 Task: Research Airbnb properties in Troy, United States from 5th December, 2023 to 11th December, 2023 for 2 adults.2 bedrooms having 2 beds and 1 bathroom. Property type can be flat. Look for 5 properties as per requirement.
Action: Mouse moved to (449, 84)
Screenshot: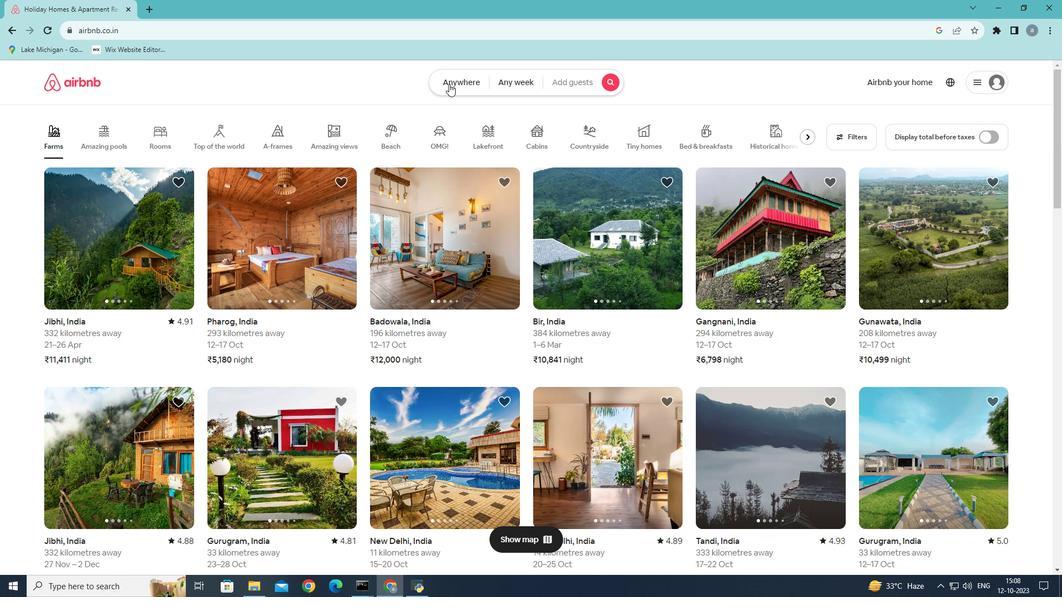
Action: Mouse pressed left at (449, 84)
Screenshot: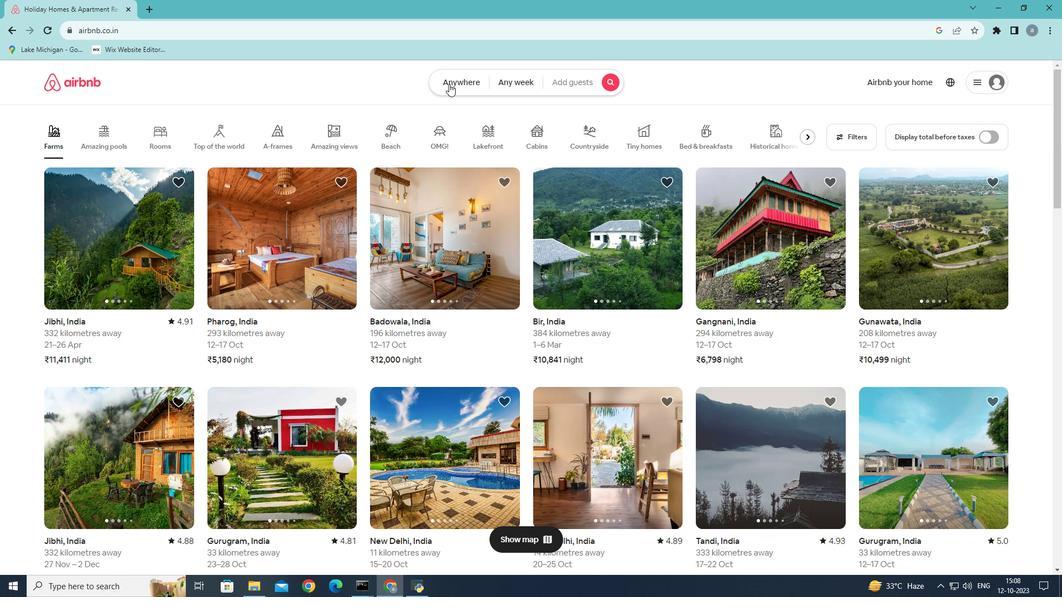 
Action: Mouse moved to (343, 132)
Screenshot: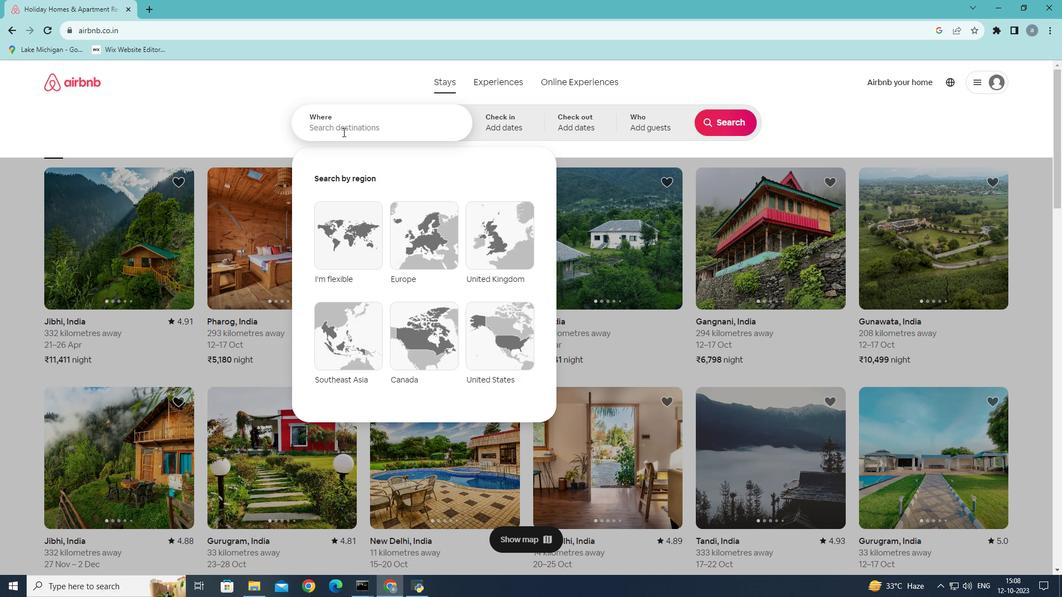 
Action: Mouse pressed left at (343, 132)
Screenshot: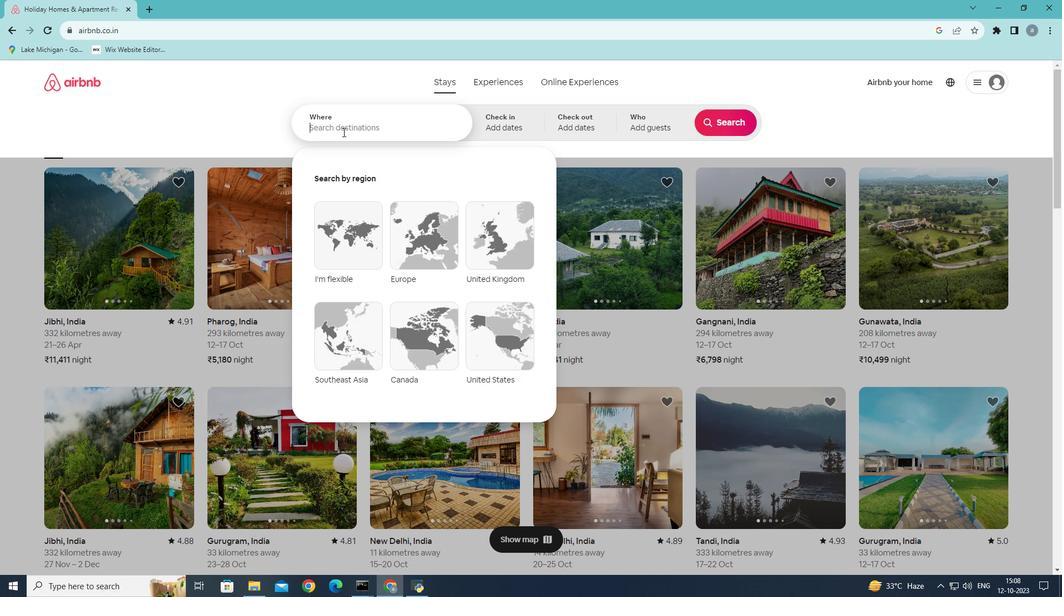 
Action: Key pressed <Key.shift>Troy,<Key.shift><Key.shift><Key.shift><Key.shift>U
Screenshot: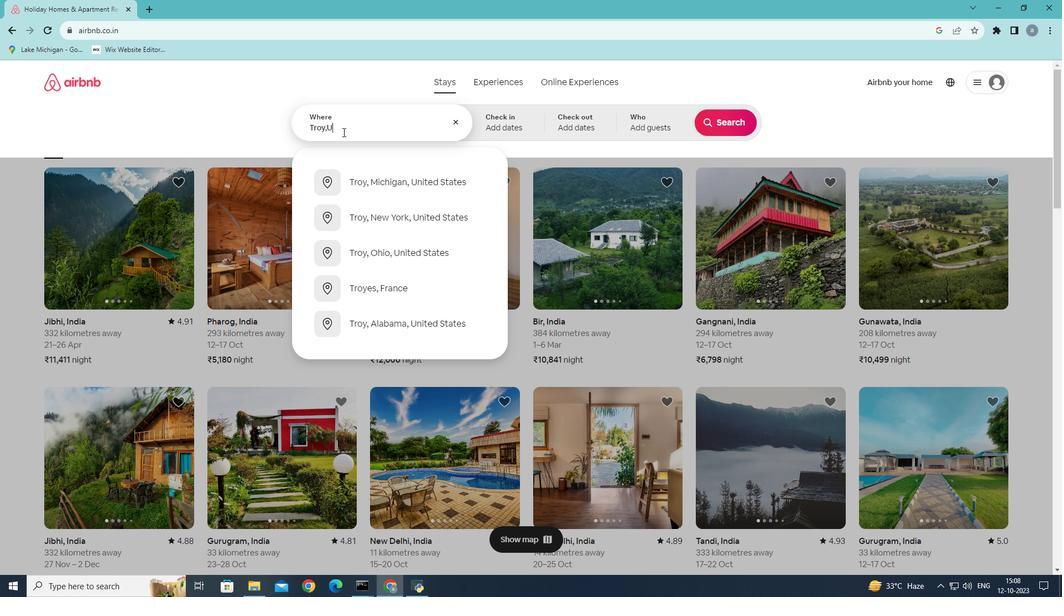 
Action: Mouse moved to (446, 189)
Screenshot: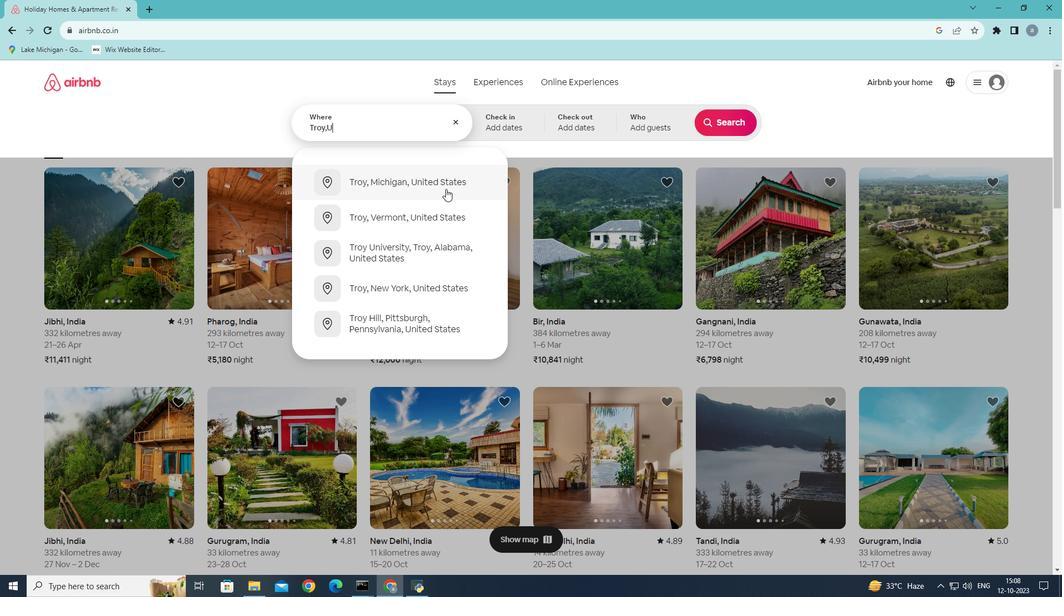 
Action: Mouse pressed left at (446, 189)
Screenshot: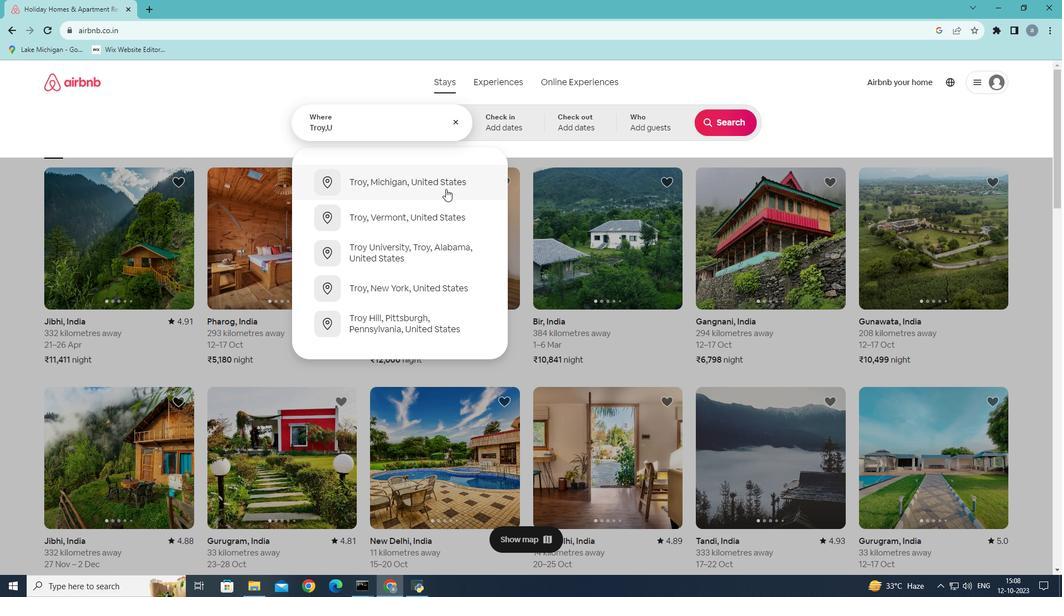
Action: Mouse moved to (718, 214)
Screenshot: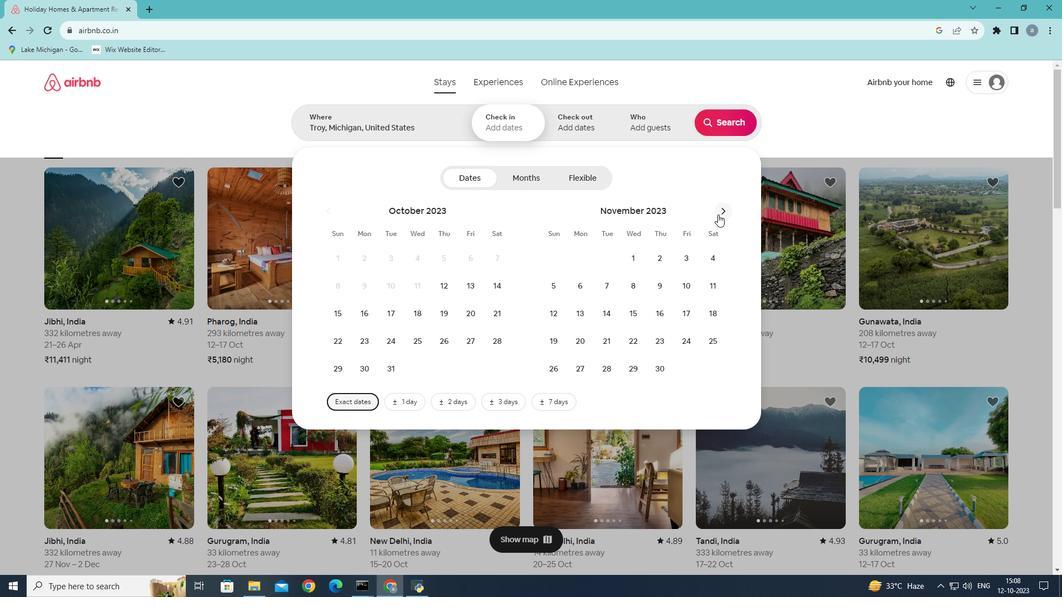 
Action: Mouse pressed left at (718, 214)
Screenshot: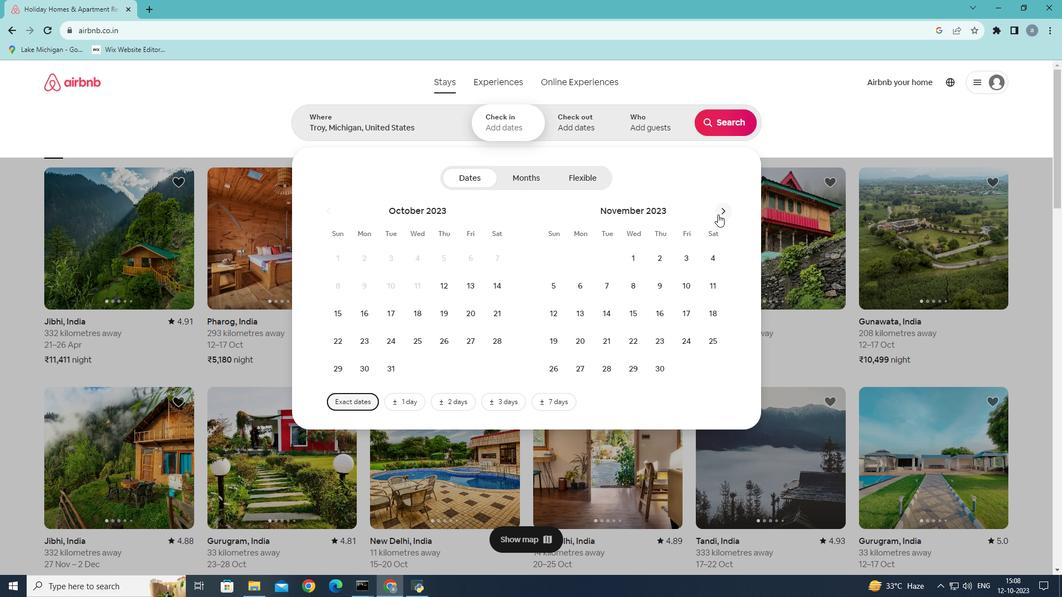 
Action: Mouse moved to (607, 288)
Screenshot: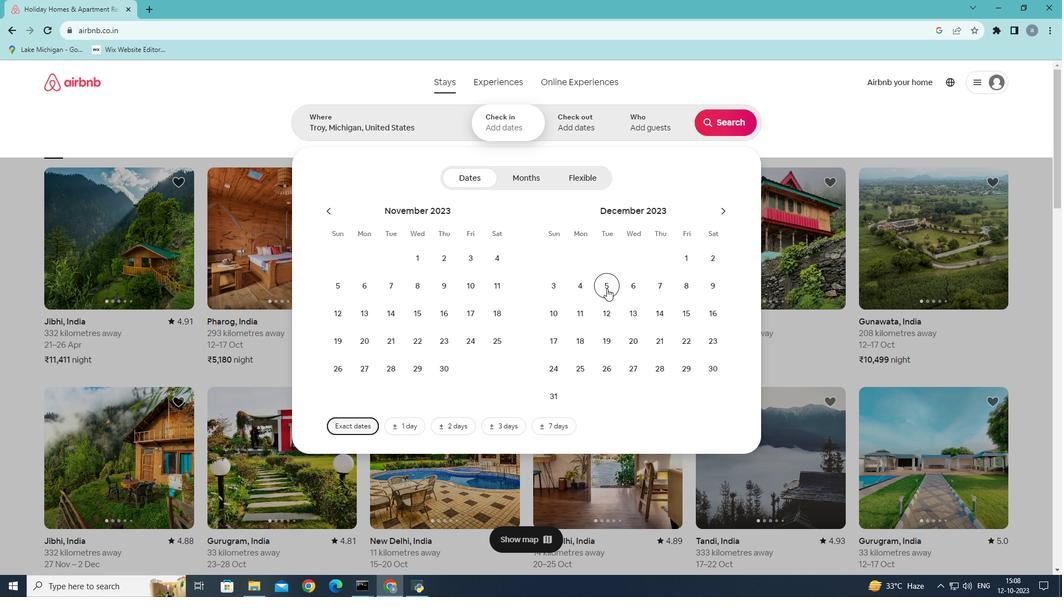 
Action: Mouse pressed left at (607, 288)
Screenshot: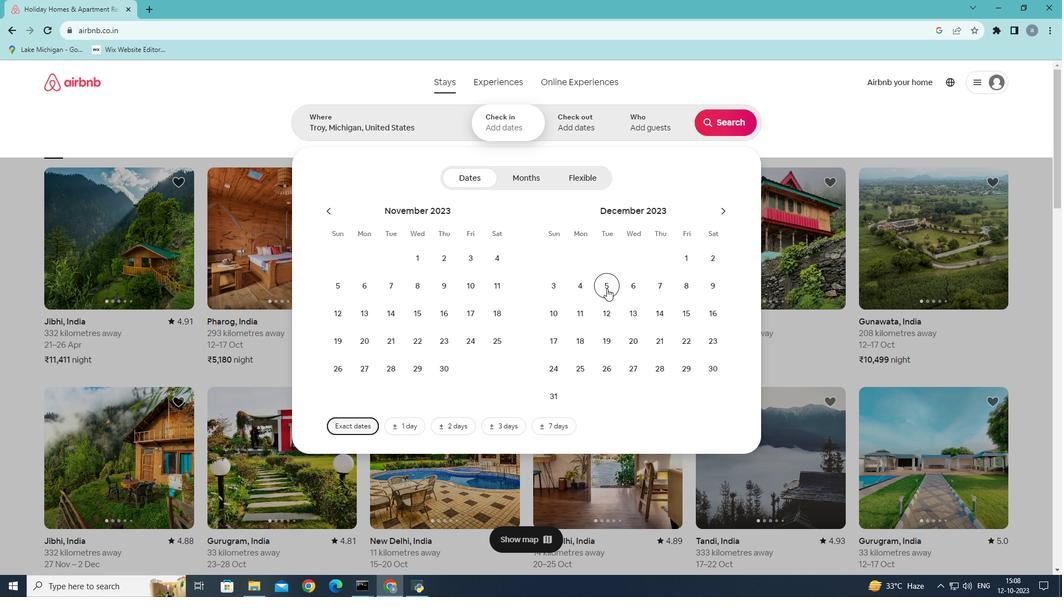 
Action: Mouse moved to (585, 310)
Screenshot: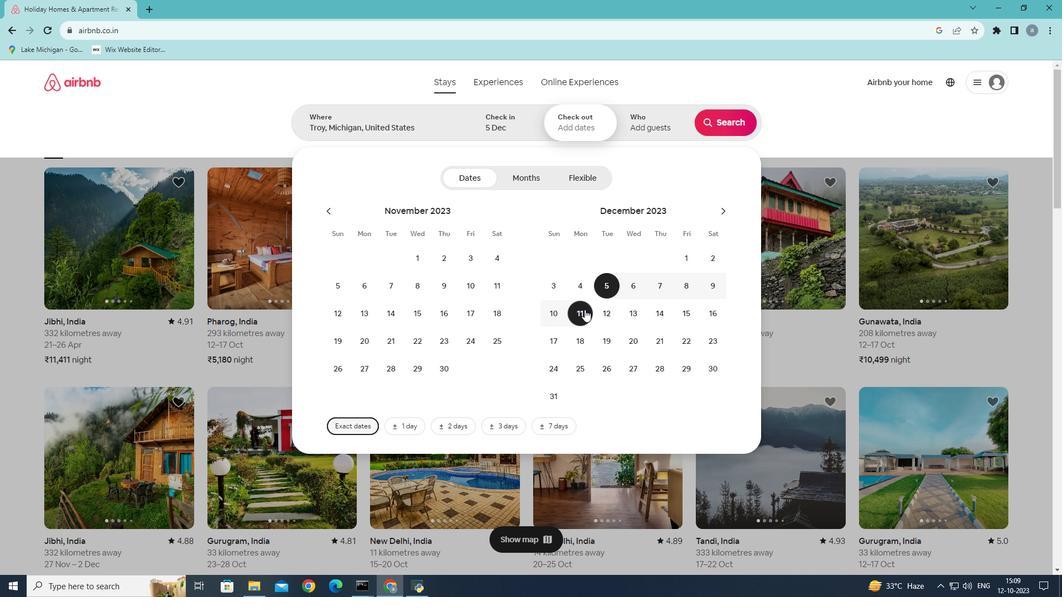 
Action: Mouse pressed left at (585, 310)
Screenshot: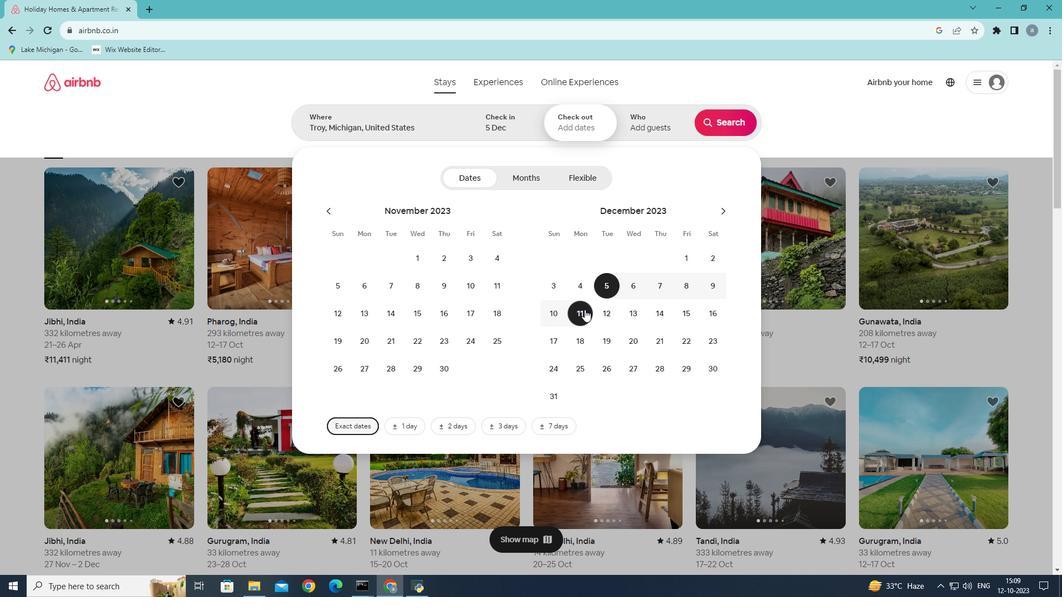 
Action: Mouse moved to (668, 128)
Screenshot: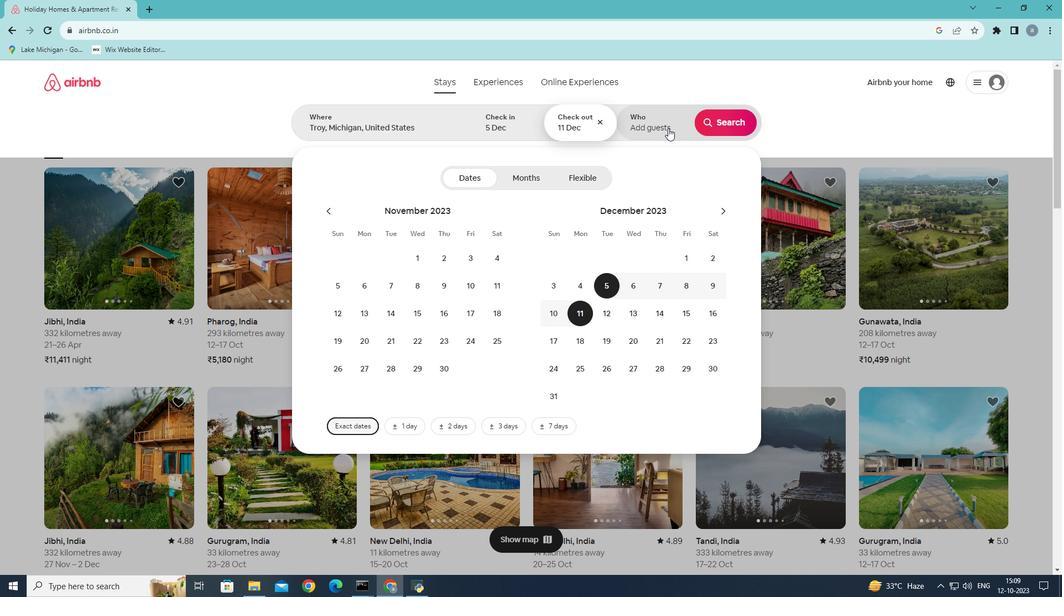 
Action: Mouse pressed left at (668, 128)
Screenshot: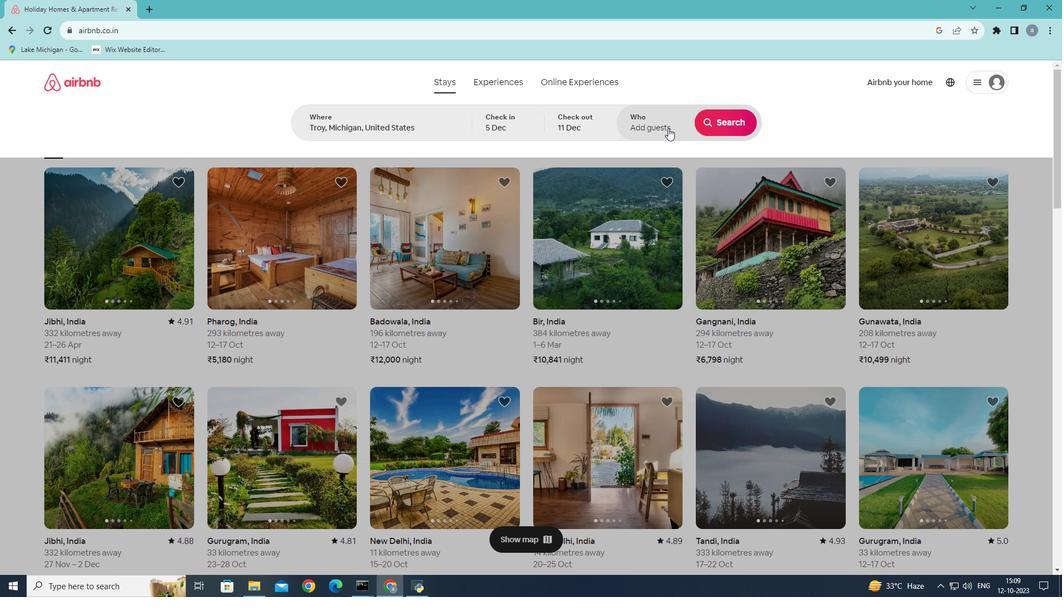 
Action: Mouse moved to (734, 180)
Screenshot: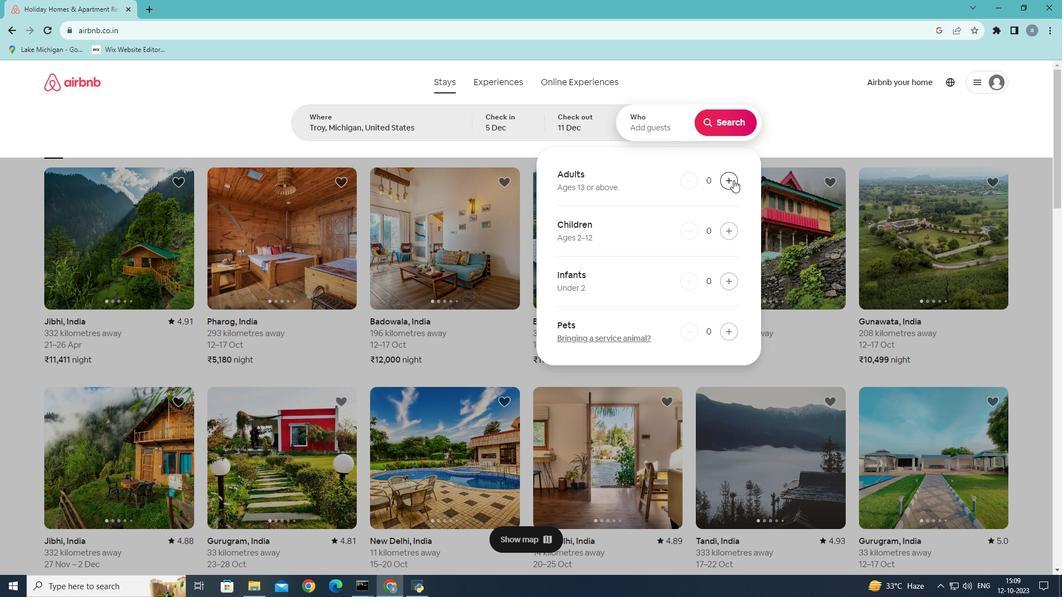 
Action: Mouse pressed left at (734, 180)
Screenshot: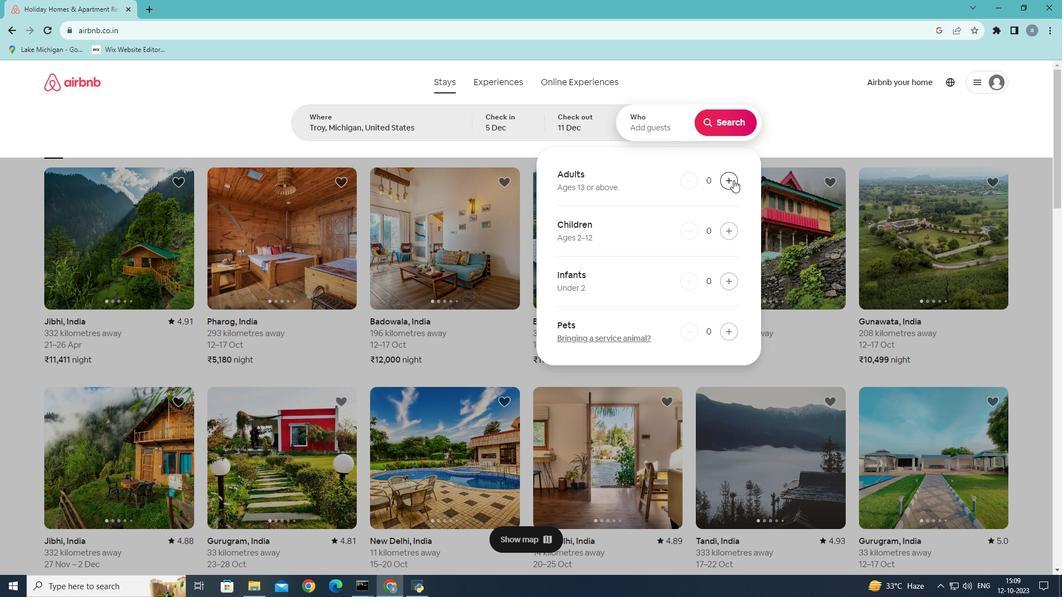 
Action: Mouse pressed left at (734, 180)
Screenshot: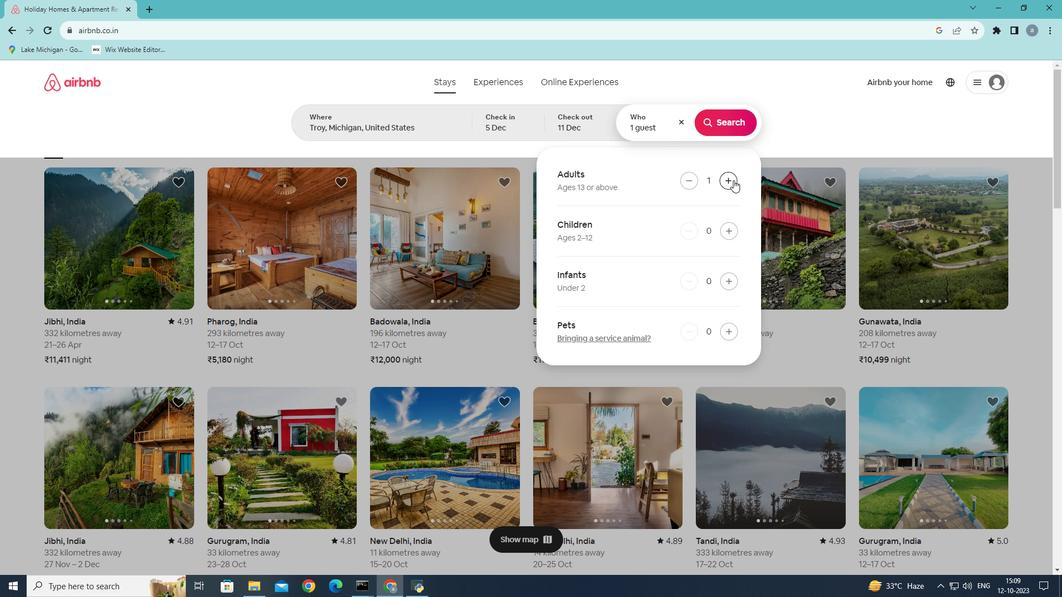 
Action: Mouse moved to (740, 126)
Screenshot: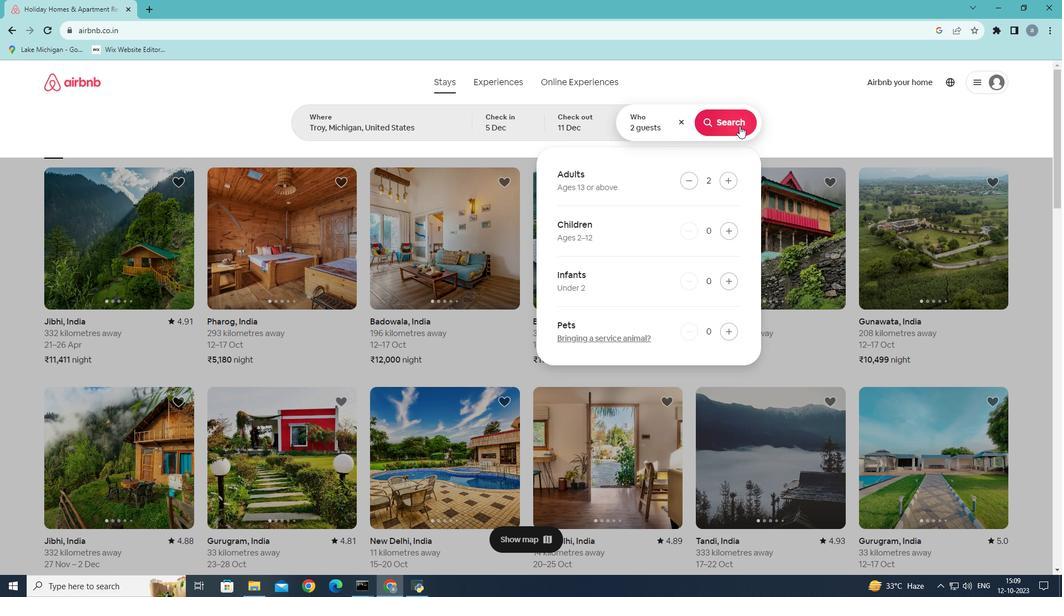 
Action: Mouse pressed left at (740, 126)
Screenshot: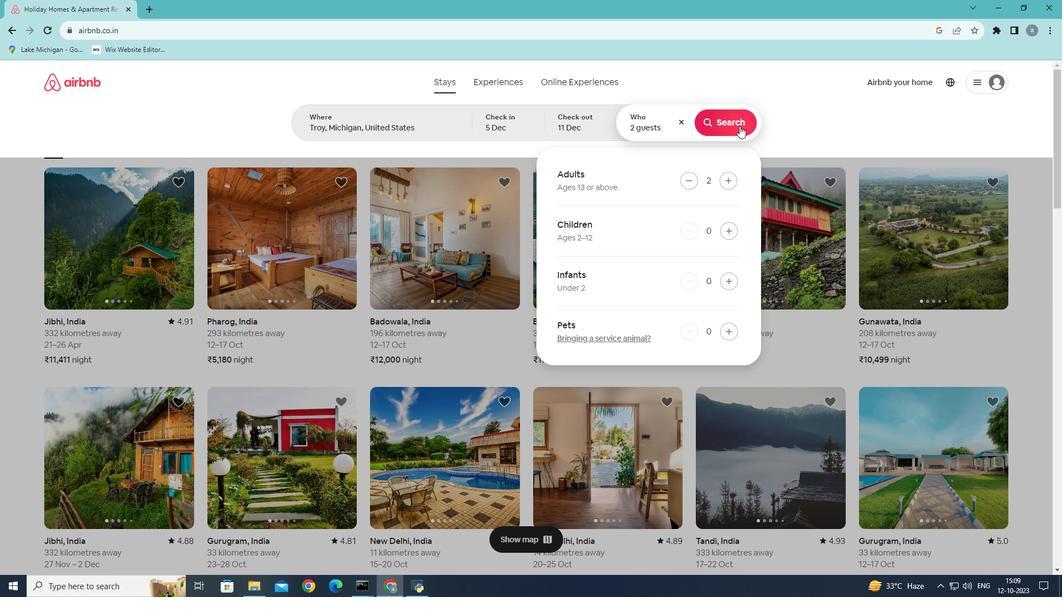 
Action: Mouse moved to (880, 121)
Screenshot: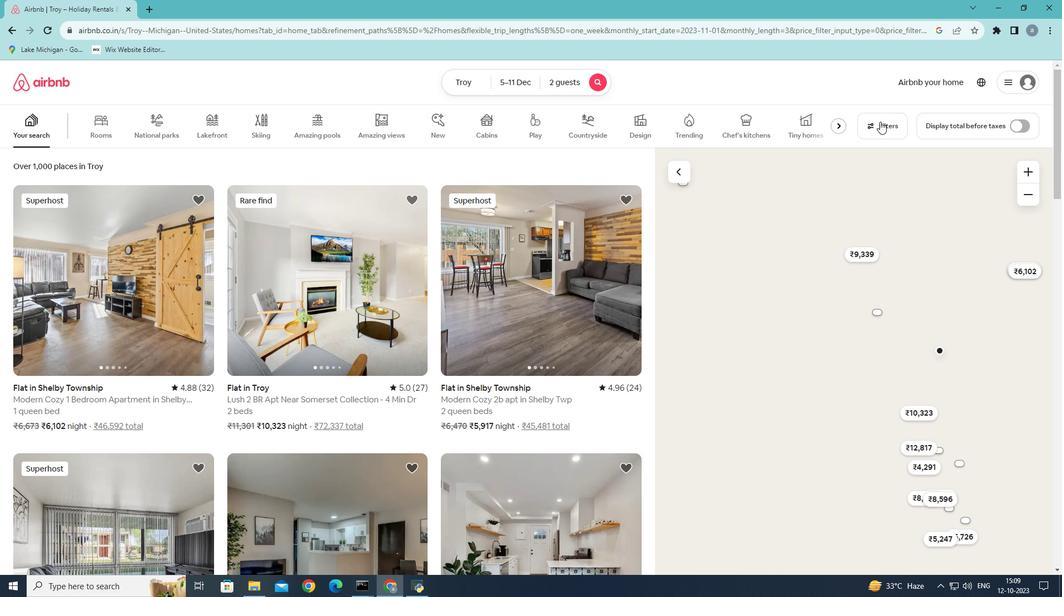
Action: Mouse pressed left at (880, 121)
Screenshot: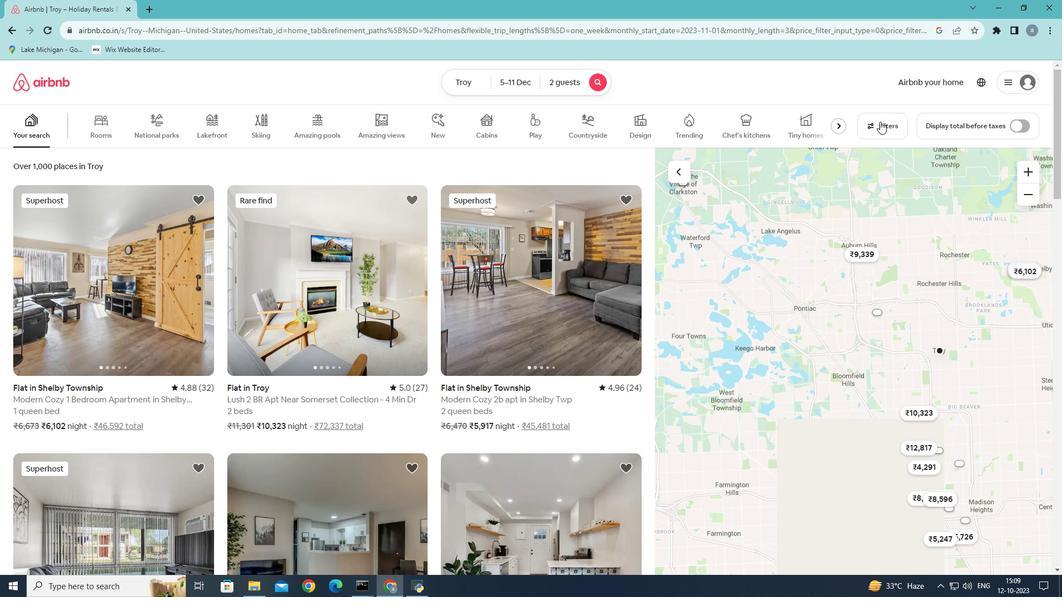 
Action: Mouse moved to (530, 306)
Screenshot: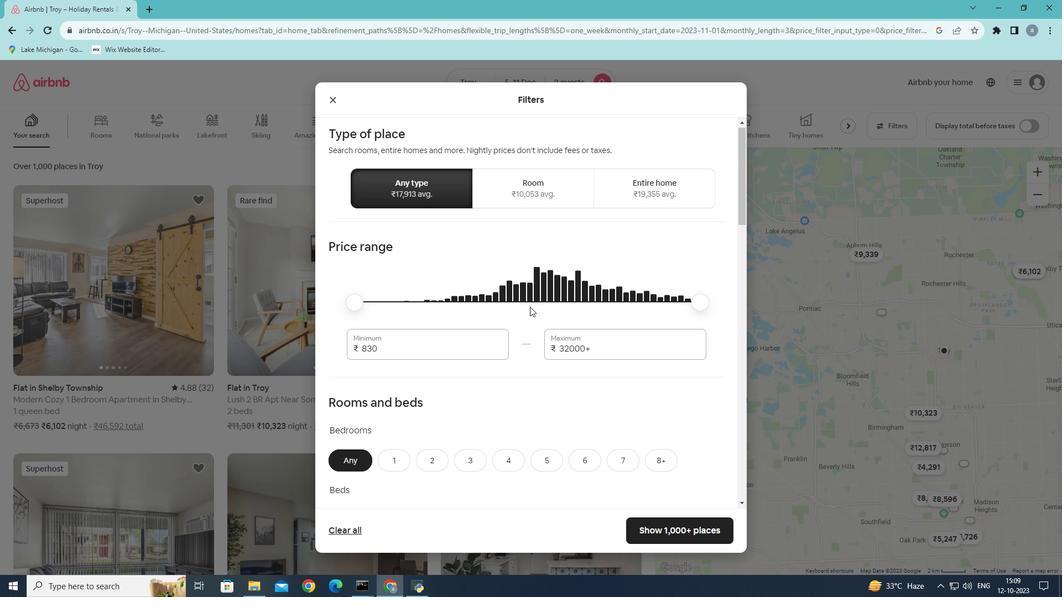 
Action: Mouse scrolled (530, 305) with delta (0, 0)
Screenshot: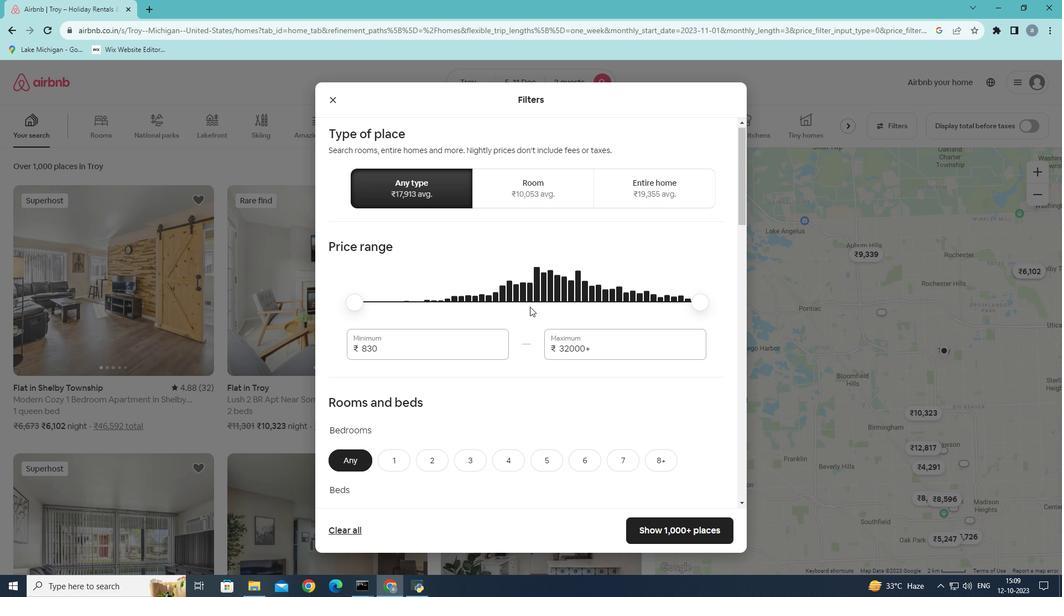 
Action: Mouse moved to (530, 307)
Screenshot: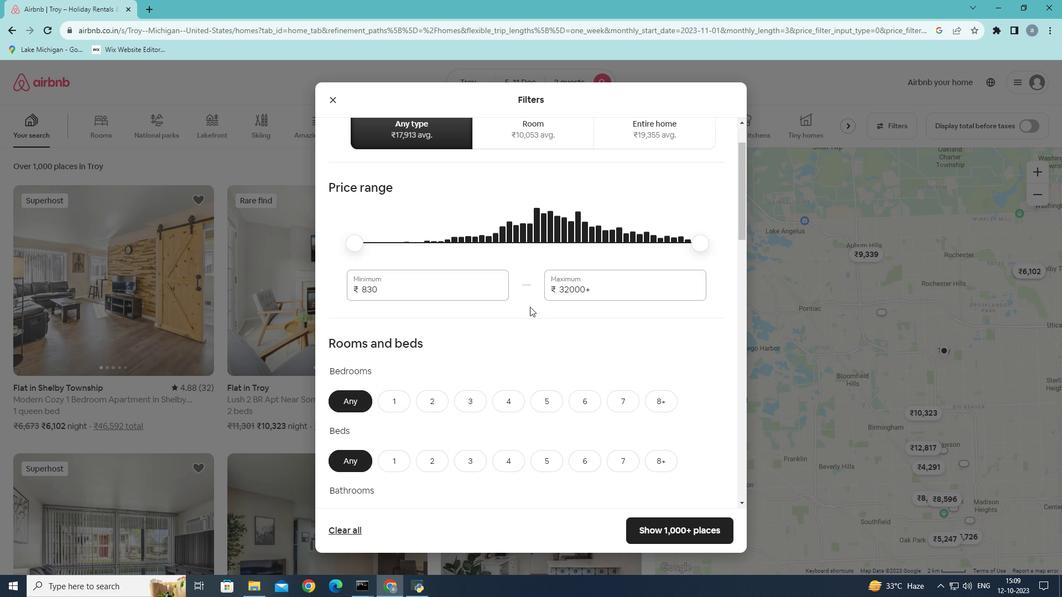 
Action: Mouse scrolled (530, 306) with delta (0, 0)
Screenshot: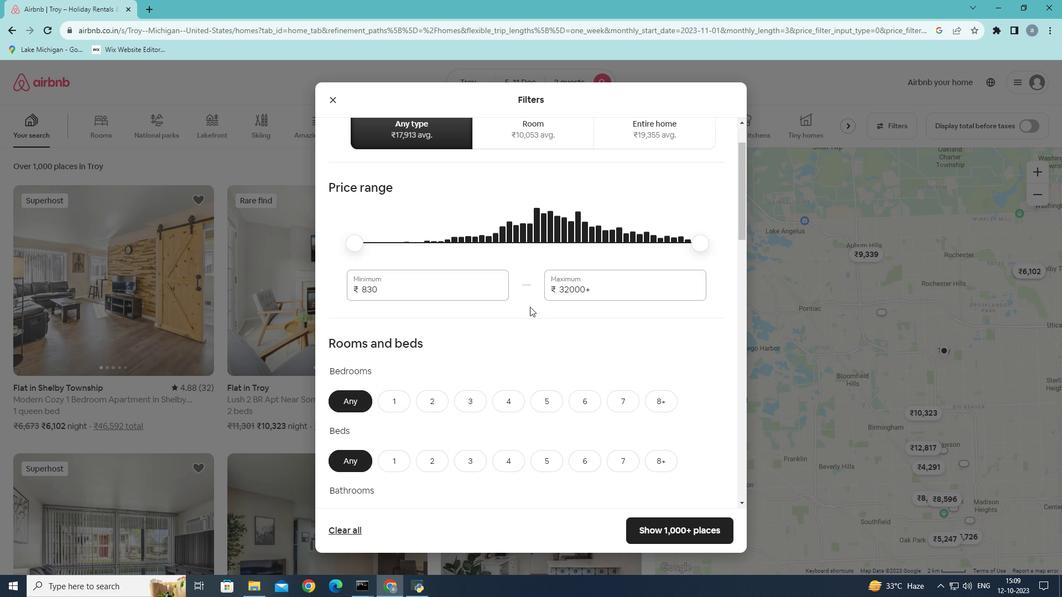 
Action: Mouse moved to (530, 307)
Screenshot: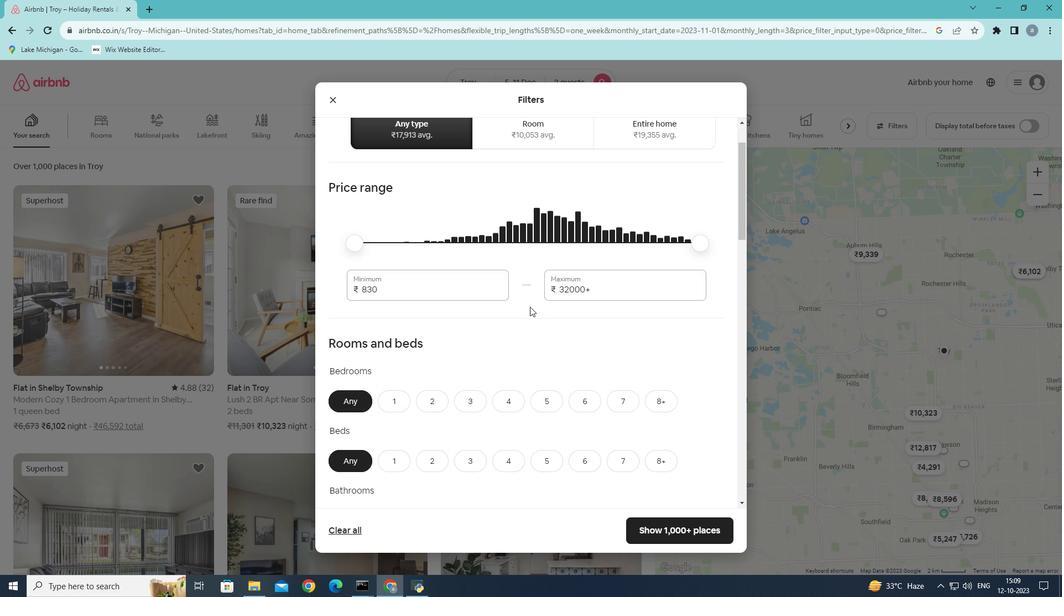 
Action: Mouse scrolled (530, 306) with delta (0, 0)
Screenshot: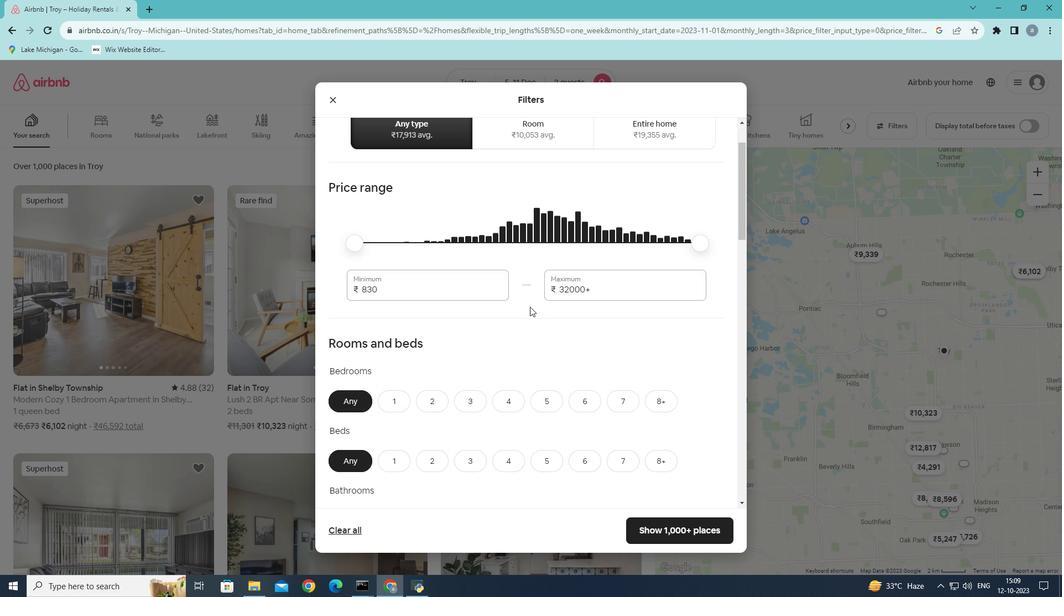 
Action: Mouse scrolled (530, 306) with delta (0, 0)
Screenshot: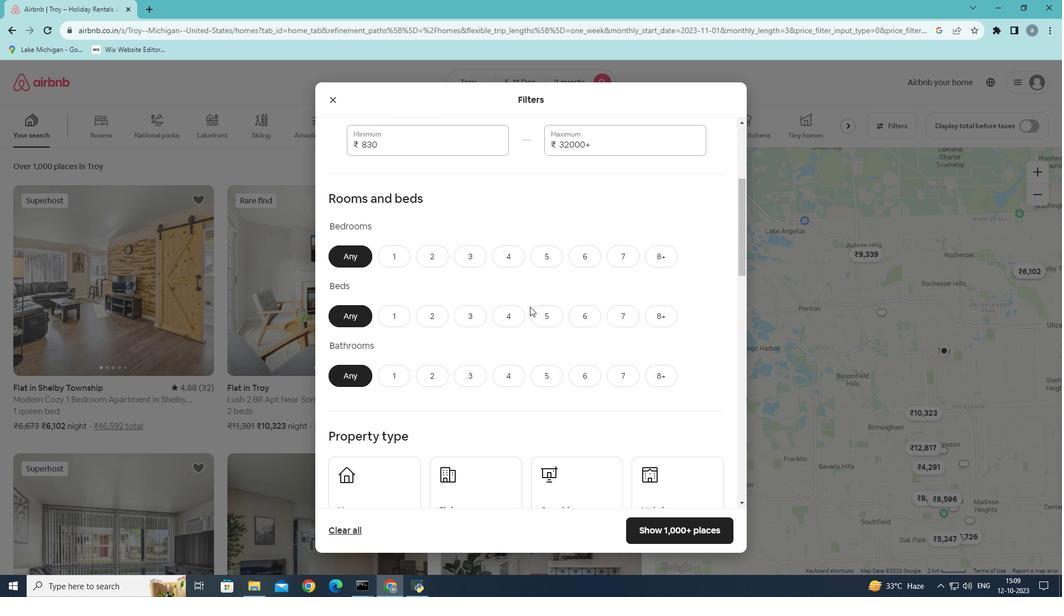 
Action: Mouse moved to (432, 248)
Screenshot: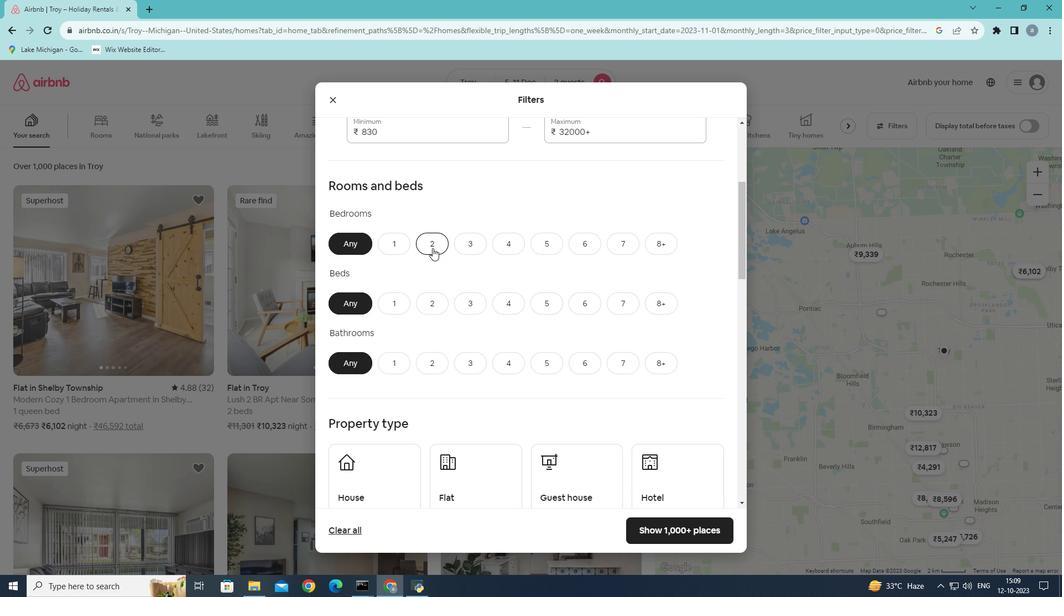 
Action: Mouse pressed left at (432, 248)
Screenshot: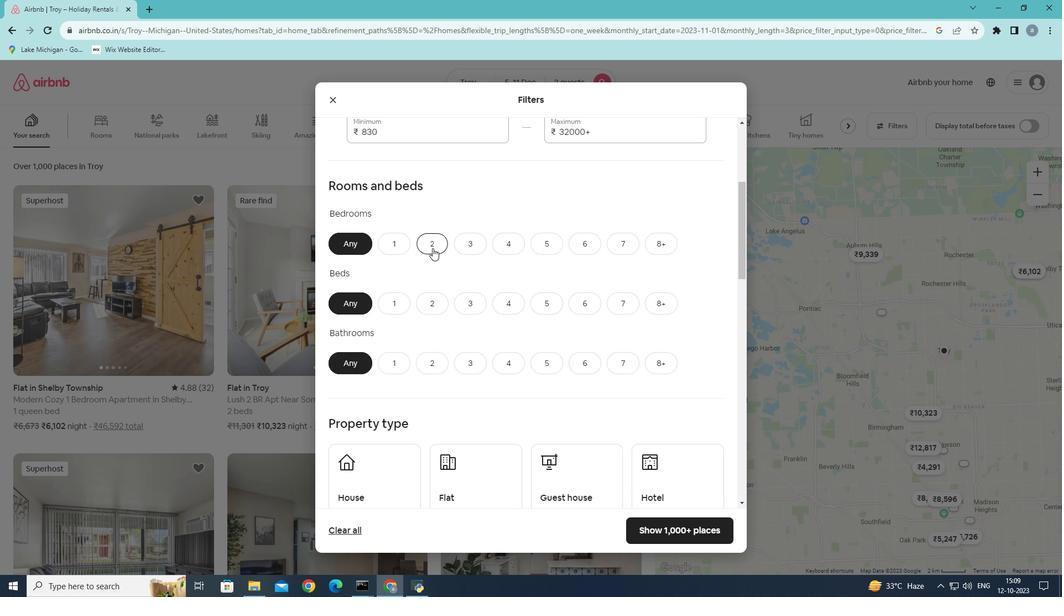 
Action: Mouse moved to (430, 303)
Screenshot: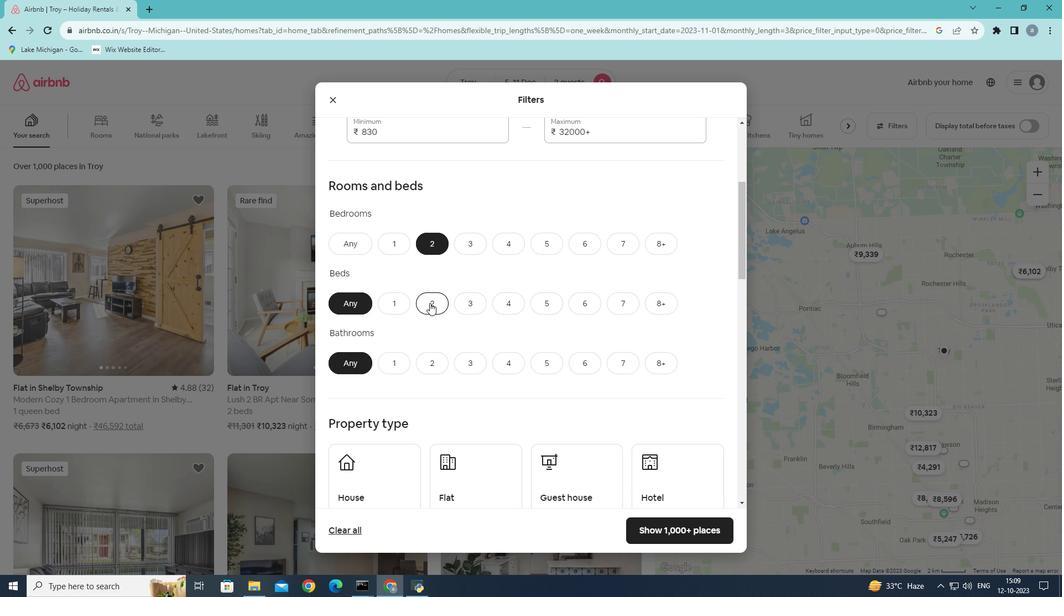 
Action: Mouse pressed left at (430, 303)
Screenshot: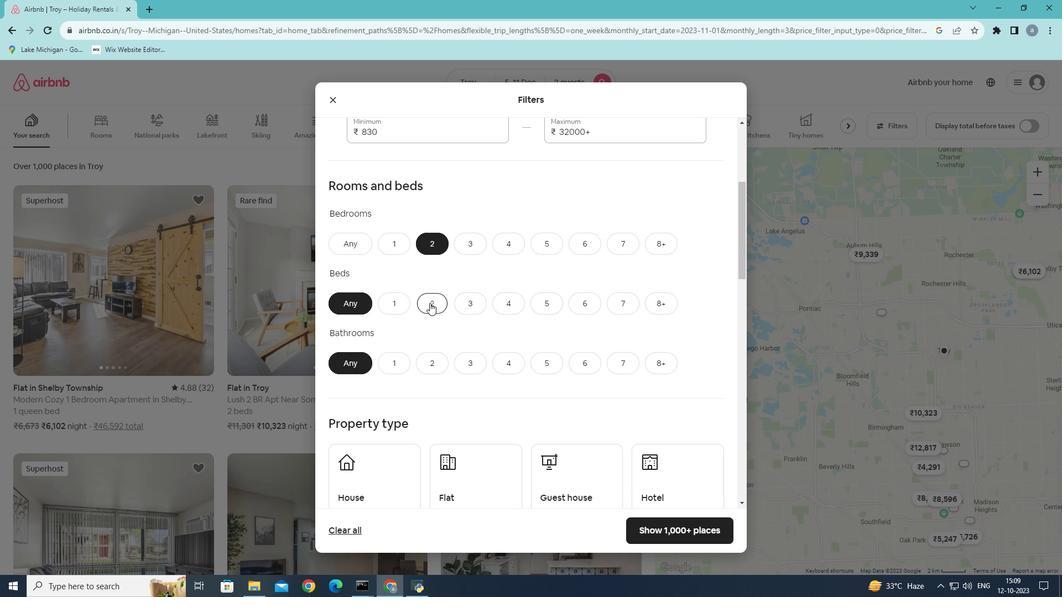 
Action: Mouse moved to (398, 365)
Screenshot: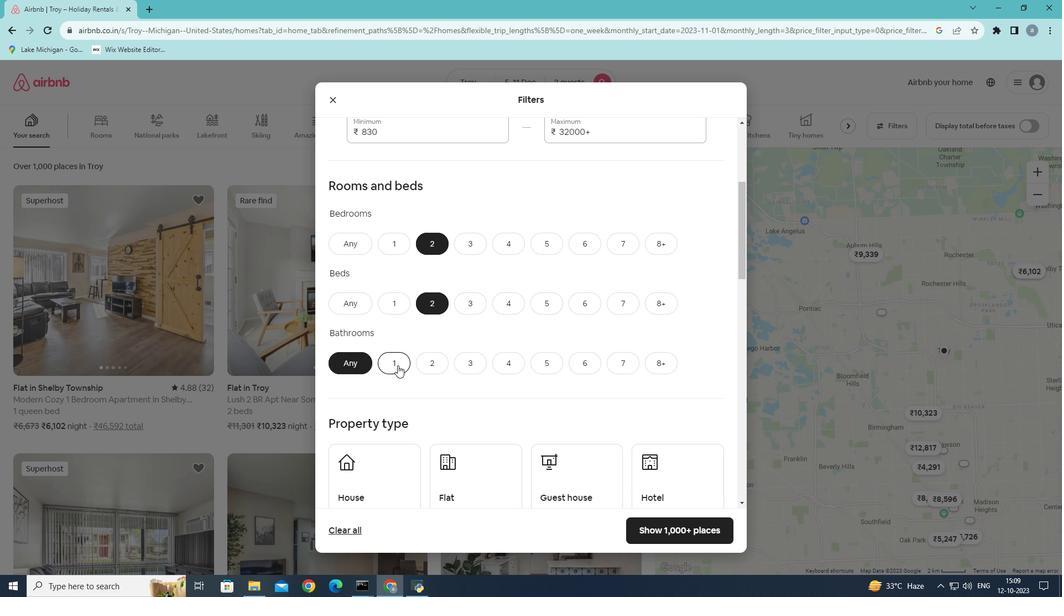 
Action: Mouse pressed left at (398, 365)
Screenshot: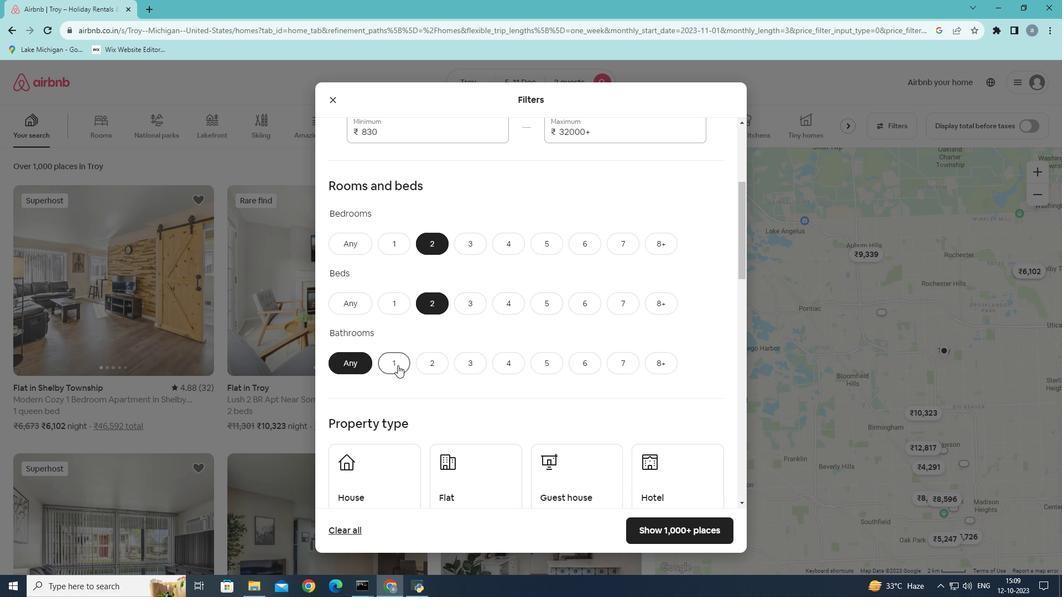 
Action: Mouse moved to (559, 306)
Screenshot: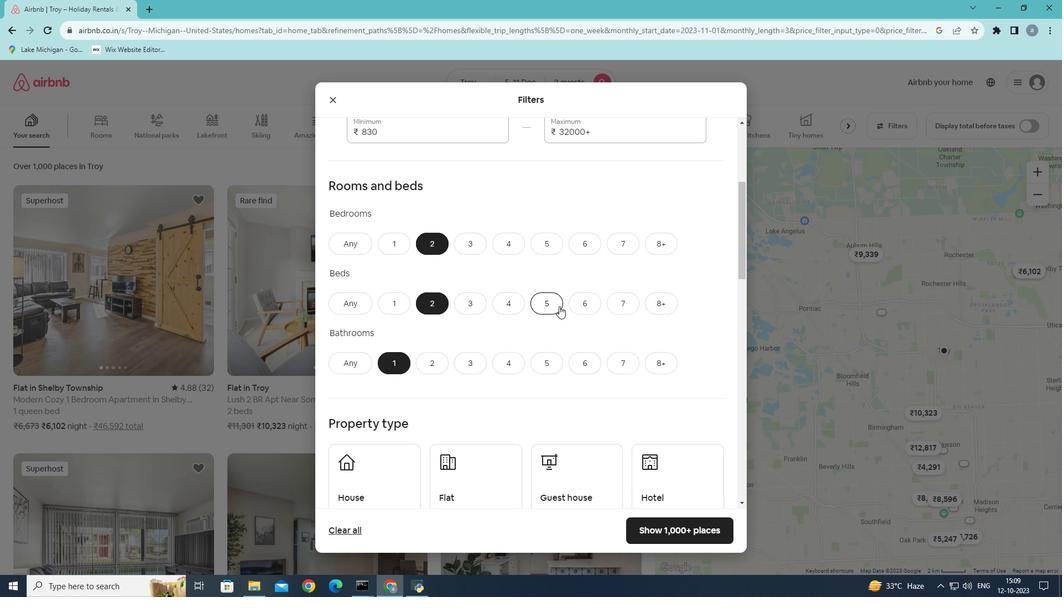 
Action: Mouse scrolled (559, 306) with delta (0, 0)
Screenshot: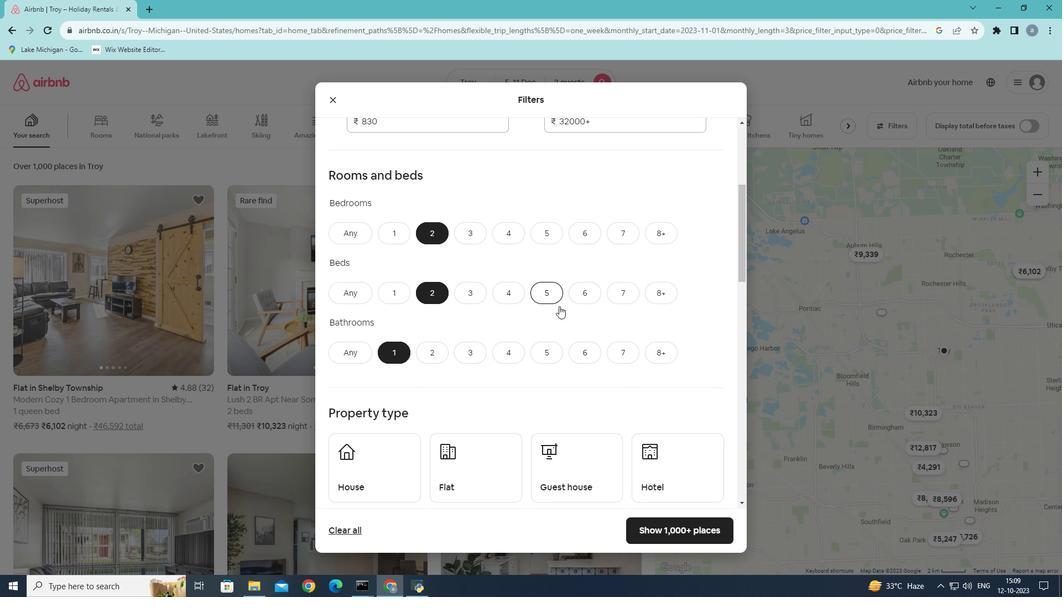 
Action: Mouse scrolled (559, 306) with delta (0, 0)
Screenshot: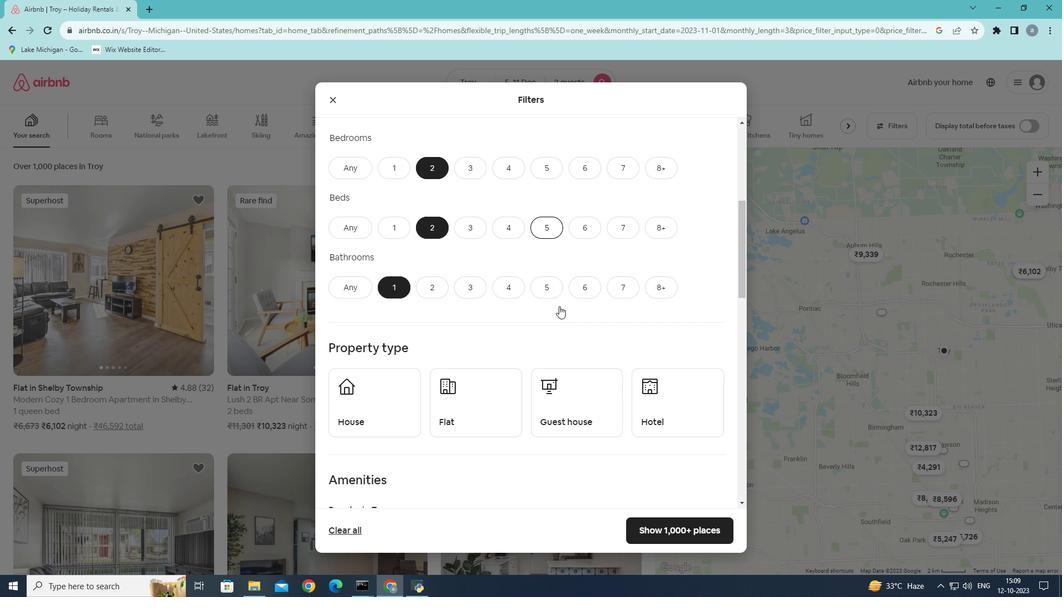 
Action: Mouse scrolled (559, 306) with delta (0, 0)
Screenshot: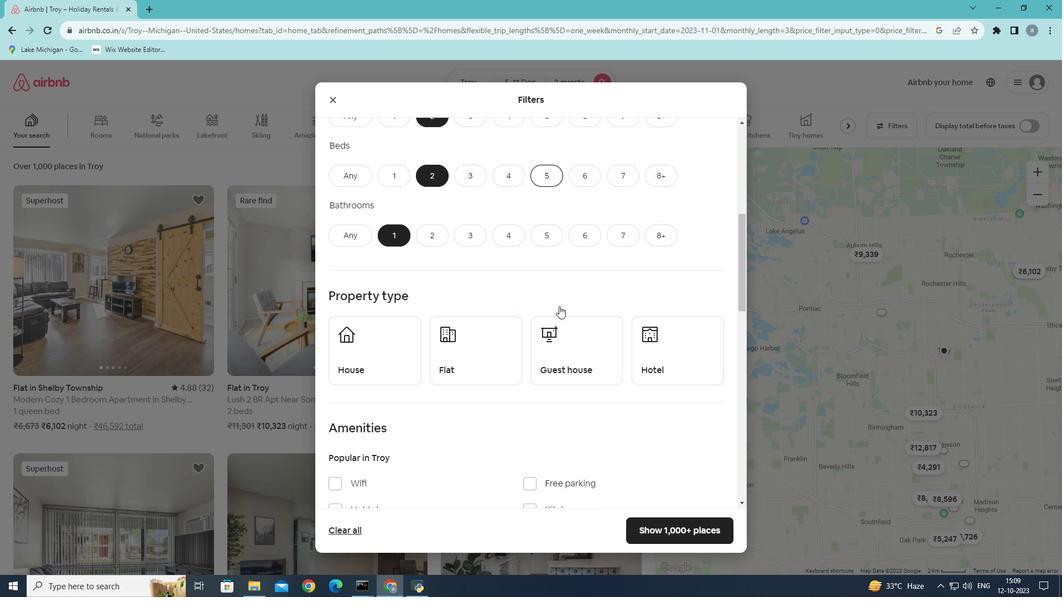
Action: Mouse moved to (452, 321)
Screenshot: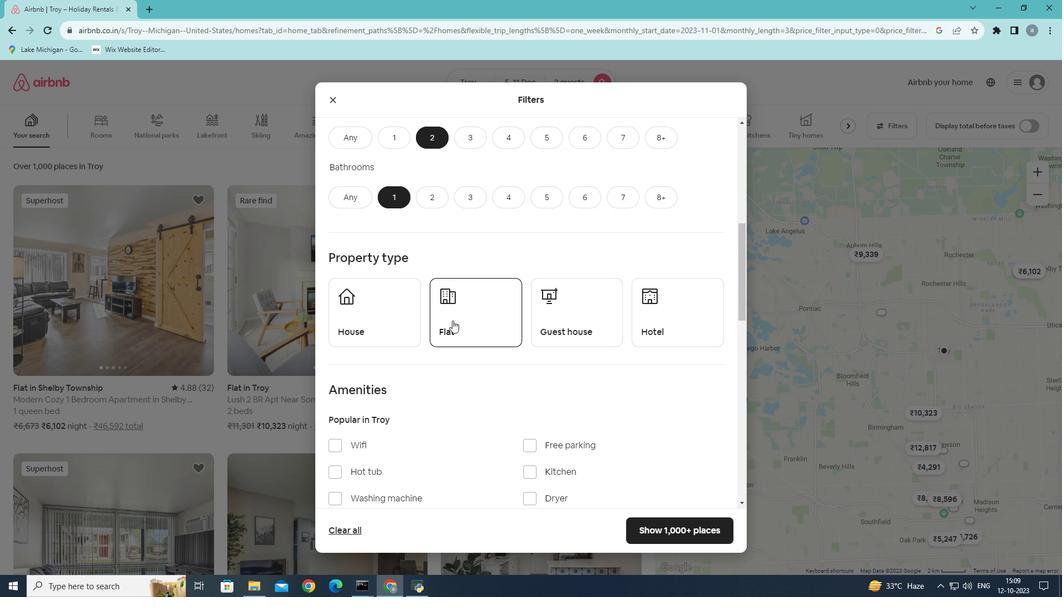 
Action: Mouse scrolled (452, 320) with delta (0, 0)
Screenshot: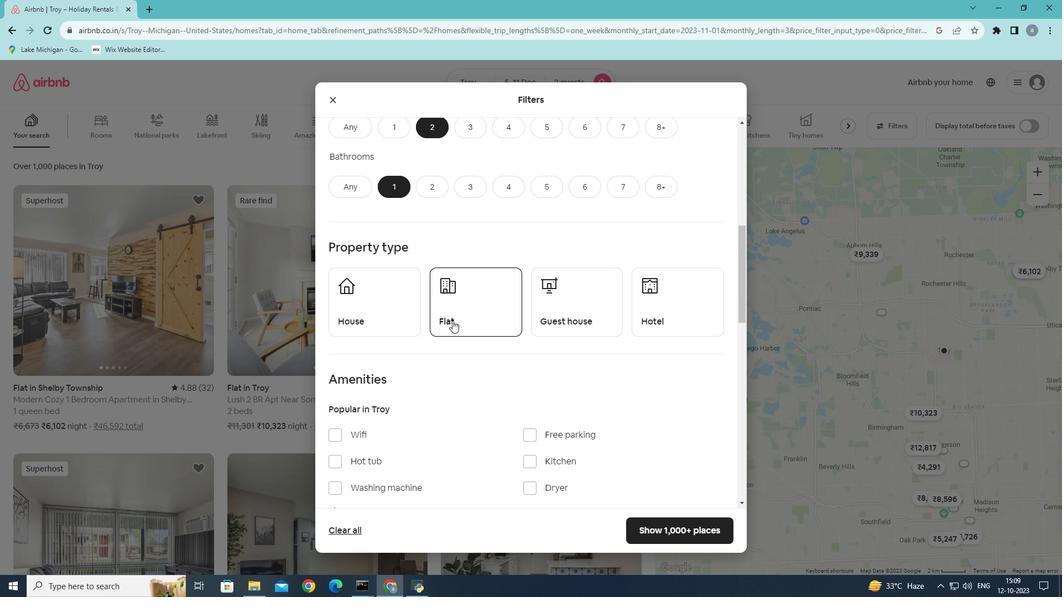 
Action: Mouse moved to (472, 281)
Screenshot: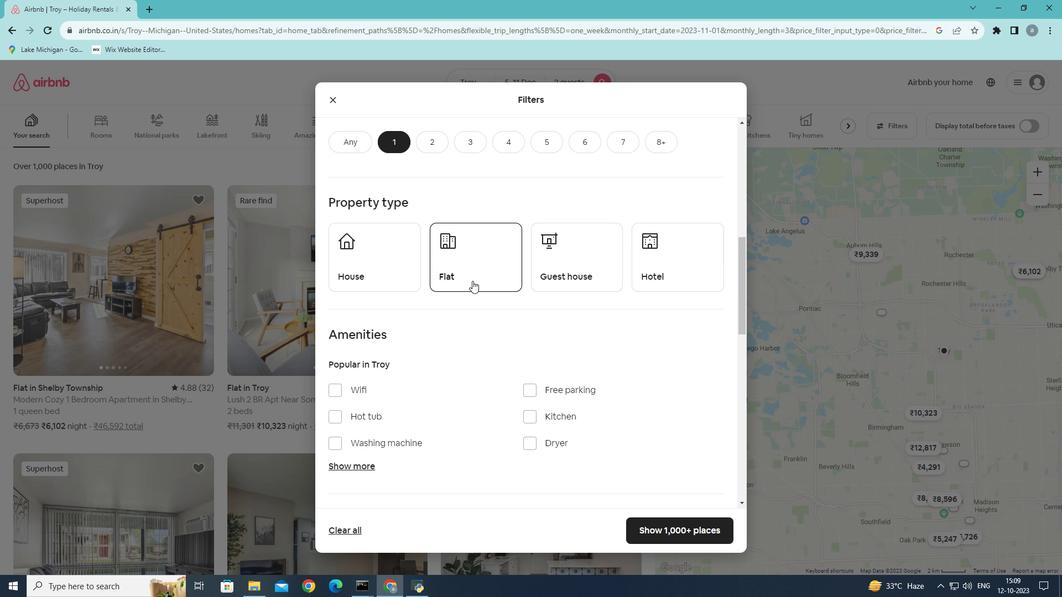 
Action: Mouse pressed left at (472, 281)
Screenshot: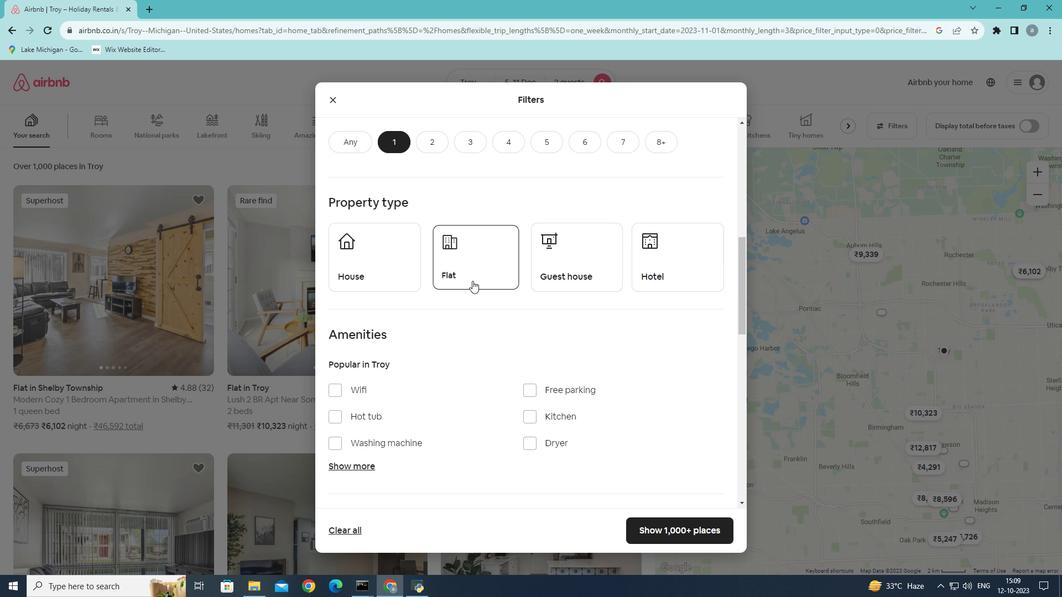 
Action: Mouse moved to (483, 359)
Screenshot: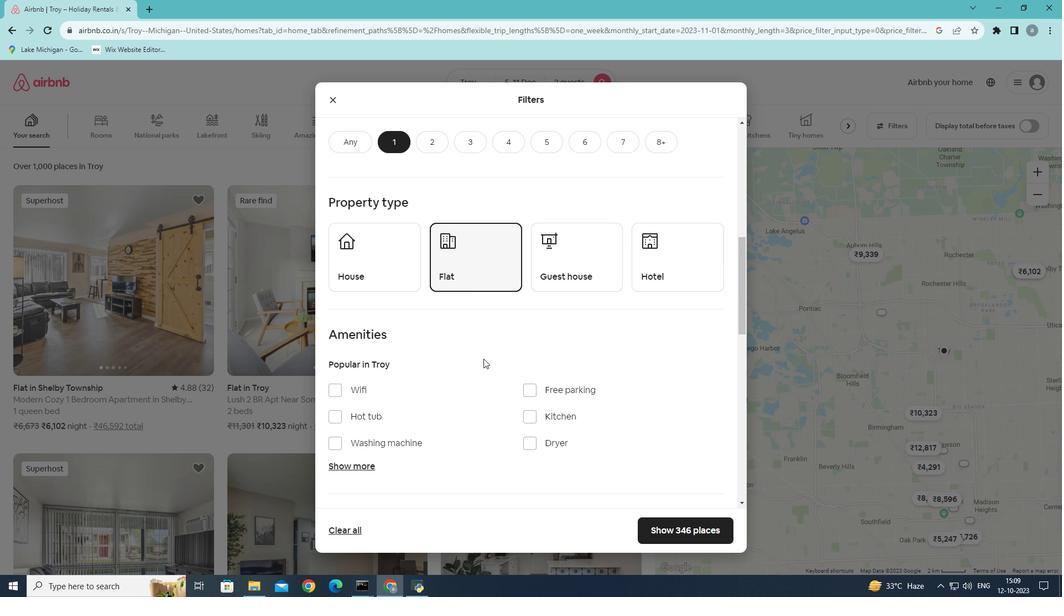 
Action: Mouse scrolled (483, 358) with delta (0, 0)
Screenshot: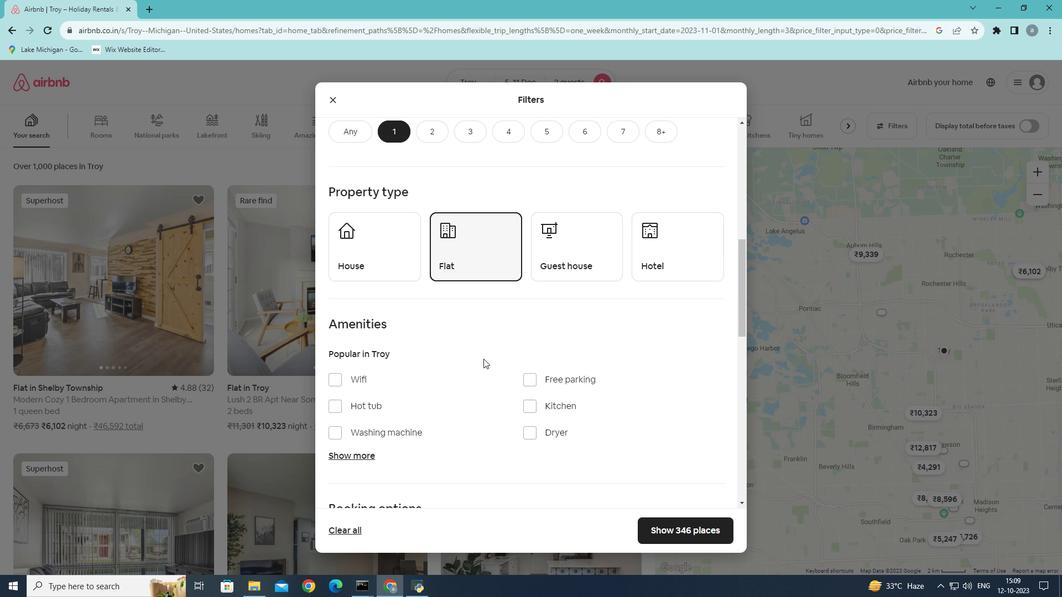 
Action: Mouse moved to (488, 353)
Screenshot: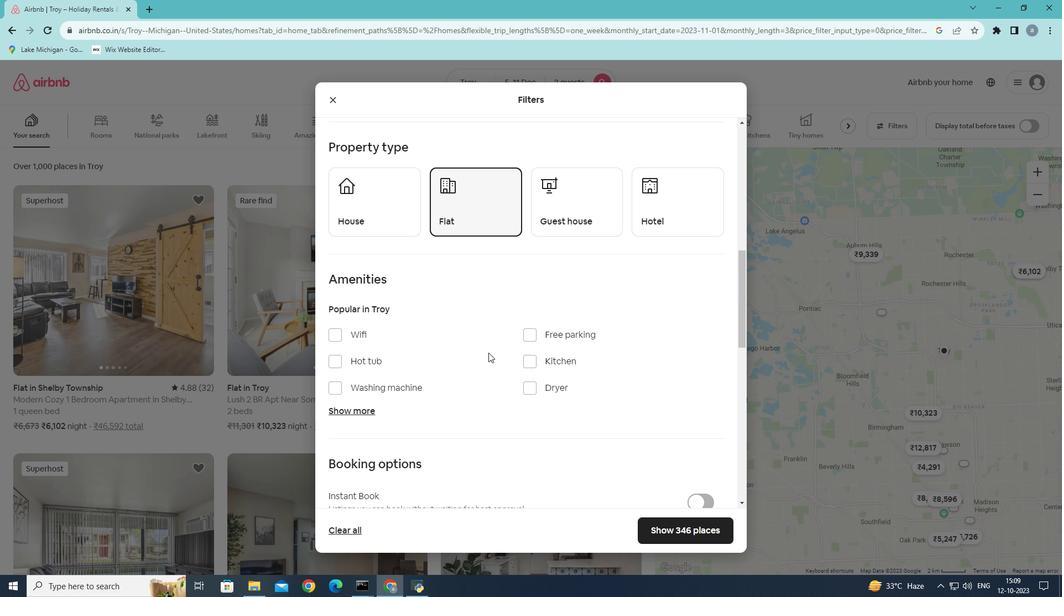 
Action: Mouse scrolled (488, 352) with delta (0, 0)
Screenshot: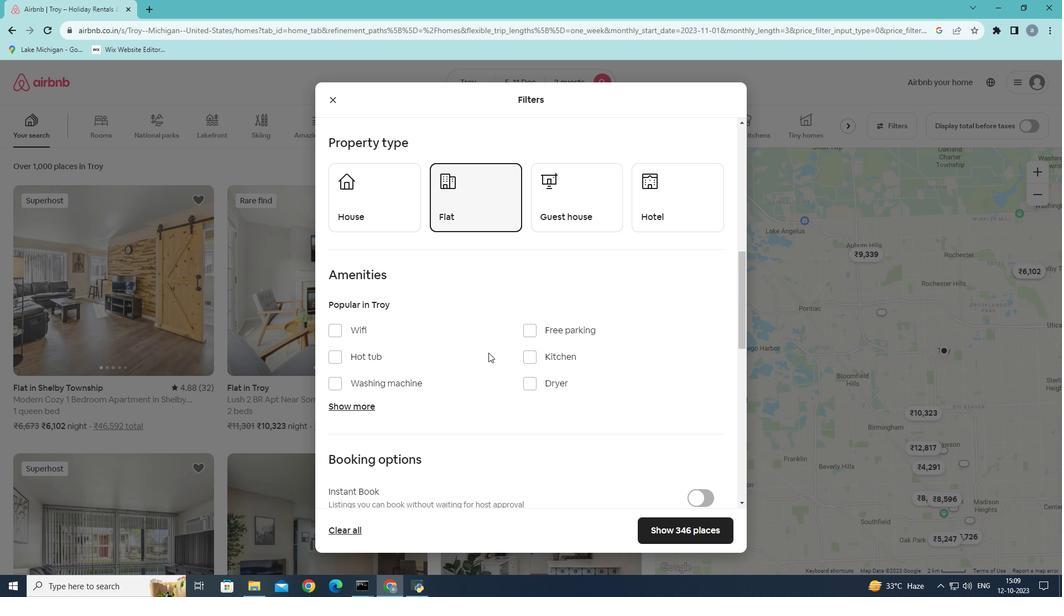 
Action: Mouse scrolled (488, 352) with delta (0, 0)
Screenshot: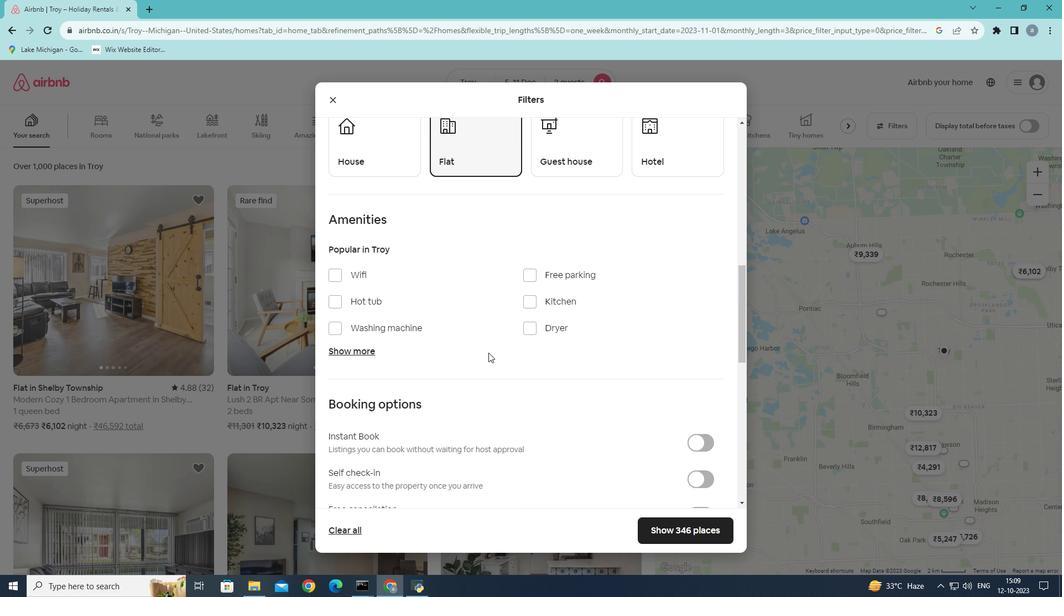 
Action: Mouse scrolled (488, 352) with delta (0, 0)
Screenshot: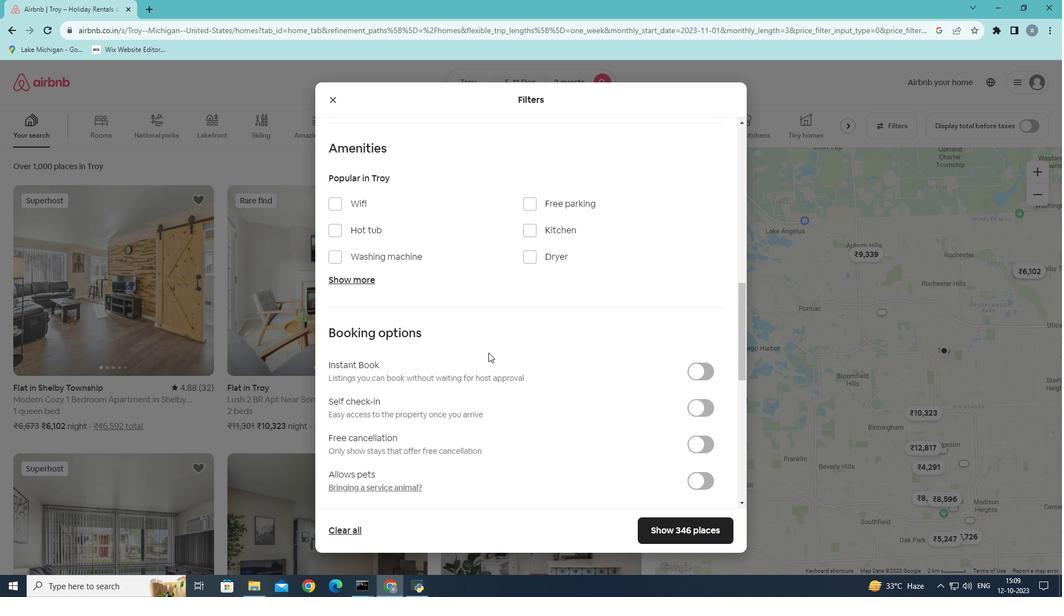 
Action: Mouse moved to (689, 527)
Screenshot: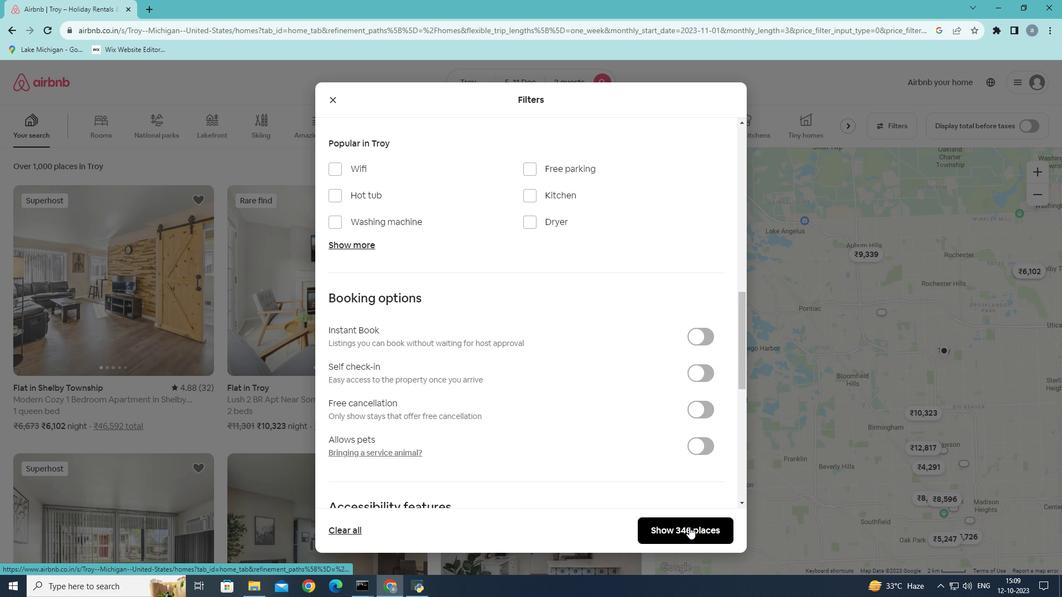 
Action: Mouse pressed left at (689, 527)
Screenshot: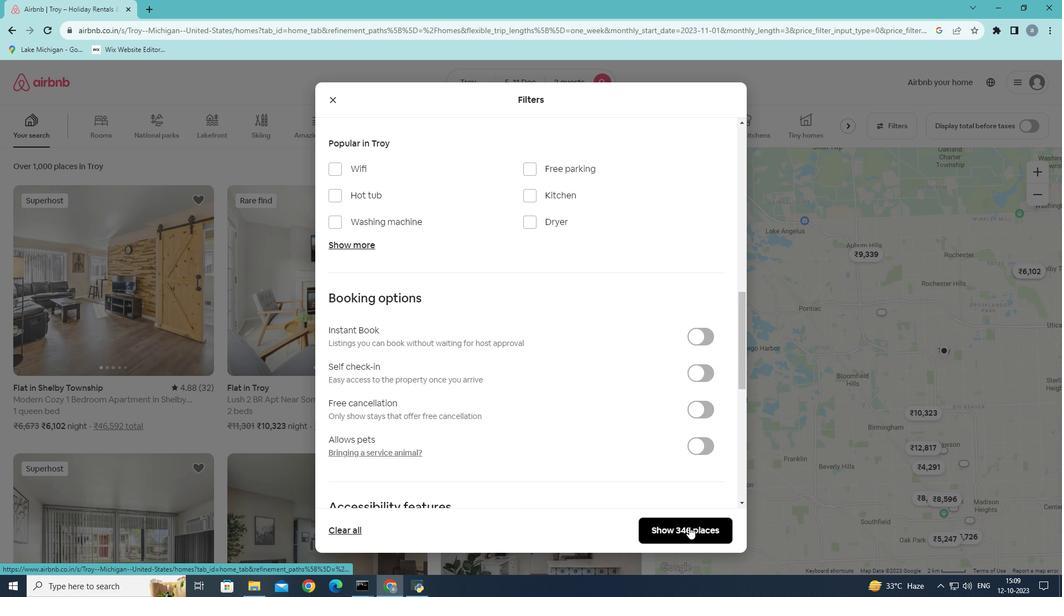 
Action: Mouse moved to (157, 326)
Screenshot: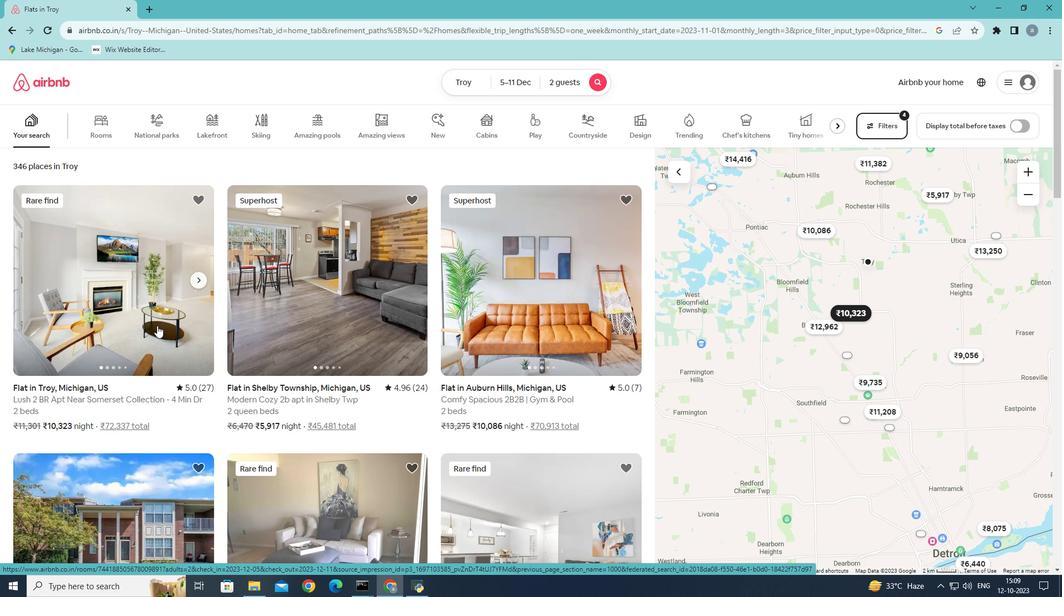 
Action: Mouse pressed left at (157, 326)
Screenshot: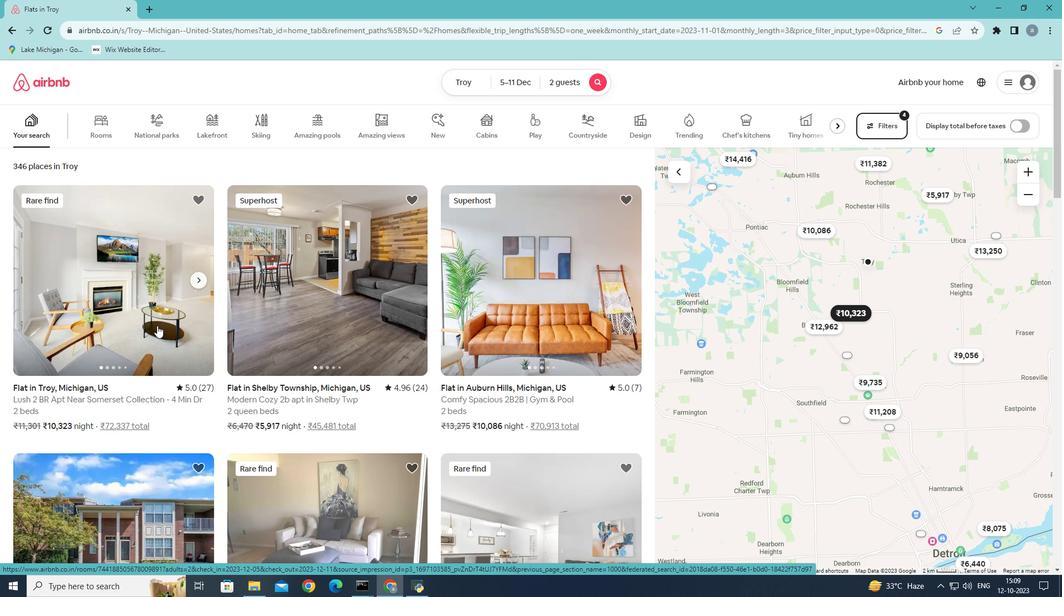
Action: Mouse moved to (800, 413)
Screenshot: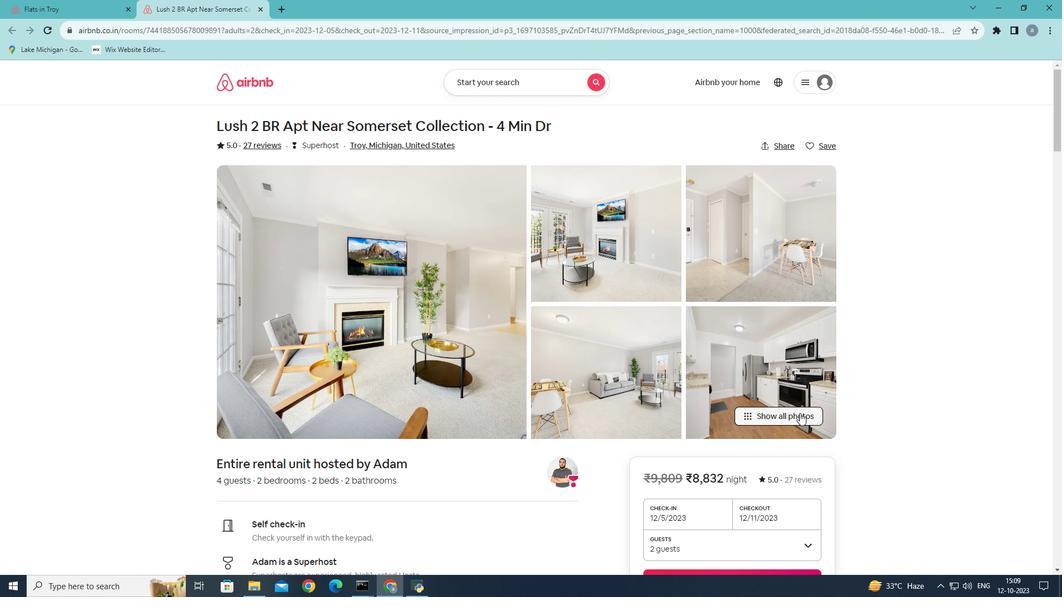 
Action: Mouse pressed left at (800, 413)
Screenshot: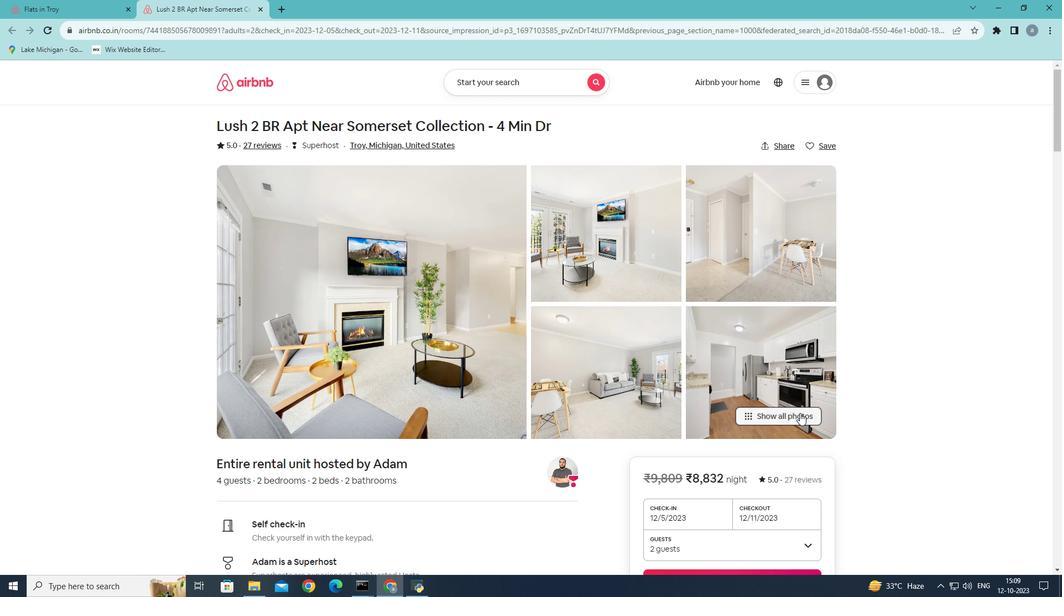 
Action: Mouse moved to (620, 330)
Screenshot: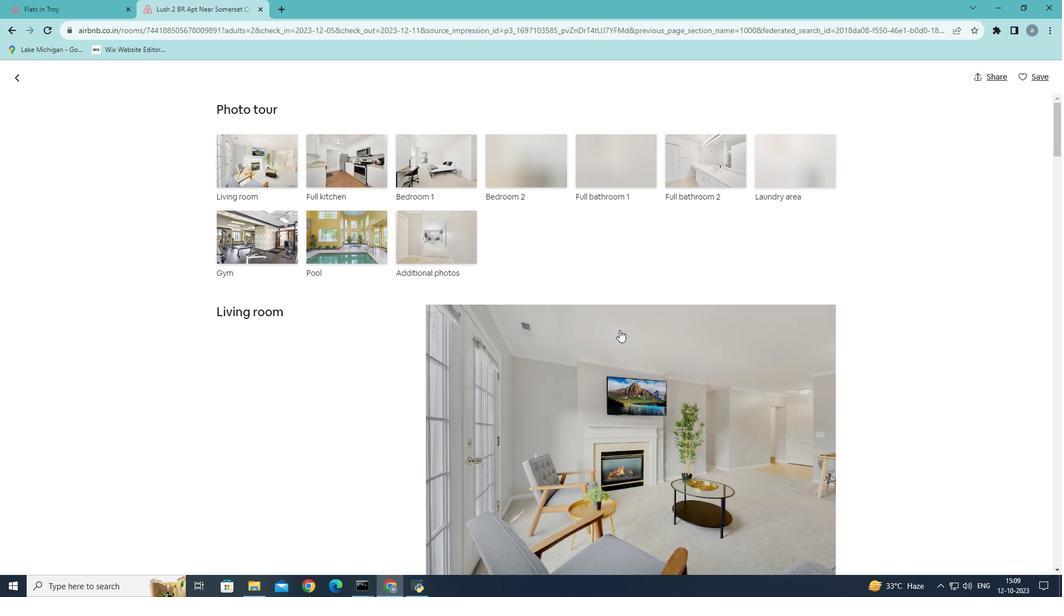 
Action: Mouse scrolled (620, 329) with delta (0, 0)
Screenshot: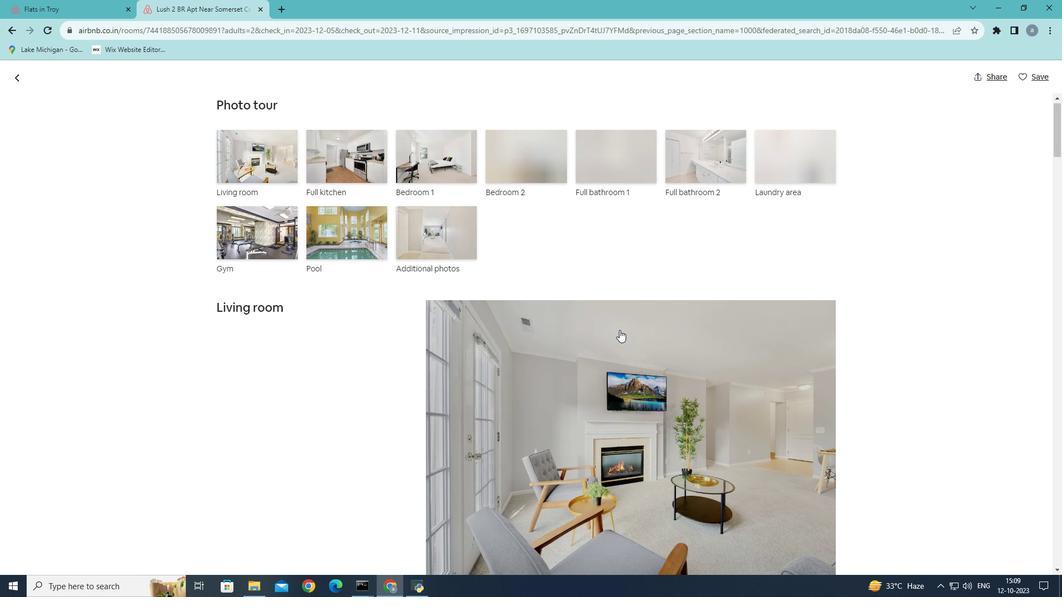 
Action: Mouse scrolled (620, 329) with delta (0, 0)
Screenshot: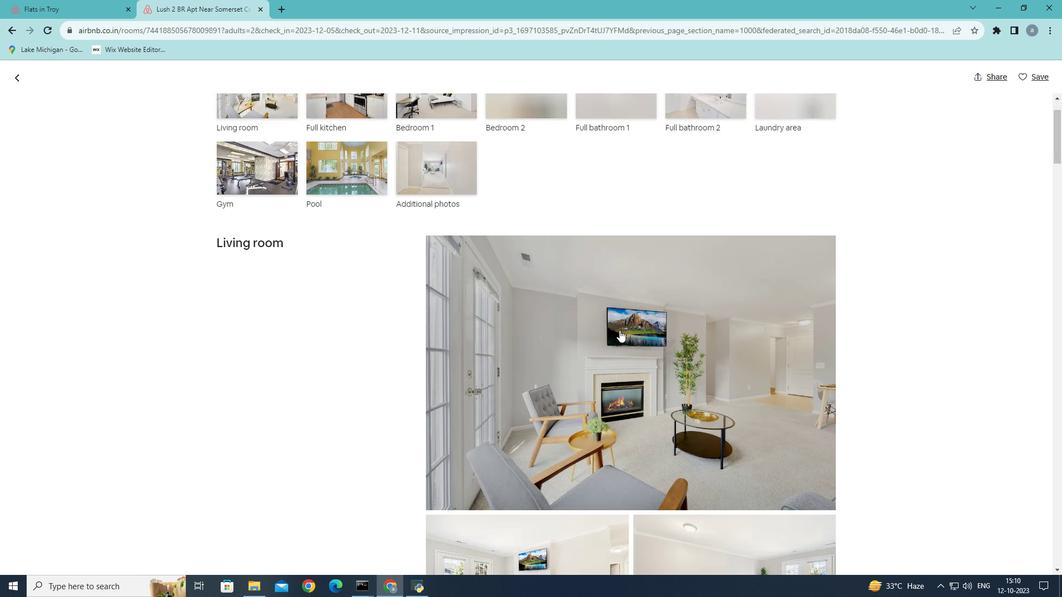 
Action: Mouse scrolled (620, 329) with delta (0, 0)
Screenshot: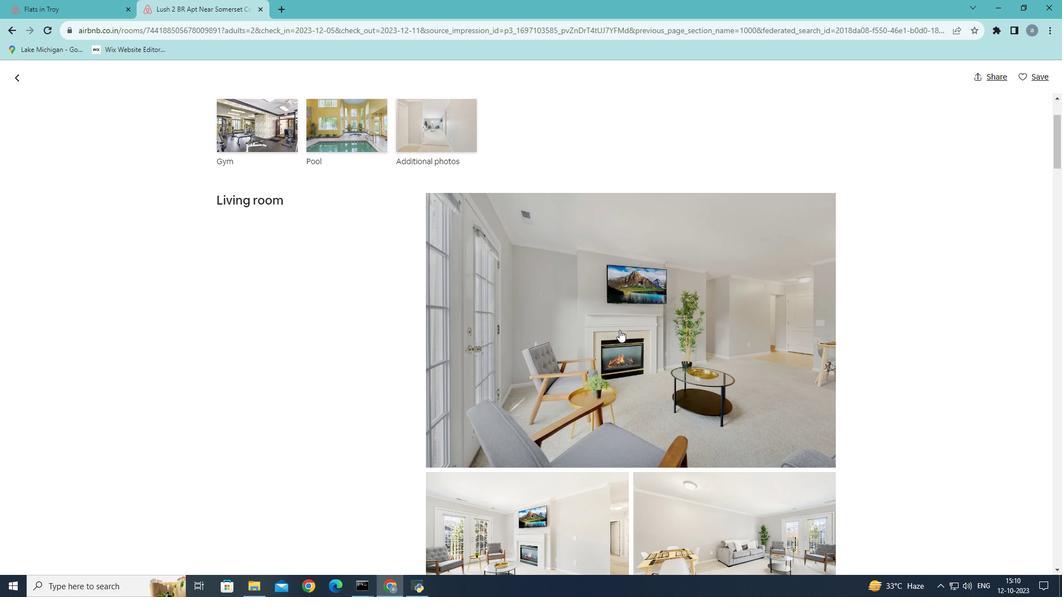 
Action: Mouse scrolled (620, 329) with delta (0, 0)
Screenshot: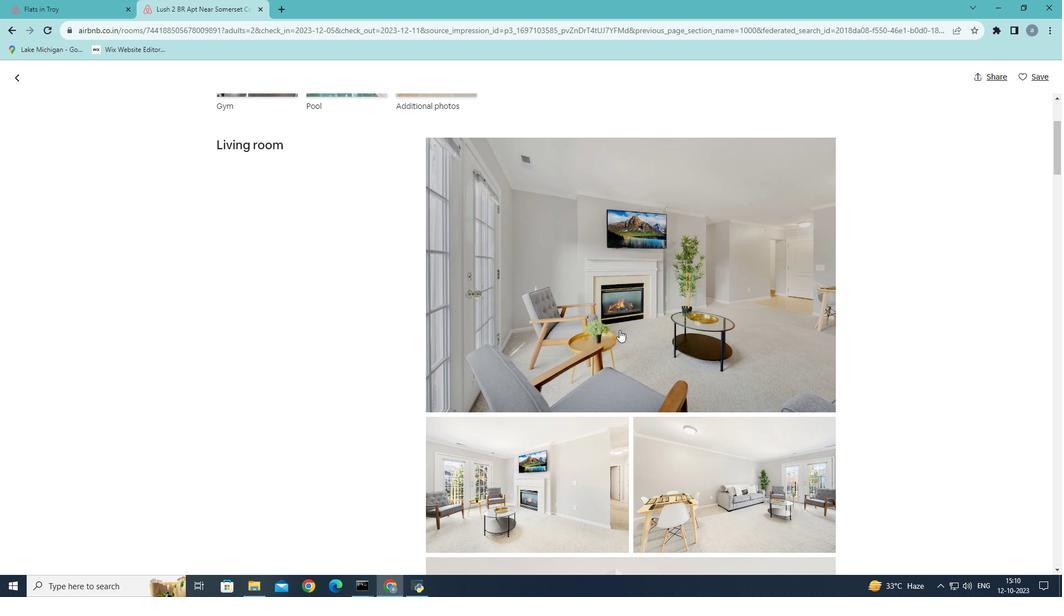 
Action: Mouse scrolled (620, 329) with delta (0, 0)
Screenshot: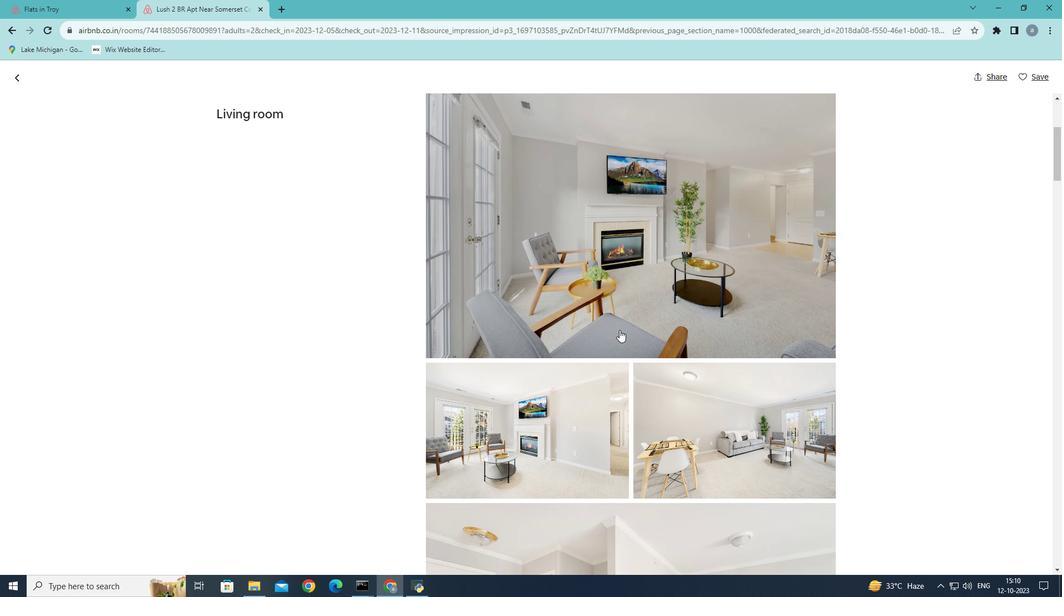 
Action: Mouse scrolled (620, 329) with delta (0, 0)
Screenshot: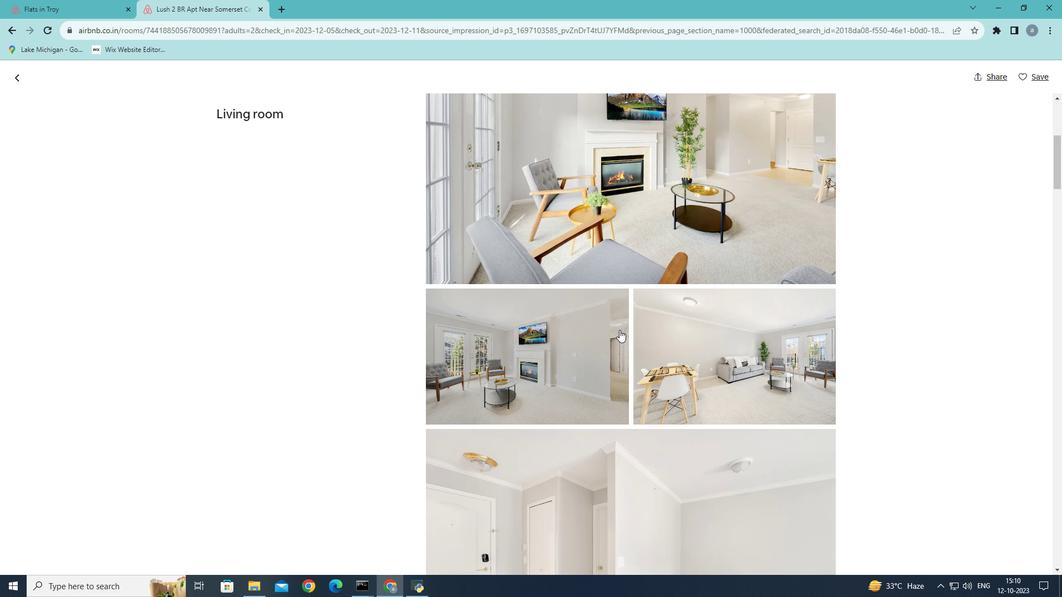 
Action: Mouse scrolled (620, 329) with delta (0, 0)
Screenshot: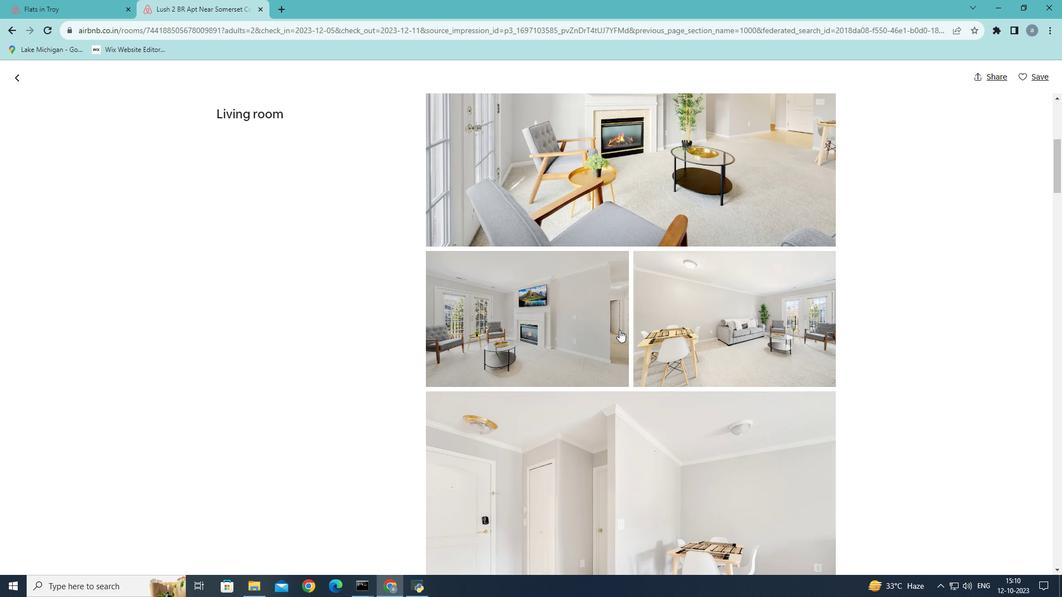 
Action: Mouse scrolled (620, 329) with delta (0, 0)
Screenshot: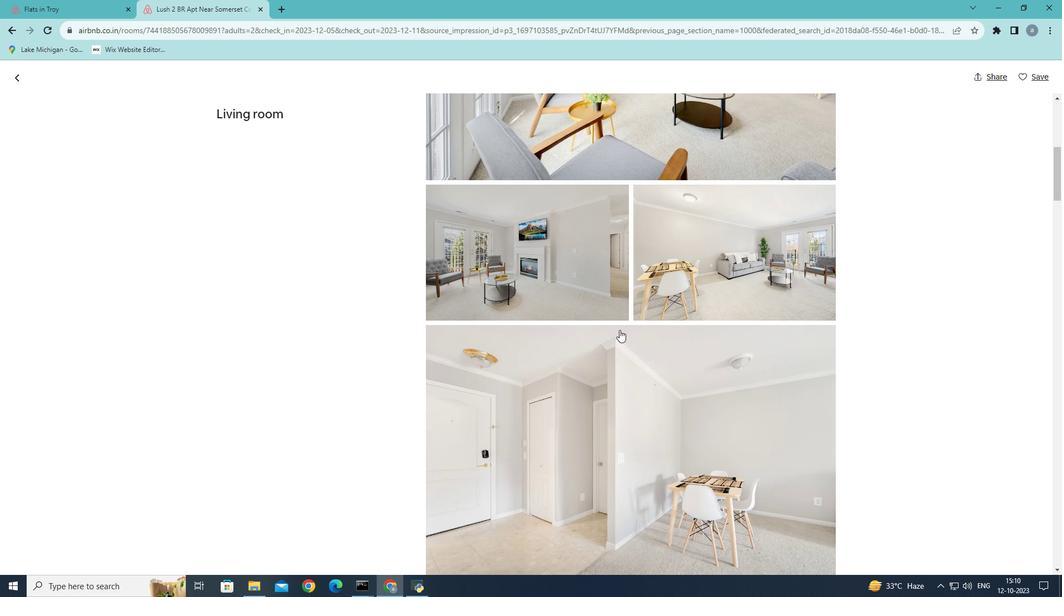 
Action: Mouse scrolled (620, 329) with delta (0, 0)
Screenshot: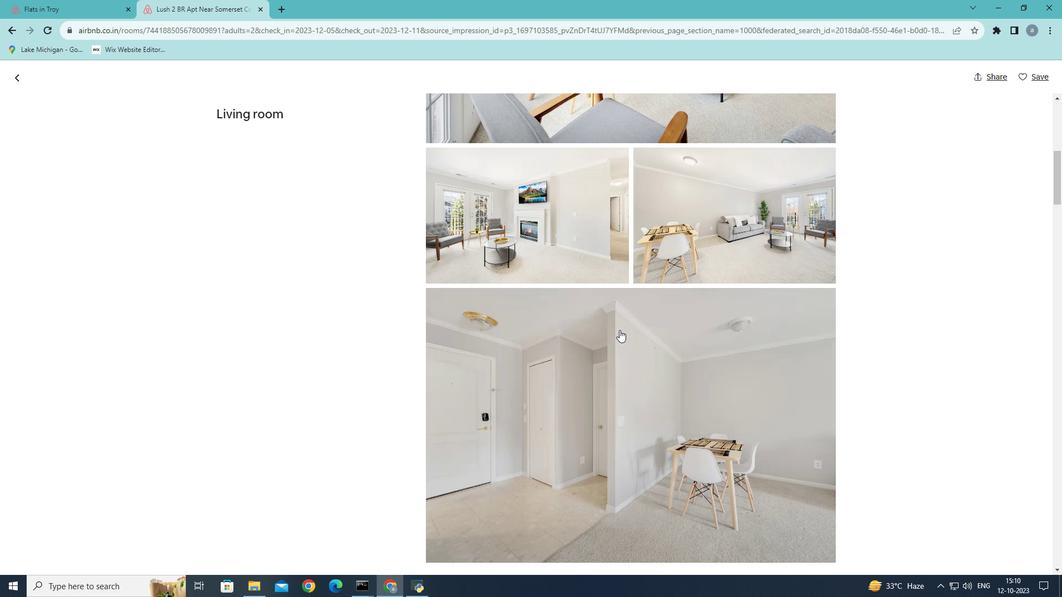 
Action: Mouse scrolled (620, 329) with delta (0, 0)
Screenshot: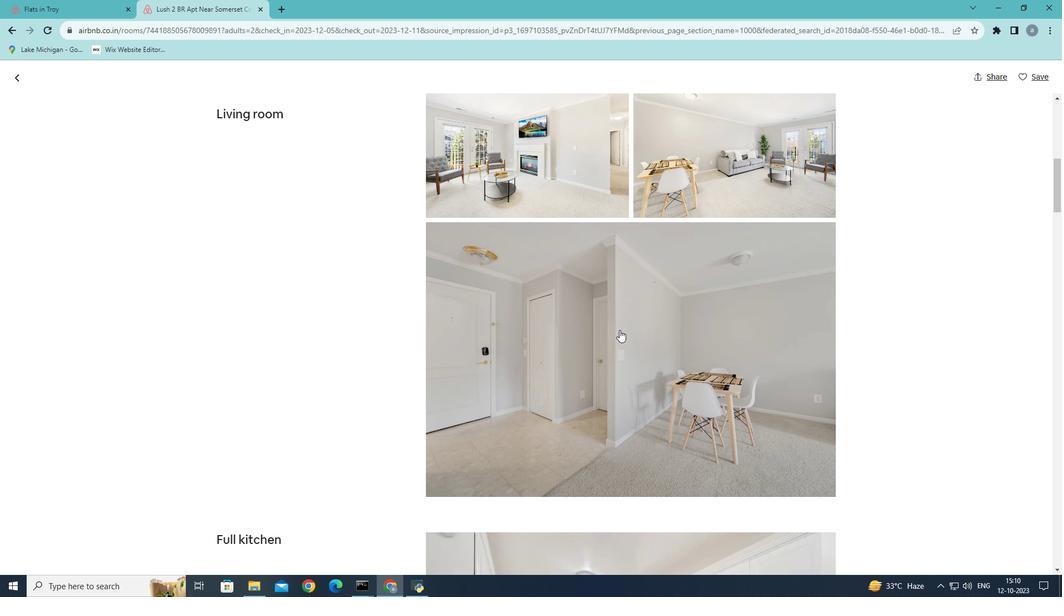 
Action: Mouse scrolled (620, 329) with delta (0, 0)
Screenshot: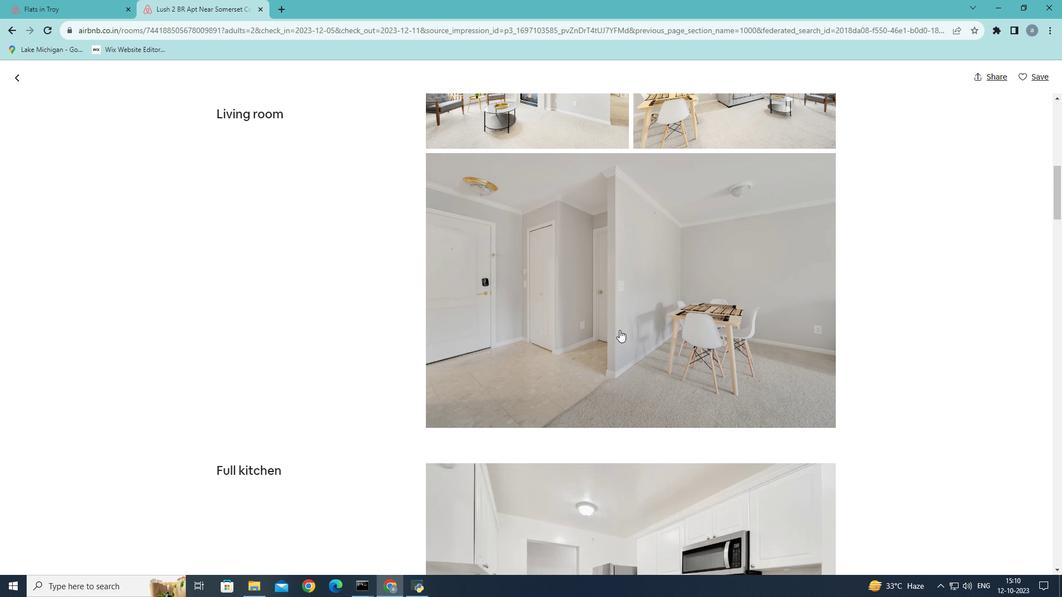 
Action: Mouse scrolled (620, 329) with delta (0, 0)
Screenshot: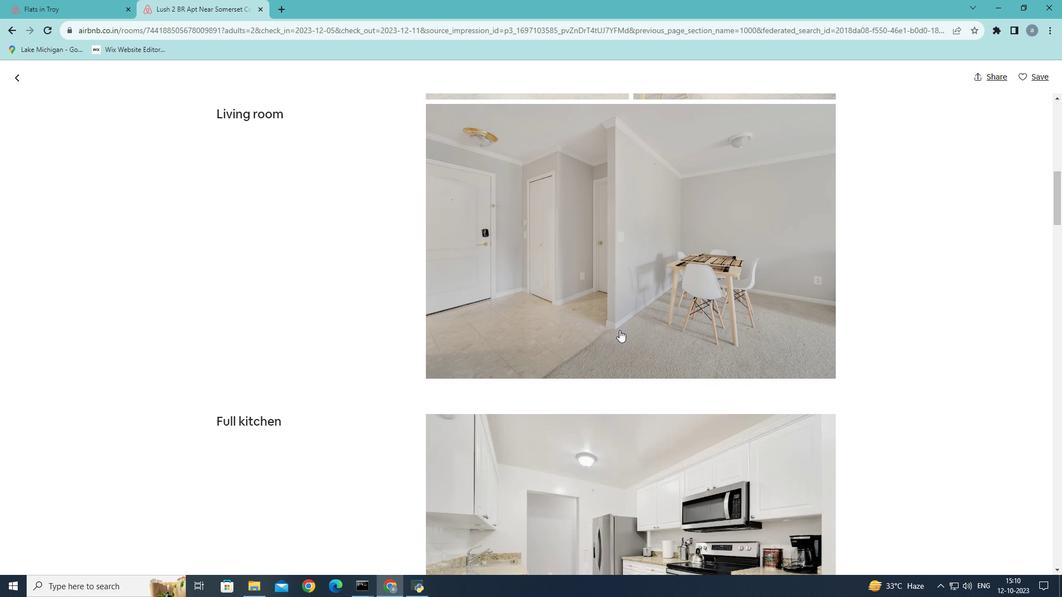 
Action: Mouse scrolled (620, 329) with delta (0, 0)
Screenshot: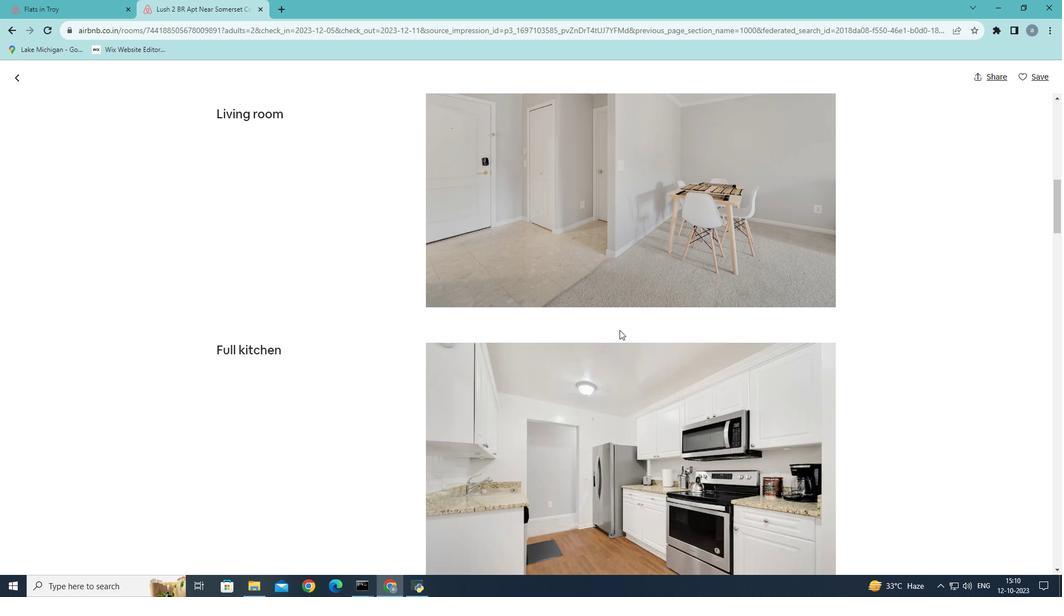 
Action: Mouse scrolled (620, 329) with delta (0, 0)
Screenshot: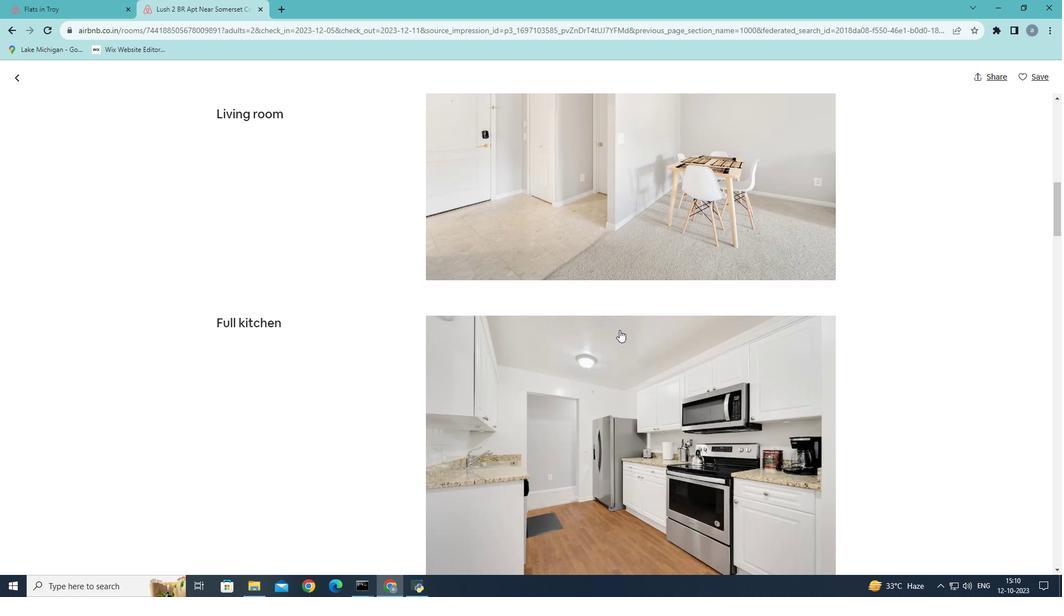 
Action: Mouse moved to (624, 318)
Screenshot: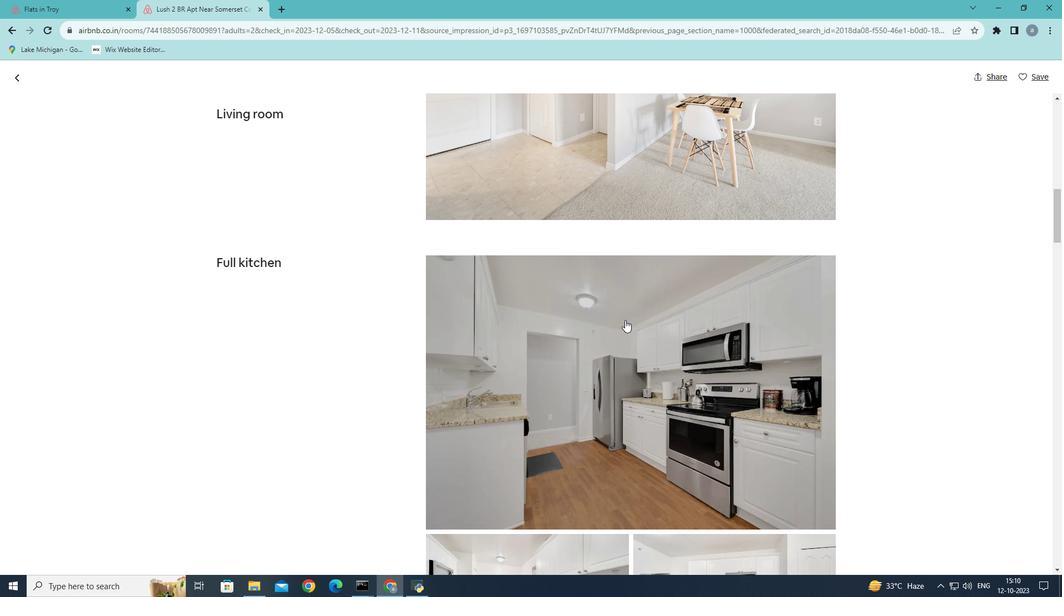 
Action: Mouse scrolled (624, 318) with delta (0, 0)
Screenshot: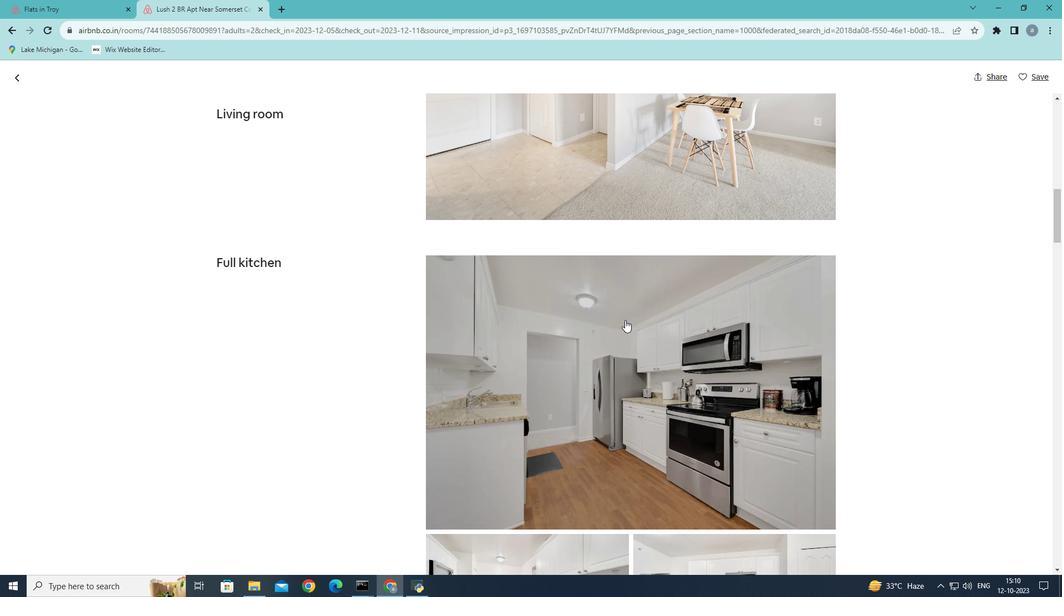 
Action: Mouse moved to (629, 308)
Screenshot: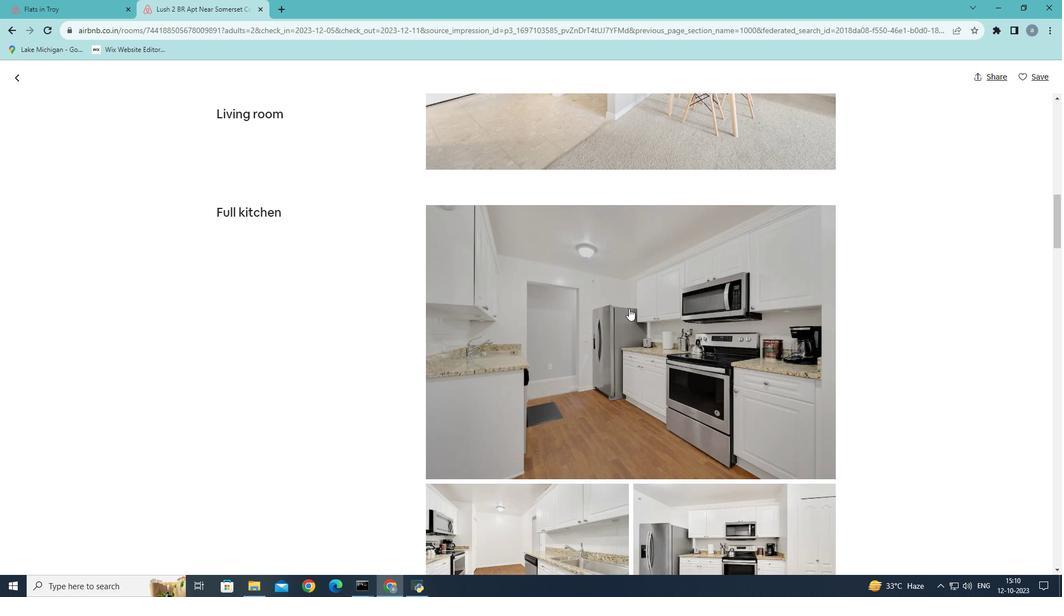 
Action: Mouse scrolled (629, 308) with delta (0, 0)
Screenshot: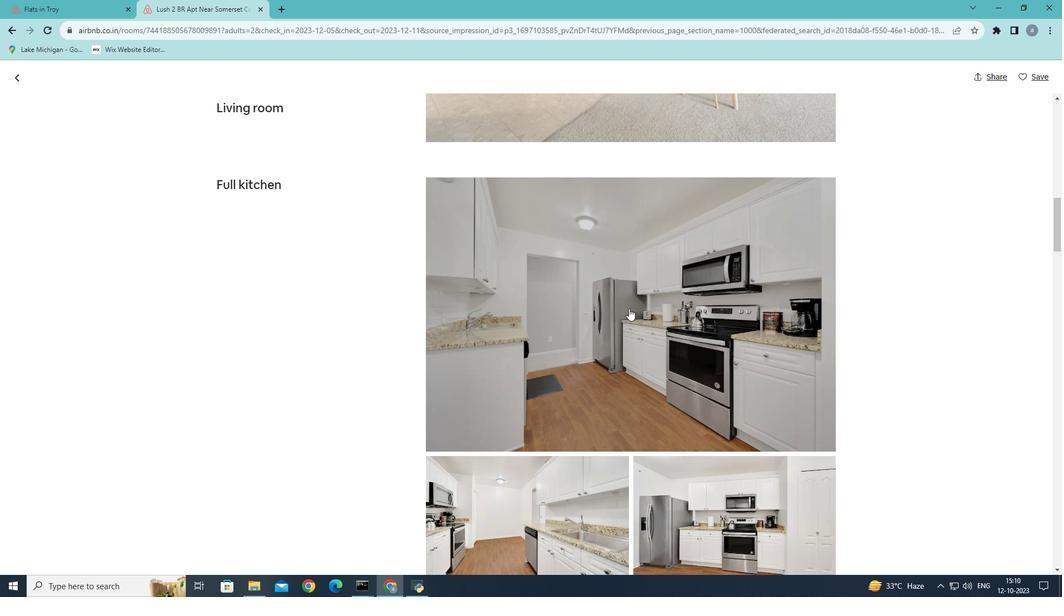 
Action: Mouse moved to (630, 306)
Screenshot: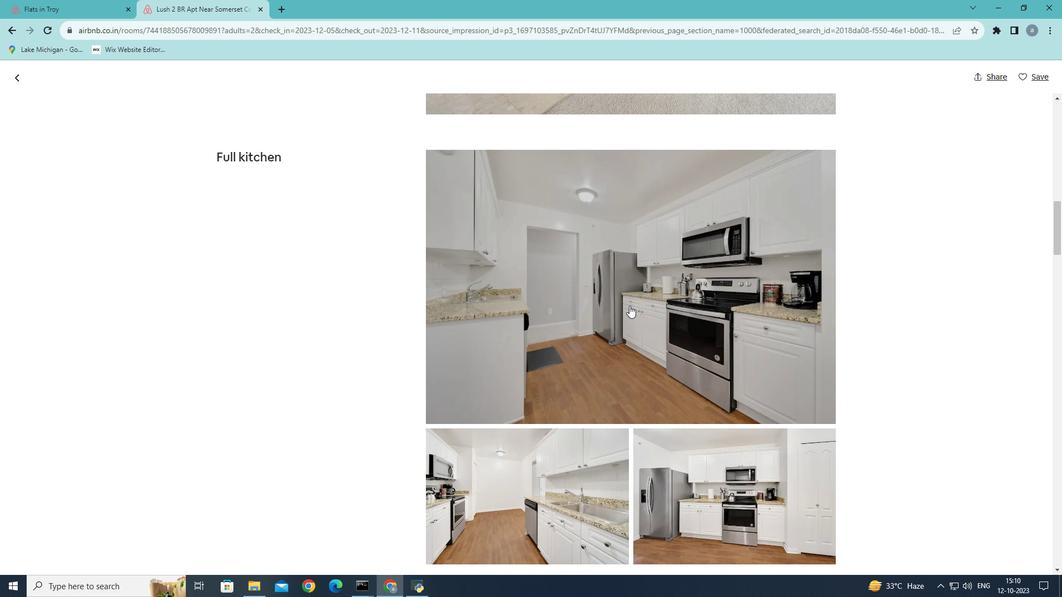
Action: Mouse scrolled (630, 305) with delta (0, 0)
Screenshot: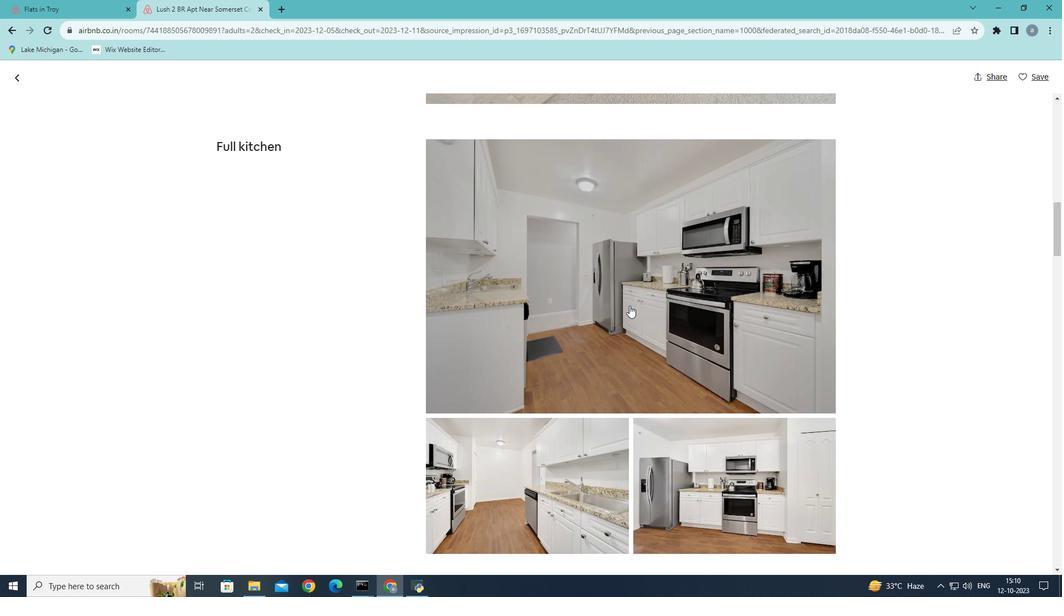 
Action: Mouse scrolled (630, 305) with delta (0, 0)
Screenshot: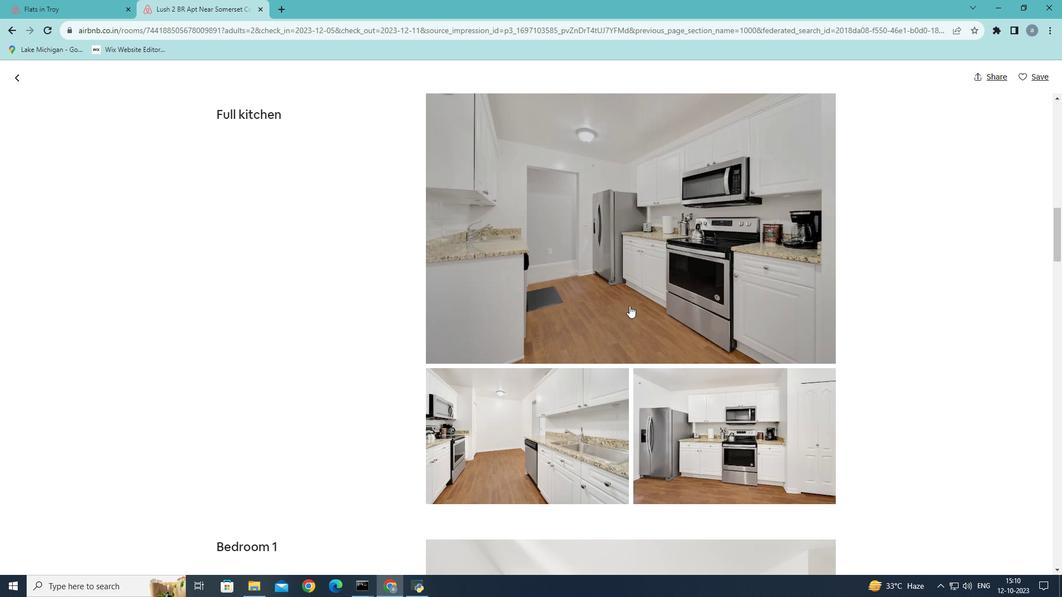 
Action: Mouse moved to (630, 310)
Screenshot: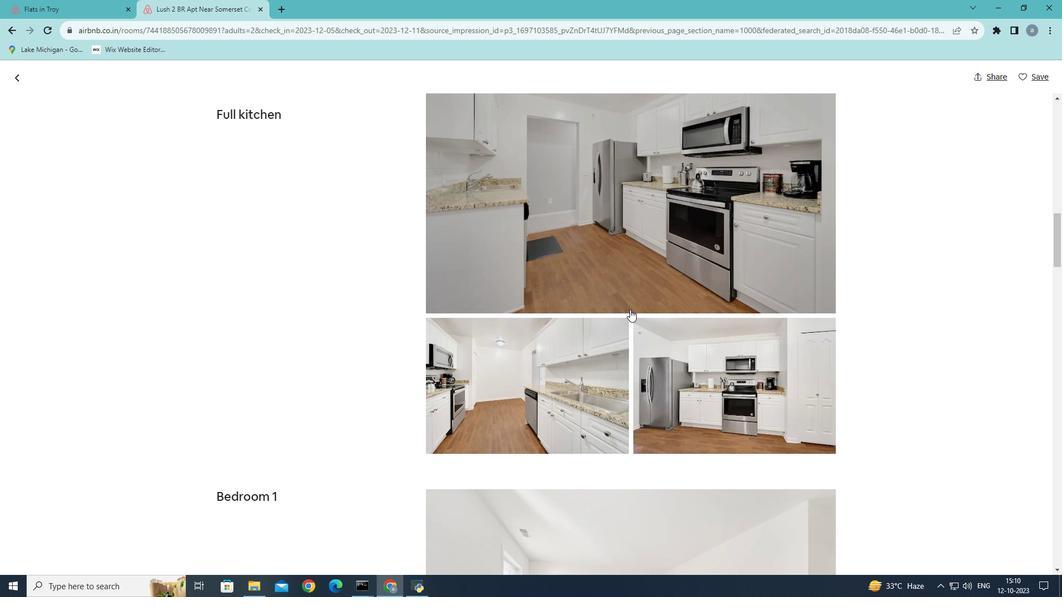 
Action: Mouse scrolled (630, 309) with delta (0, 0)
Screenshot: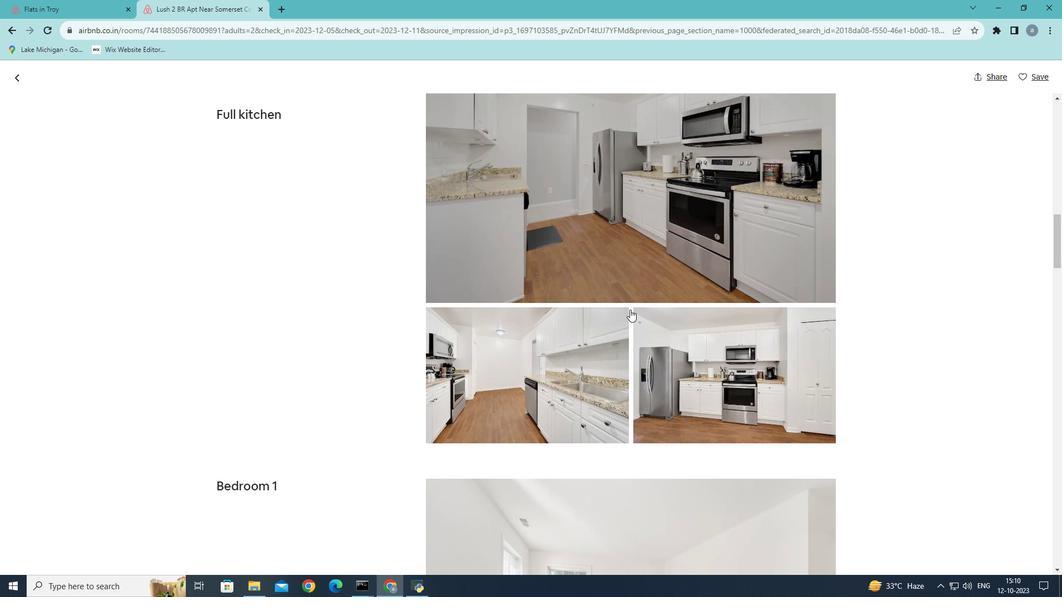 
Action: Mouse scrolled (630, 309) with delta (0, 0)
Screenshot: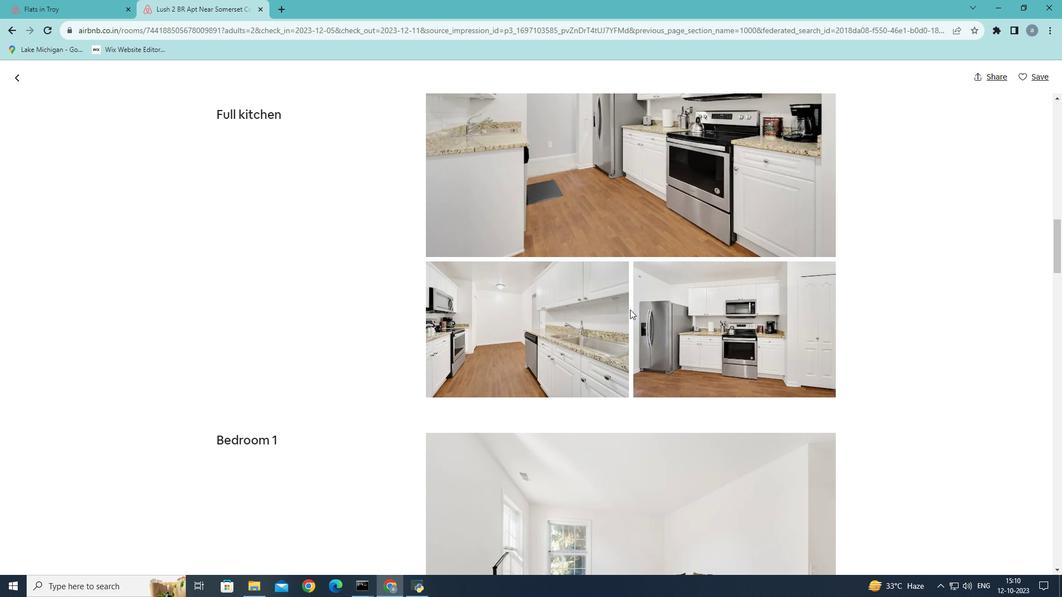 
Action: Mouse scrolled (630, 309) with delta (0, 0)
Screenshot: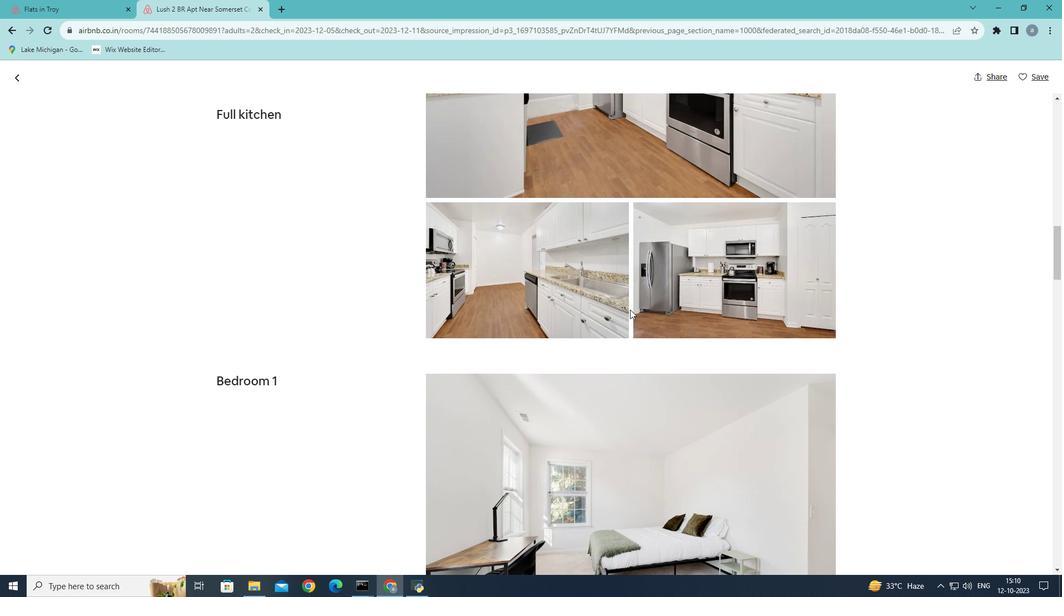 
Action: Mouse scrolled (630, 309) with delta (0, 0)
Screenshot: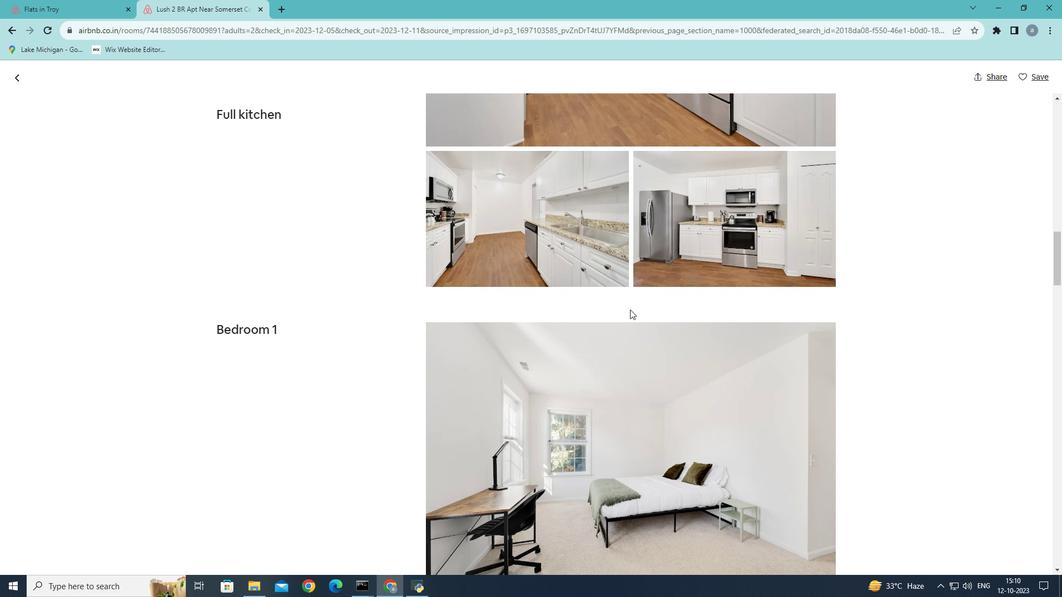 
Action: Mouse scrolled (630, 309) with delta (0, 0)
Screenshot: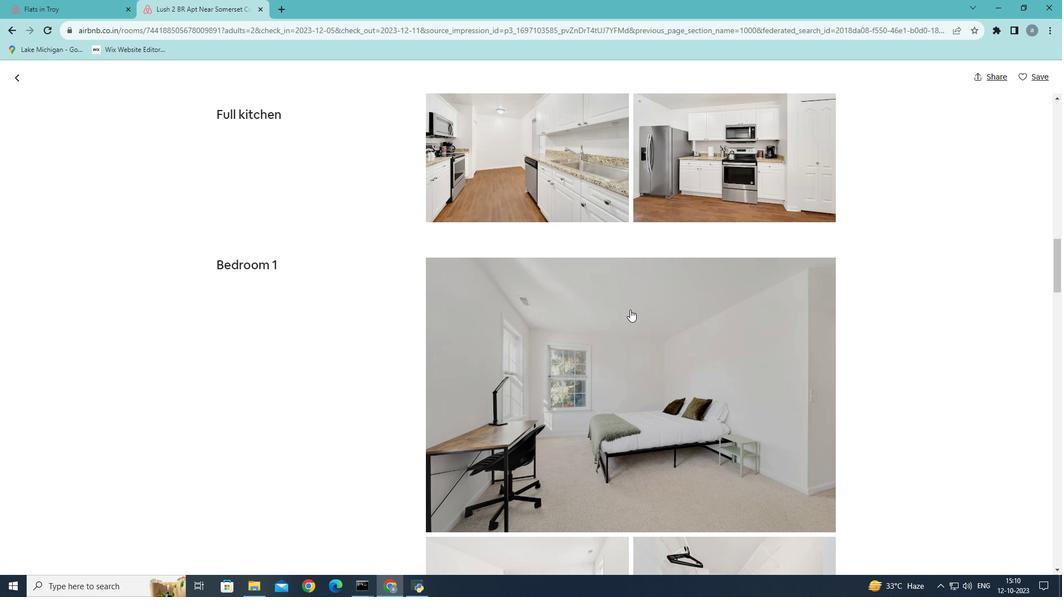
Action: Mouse scrolled (630, 309) with delta (0, 0)
Screenshot: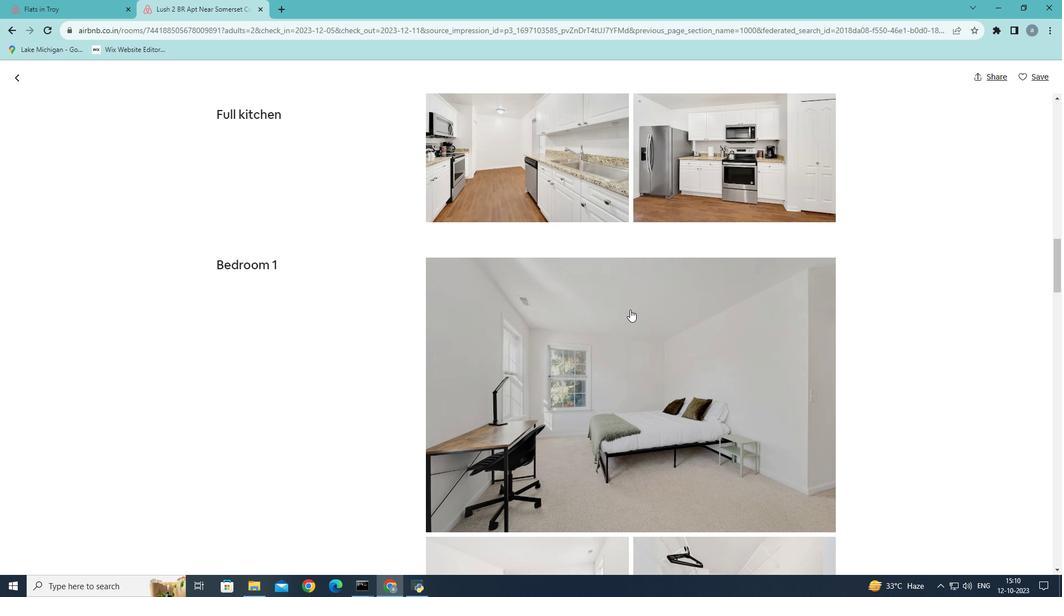 
Action: Mouse scrolled (630, 309) with delta (0, 0)
Screenshot: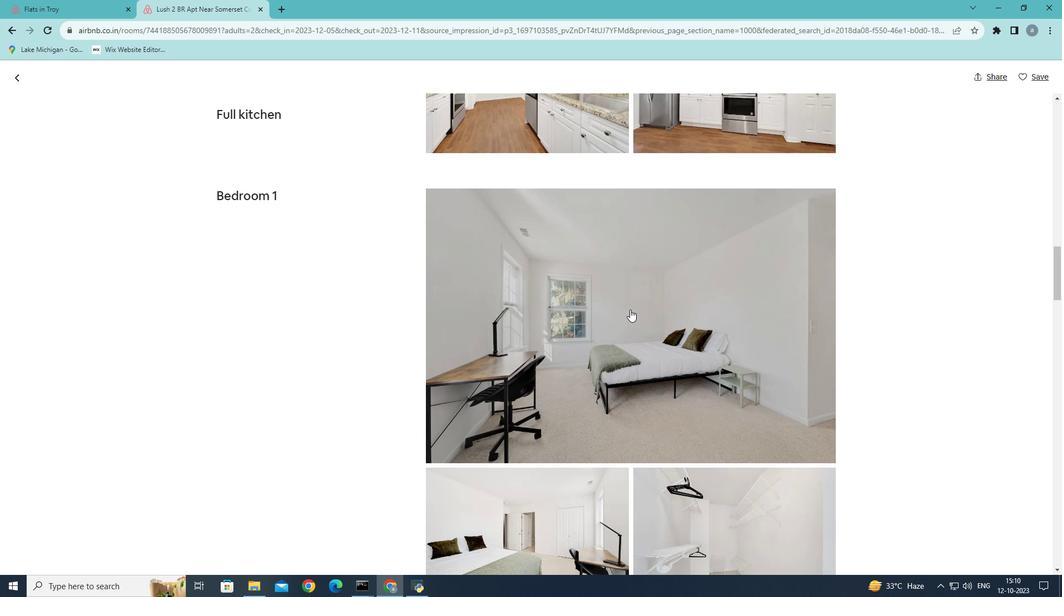 
Action: Mouse scrolled (630, 309) with delta (0, 0)
Screenshot: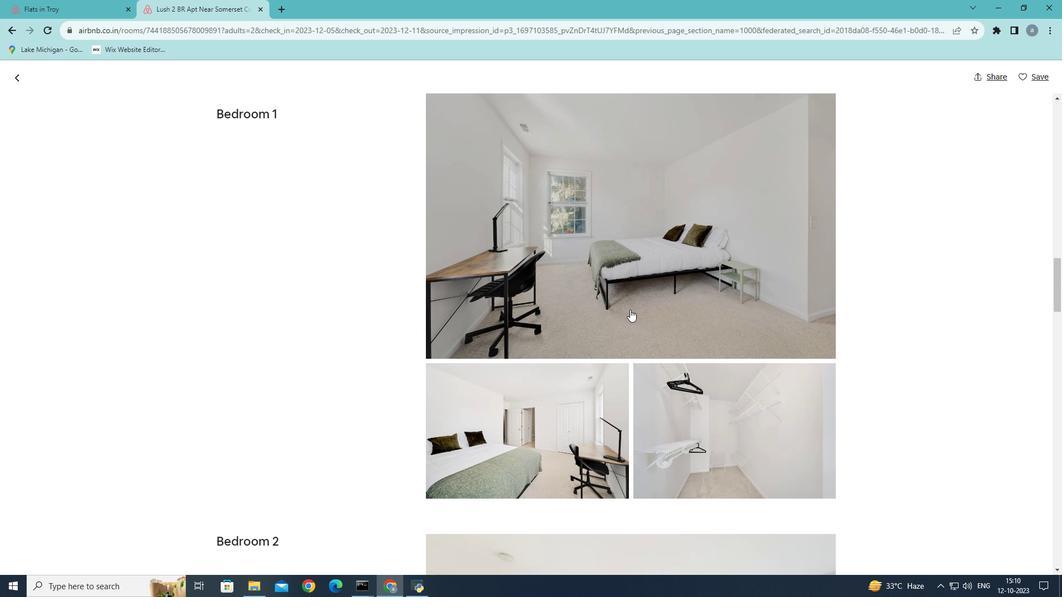 
Action: Mouse scrolled (630, 309) with delta (0, 0)
Screenshot: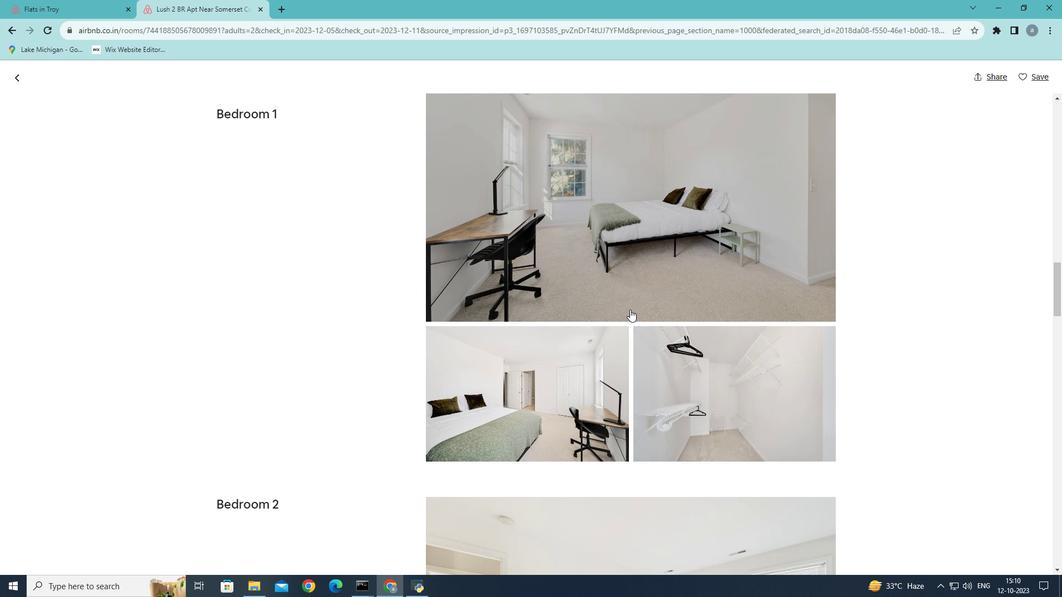 
Action: Mouse moved to (607, 318)
Screenshot: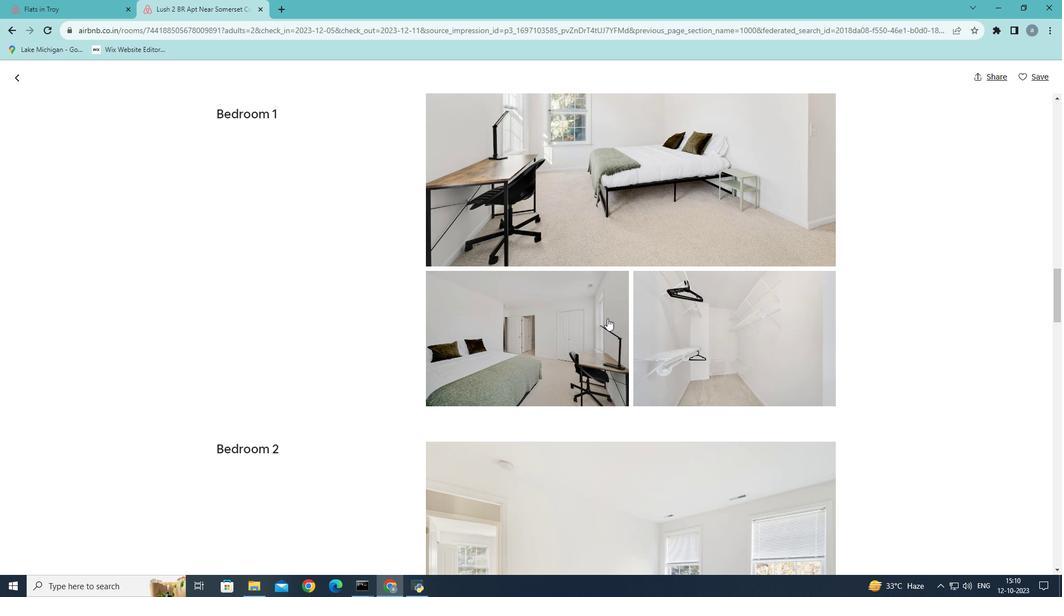 
Action: Mouse scrolled (607, 318) with delta (0, 0)
Screenshot: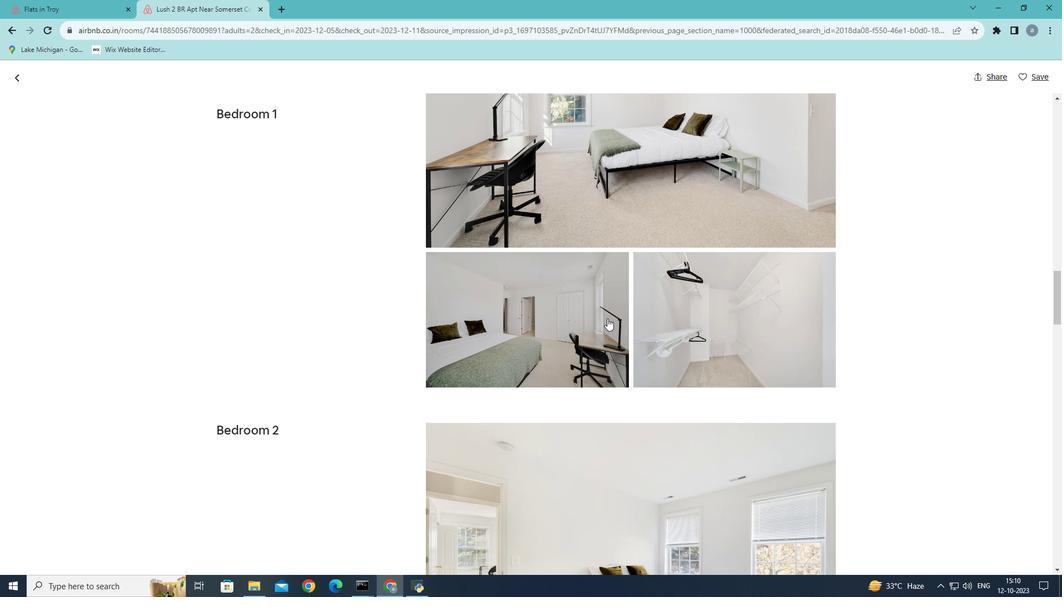 
Action: Mouse scrolled (607, 318) with delta (0, 0)
Screenshot: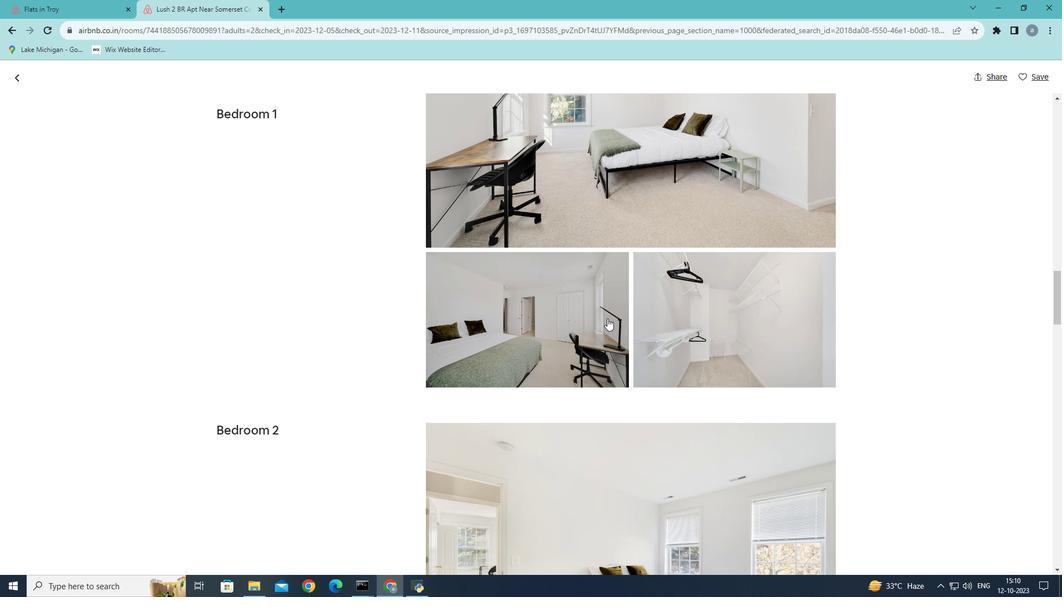 
Action: Mouse scrolled (607, 318) with delta (0, 0)
Screenshot: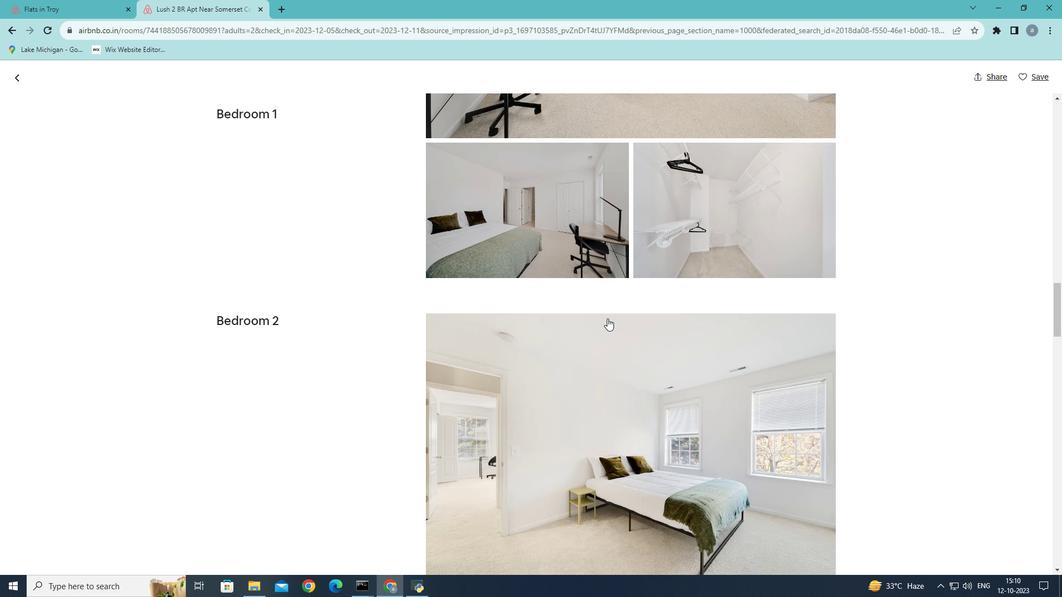 
Action: Mouse moved to (607, 318)
Screenshot: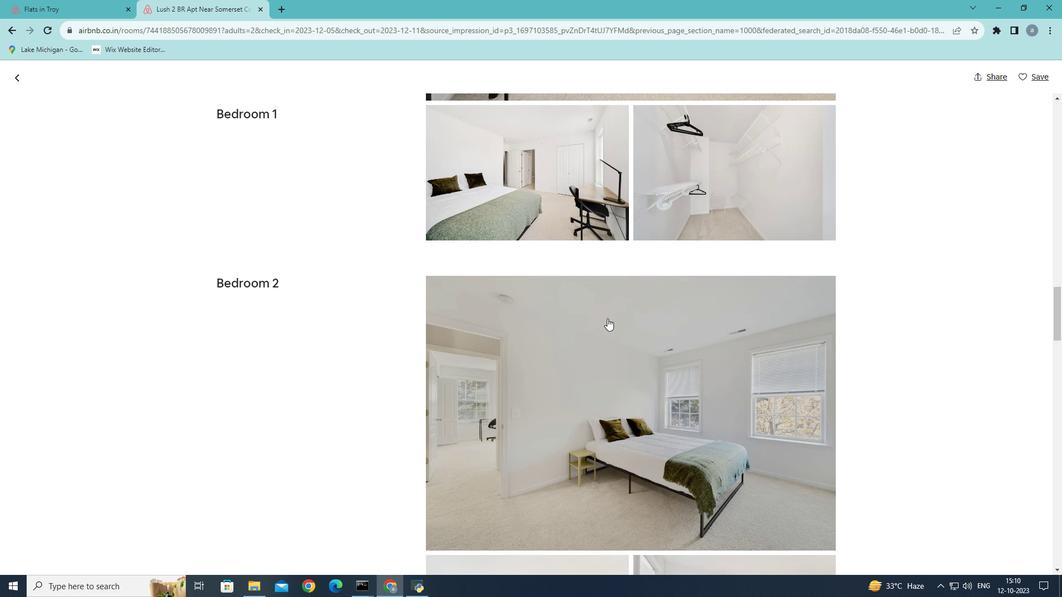 
Action: Mouse scrolled (607, 318) with delta (0, 0)
Screenshot: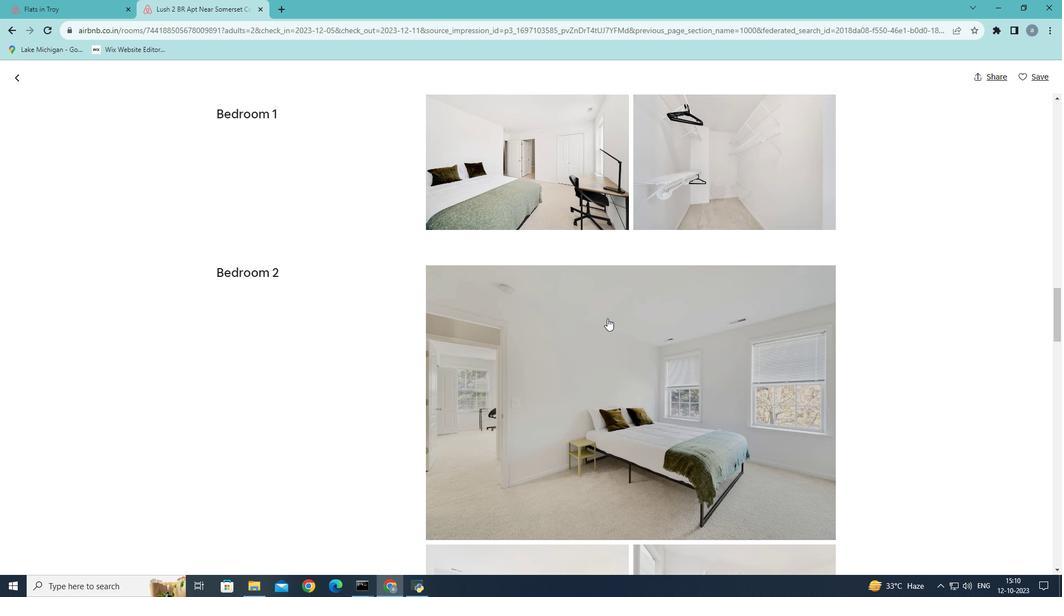 
Action: Mouse scrolled (607, 318) with delta (0, 0)
Screenshot: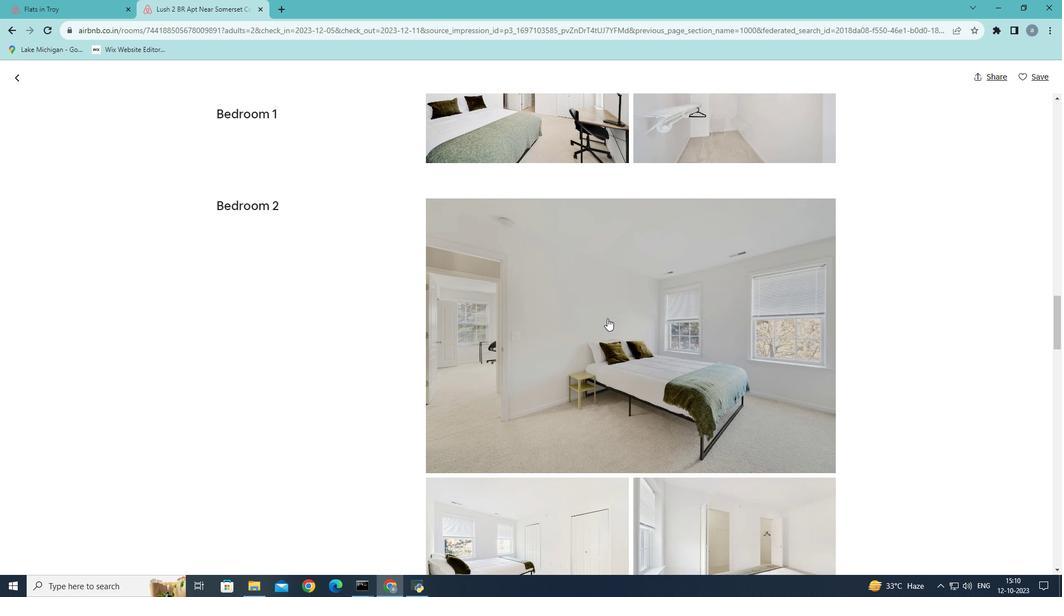 
Action: Mouse scrolled (607, 318) with delta (0, 0)
Screenshot: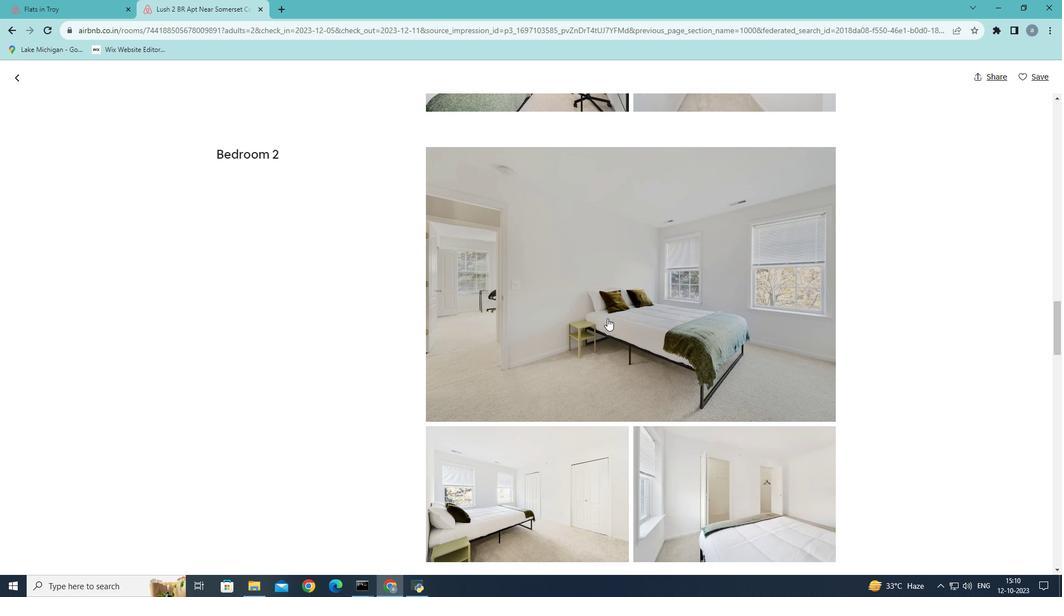 
Action: Mouse scrolled (607, 318) with delta (0, 0)
Screenshot: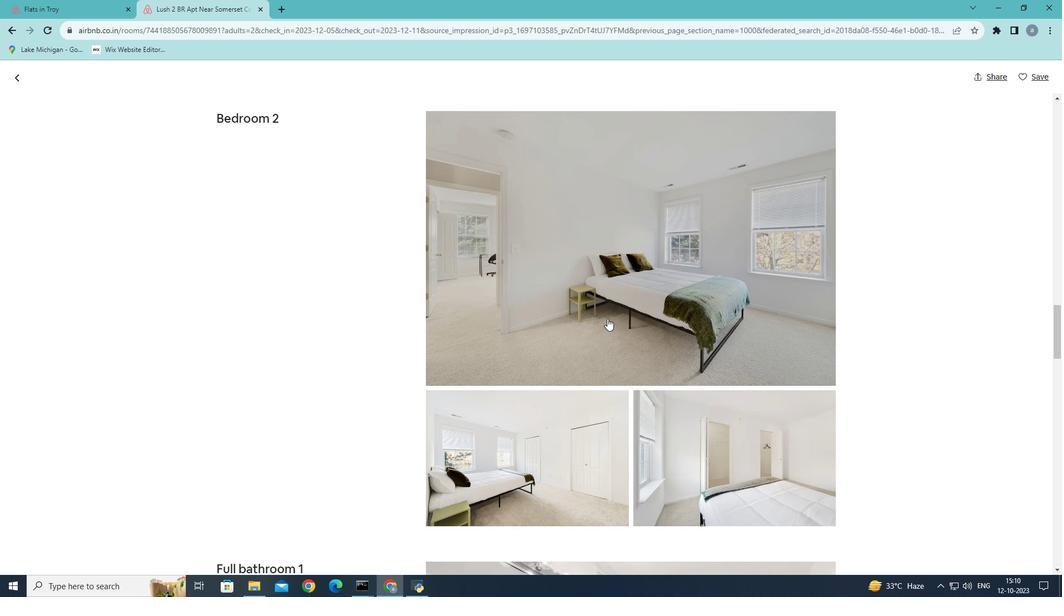 
Action: Mouse scrolled (607, 318) with delta (0, 0)
Screenshot: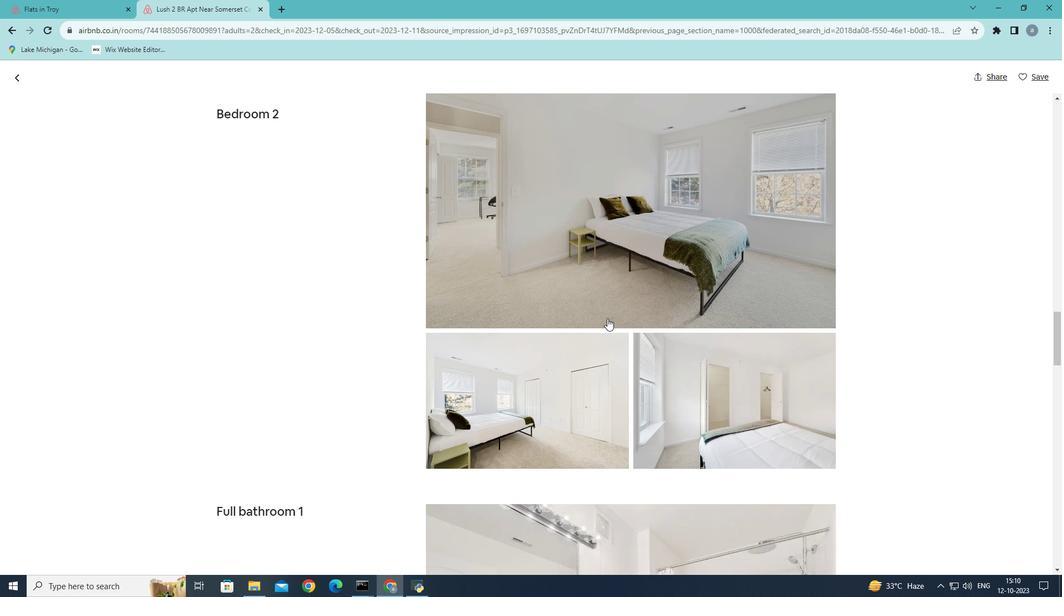
Action: Mouse moved to (602, 328)
Screenshot: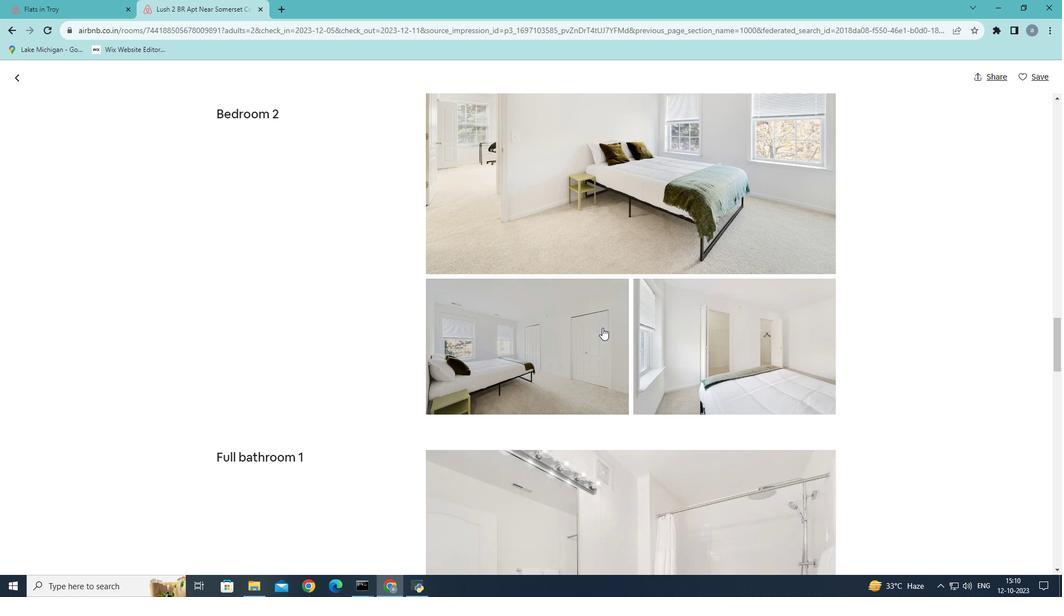 
Action: Mouse scrolled (602, 327) with delta (0, 0)
Screenshot: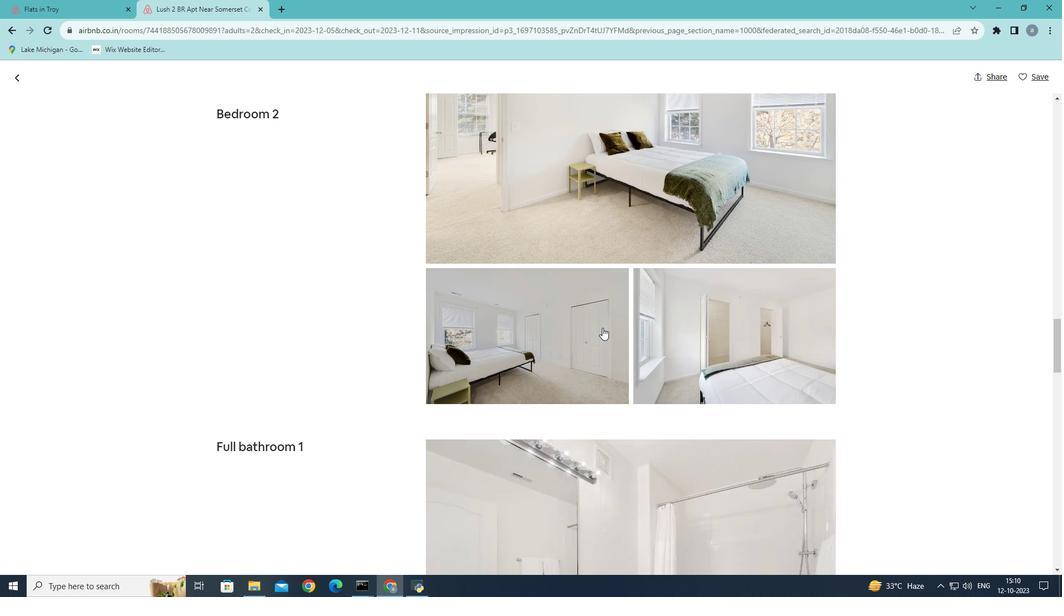 
Action: Mouse scrolled (602, 327) with delta (0, 0)
Screenshot: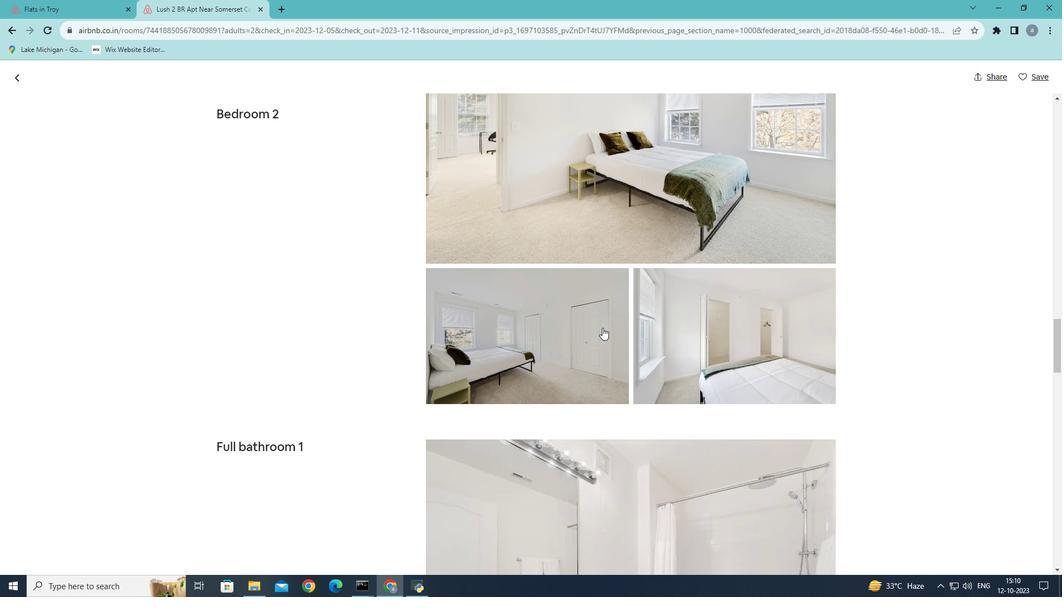 
Action: Mouse moved to (602, 328)
Screenshot: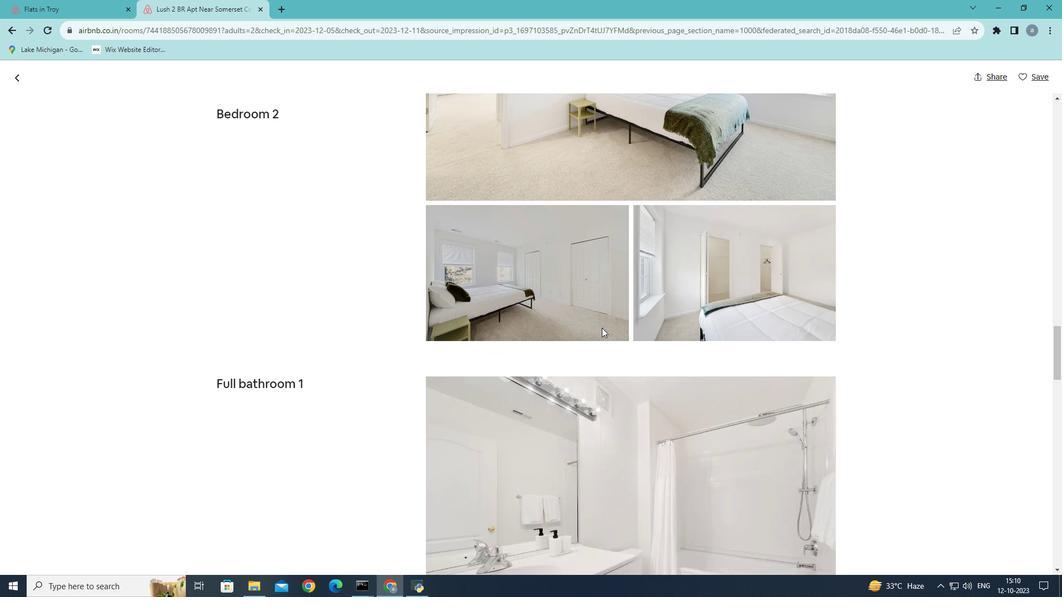 
Action: Mouse scrolled (602, 327) with delta (0, 0)
Screenshot: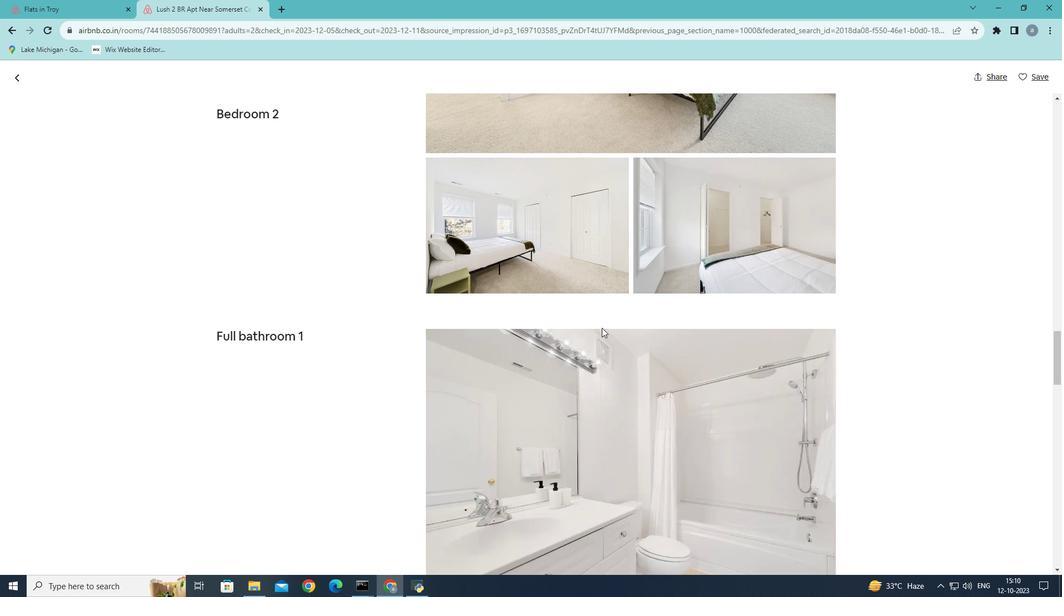 
Action: Mouse moved to (603, 338)
Screenshot: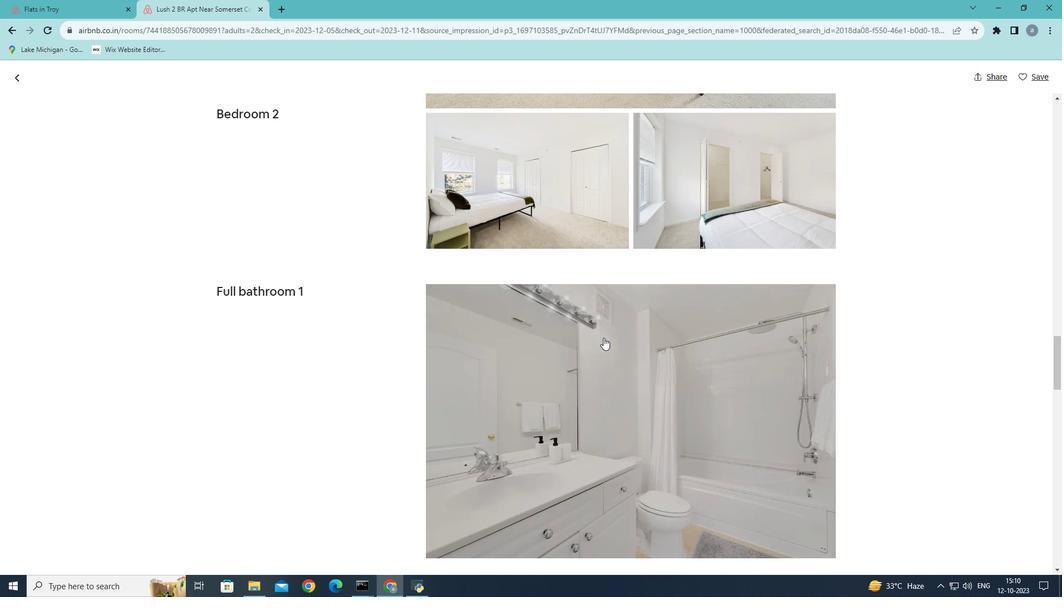 
Action: Mouse scrolled (603, 337) with delta (0, 0)
Screenshot: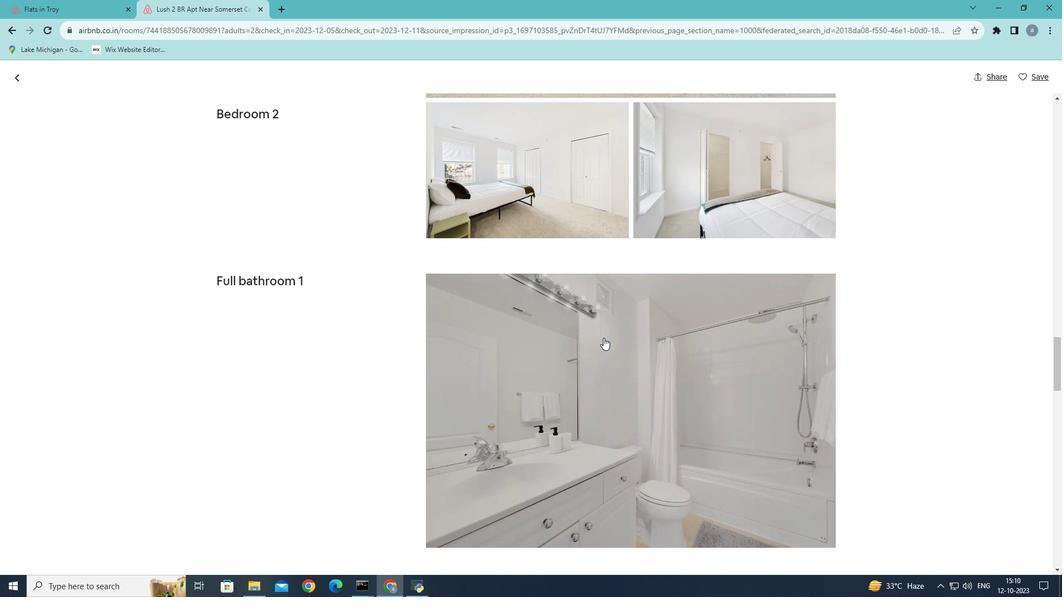 
Action: Mouse scrolled (603, 337) with delta (0, 0)
Screenshot: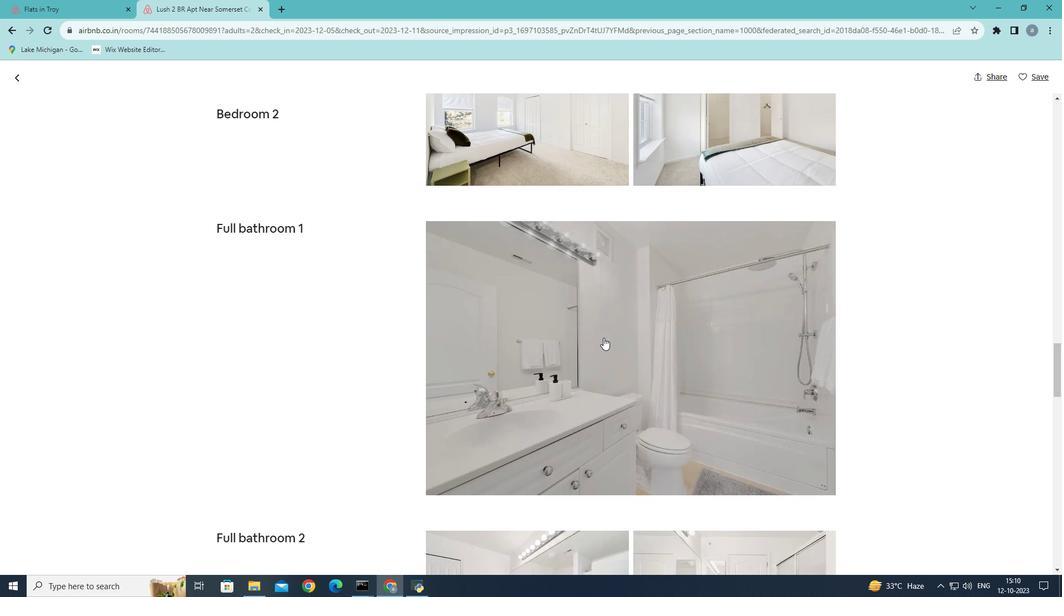 
Action: Mouse scrolled (603, 337) with delta (0, 0)
Screenshot: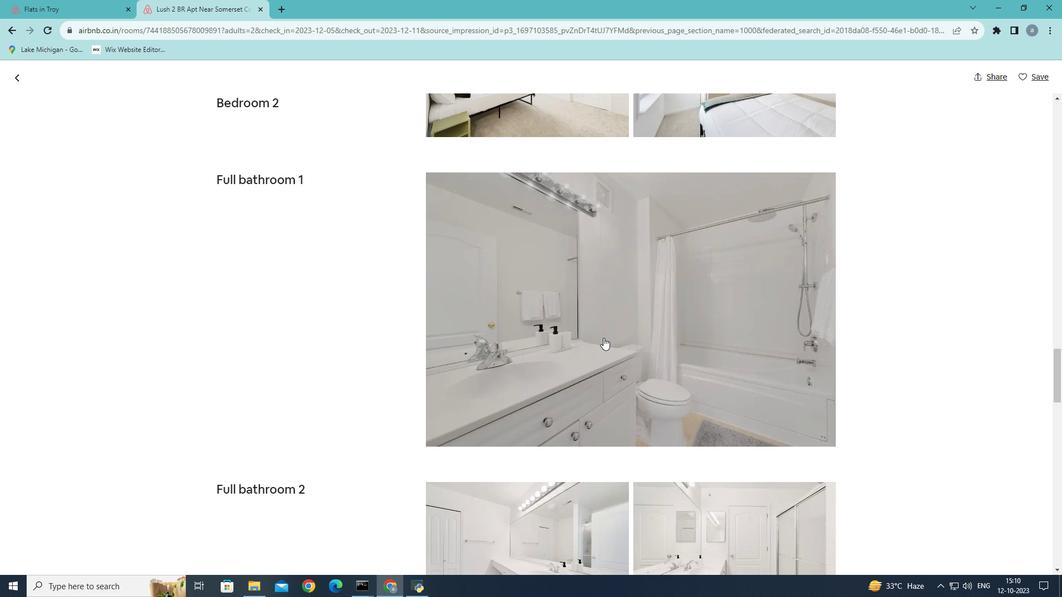 
Action: Mouse moved to (604, 338)
Screenshot: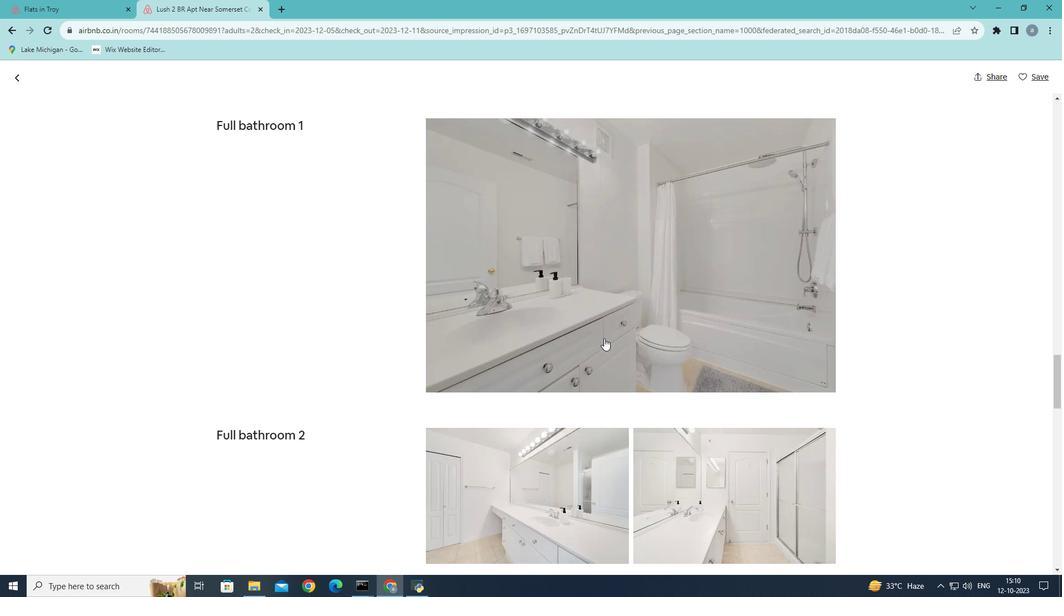 
Action: Mouse scrolled (604, 338) with delta (0, 0)
Screenshot: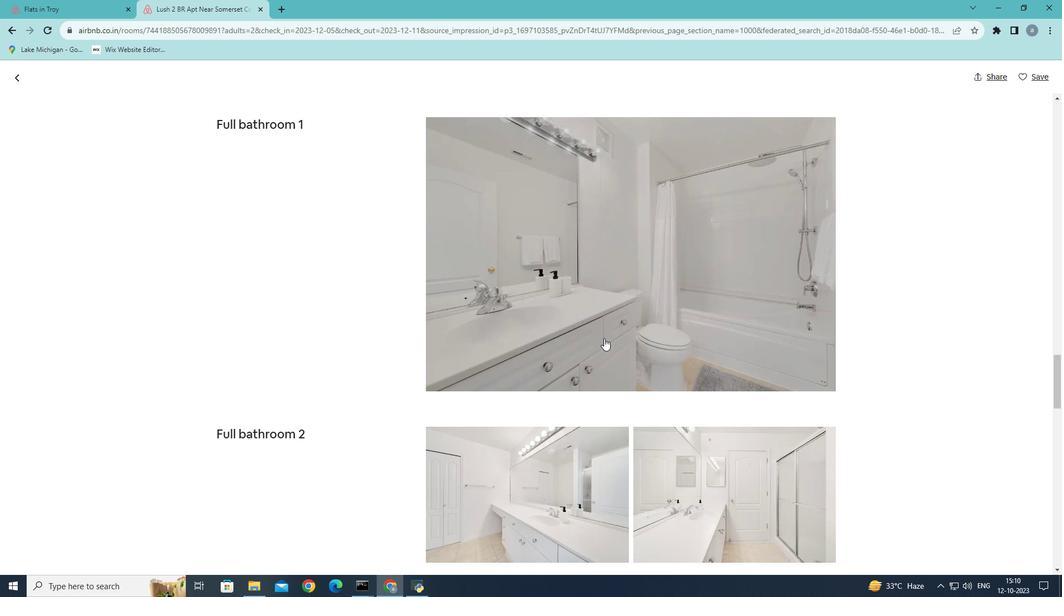 
Action: Mouse scrolled (604, 338) with delta (0, 0)
Screenshot: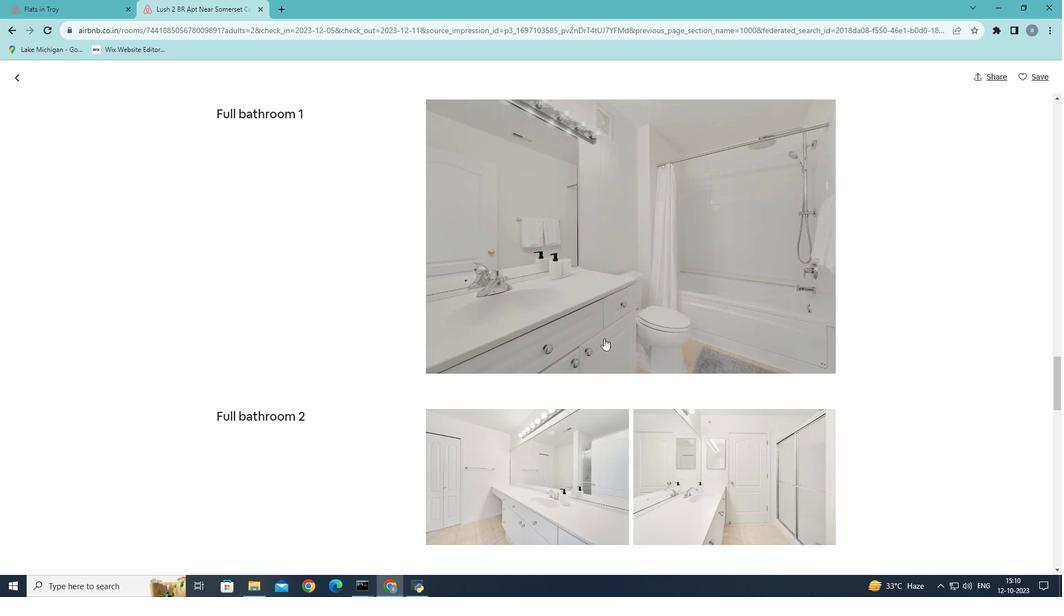 
Action: Mouse scrolled (604, 338) with delta (0, 0)
Screenshot: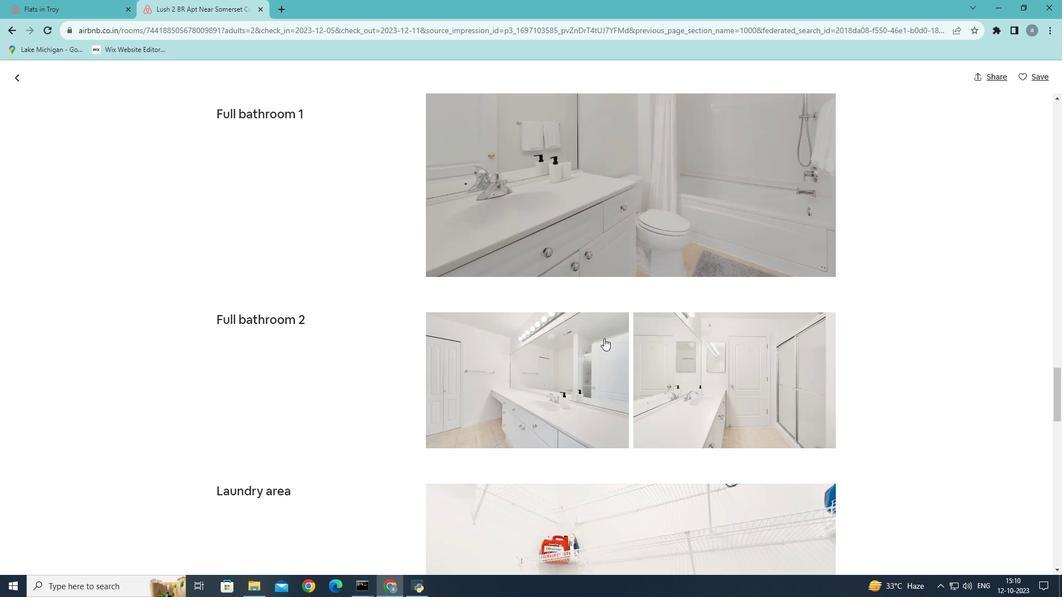 
Action: Mouse scrolled (604, 338) with delta (0, 0)
Screenshot: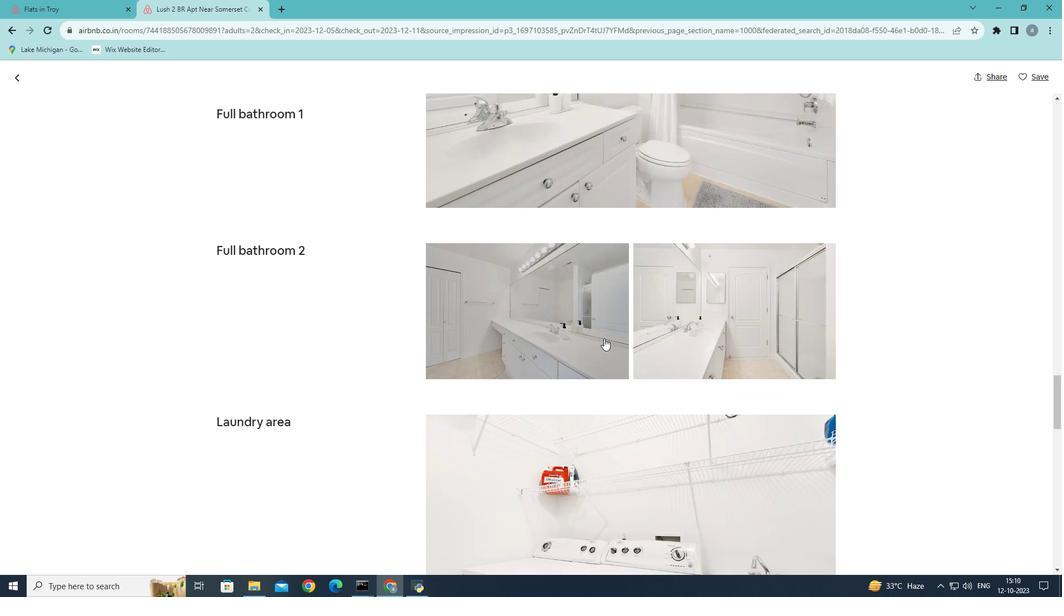 
Action: Mouse scrolled (604, 338) with delta (0, 0)
Screenshot: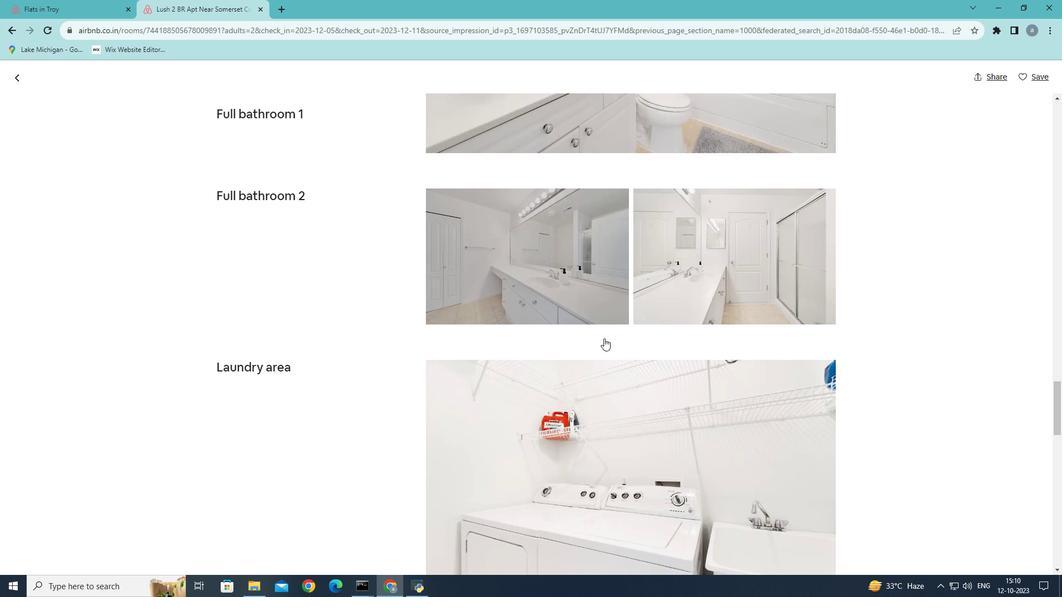 
Action: Mouse scrolled (604, 338) with delta (0, 0)
Screenshot: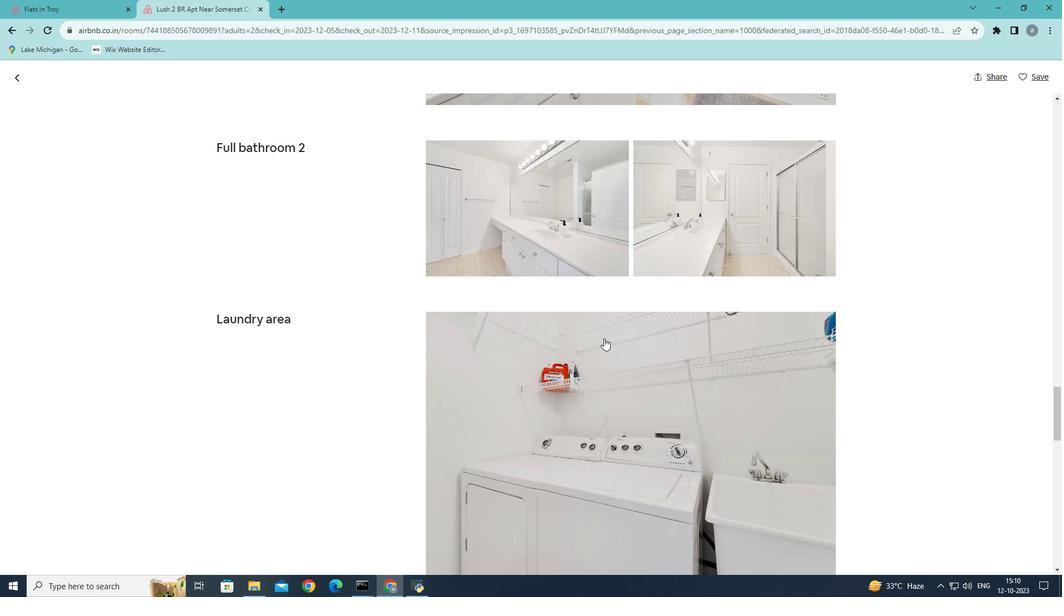 
Action: Mouse scrolled (604, 338) with delta (0, 0)
Screenshot: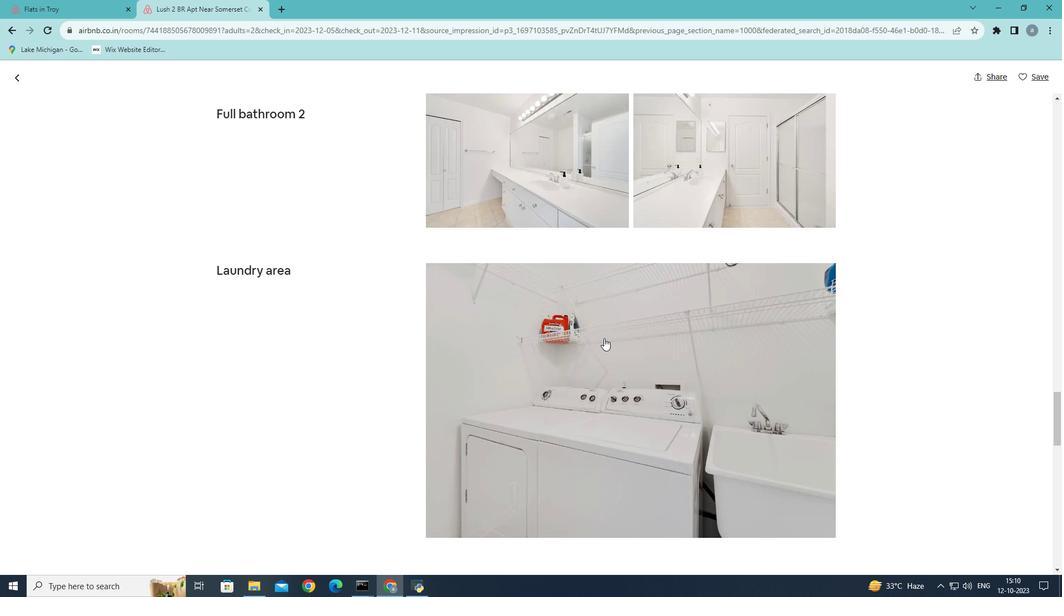 
Action: Mouse scrolled (604, 338) with delta (0, 0)
Screenshot: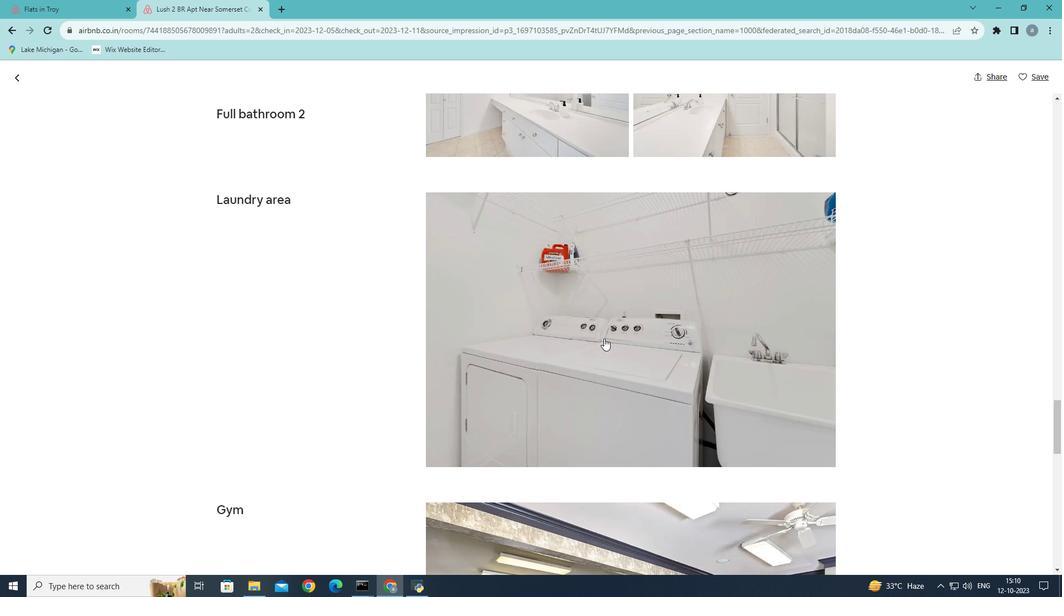 
Action: Mouse scrolled (604, 338) with delta (0, 0)
Screenshot: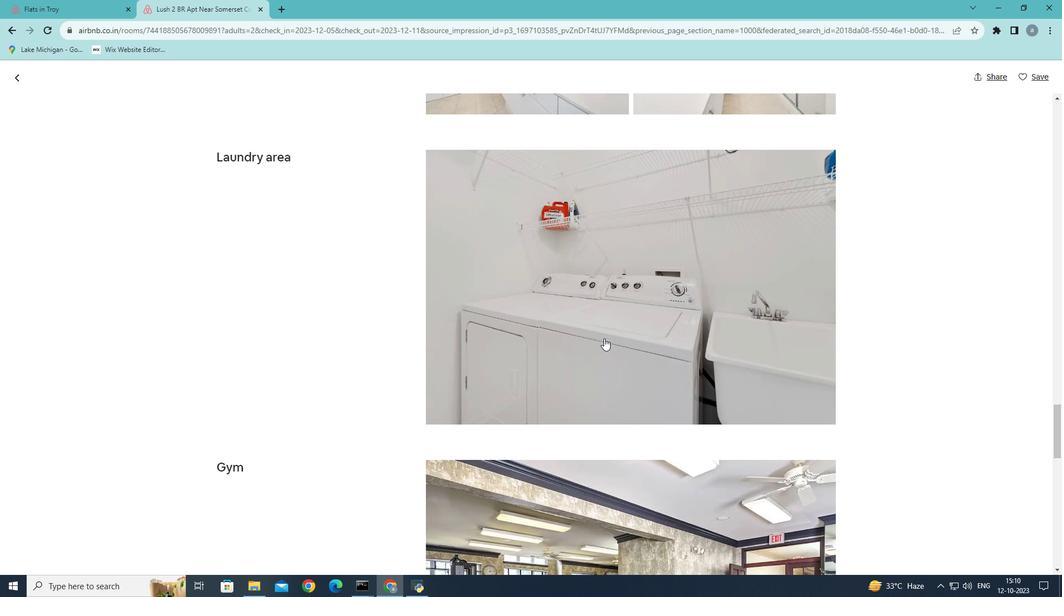 
Action: Mouse scrolled (604, 338) with delta (0, 0)
Screenshot: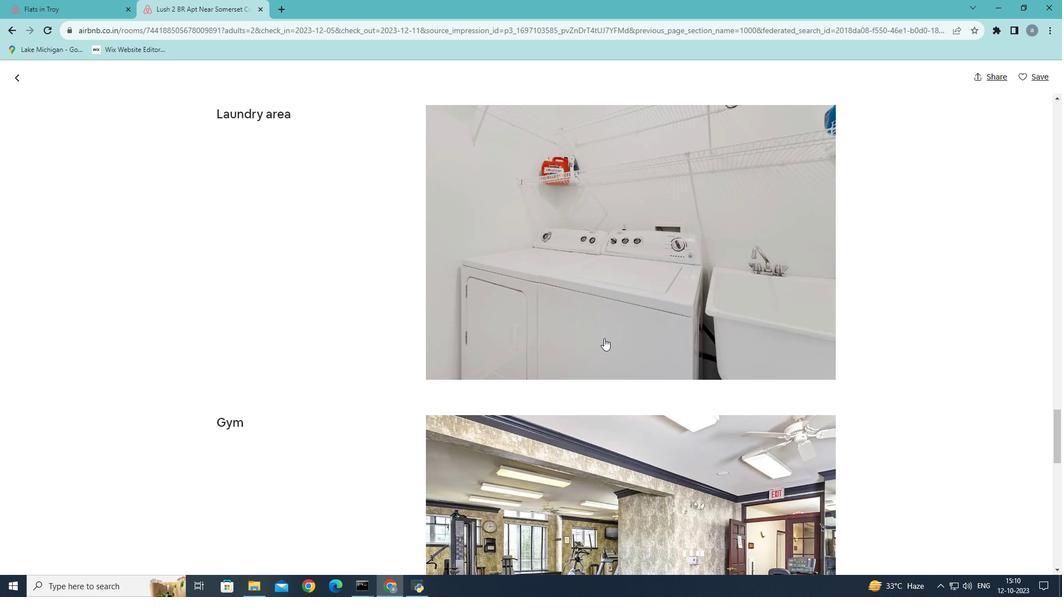 
Action: Mouse moved to (604, 341)
Screenshot: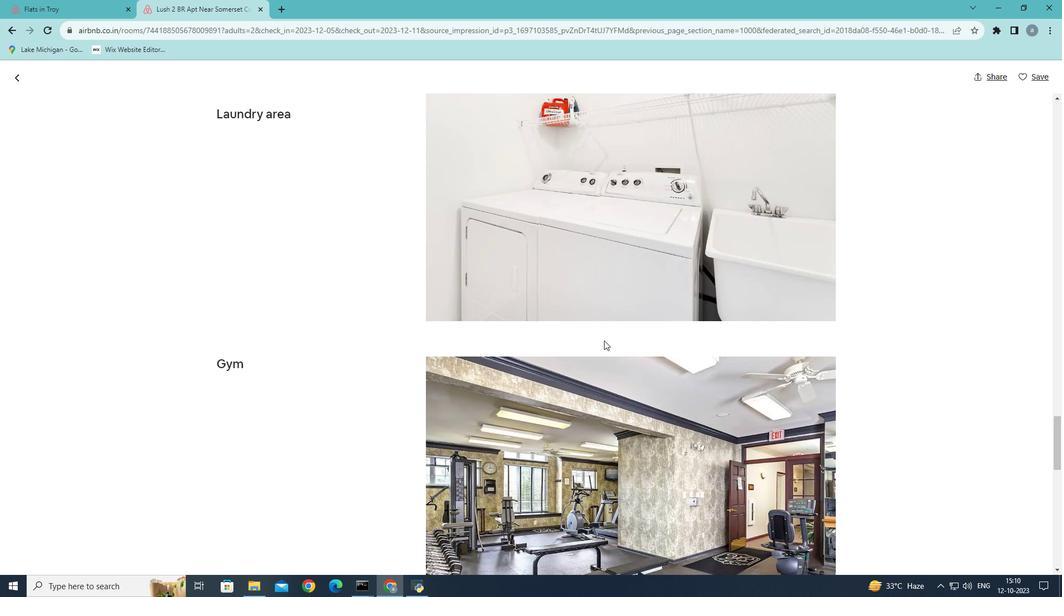 
Action: Mouse scrolled (604, 340) with delta (0, 0)
Screenshot: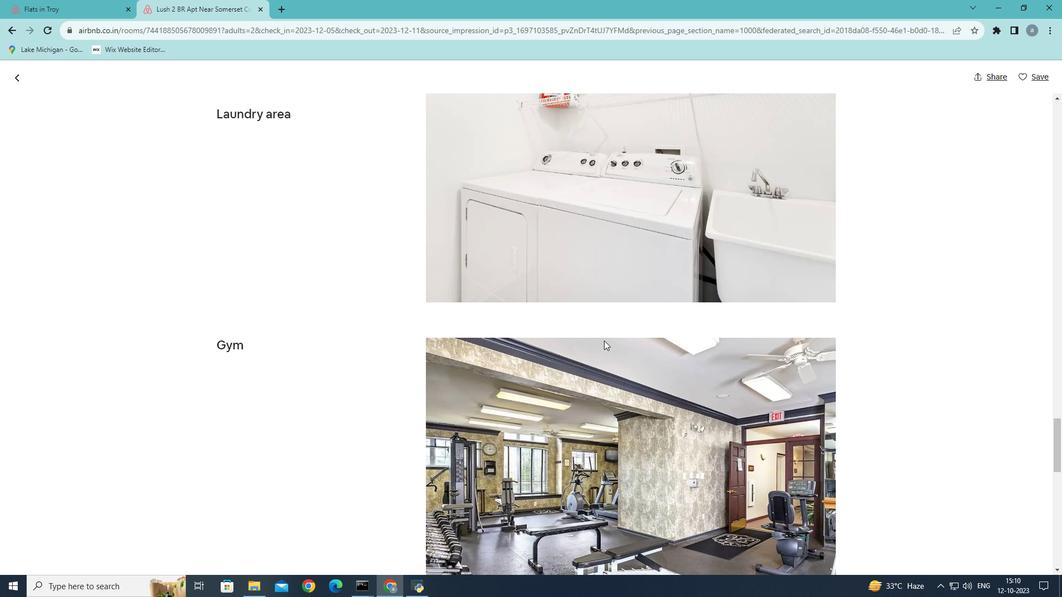 
Action: Mouse scrolled (604, 340) with delta (0, 0)
Screenshot: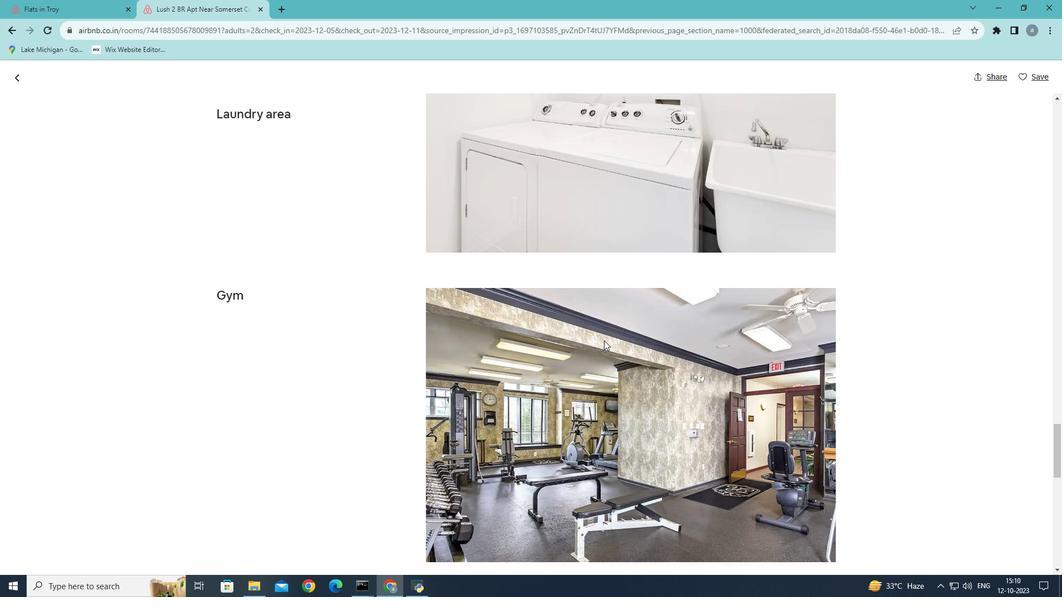 
Action: Mouse scrolled (604, 340) with delta (0, 0)
Screenshot: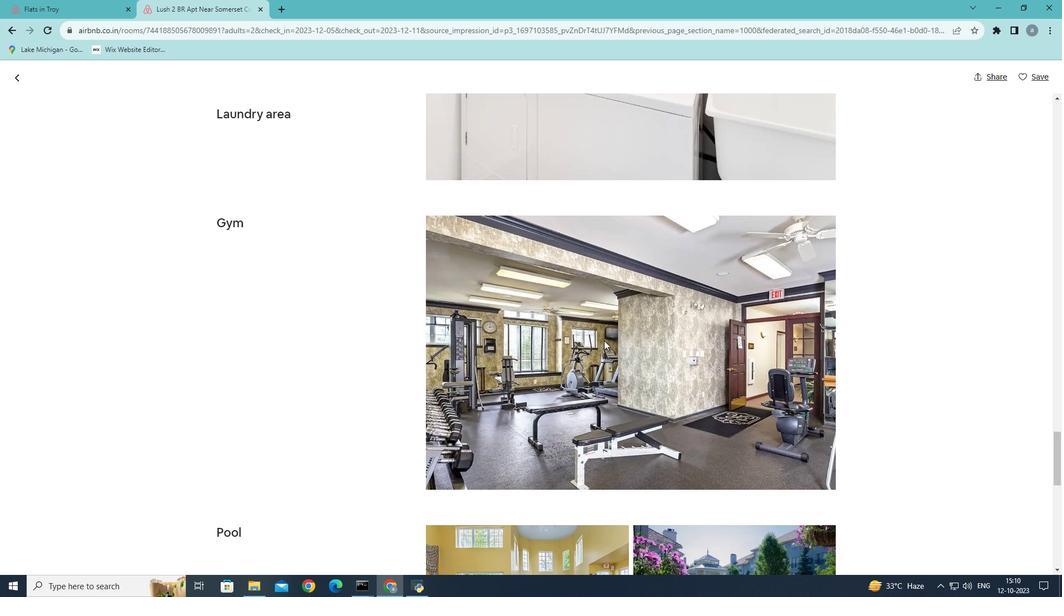 
Action: Mouse scrolled (604, 340) with delta (0, 0)
Screenshot: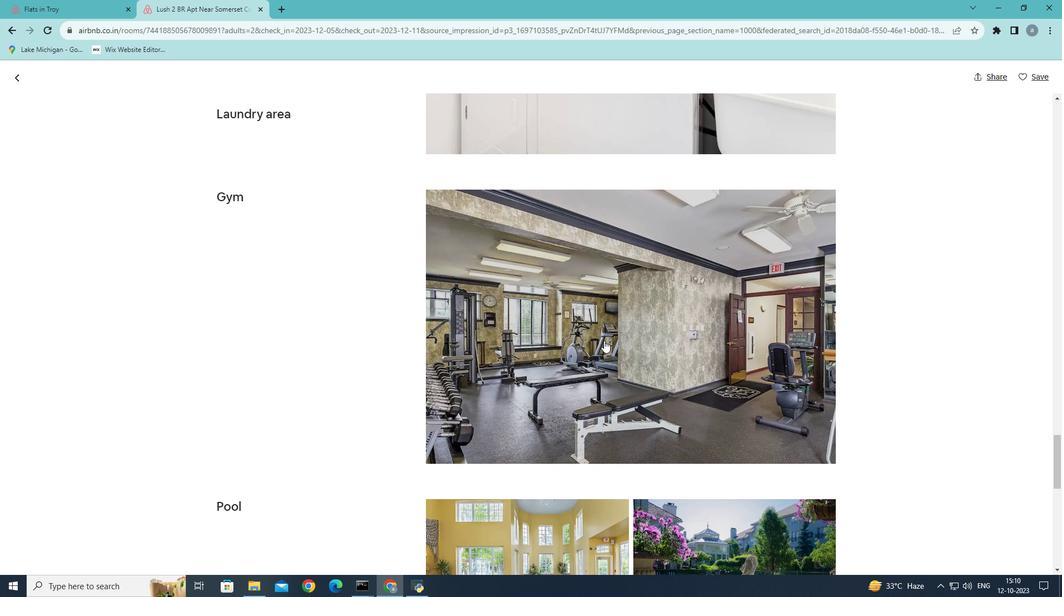 
Action: Mouse scrolled (604, 340) with delta (0, 0)
Screenshot: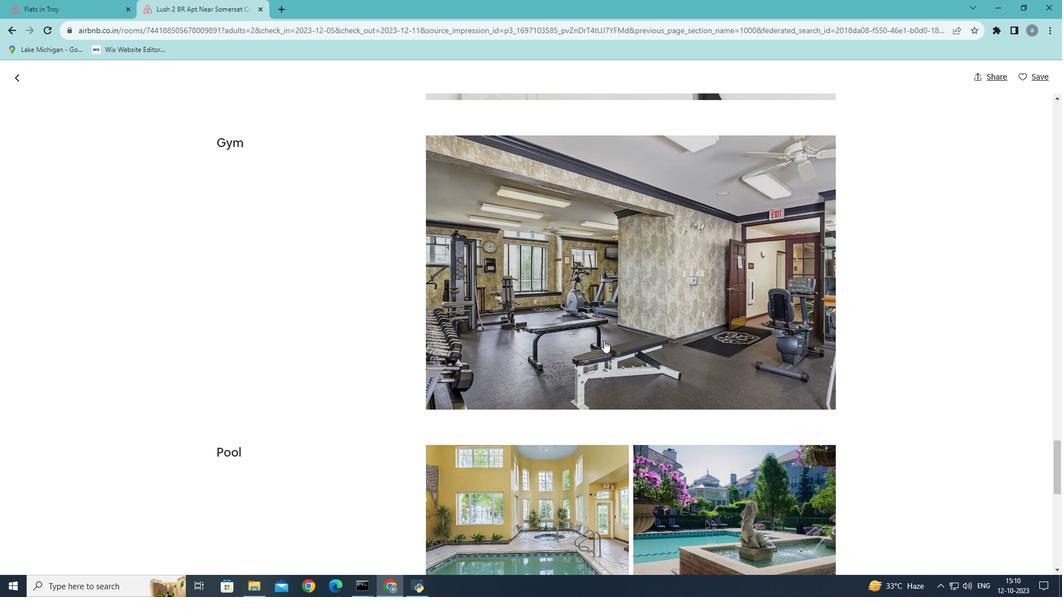 
Action: Mouse scrolled (604, 340) with delta (0, 0)
Screenshot: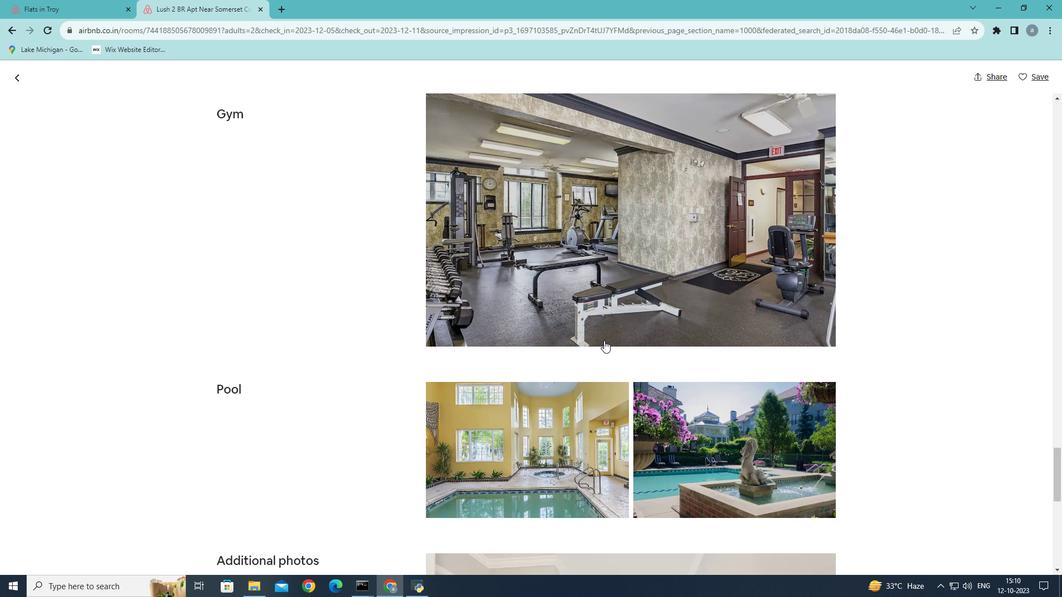 
Action: Mouse scrolled (604, 340) with delta (0, 0)
Screenshot: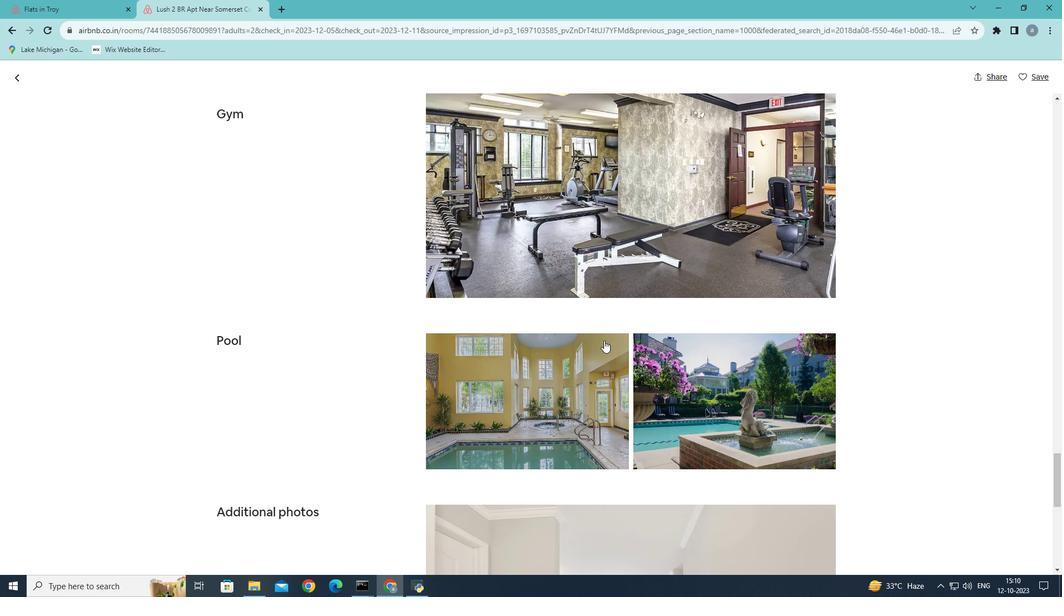 
Action: Mouse scrolled (604, 340) with delta (0, 0)
Screenshot: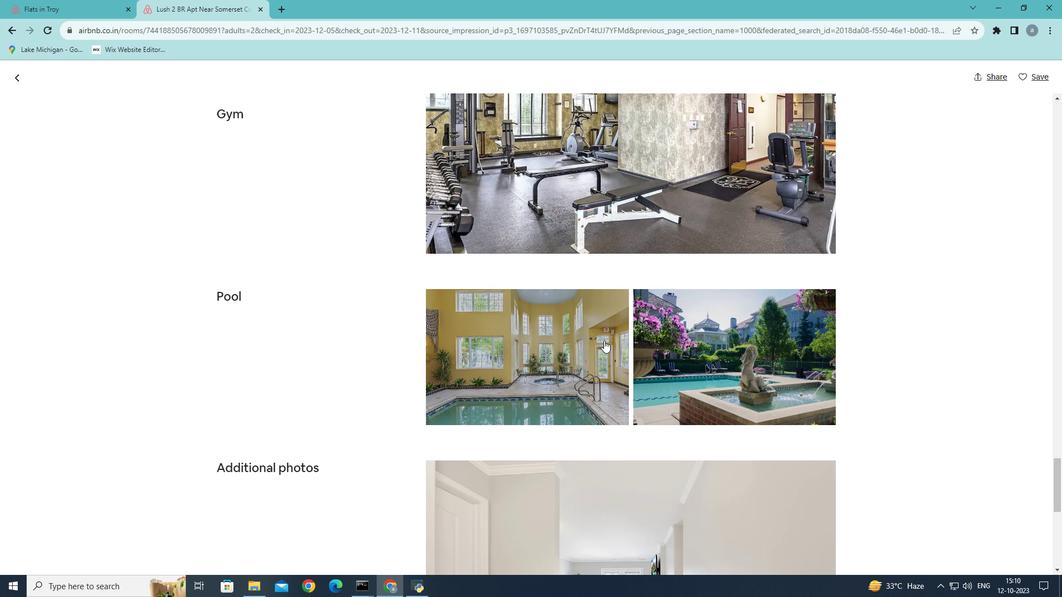 
Action: Mouse scrolled (604, 340) with delta (0, 0)
Screenshot: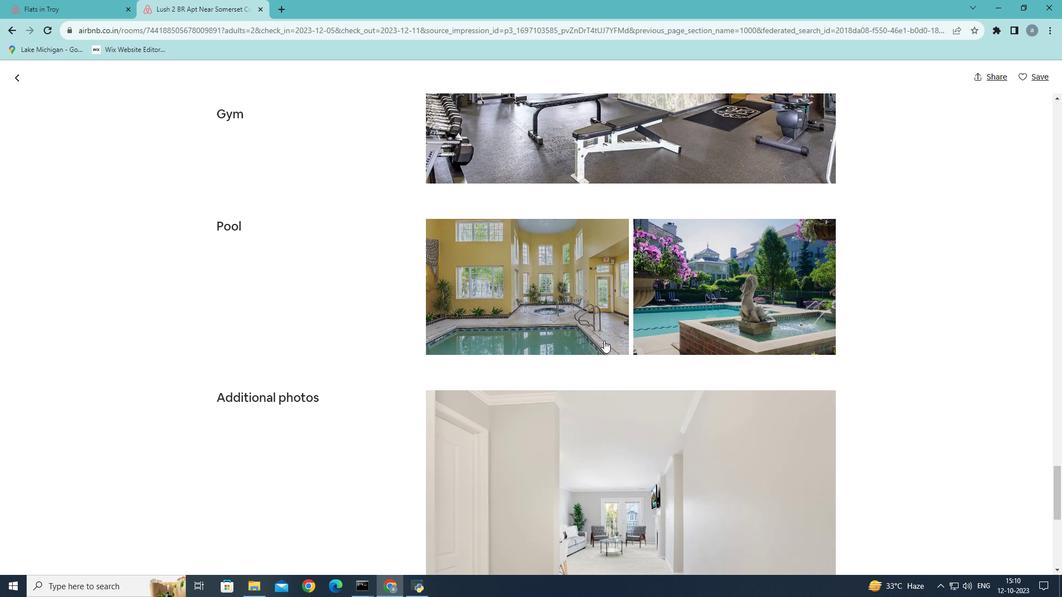 
Action: Mouse scrolled (604, 340) with delta (0, 0)
Screenshot: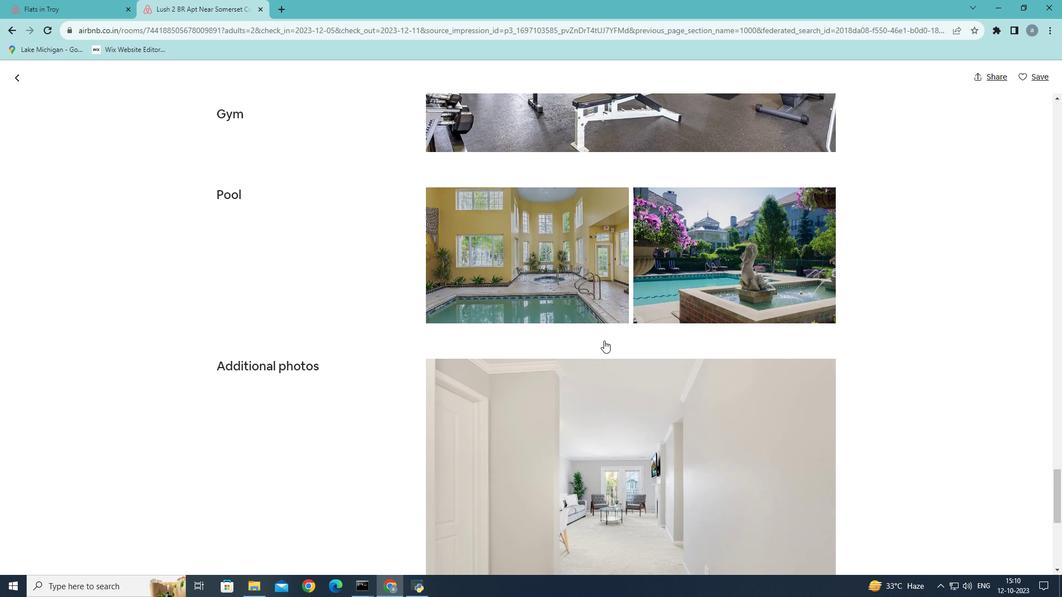 
Action: Mouse scrolled (604, 340) with delta (0, 0)
Screenshot: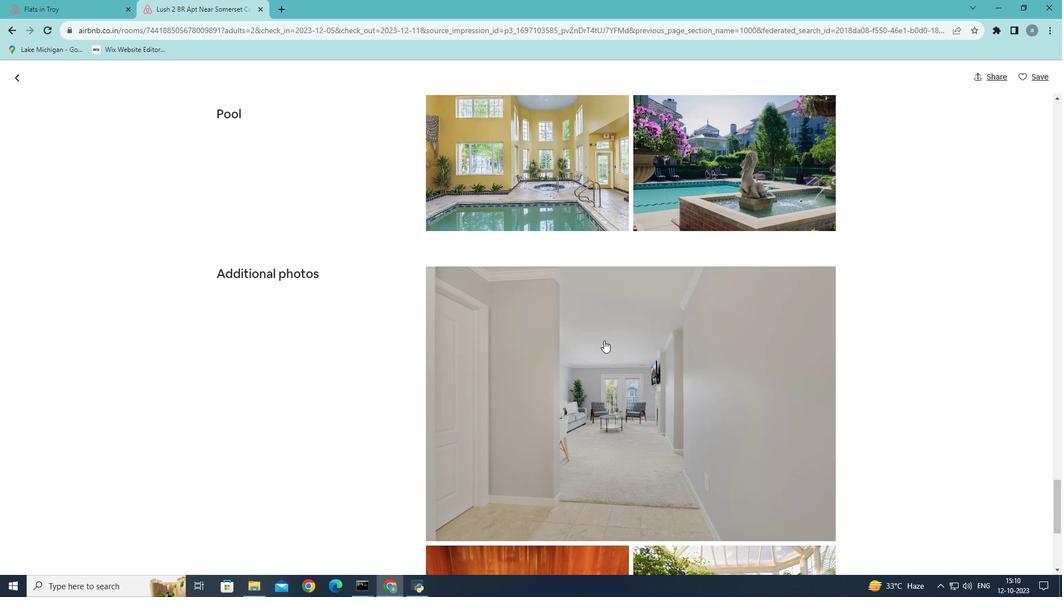 
Action: Mouse scrolled (604, 340) with delta (0, 0)
Screenshot: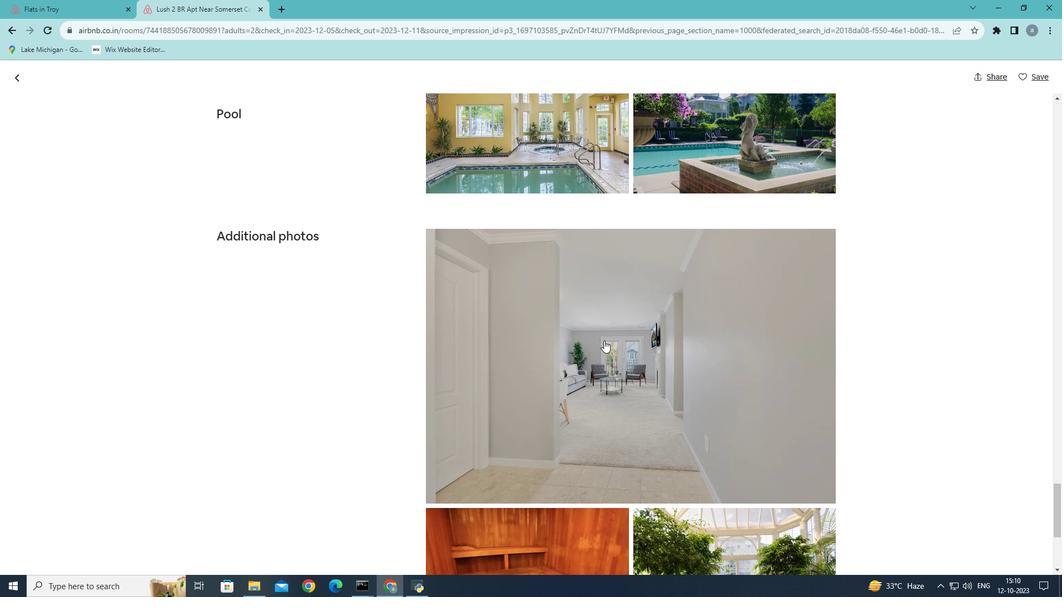 
Action: Mouse scrolled (604, 340) with delta (0, 0)
Screenshot: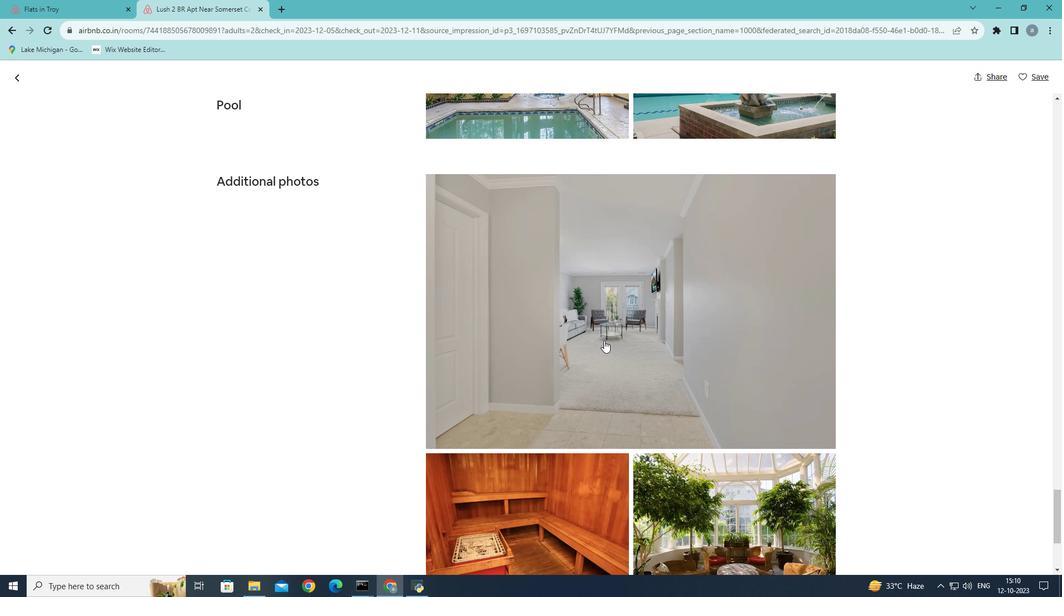 
Action: Mouse scrolled (604, 340) with delta (0, 0)
Screenshot: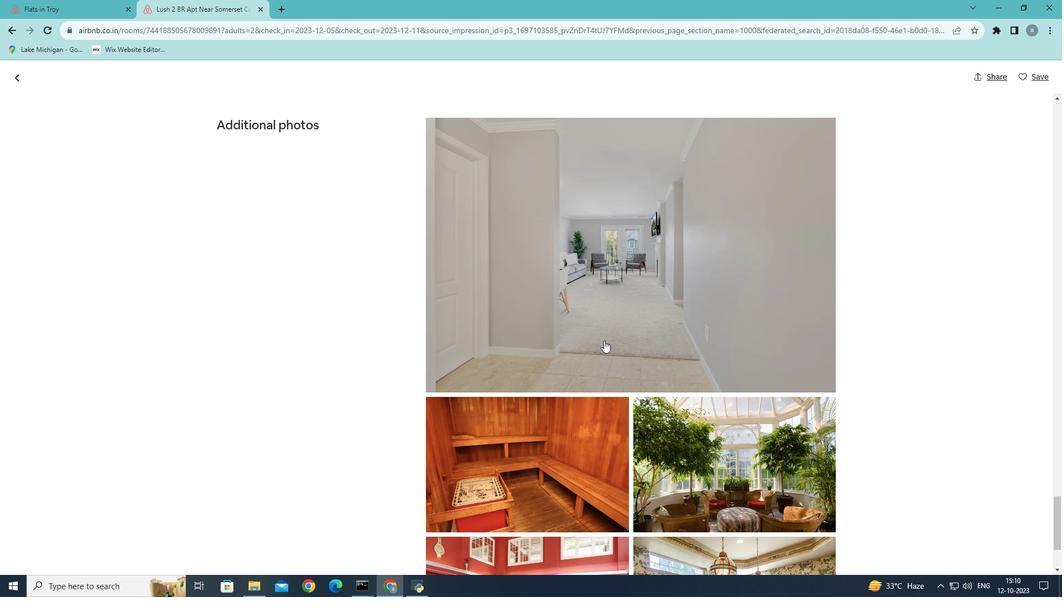 
Action: Mouse scrolled (604, 340) with delta (0, 0)
Screenshot: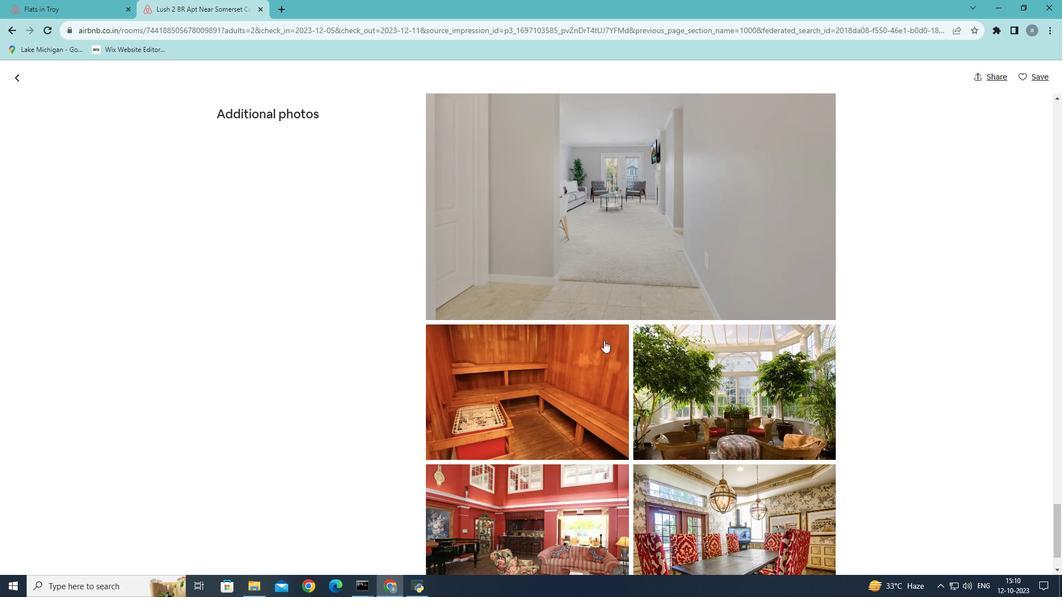 
Action: Mouse scrolled (604, 340) with delta (0, 0)
Screenshot: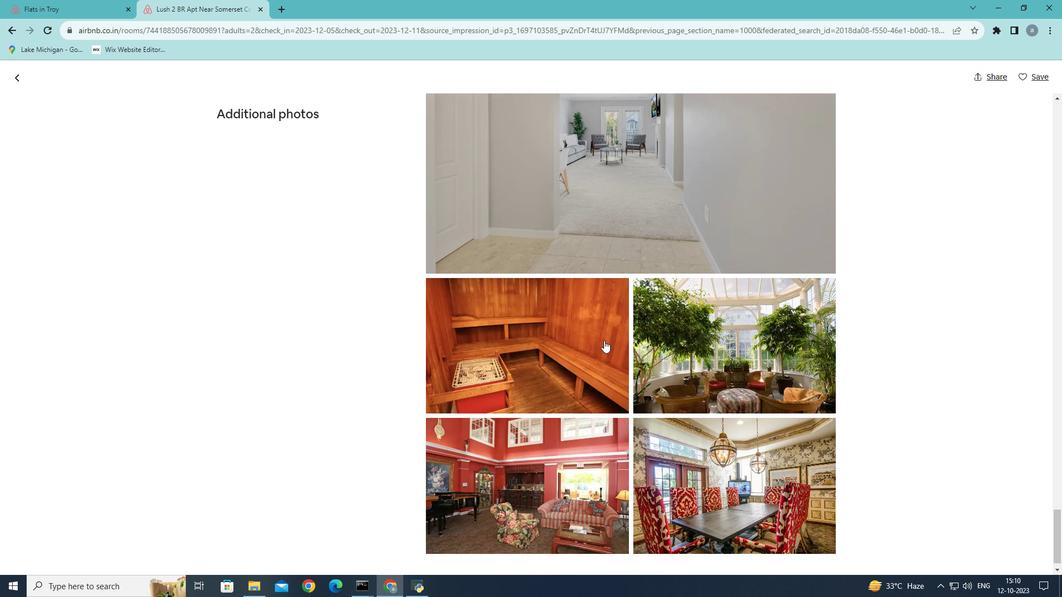 
Action: Mouse scrolled (604, 340) with delta (0, 0)
Screenshot: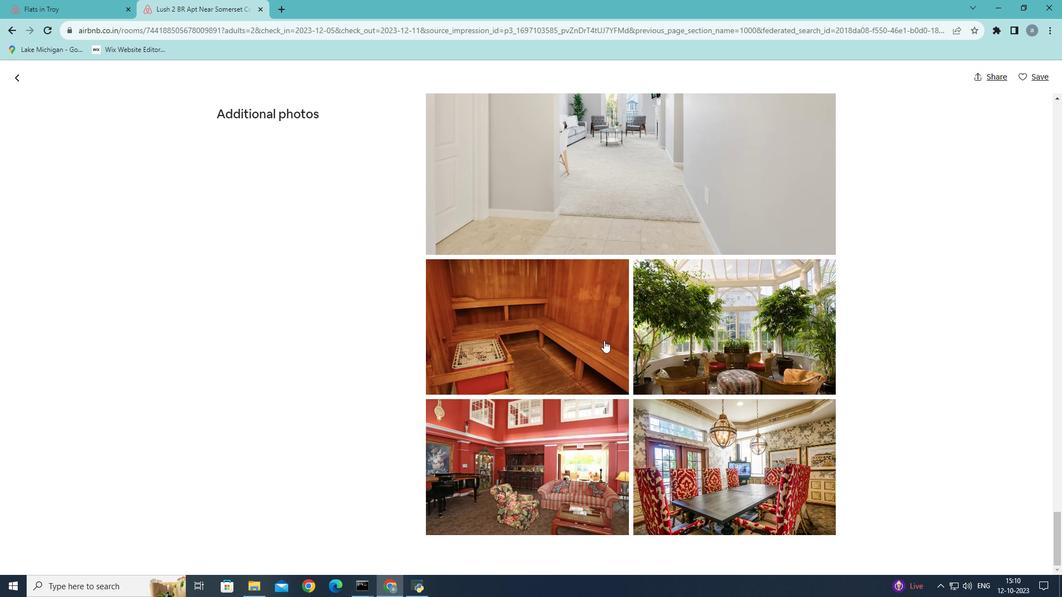 
Action: Mouse scrolled (604, 340) with delta (0, 0)
Screenshot: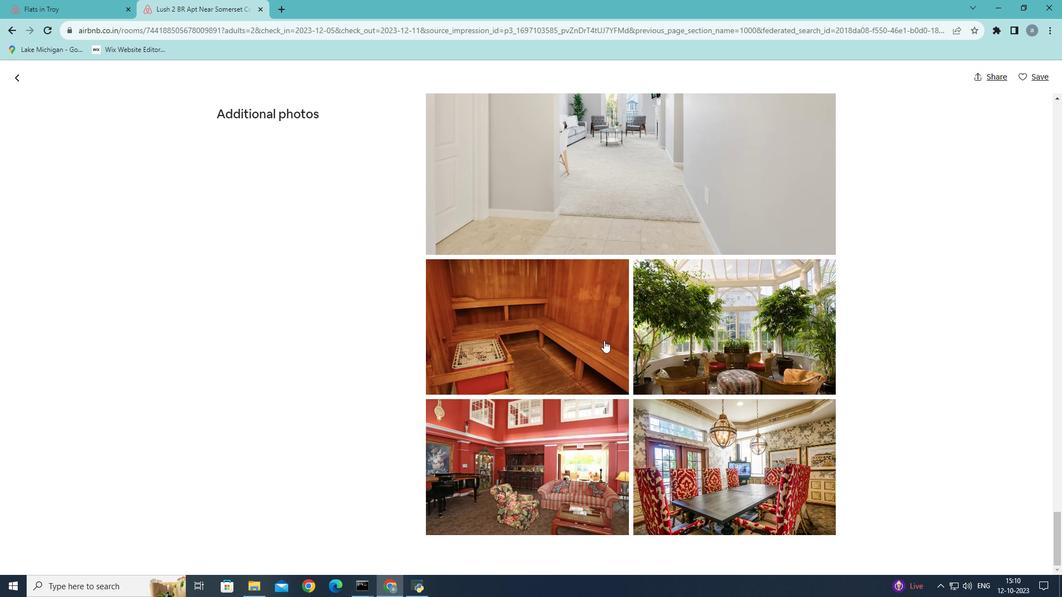 
Action: Mouse scrolled (604, 340) with delta (0, 0)
Screenshot: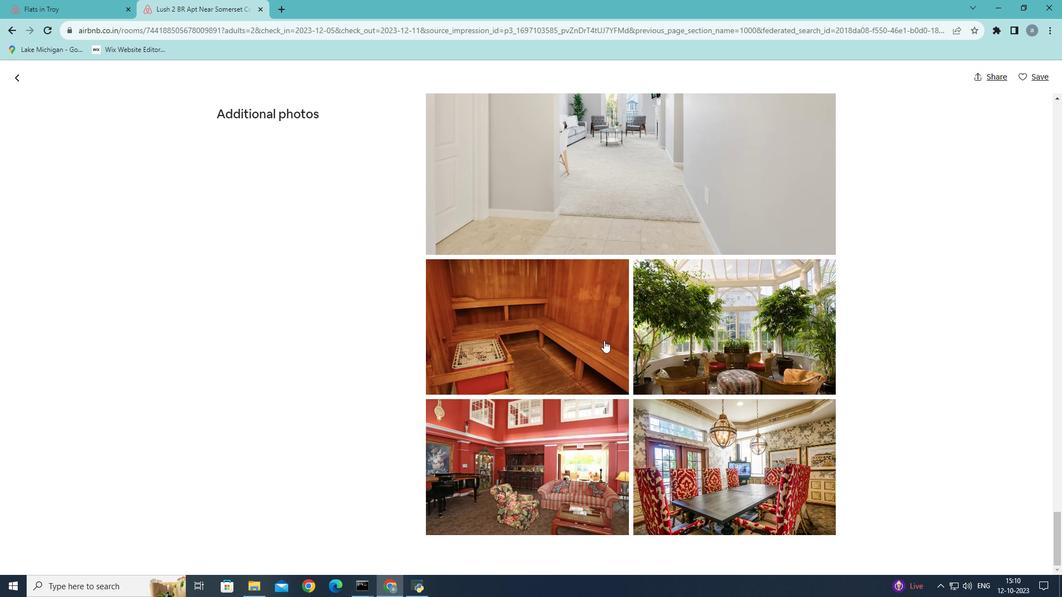 
Action: Mouse scrolled (604, 340) with delta (0, 0)
Screenshot: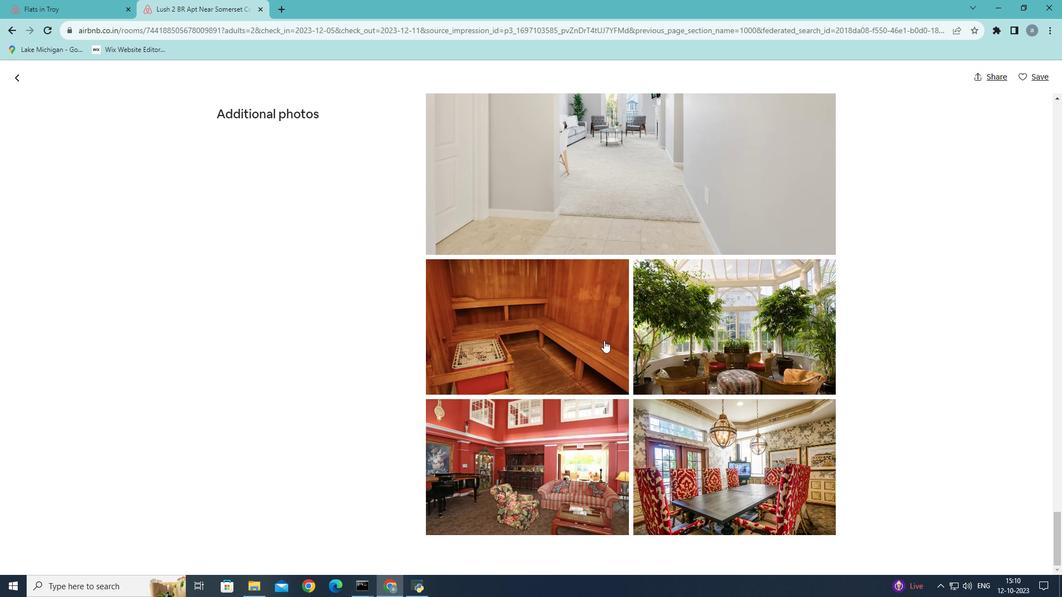 
Action: Mouse scrolled (604, 340) with delta (0, 0)
Screenshot: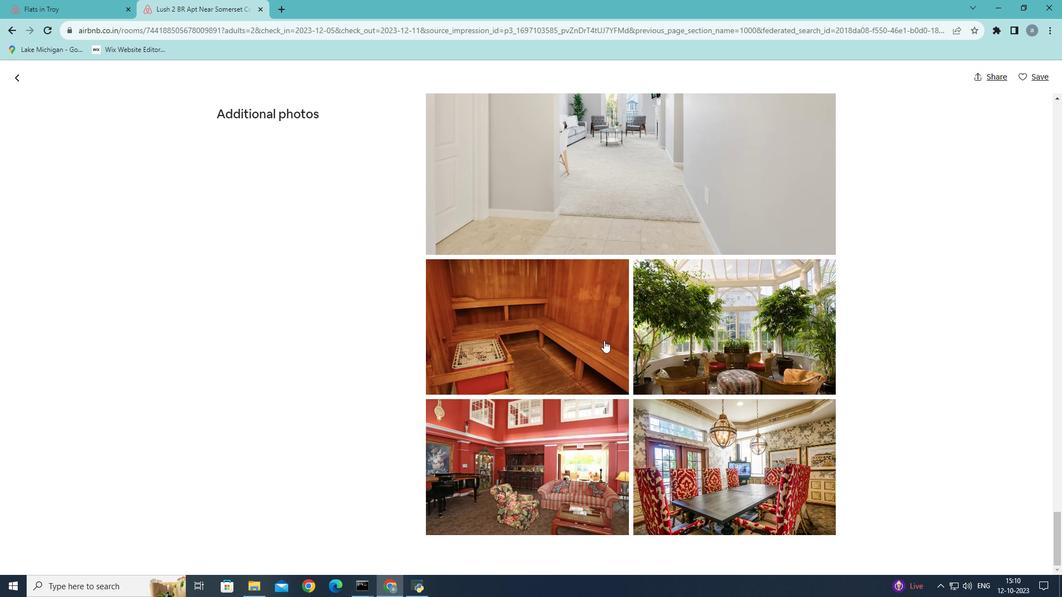 
Action: Mouse scrolled (604, 340) with delta (0, 0)
Screenshot: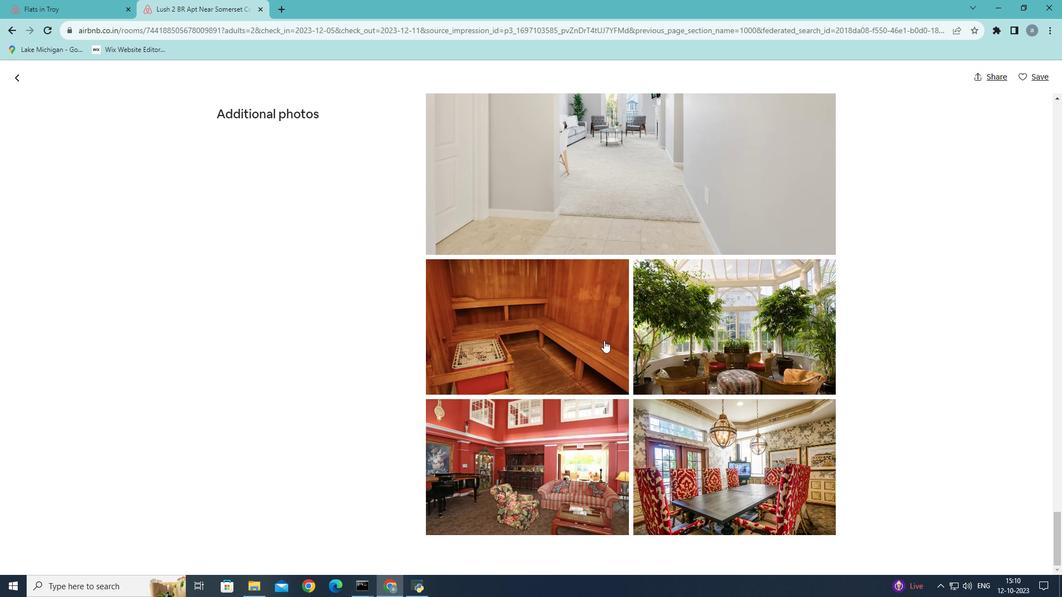 
Action: Mouse scrolled (604, 340) with delta (0, 0)
Screenshot: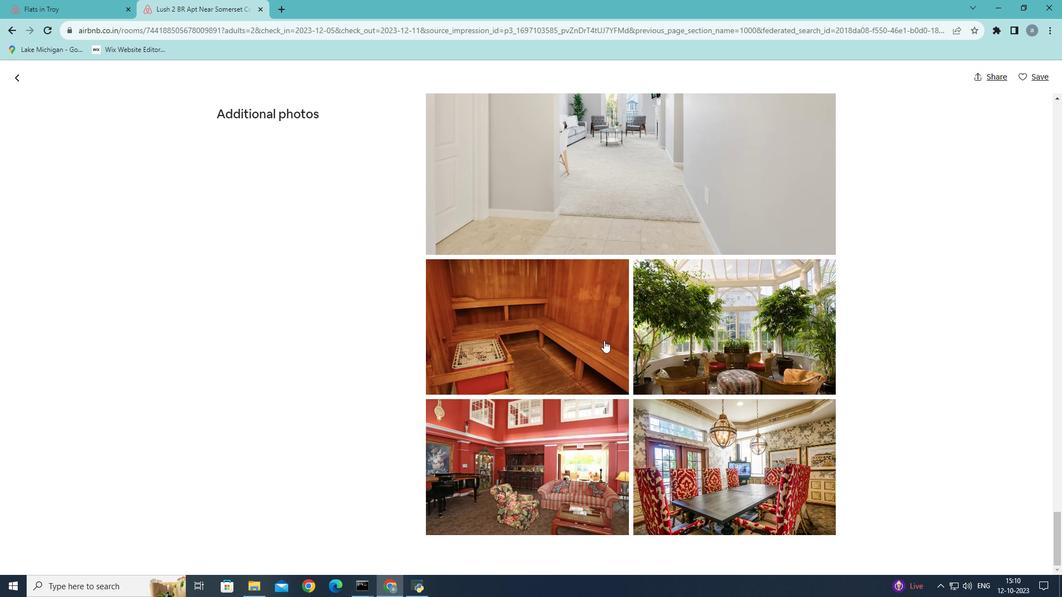 
Action: Mouse moved to (401, 327)
Screenshot: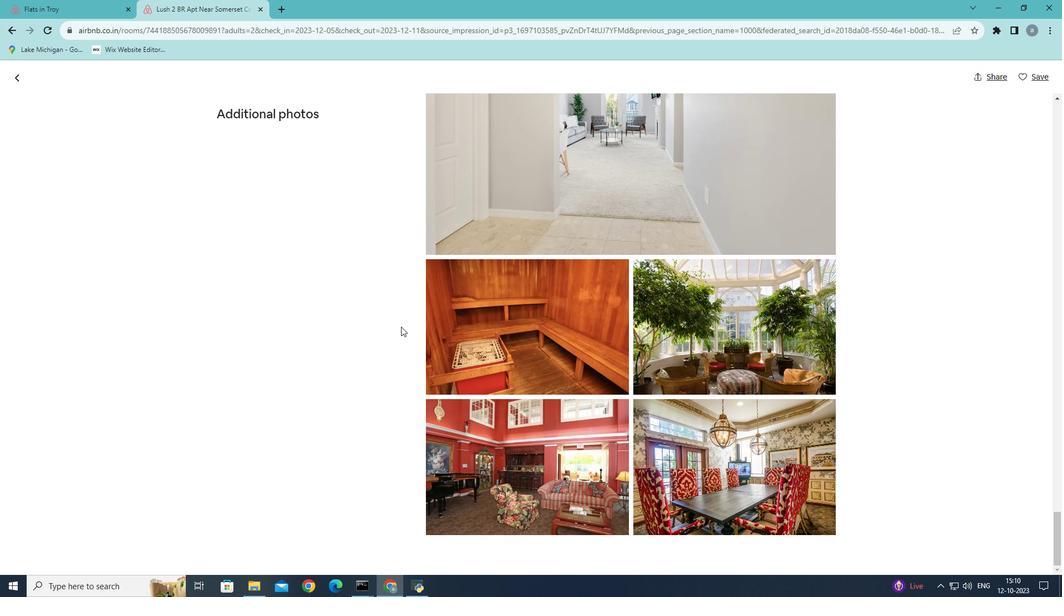 
Action: Mouse scrolled (401, 326) with delta (0, 0)
Screenshot: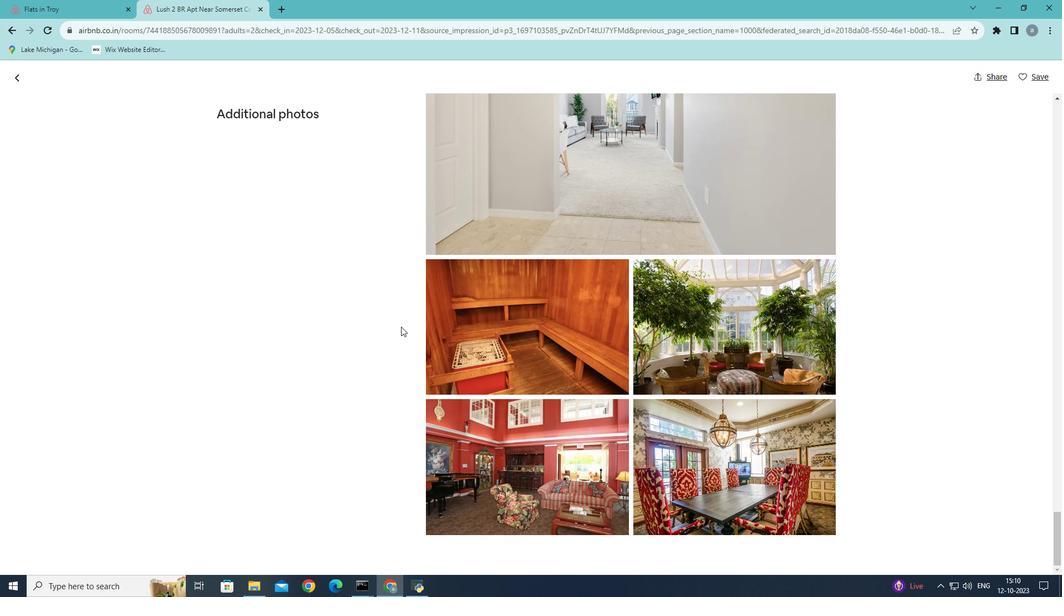 
Action: Mouse scrolled (401, 326) with delta (0, 0)
Screenshot: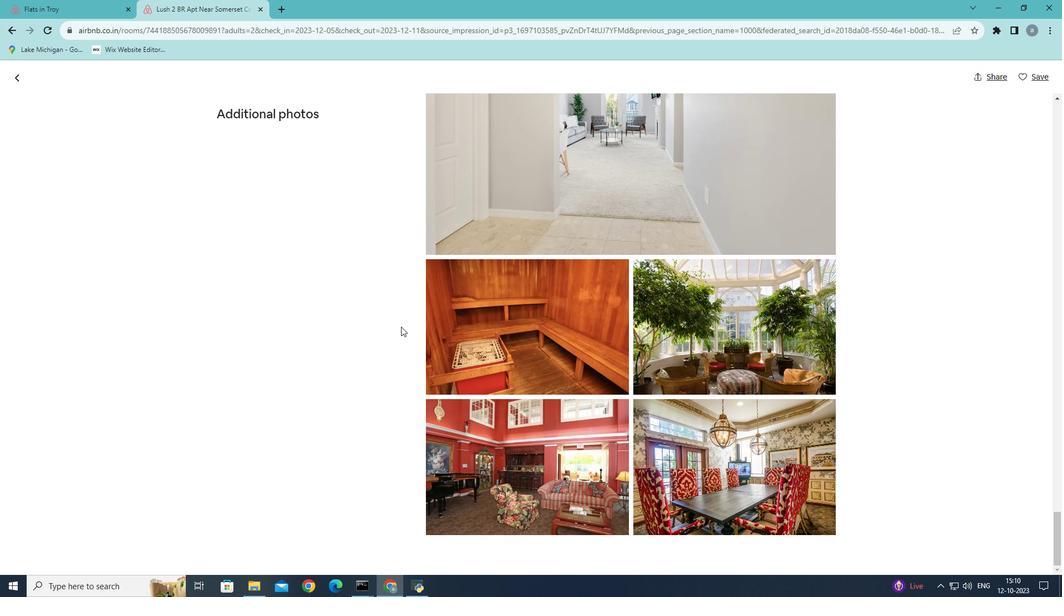 
Action: Mouse scrolled (401, 326) with delta (0, 0)
Screenshot: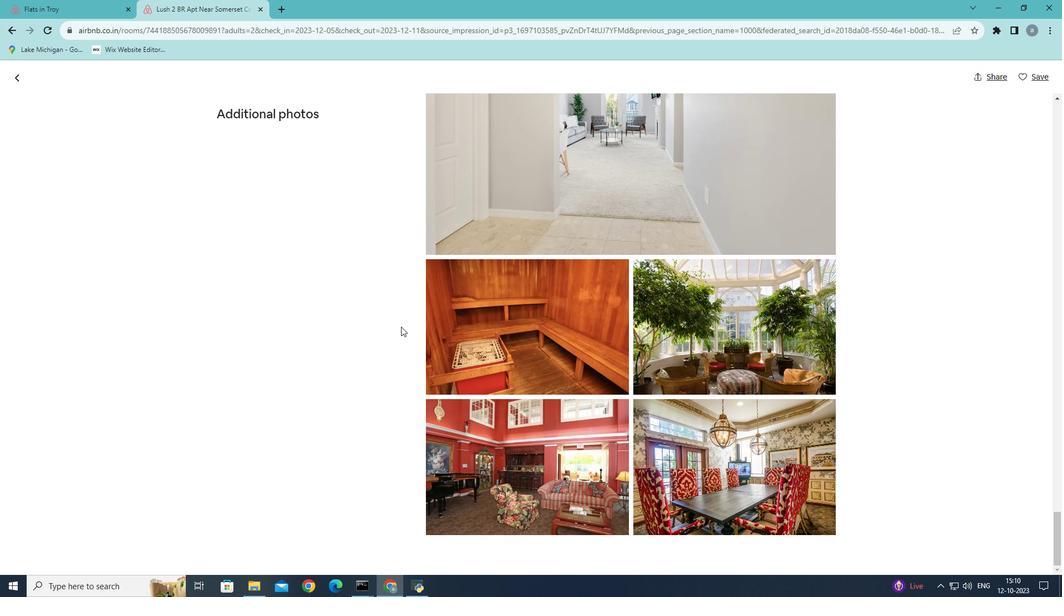 
Action: Mouse scrolled (401, 326) with delta (0, 0)
Screenshot: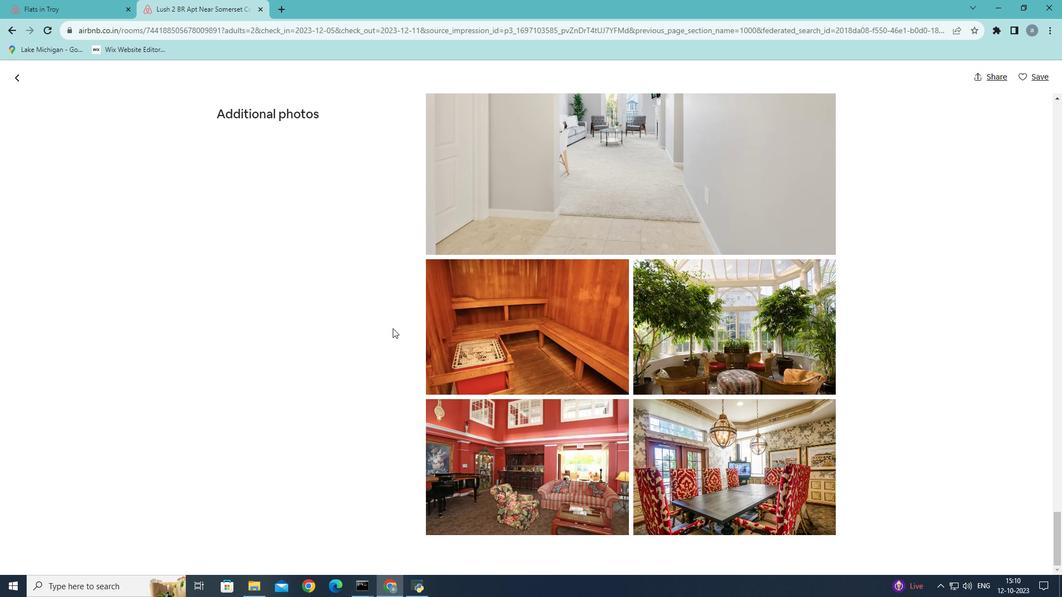 
Action: Mouse moved to (14, 78)
Screenshot: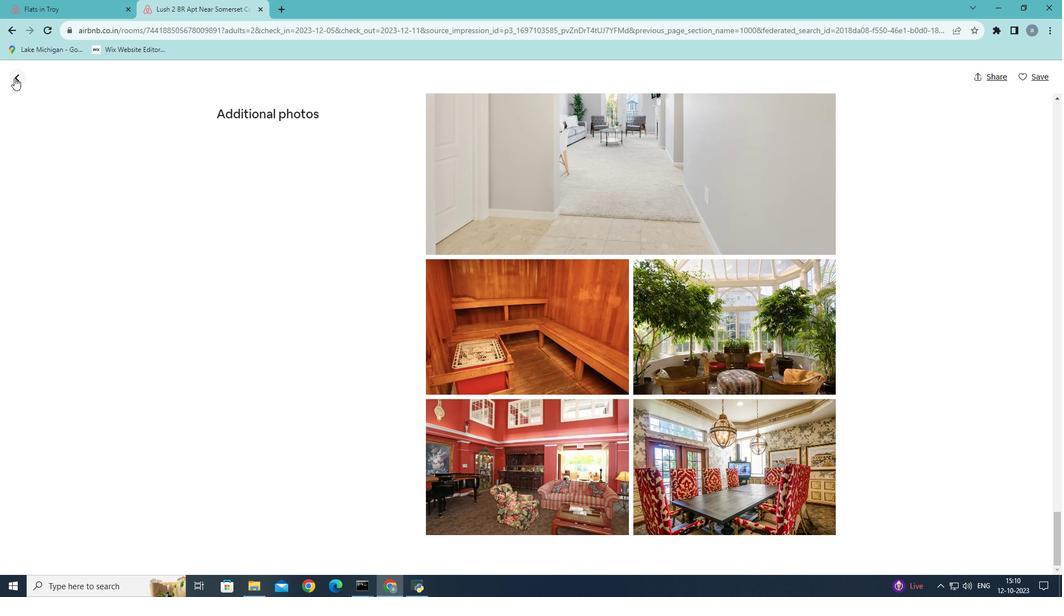 
Action: Mouse pressed left at (14, 78)
Screenshot: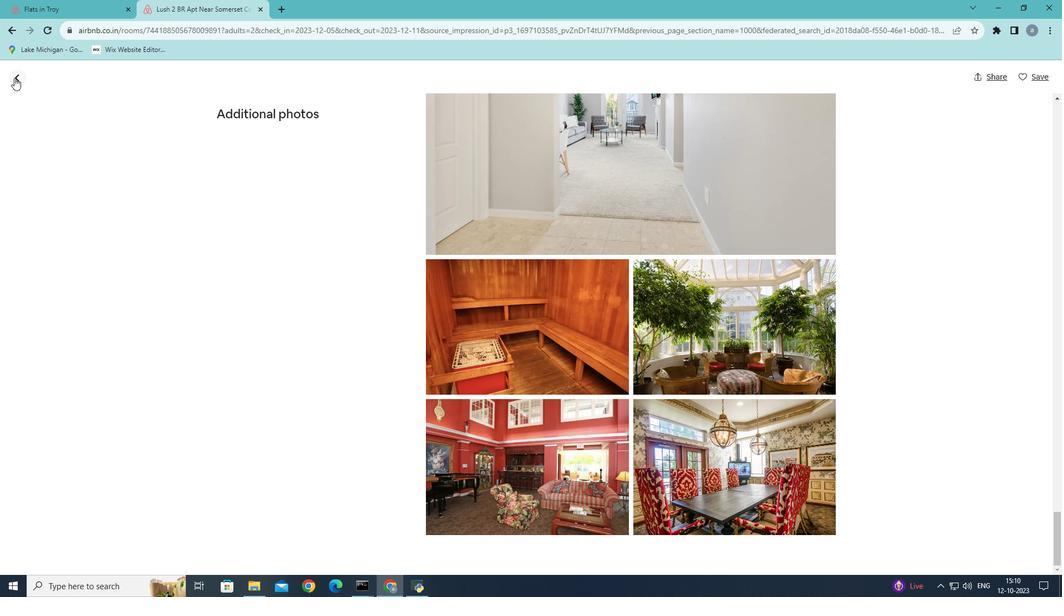 
Action: Mouse moved to (386, 319)
Screenshot: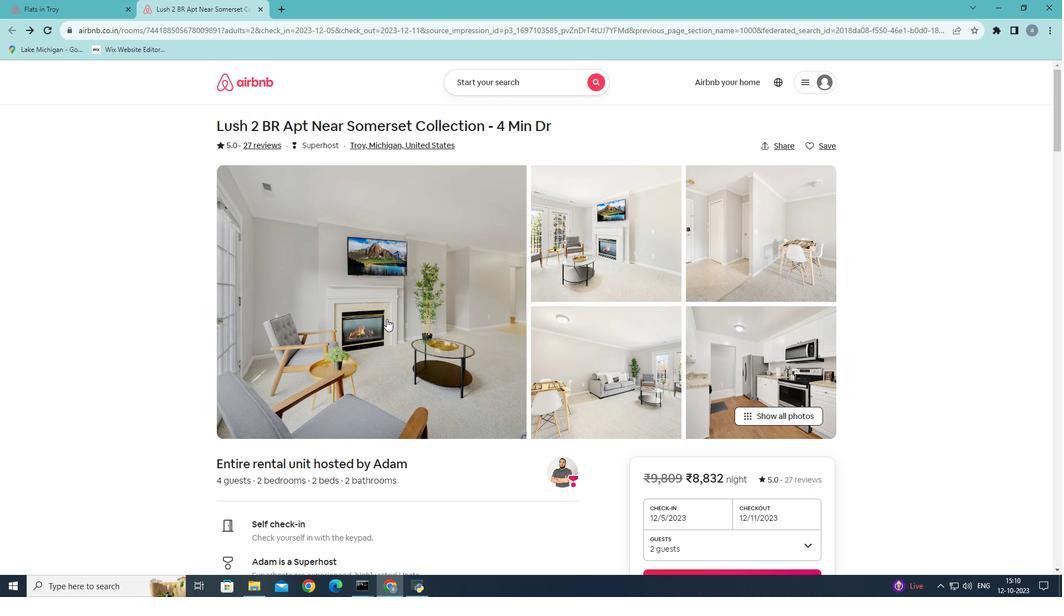 
Action: Mouse scrolled (386, 318) with delta (0, 0)
Screenshot: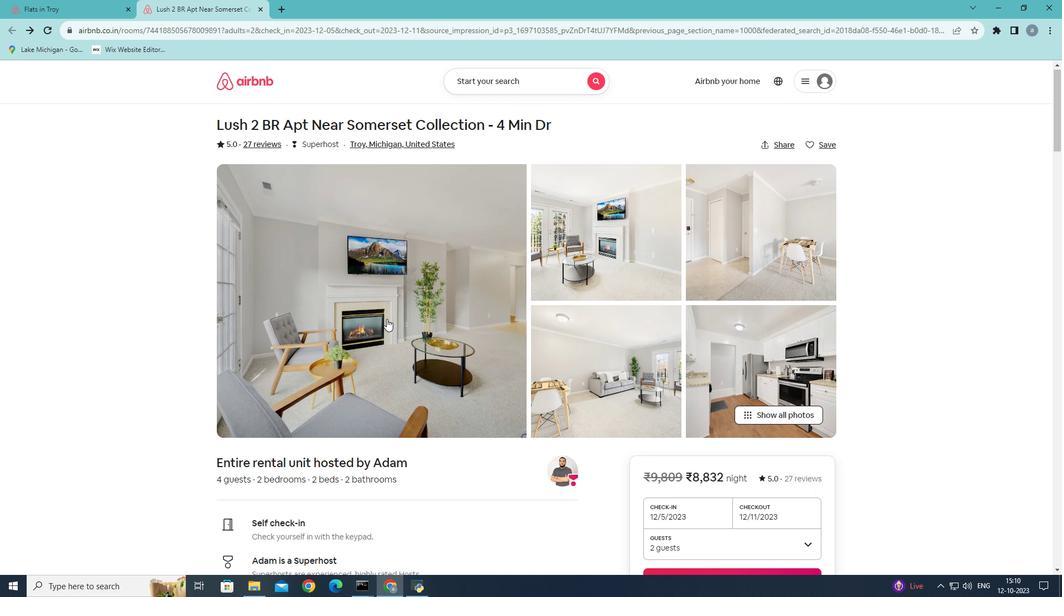 
Action: Mouse scrolled (386, 318) with delta (0, 0)
Screenshot: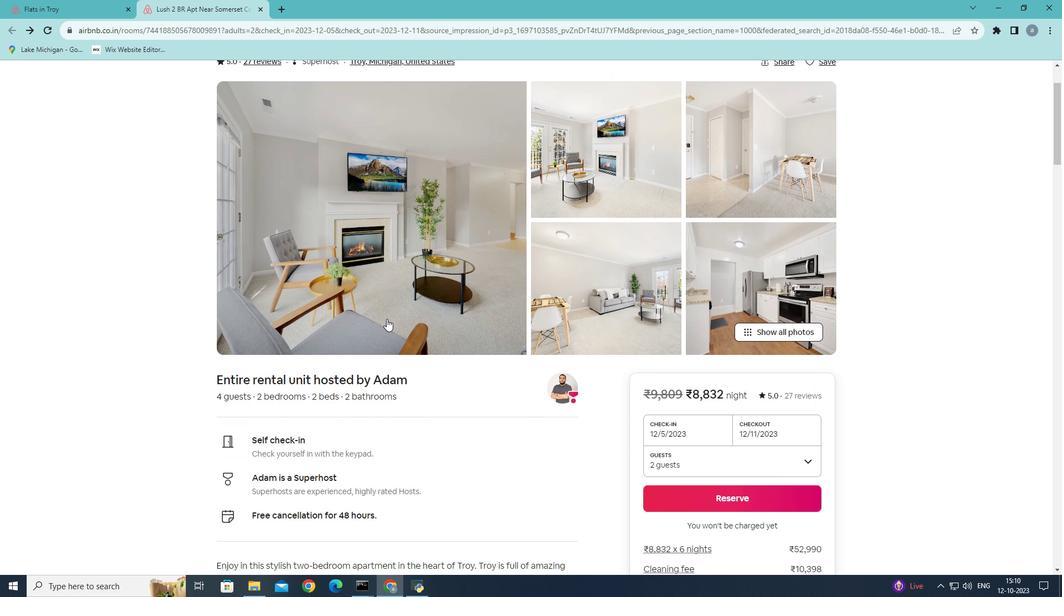 
Action: Mouse scrolled (386, 318) with delta (0, 0)
Screenshot: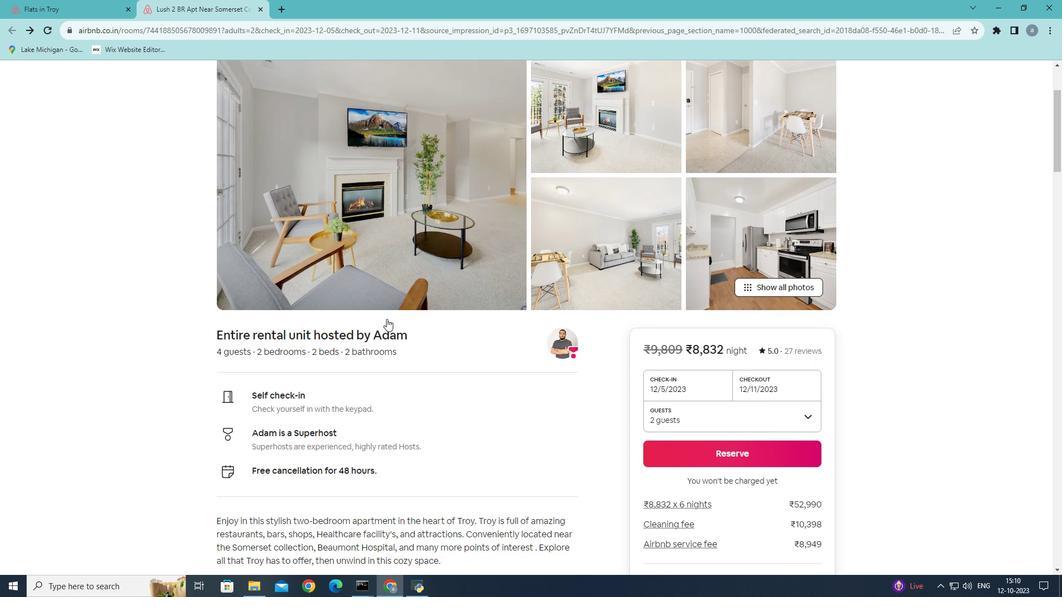 
Action: Mouse scrolled (386, 318) with delta (0, 0)
Screenshot: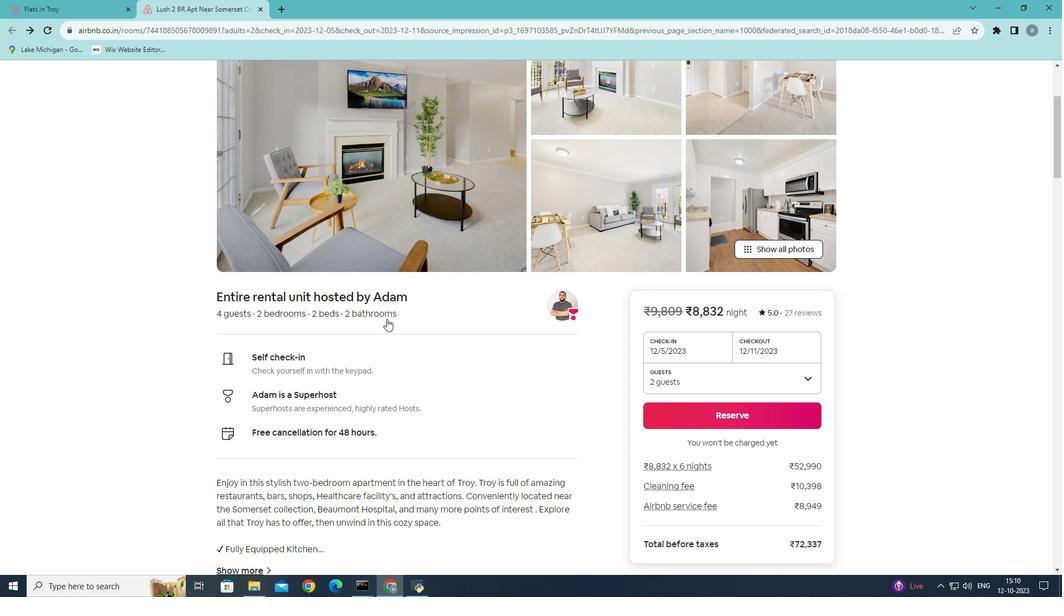 
Action: Mouse scrolled (386, 318) with delta (0, 0)
Screenshot: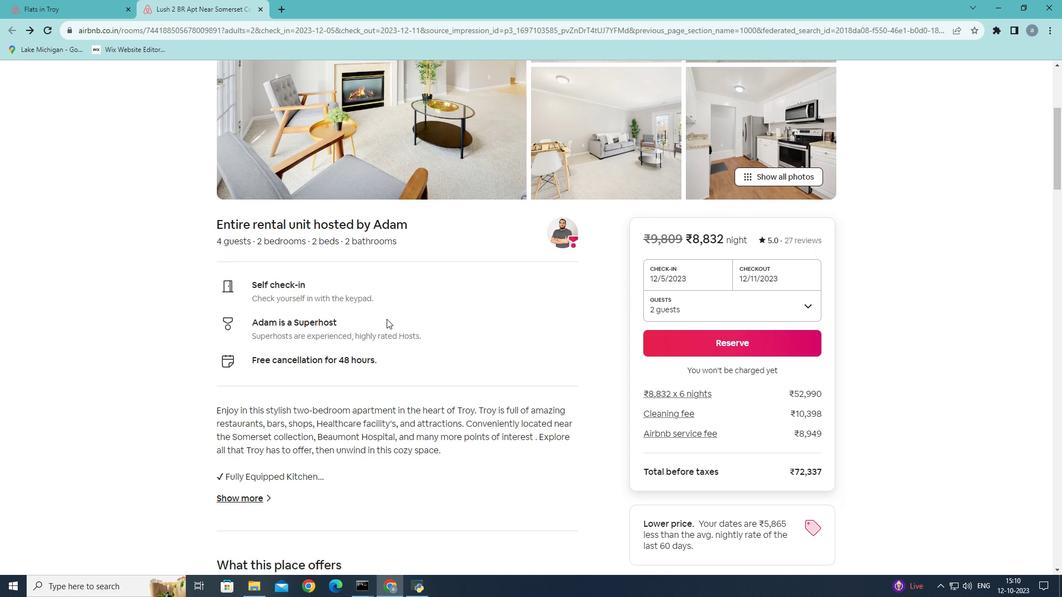 
Action: Mouse scrolled (386, 318) with delta (0, 0)
Screenshot: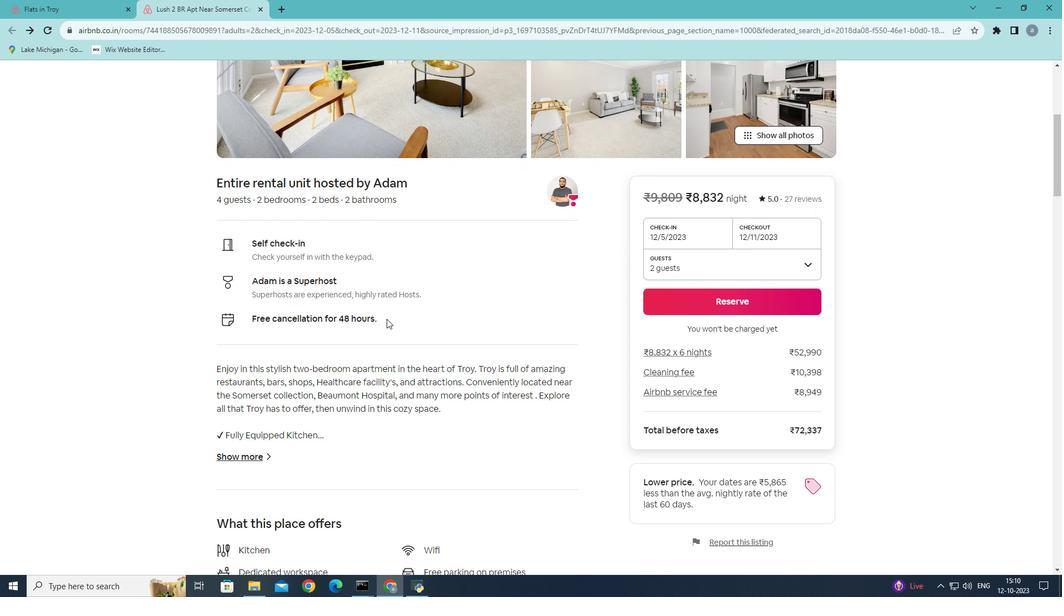 
Action: Mouse scrolled (386, 318) with delta (0, 0)
Screenshot: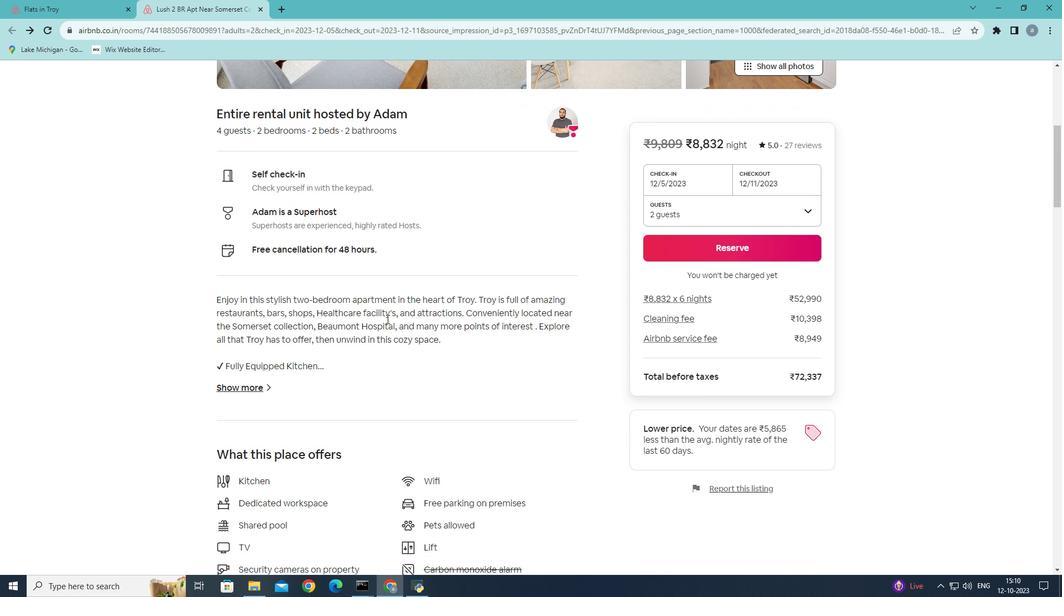 
Action: Mouse scrolled (386, 318) with delta (0, 0)
Screenshot: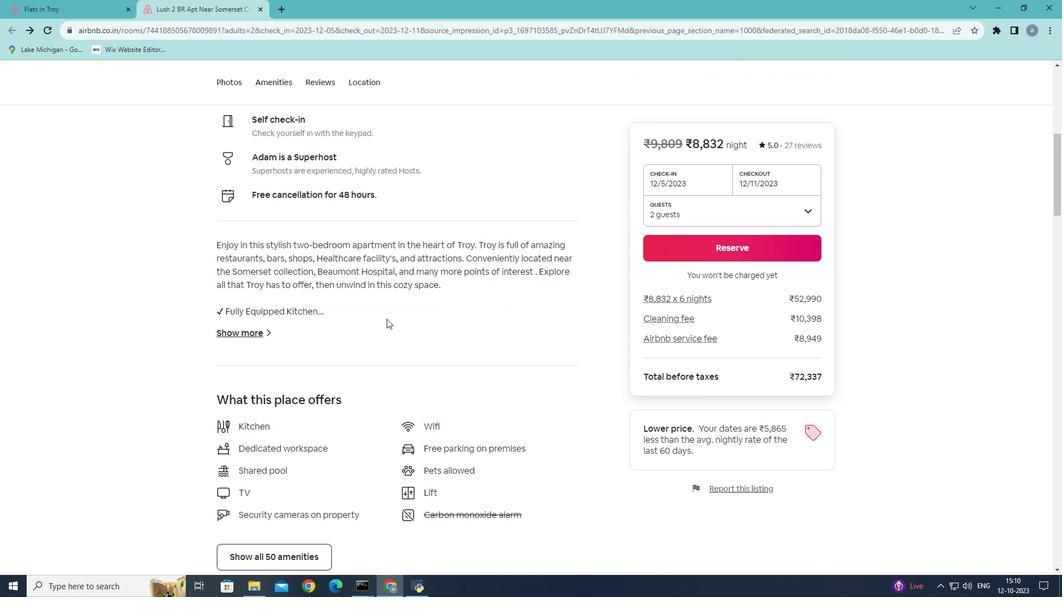 
Action: Mouse scrolled (386, 318) with delta (0, 0)
Screenshot: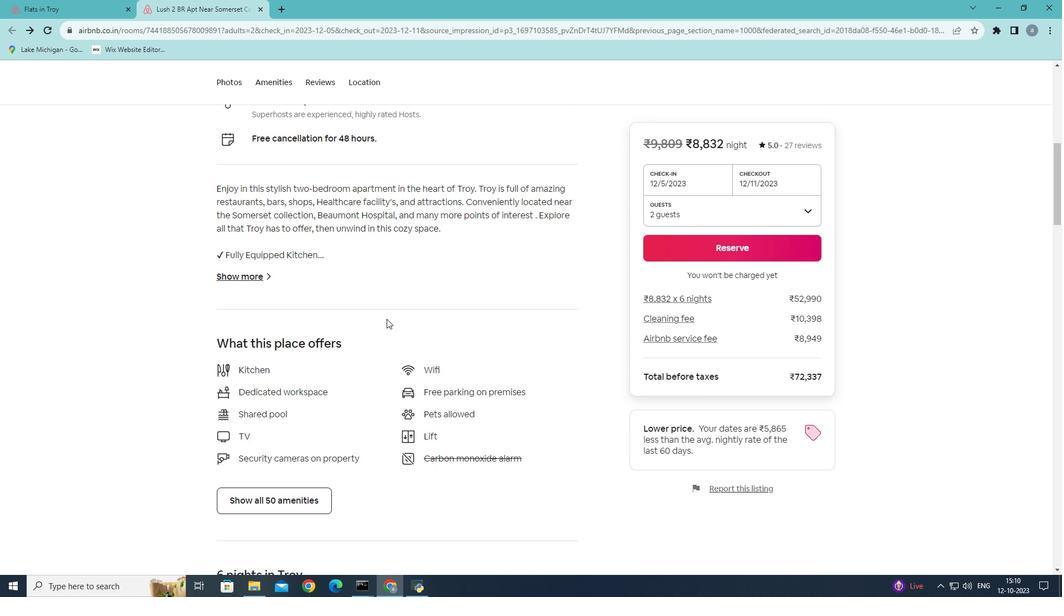 
Action: Mouse scrolled (386, 318) with delta (0, 0)
Screenshot: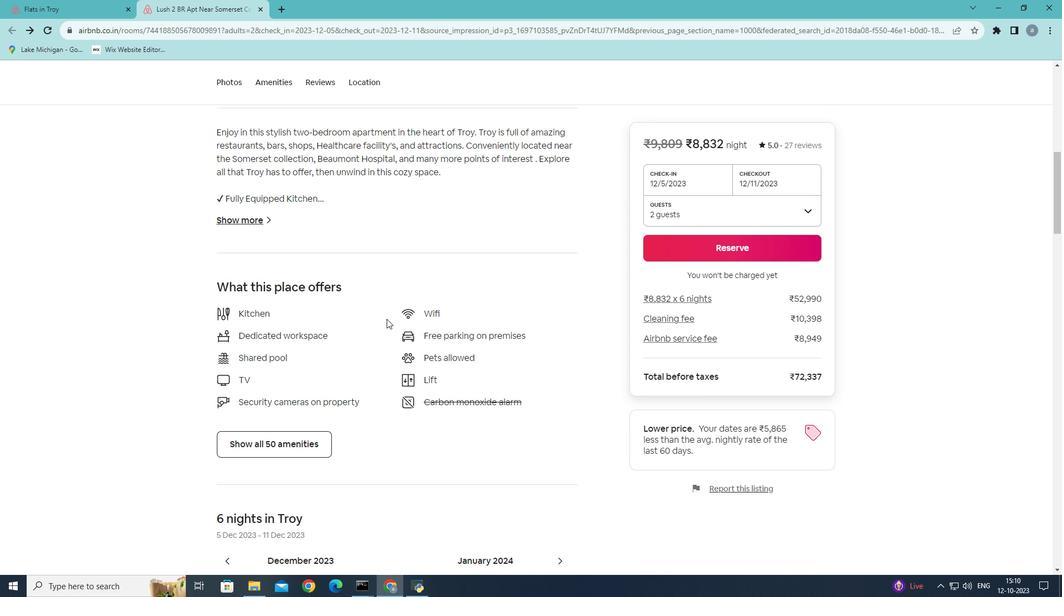 
Action: Mouse scrolled (386, 318) with delta (0, 0)
Screenshot: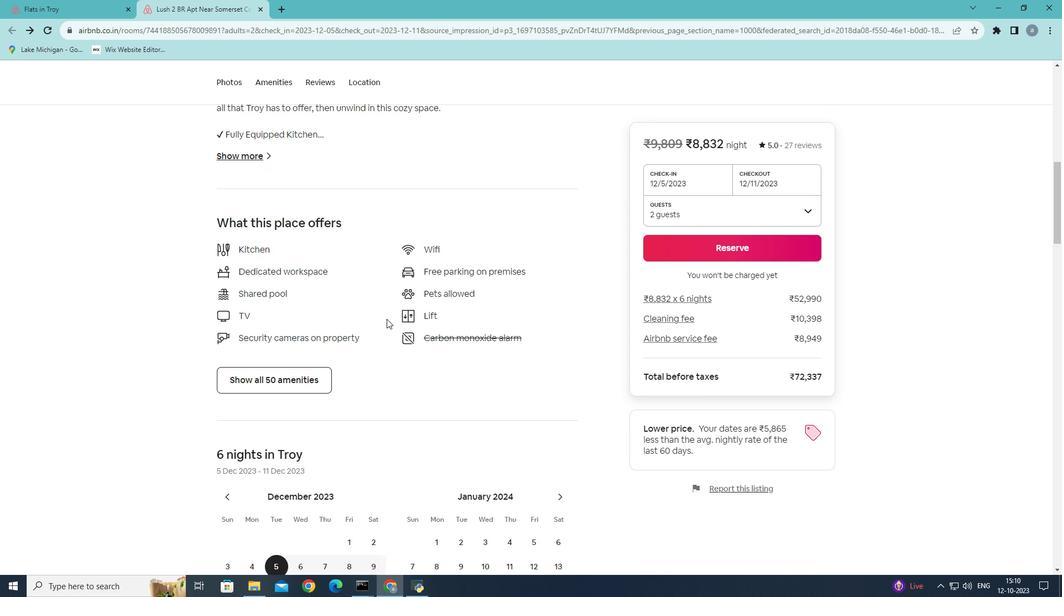 
Action: Mouse moved to (266, 354)
Screenshot: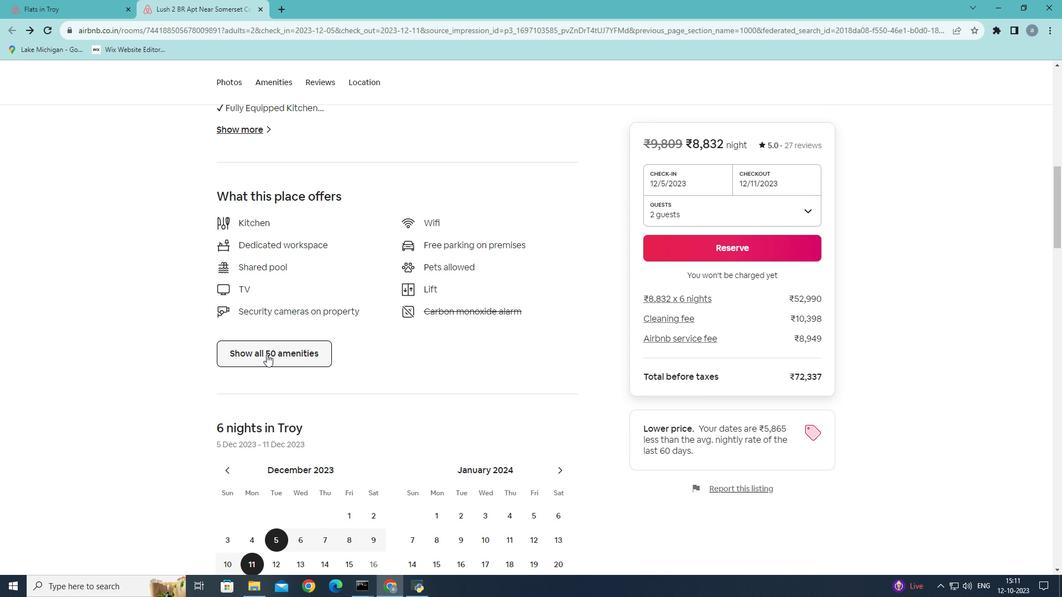 
Action: Mouse pressed left at (266, 354)
Screenshot: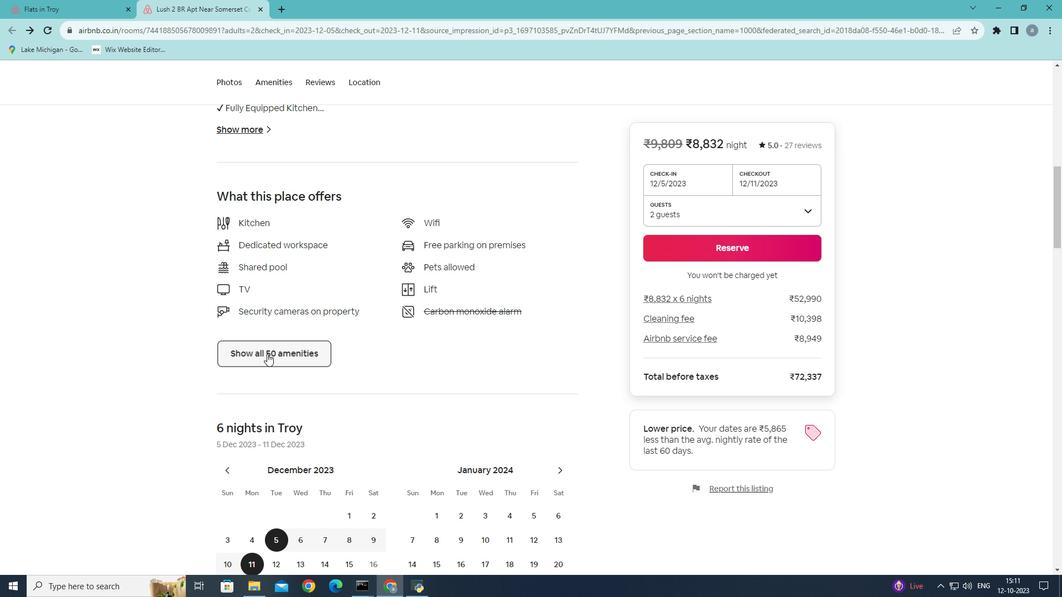 
Action: Mouse moved to (399, 309)
Screenshot: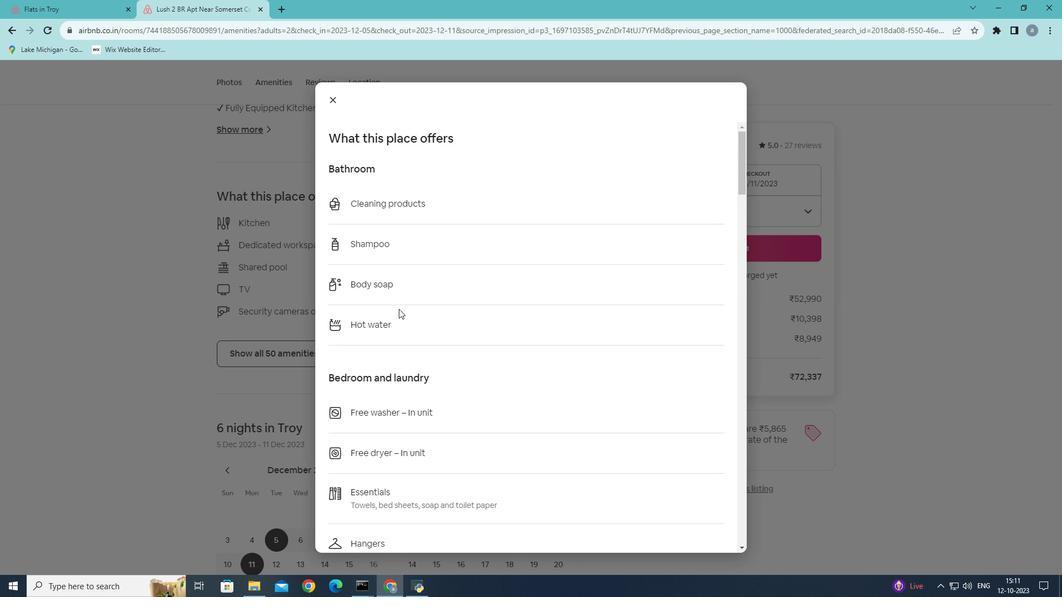 
Action: Mouse scrolled (399, 308) with delta (0, 0)
Screenshot: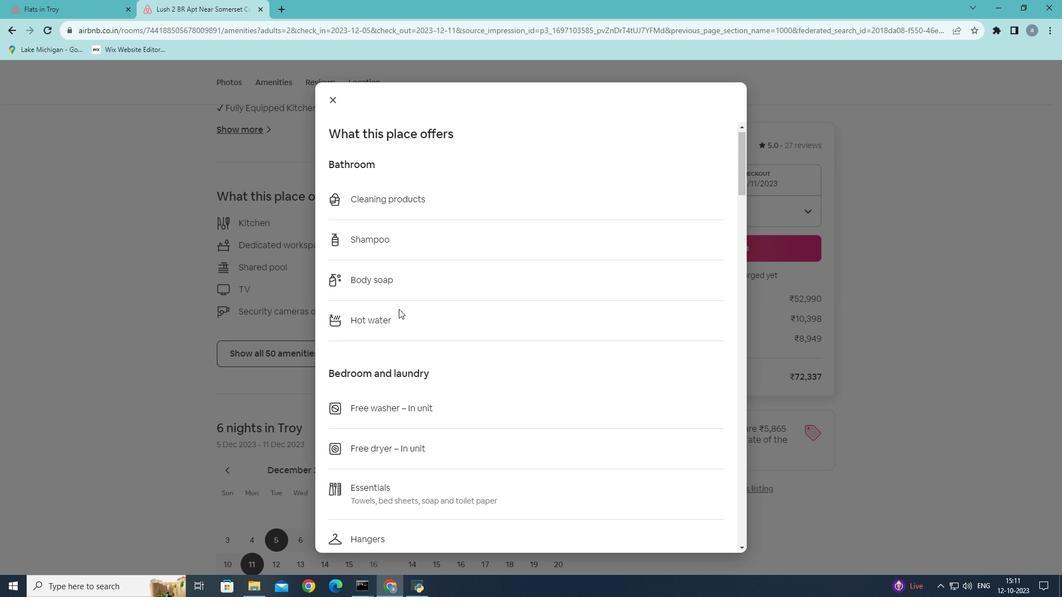 
Action: Mouse scrolled (399, 308) with delta (0, 0)
Screenshot: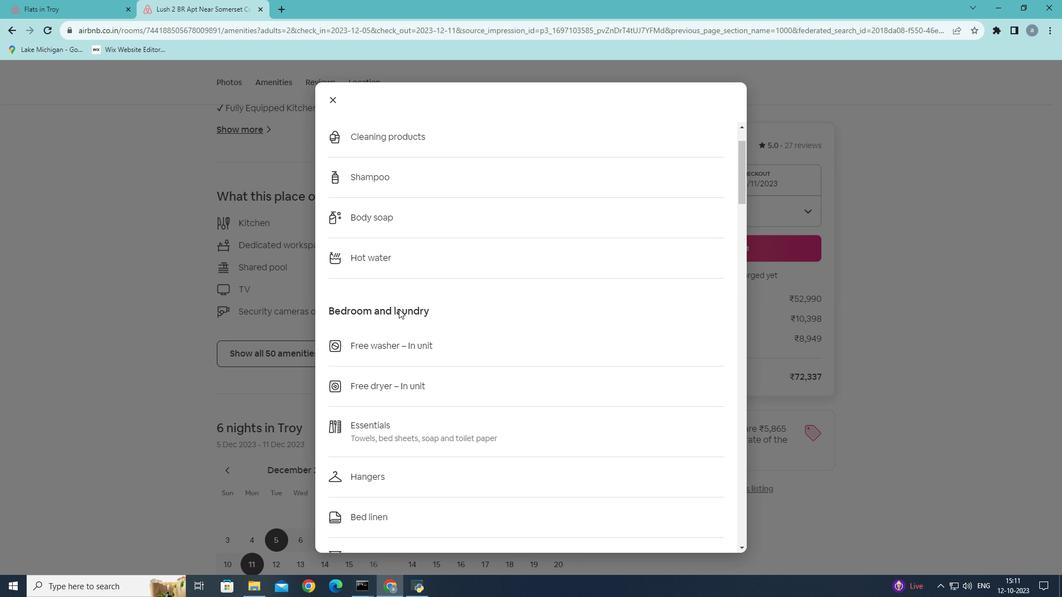 
Action: Mouse scrolled (399, 308) with delta (0, 0)
Screenshot: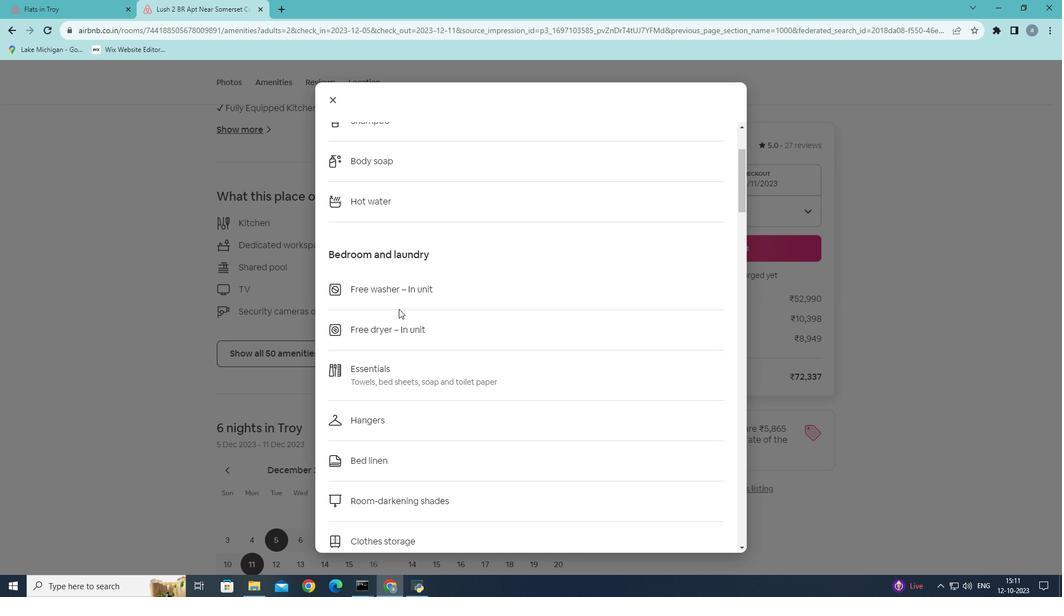 
Action: Mouse scrolled (399, 308) with delta (0, 0)
Screenshot: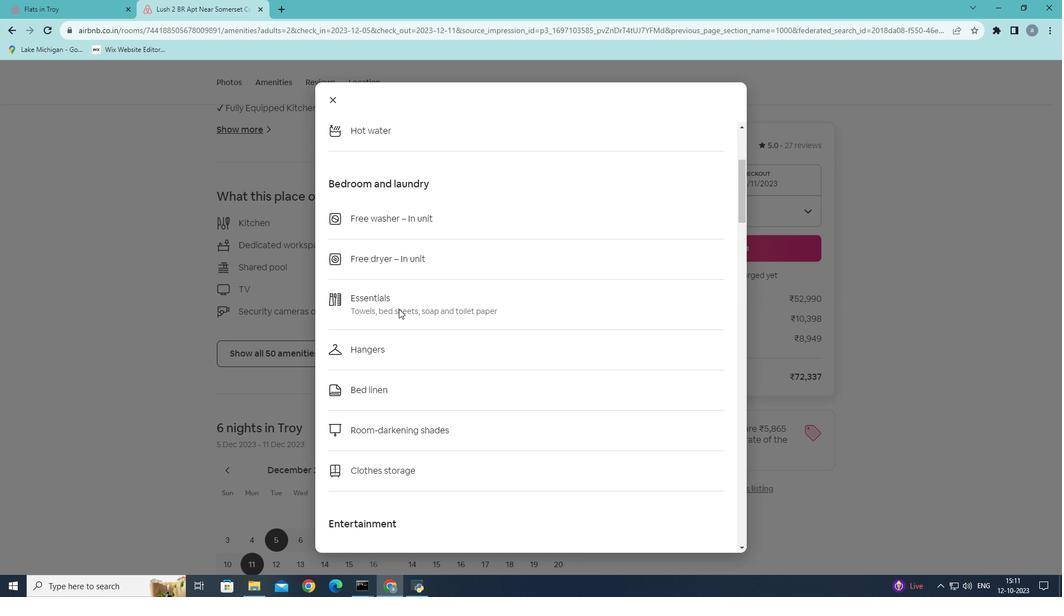 
Action: Mouse scrolled (399, 308) with delta (0, 0)
Screenshot: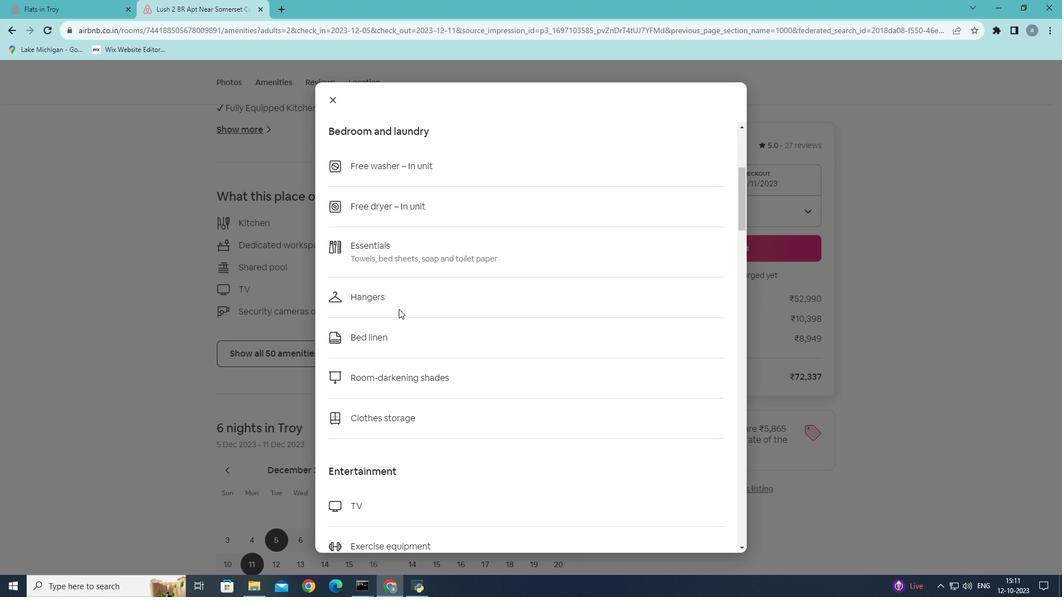 
Action: Mouse scrolled (399, 308) with delta (0, 0)
Screenshot: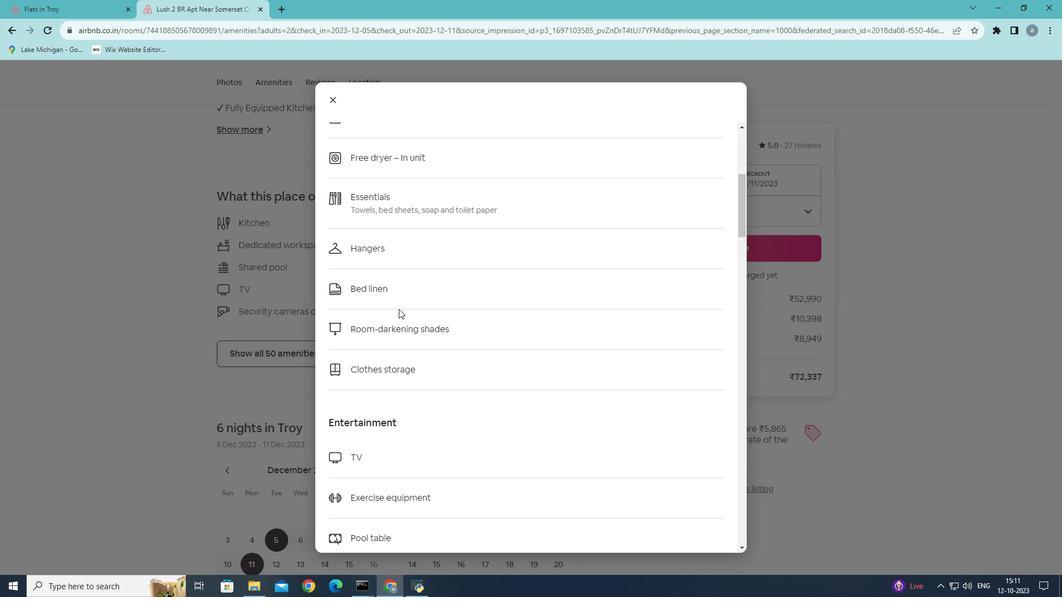
Action: Mouse scrolled (399, 308) with delta (0, 0)
Screenshot: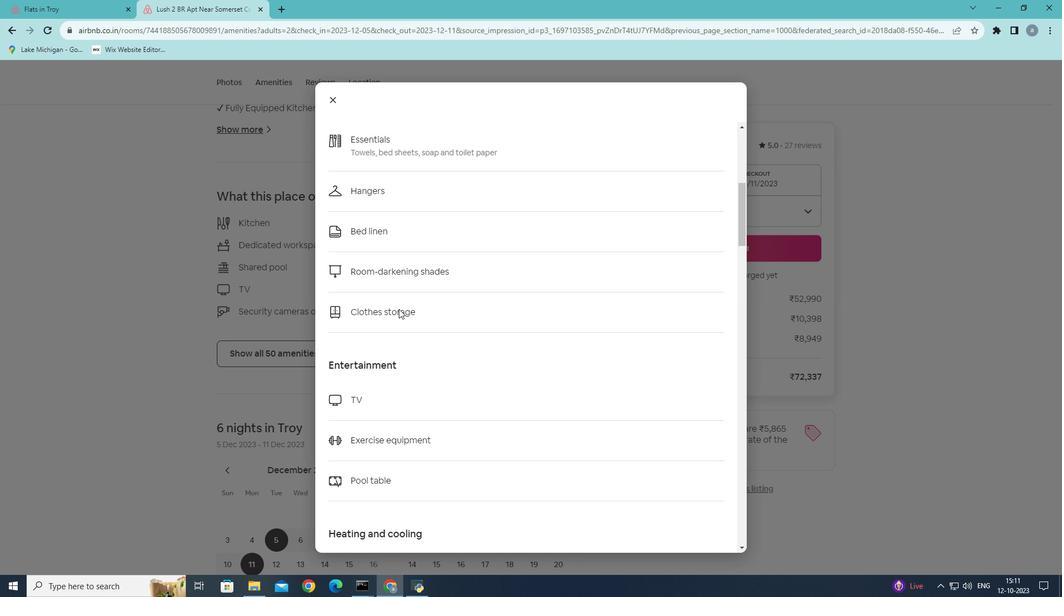 
Action: Mouse scrolled (399, 308) with delta (0, 0)
Screenshot: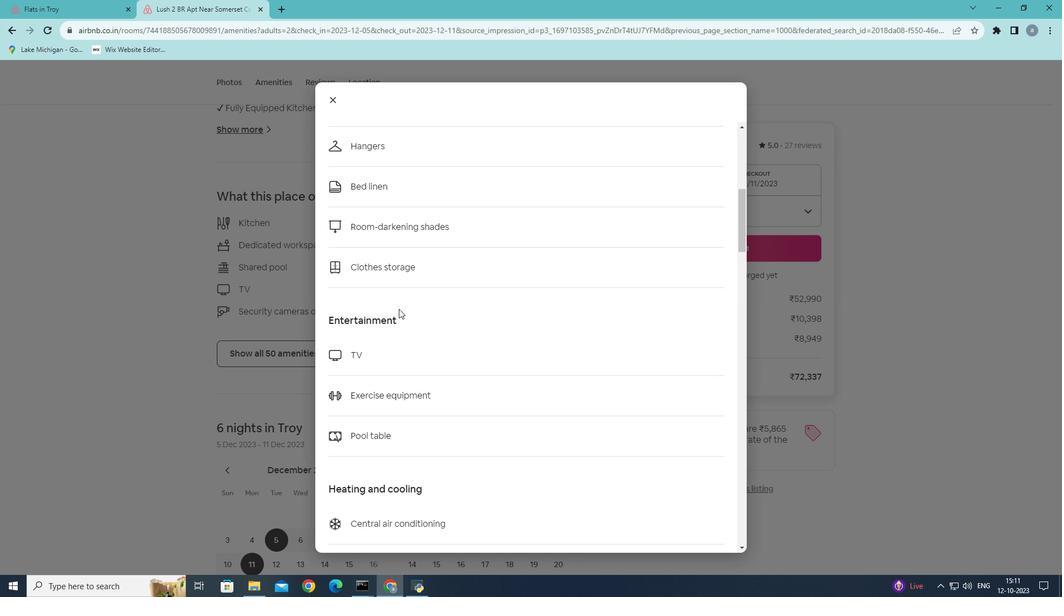
Action: Mouse scrolled (399, 308) with delta (0, 0)
Screenshot: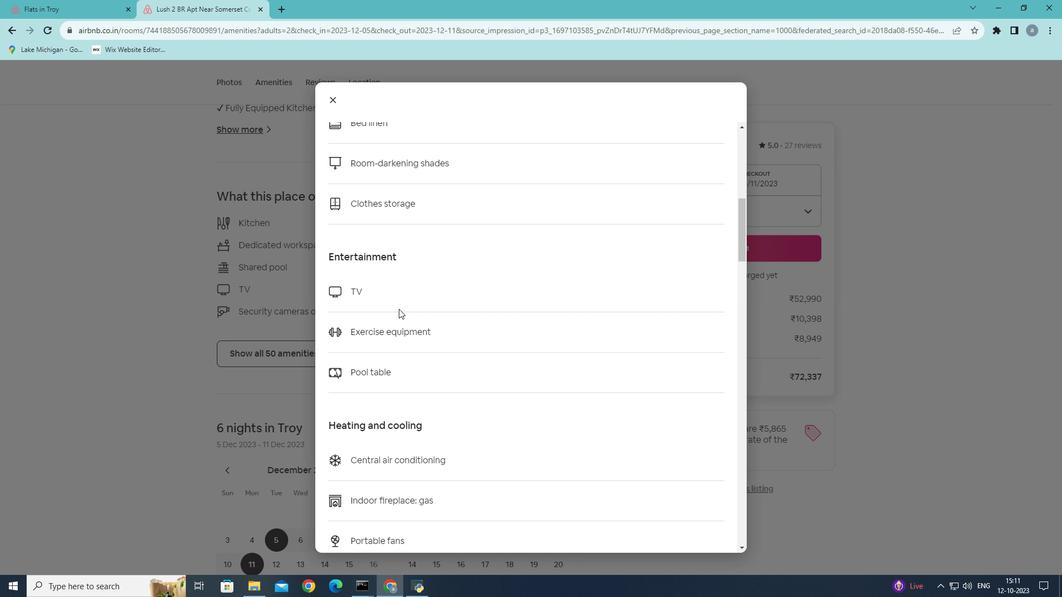 
Action: Mouse scrolled (399, 308) with delta (0, 0)
Screenshot: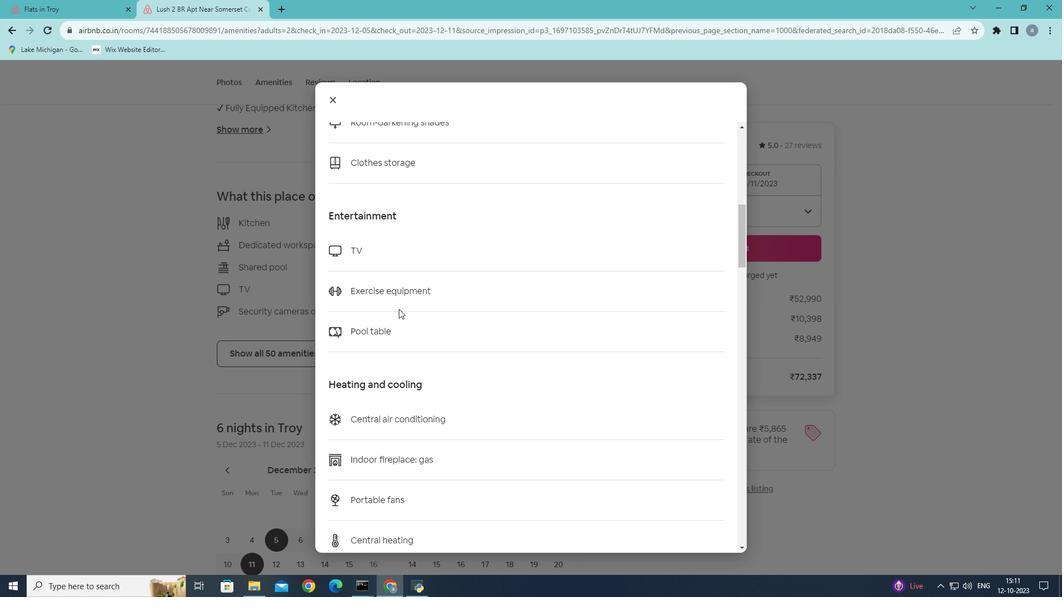 
Action: Mouse scrolled (399, 308) with delta (0, 0)
Screenshot: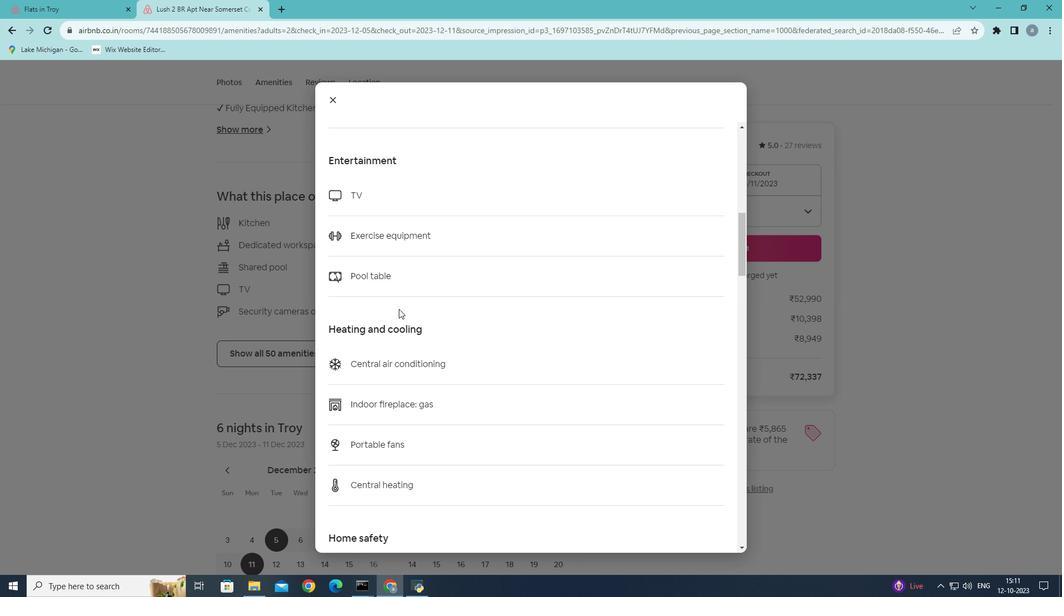 
Action: Mouse scrolled (399, 308) with delta (0, 0)
Screenshot: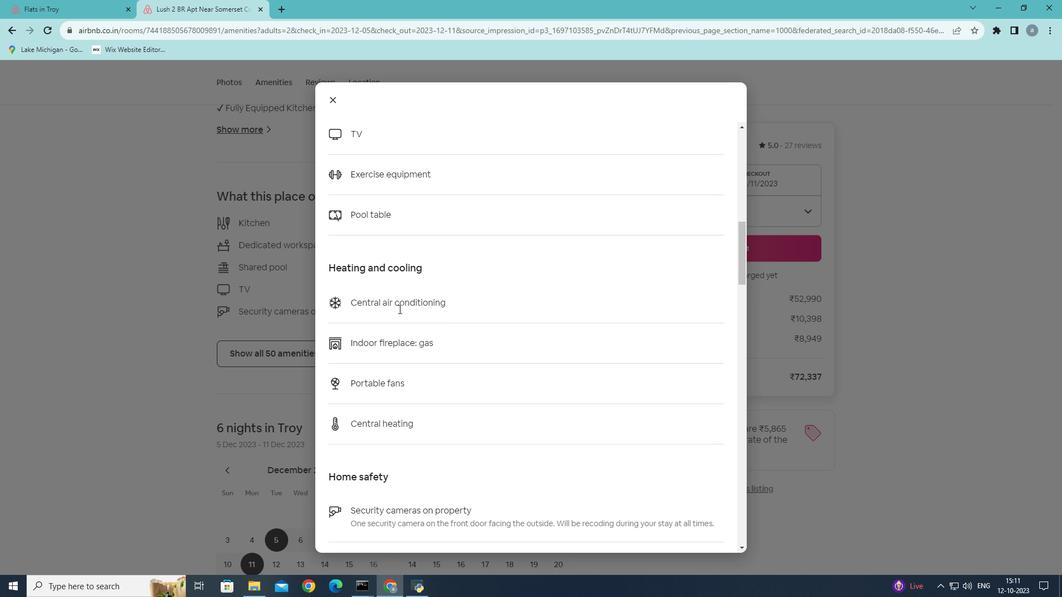 
Action: Mouse scrolled (399, 308) with delta (0, 0)
Screenshot: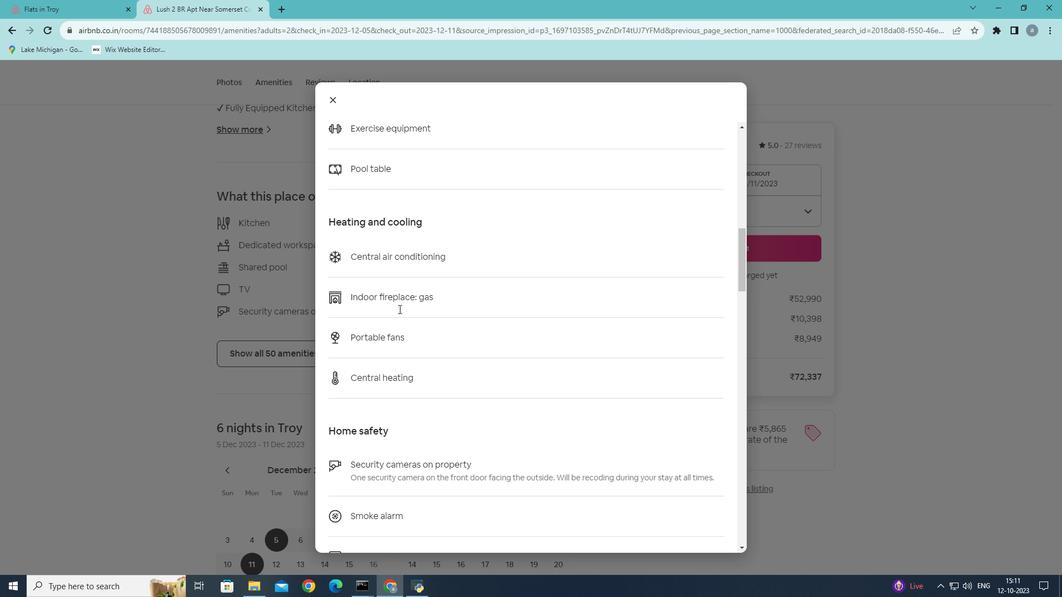 
Action: Mouse scrolled (399, 308) with delta (0, 0)
Screenshot: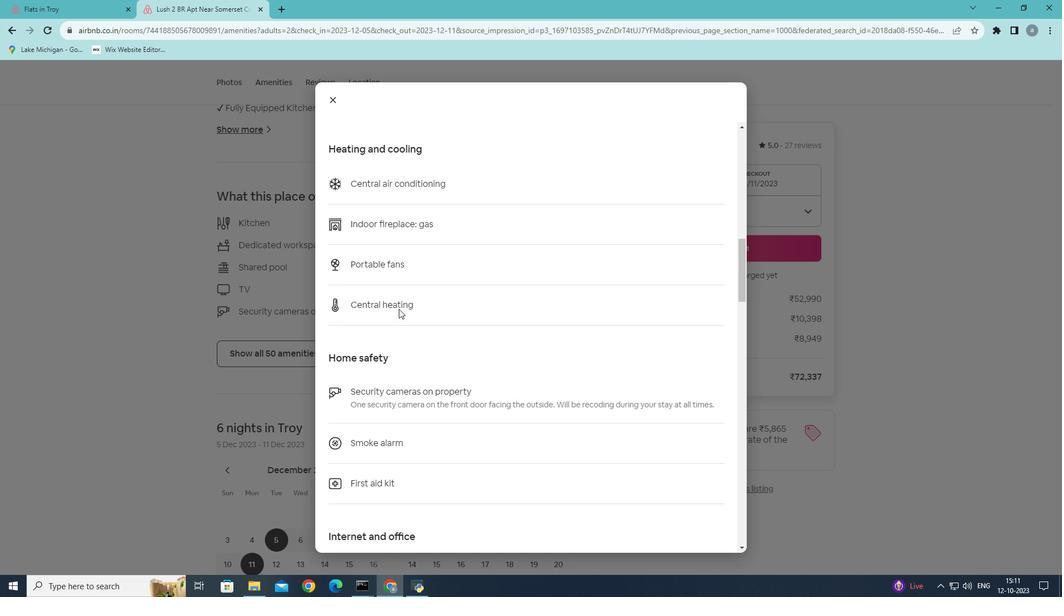 
Action: Mouse scrolled (399, 308) with delta (0, 0)
Screenshot: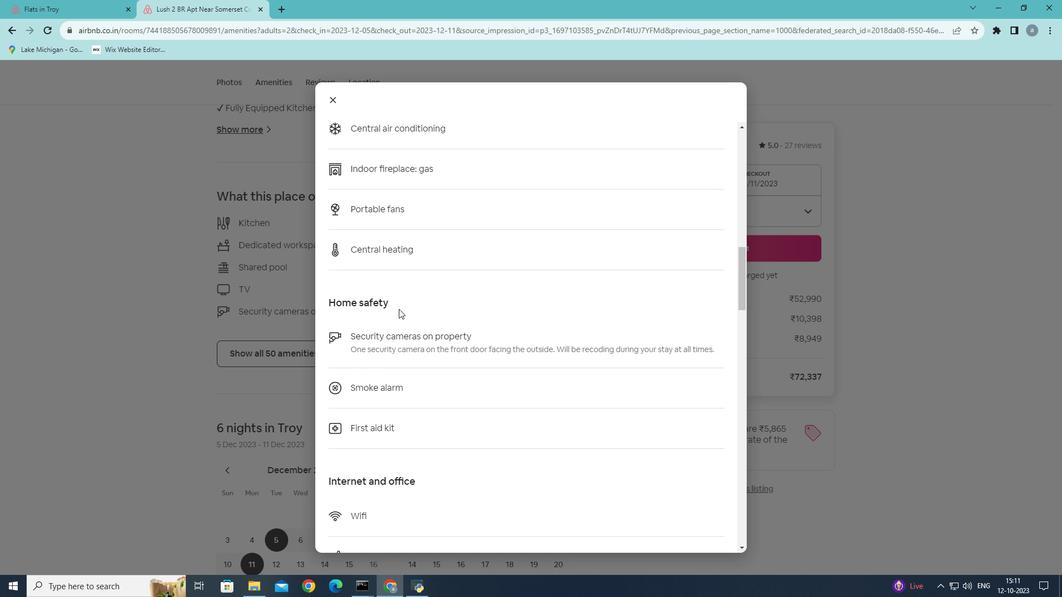 
Action: Mouse scrolled (399, 308) with delta (0, 0)
Screenshot: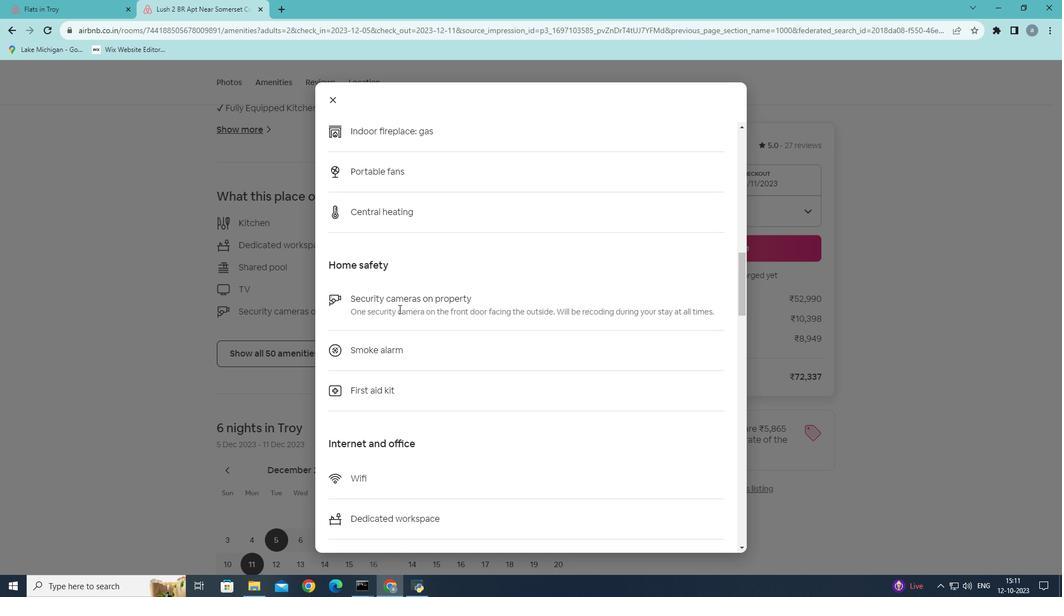 
Action: Mouse scrolled (399, 308) with delta (0, 0)
Screenshot: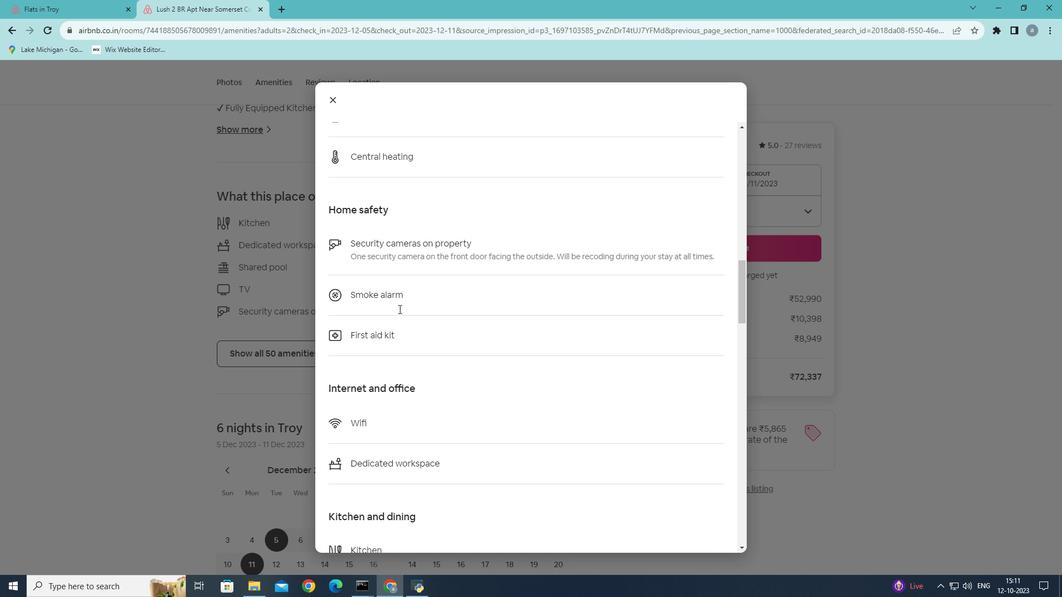 
Action: Mouse scrolled (399, 308) with delta (0, 0)
Screenshot: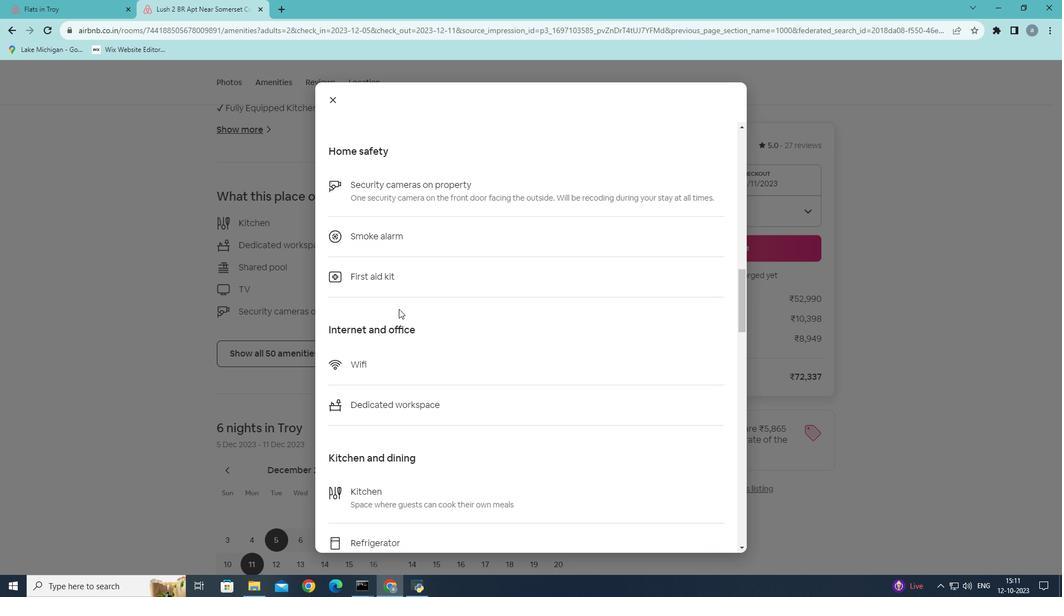 
Action: Mouse scrolled (399, 308) with delta (0, 0)
Screenshot: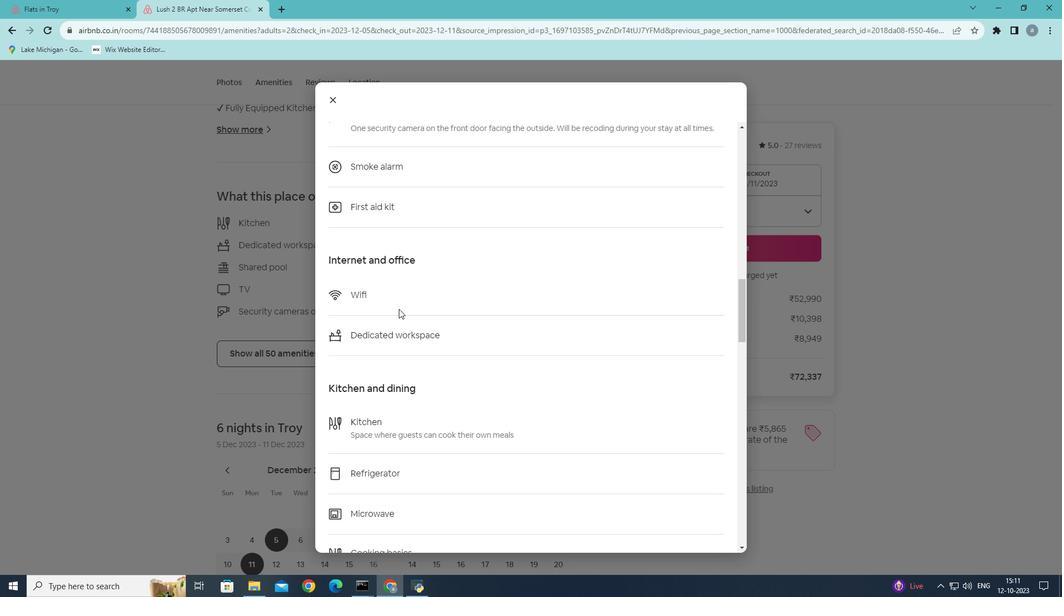 
Action: Mouse scrolled (399, 308) with delta (0, 0)
Screenshot: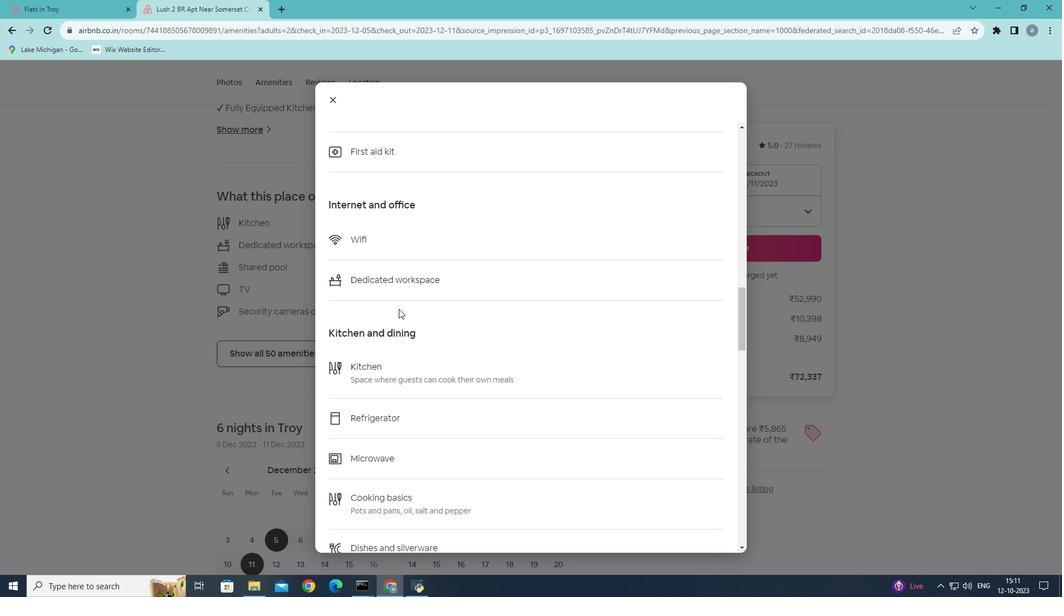 
Action: Mouse scrolled (399, 308) with delta (0, 0)
Screenshot: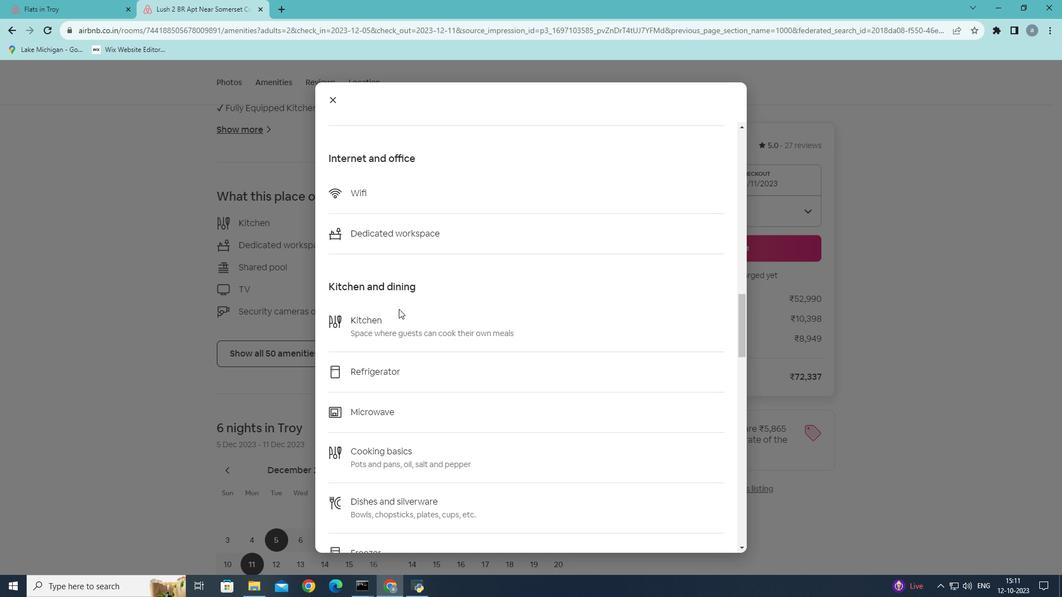 
Action: Mouse moved to (415, 316)
Screenshot: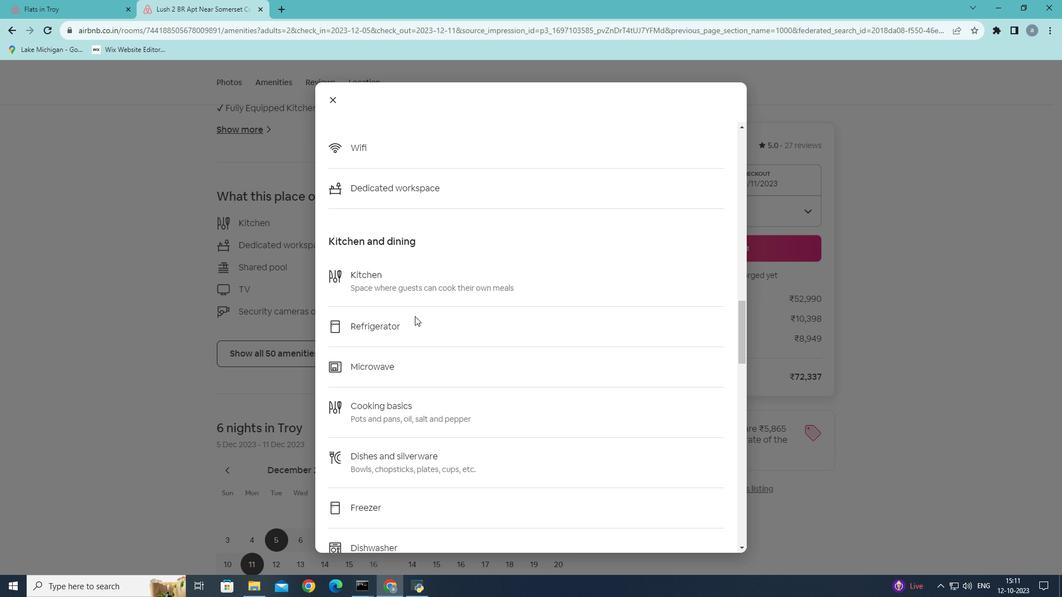 
Action: Mouse scrolled (415, 316) with delta (0, 0)
Screenshot: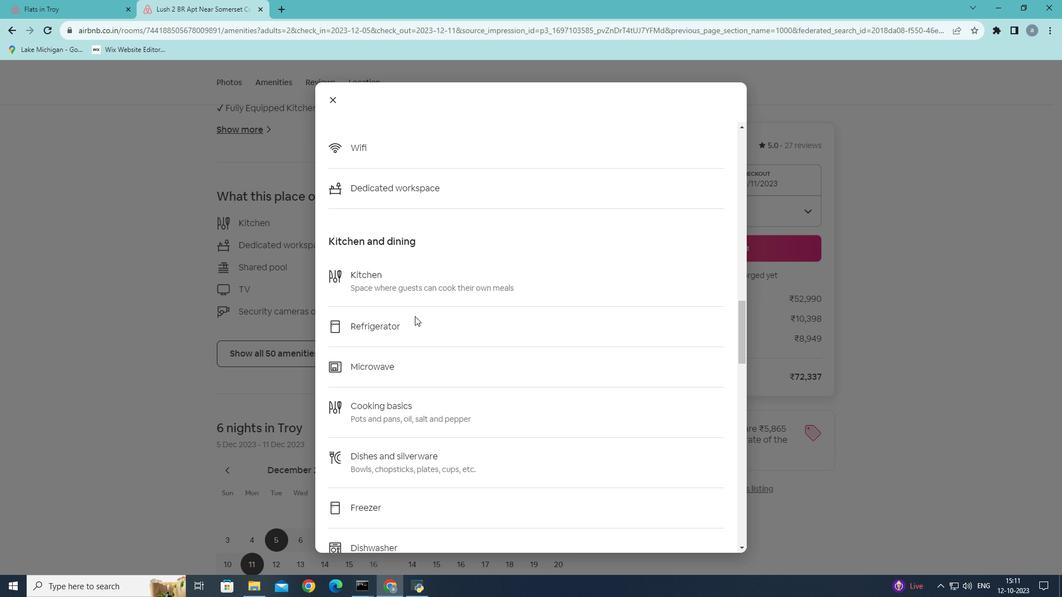 
Action: Mouse scrolled (415, 316) with delta (0, 0)
Screenshot: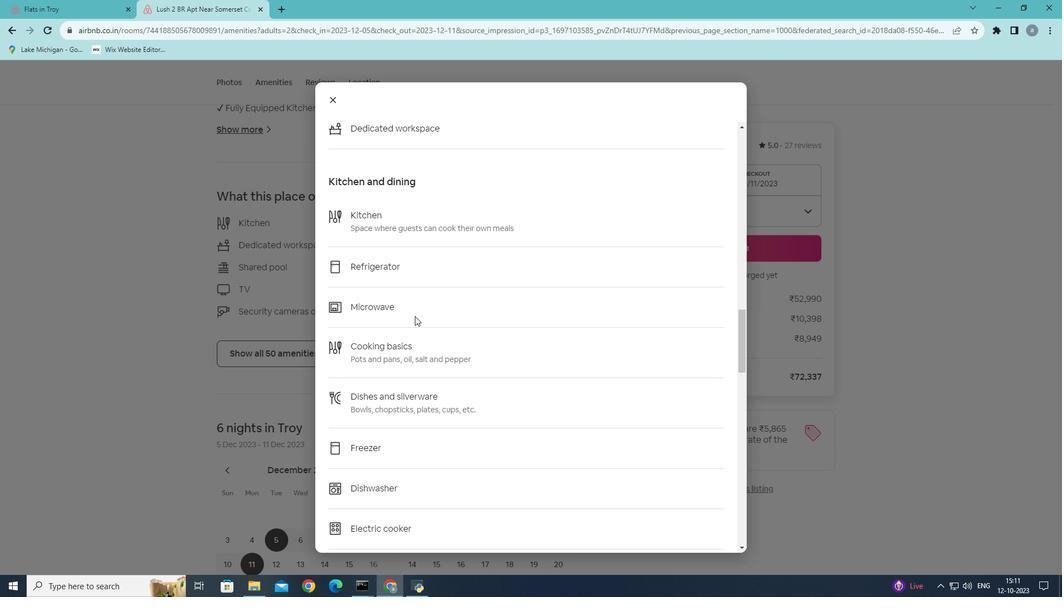
Action: Mouse scrolled (415, 316) with delta (0, 0)
Screenshot: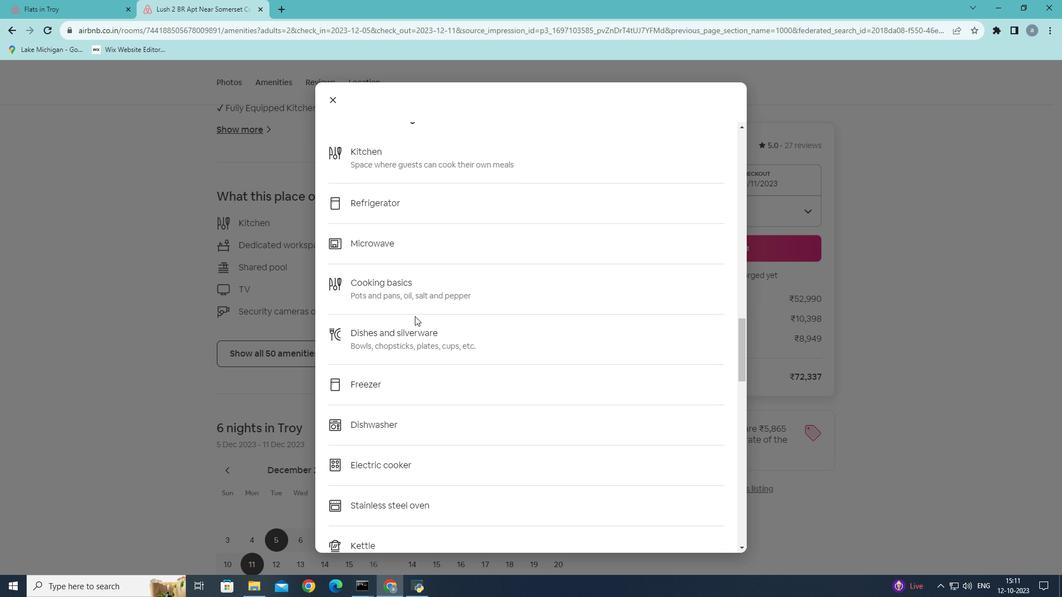 
Action: Mouse moved to (414, 317)
Screenshot: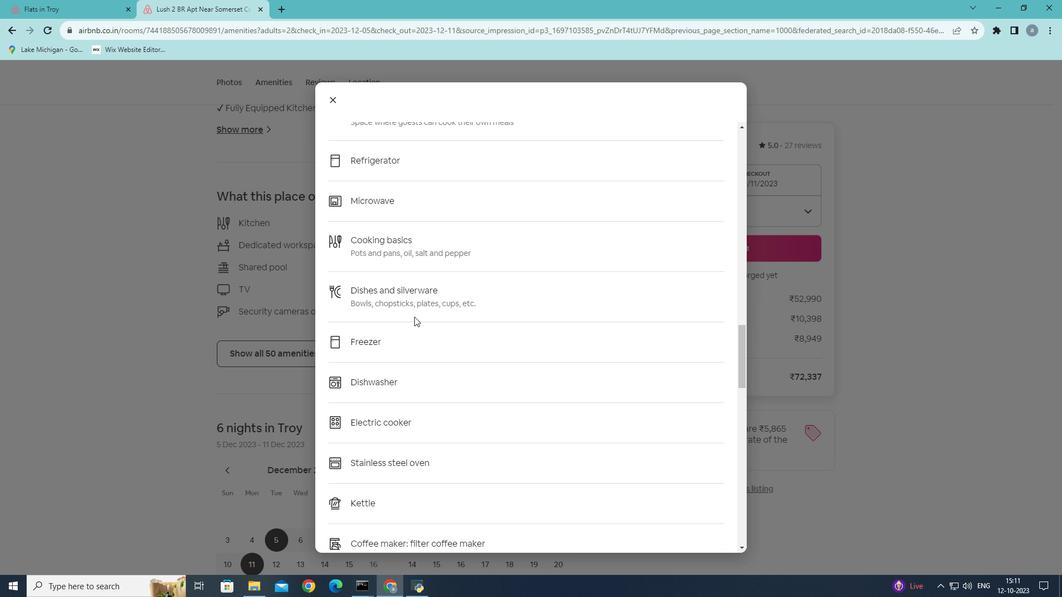
Action: Mouse scrolled (414, 316) with delta (0, 0)
Screenshot: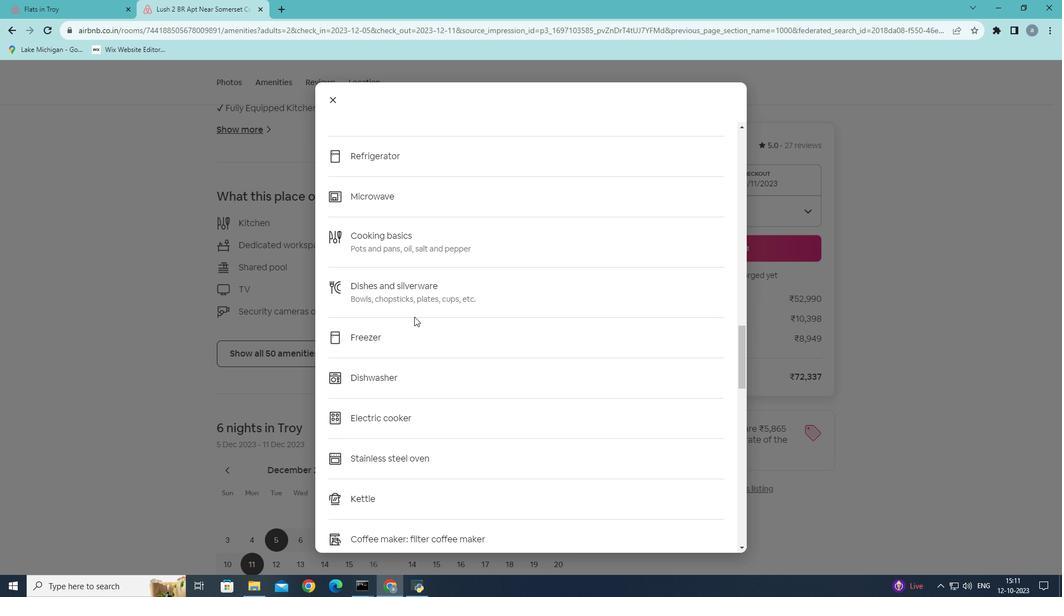 
Action: Mouse scrolled (414, 316) with delta (0, 0)
Screenshot: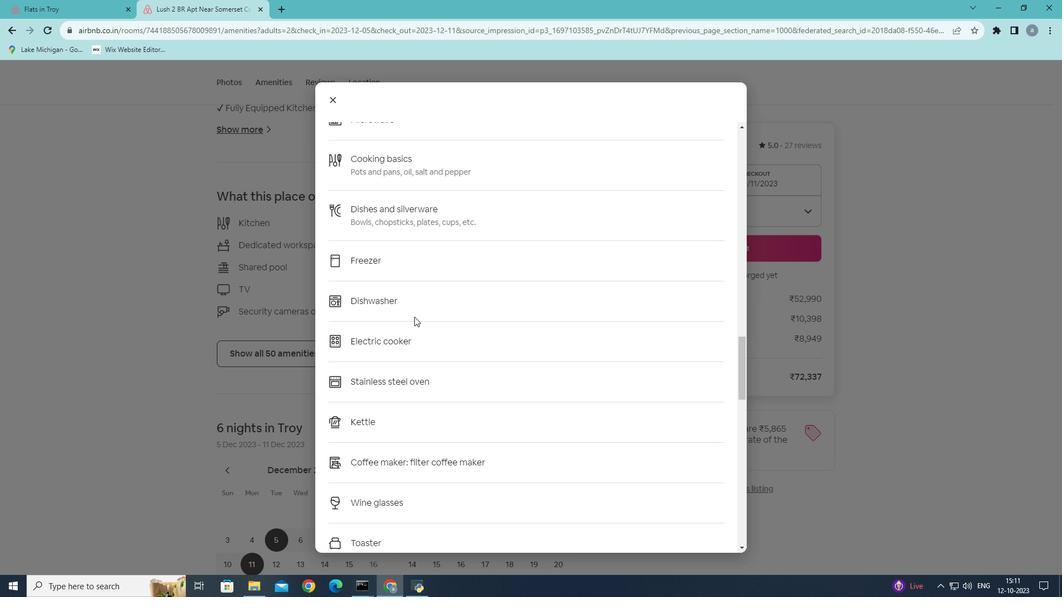 
Action: Mouse scrolled (414, 316) with delta (0, 0)
Screenshot: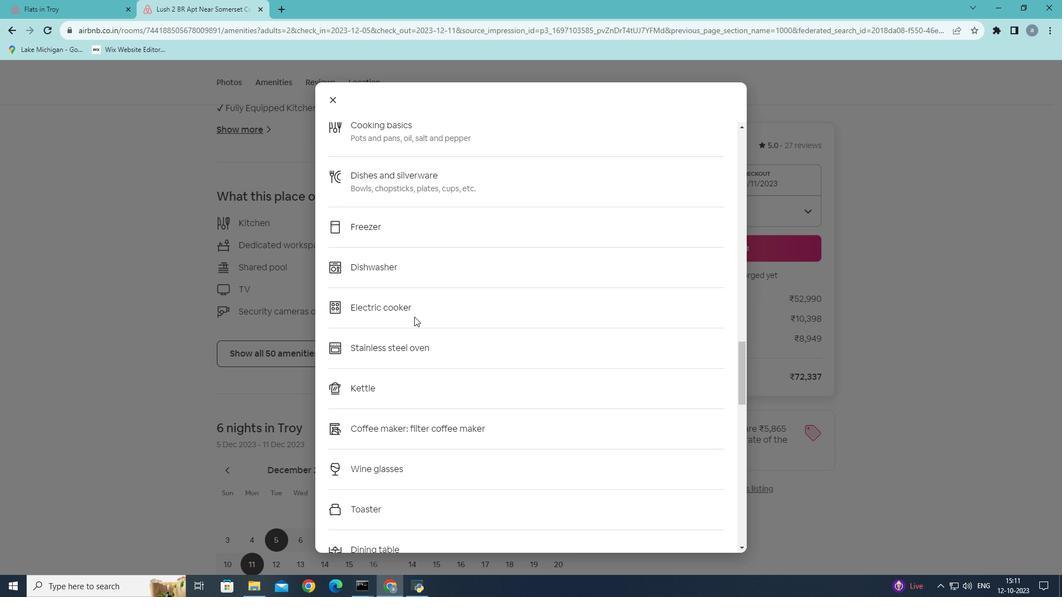 
Action: Mouse scrolled (414, 316) with delta (0, 0)
Screenshot: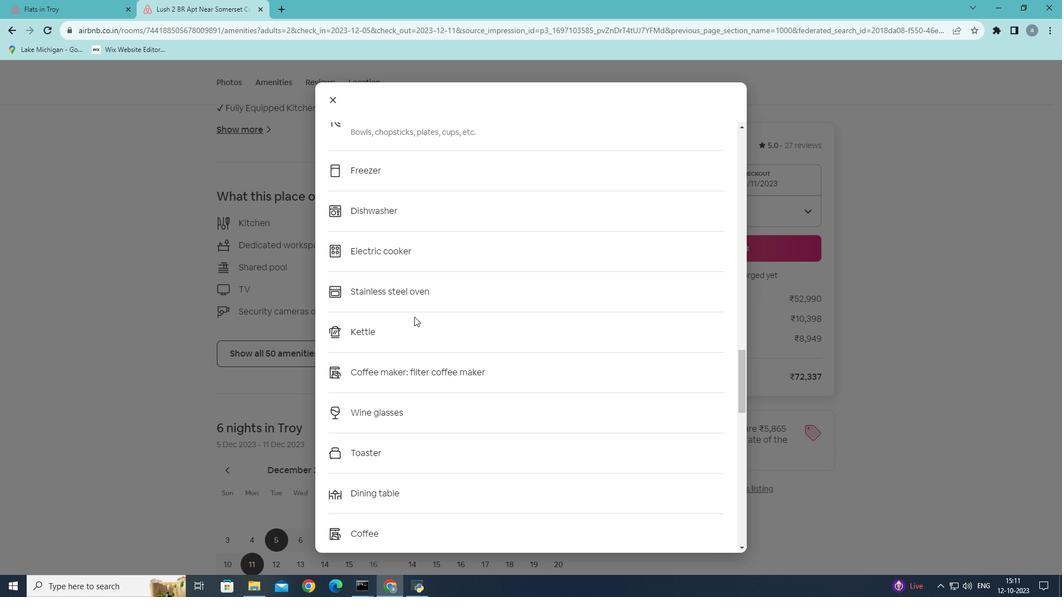 
Action: Mouse scrolled (414, 316) with delta (0, 0)
Screenshot: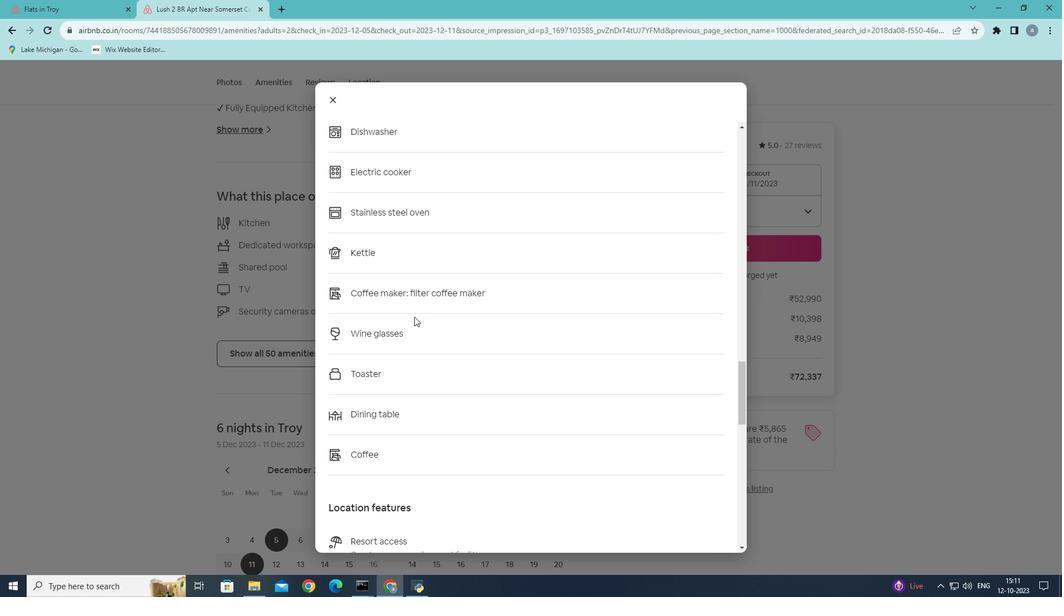 
Action: Mouse scrolled (414, 316) with delta (0, 0)
Screenshot: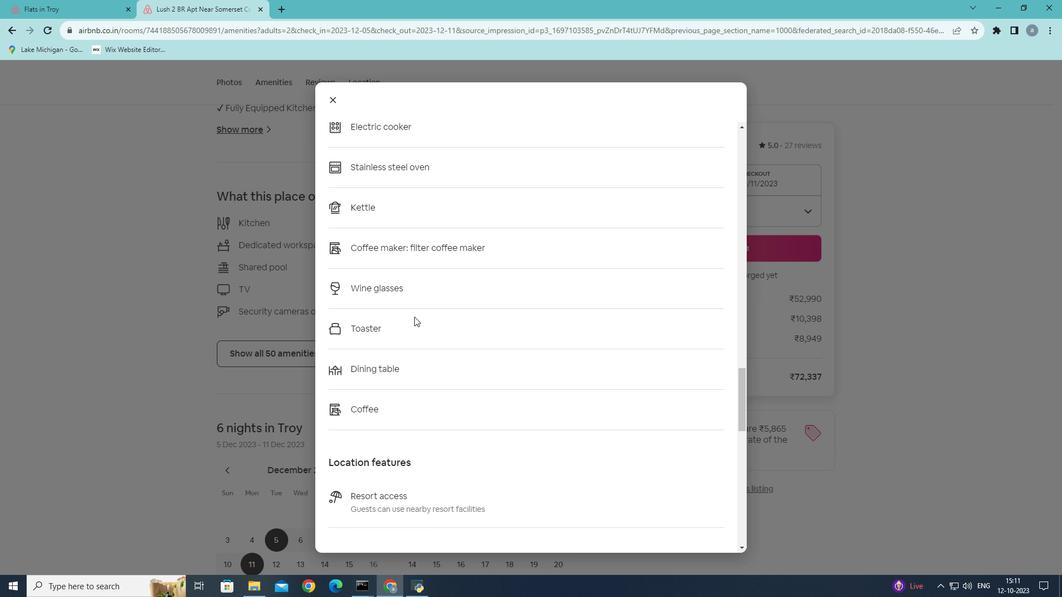 
Action: Mouse scrolled (414, 316) with delta (0, 0)
Screenshot: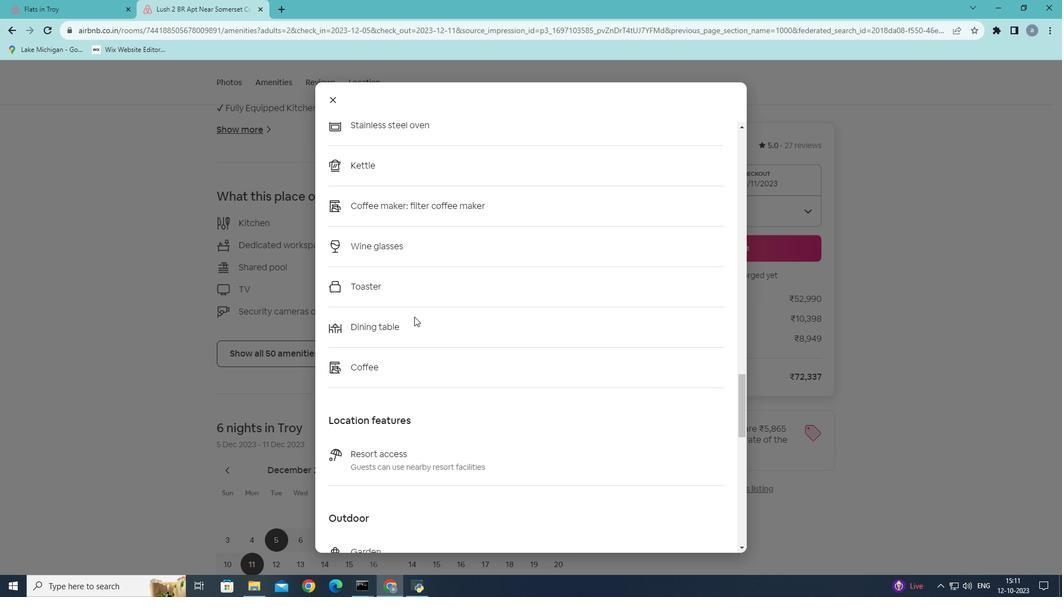 
Action: Mouse scrolled (414, 316) with delta (0, 0)
Screenshot: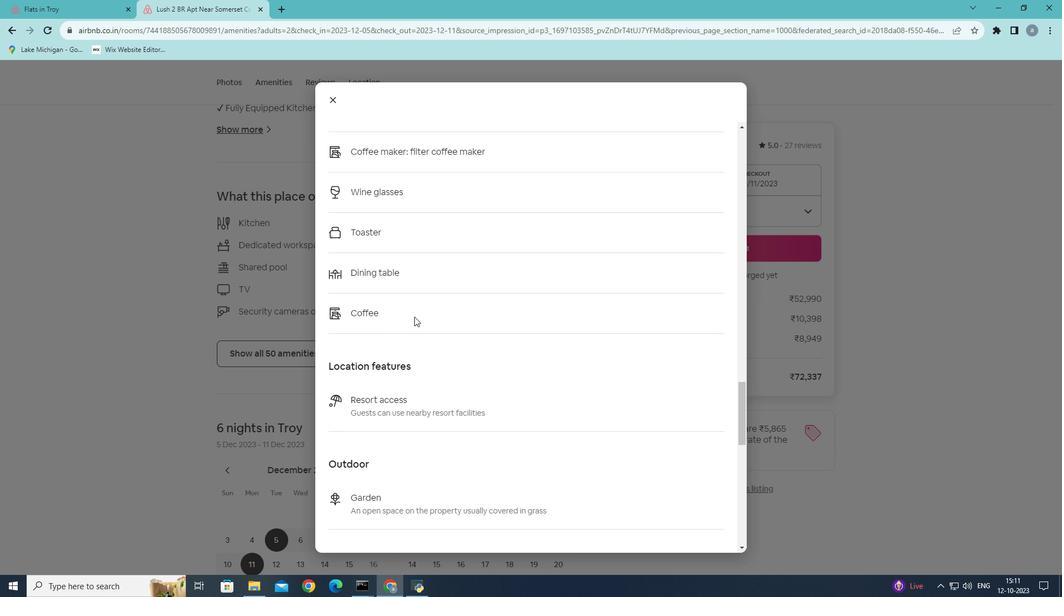 
Action: Mouse moved to (414, 317)
Screenshot: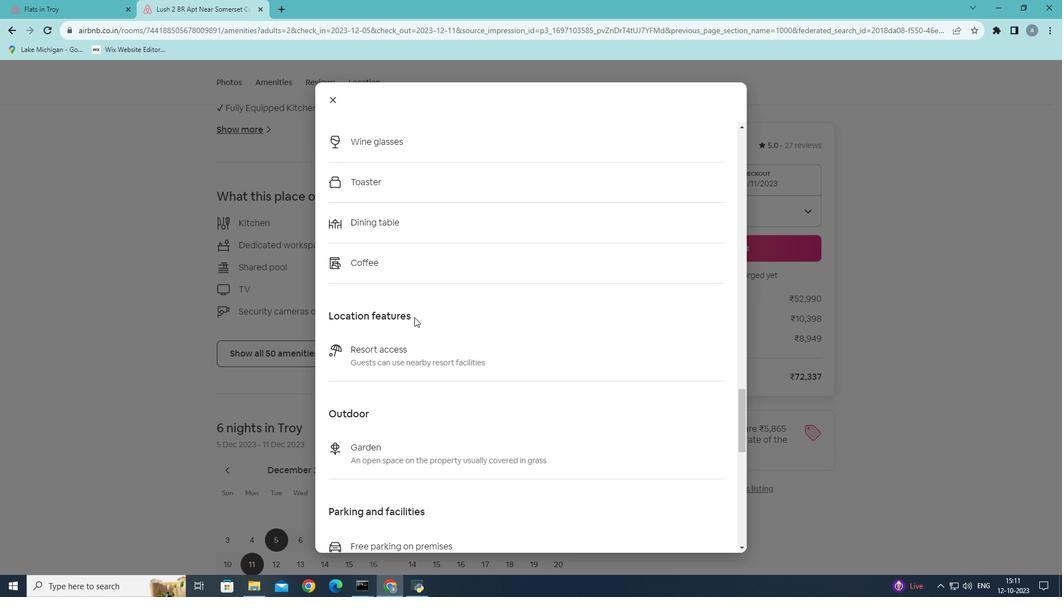 
Action: Mouse scrolled (414, 317) with delta (0, 0)
Screenshot: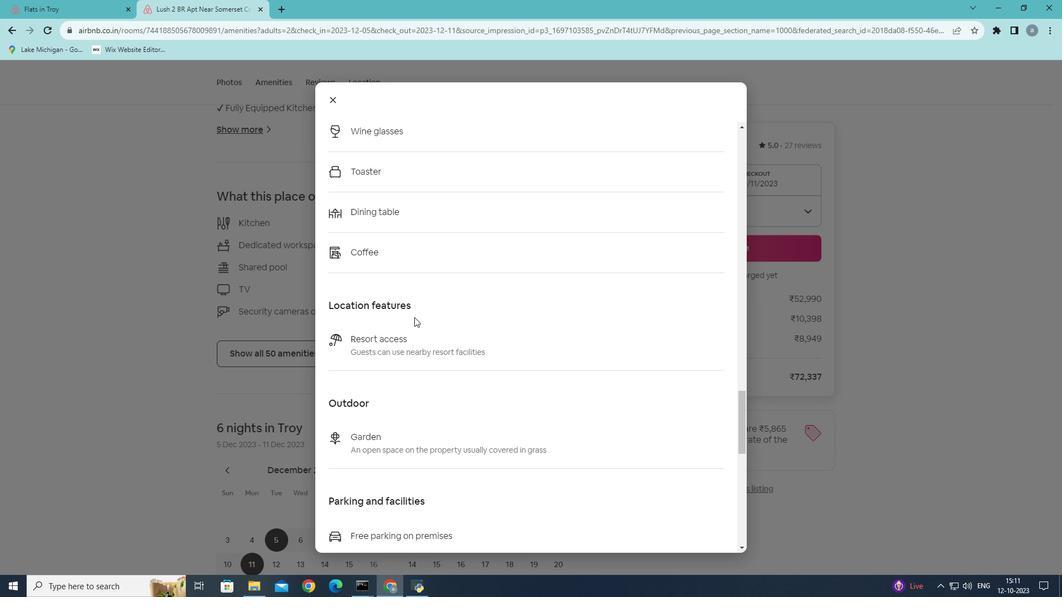 
Action: Mouse scrolled (414, 317) with delta (0, 0)
Screenshot: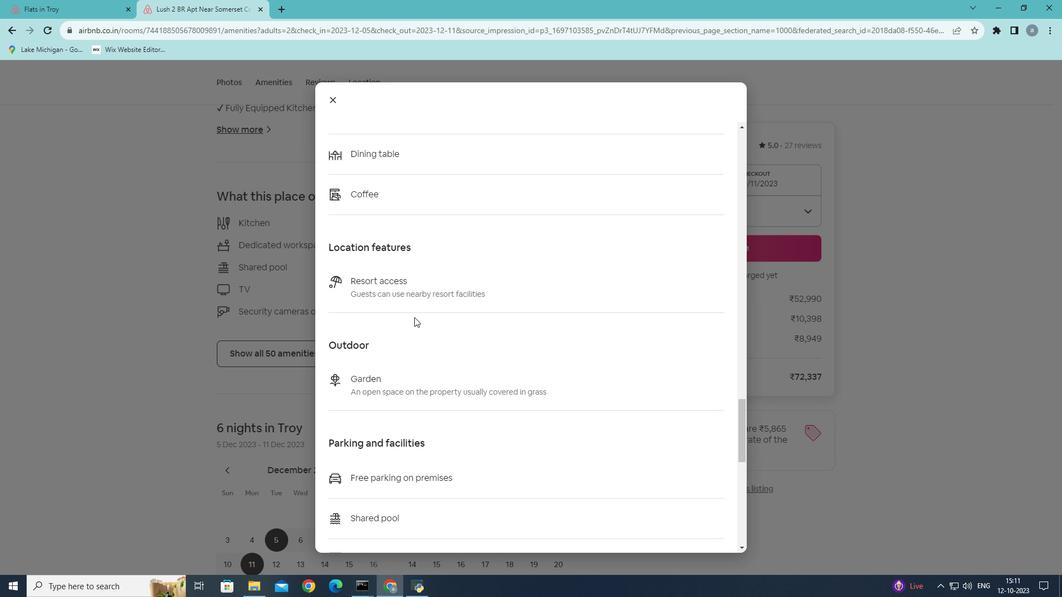 
Action: Mouse scrolled (414, 317) with delta (0, 0)
Screenshot: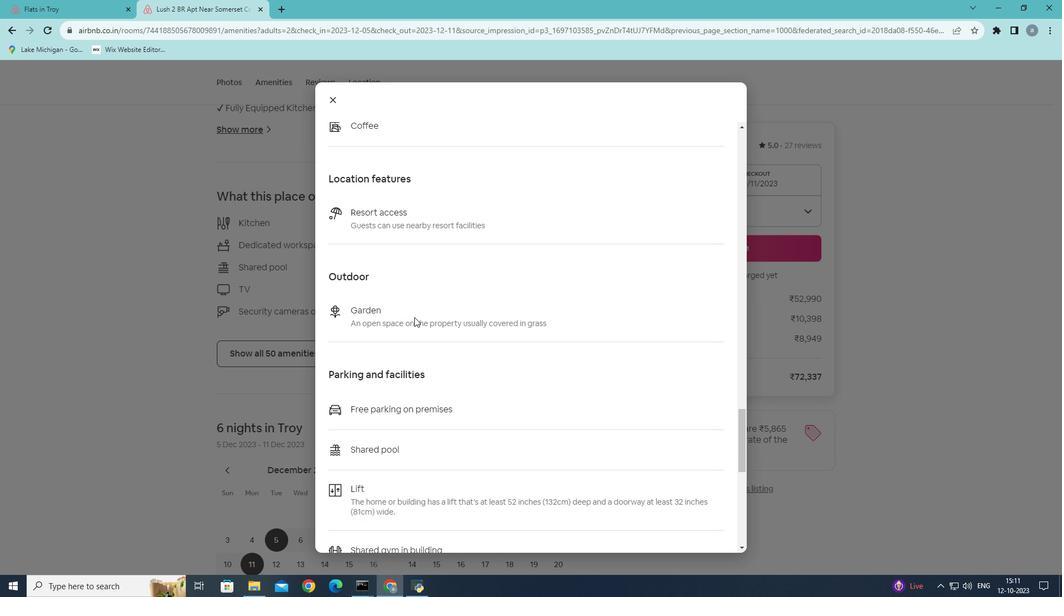 
Action: Mouse scrolled (414, 317) with delta (0, 0)
Screenshot: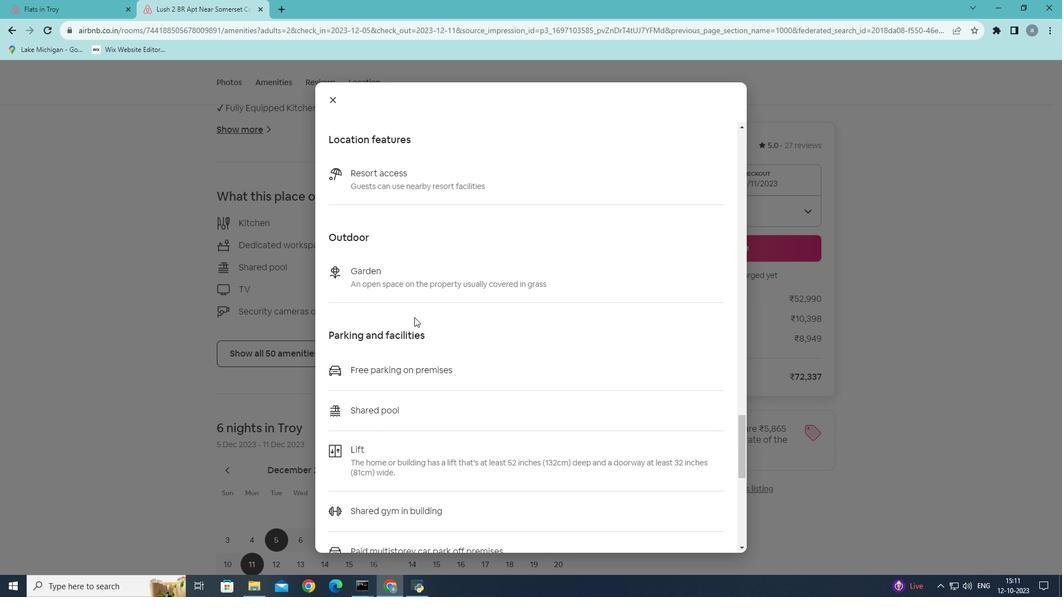 
Action: Mouse scrolled (414, 317) with delta (0, 0)
Screenshot: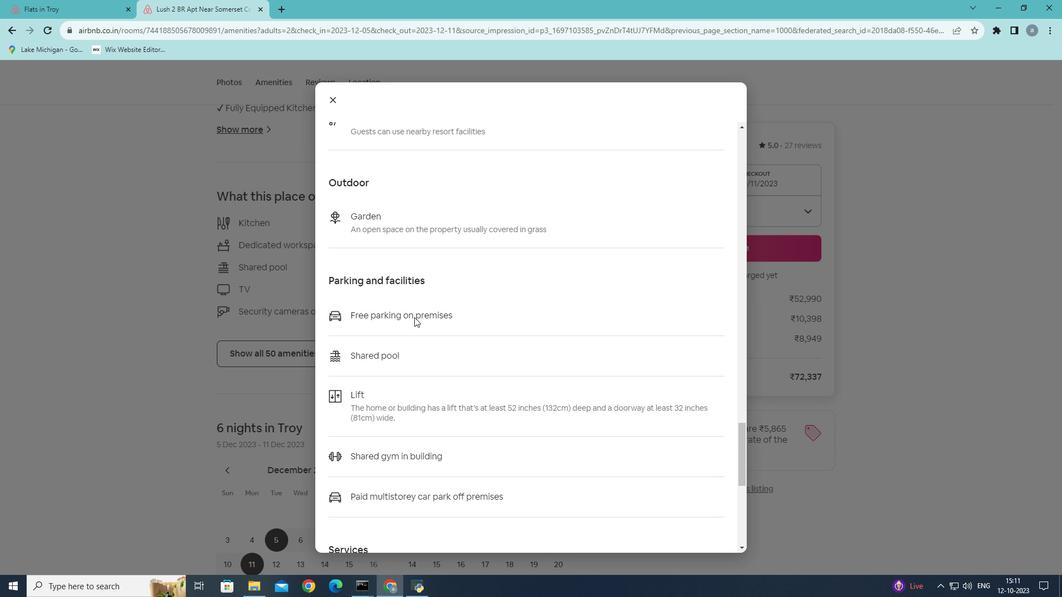 
Action: Mouse scrolled (414, 317) with delta (0, 0)
Screenshot: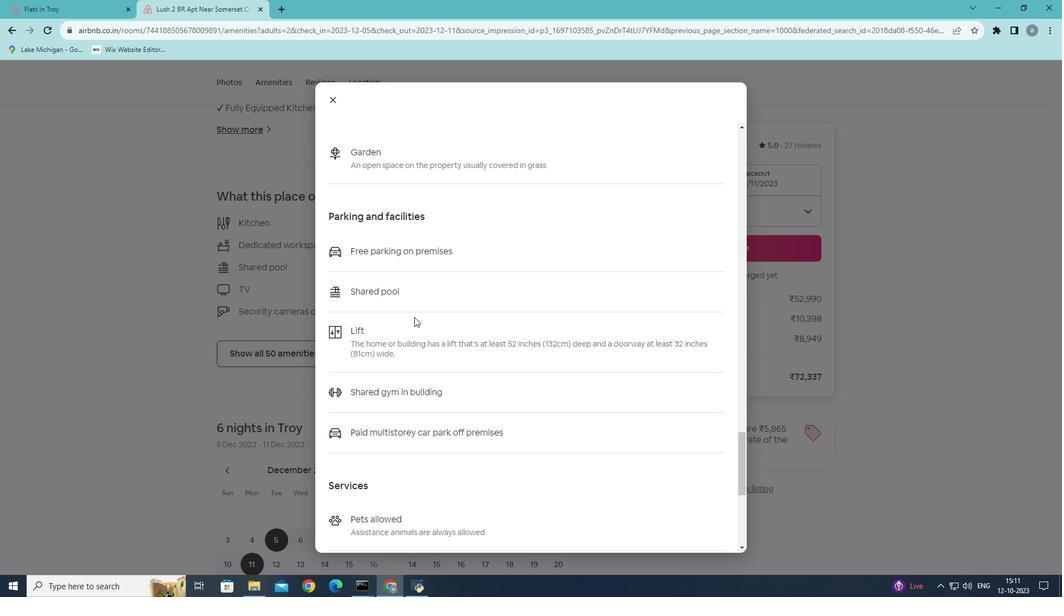 
Action: Mouse scrolled (414, 317) with delta (0, 0)
Screenshot: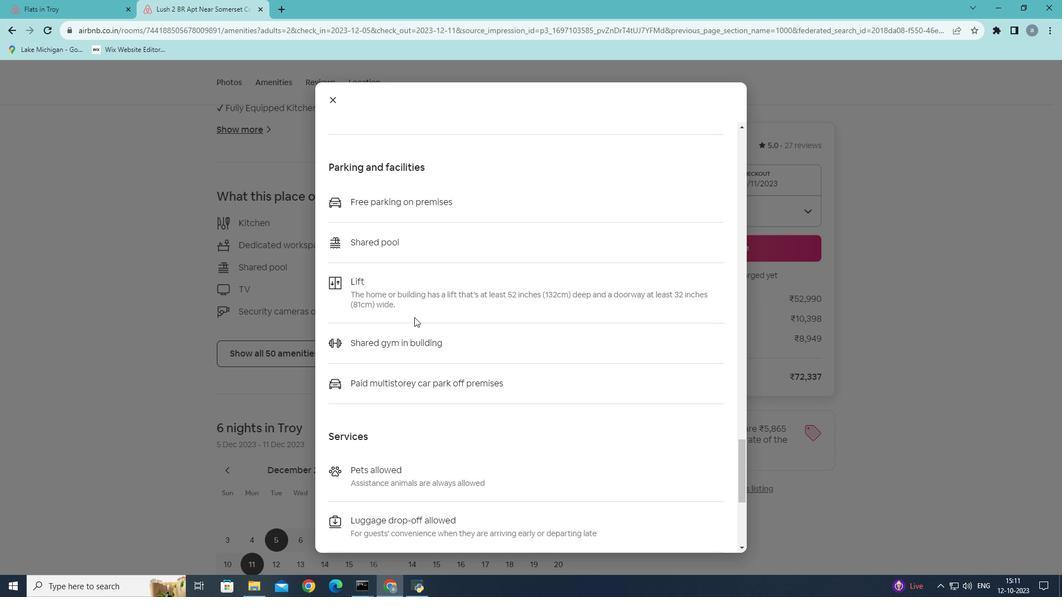 
Action: Mouse scrolled (414, 317) with delta (0, 0)
Screenshot: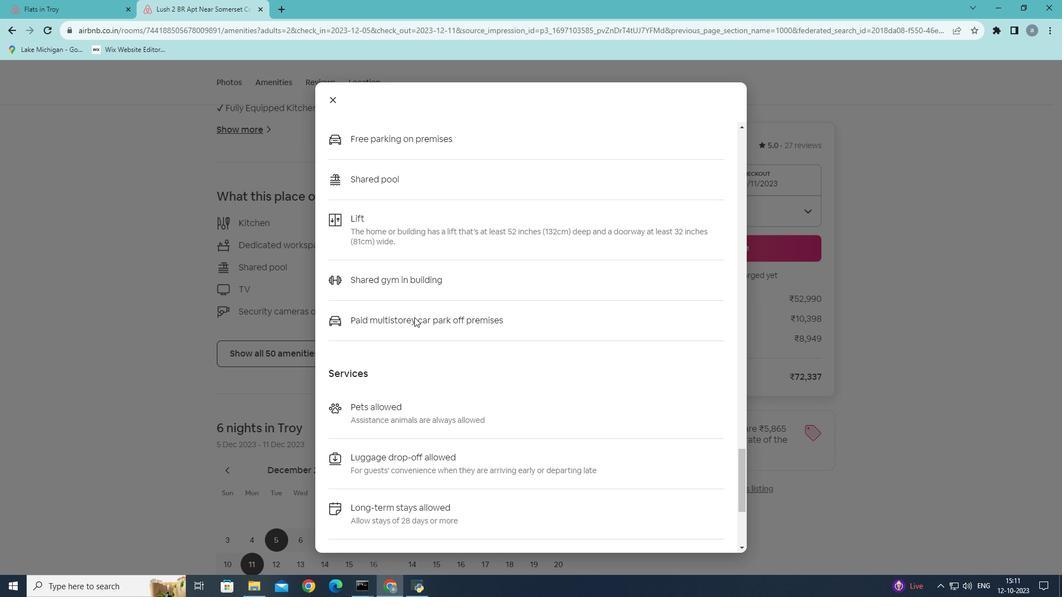 
Action: Mouse scrolled (414, 317) with delta (0, 0)
Screenshot: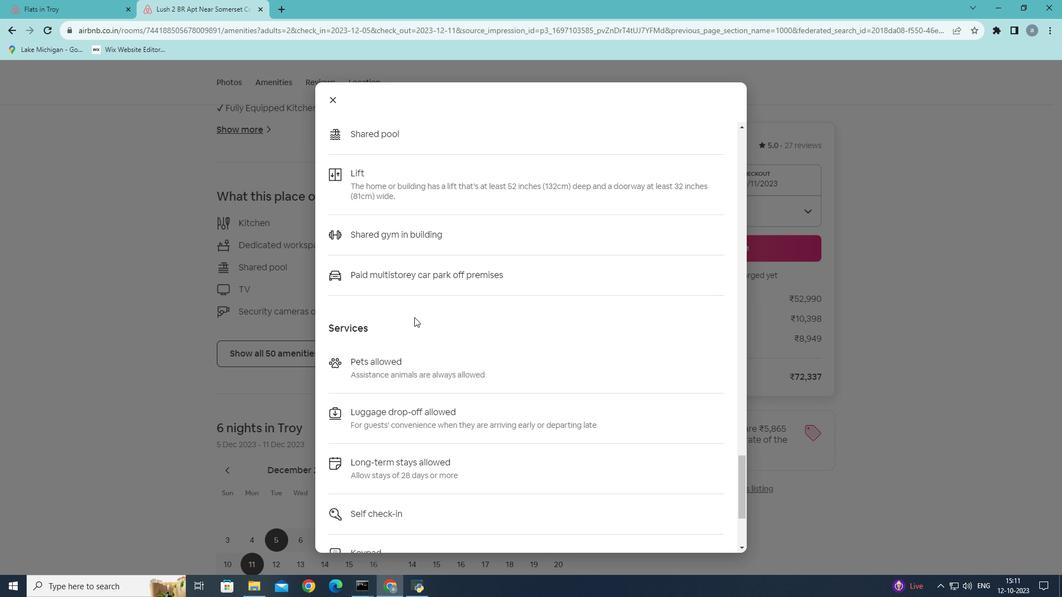 
Action: Mouse scrolled (414, 317) with delta (0, 0)
Screenshot: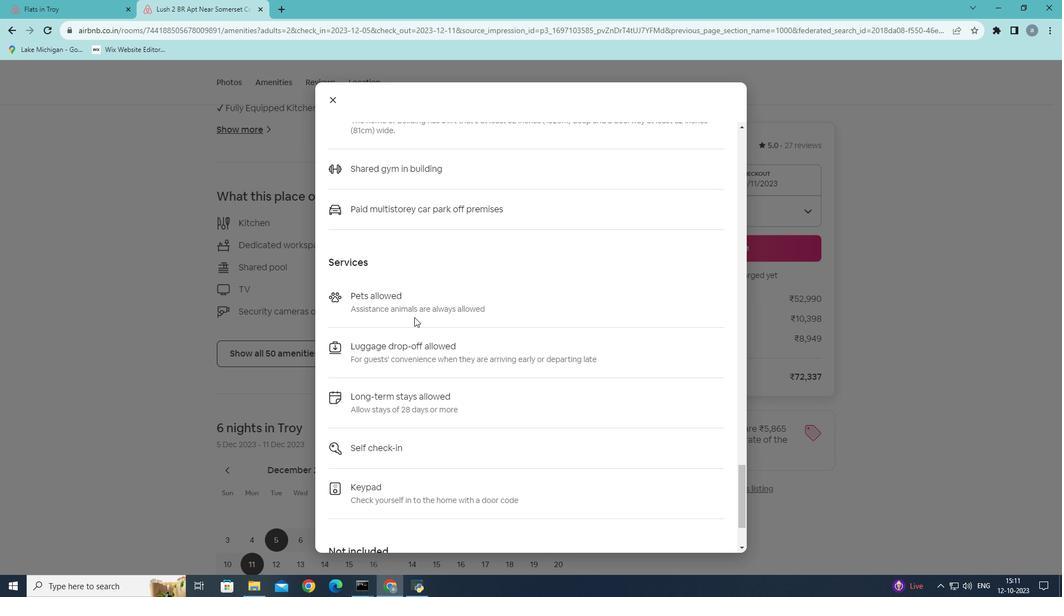 
Action: Mouse scrolled (414, 317) with delta (0, 0)
Screenshot: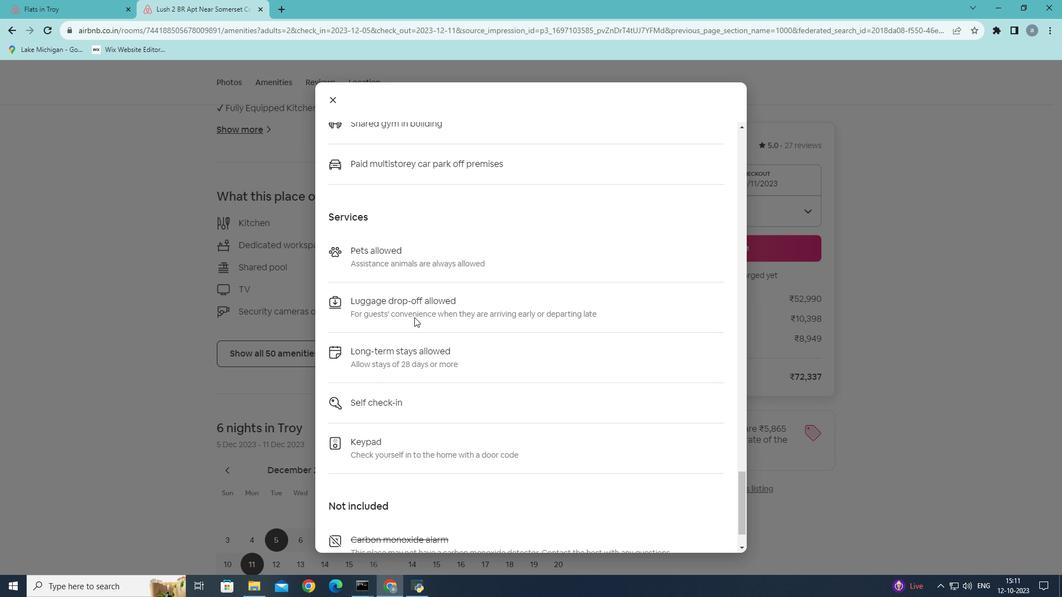 
Action: Mouse scrolled (414, 317) with delta (0, 0)
Screenshot: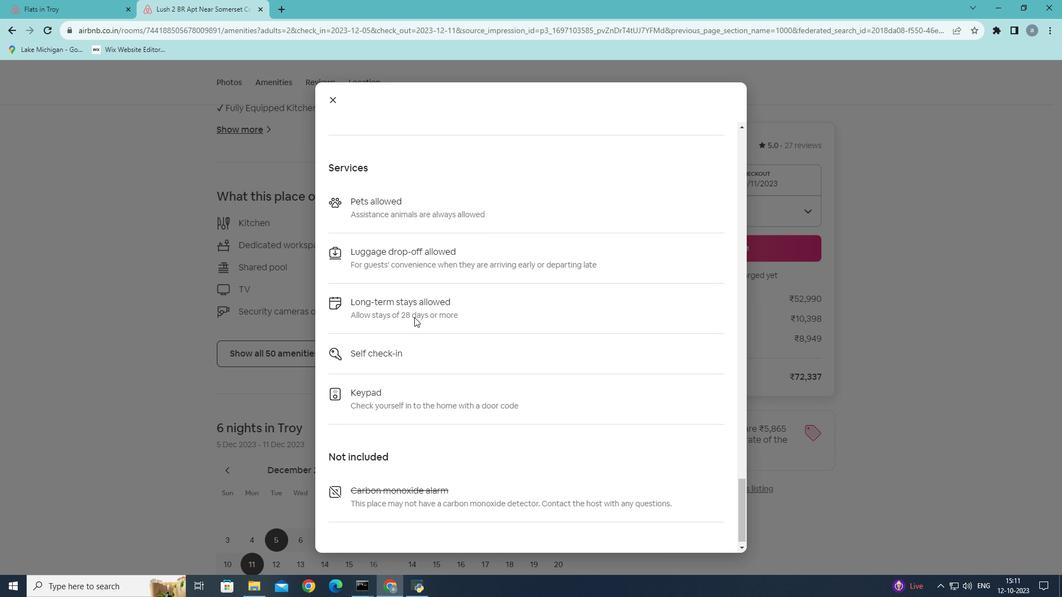 
Action: Mouse scrolled (414, 317) with delta (0, 0)
Screenshot: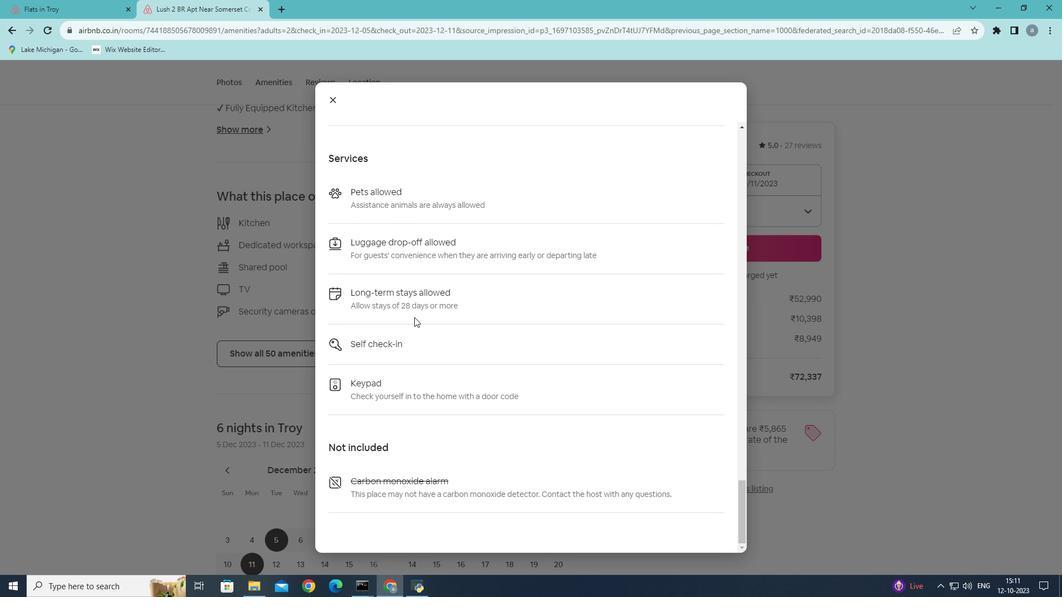 
Action: Mouse moved to (414, 317)
Screenshot: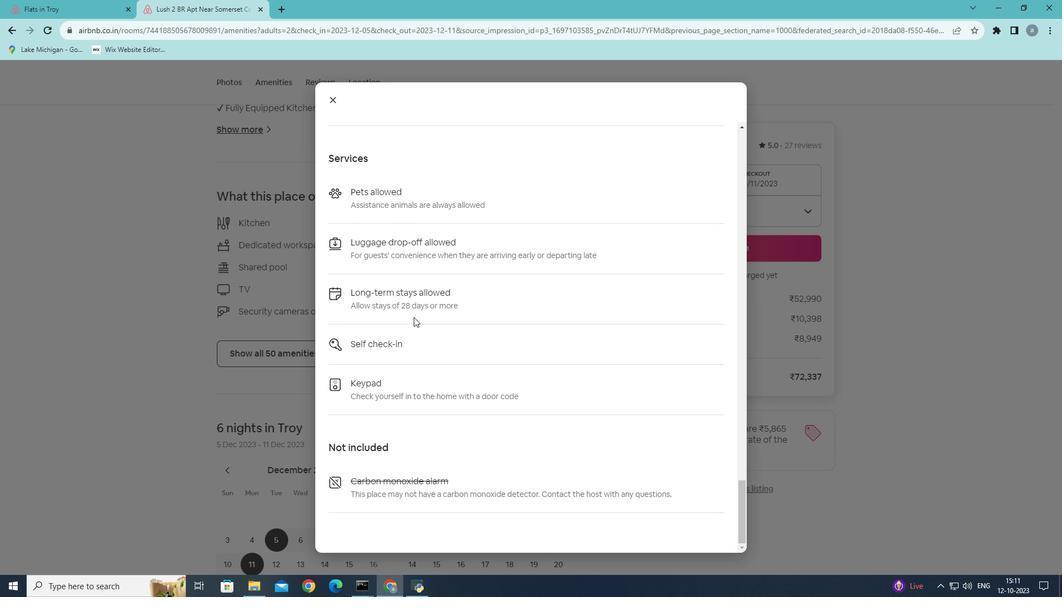 
Action: Mouse scrolled (414, 317) with delta (0, 0)
Screenshot: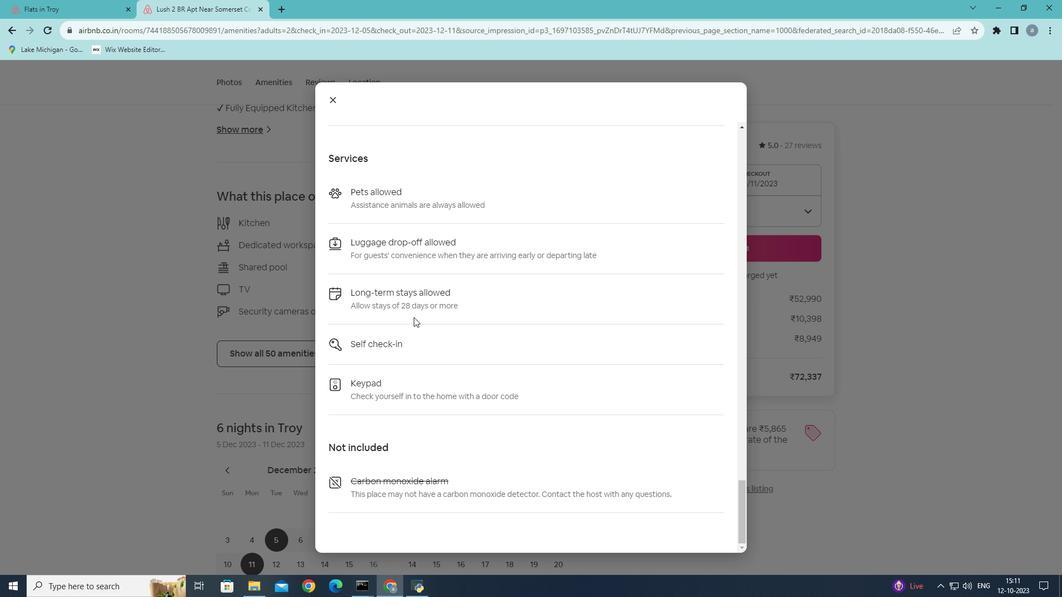 
Action: Mouse moved to (414, 317)
Screenshot: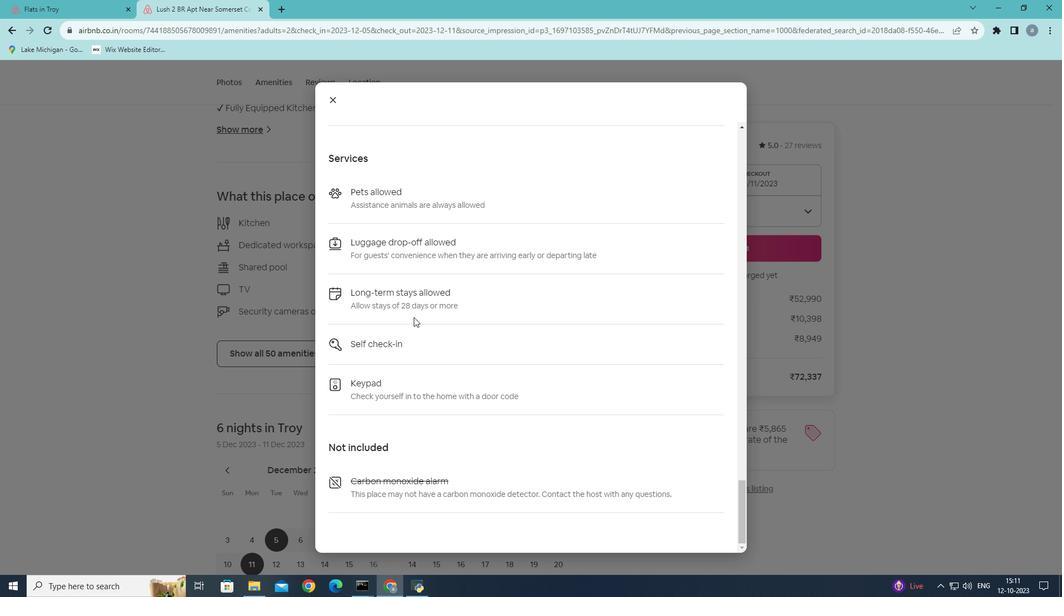 
Action: Mouse scrolled (414, 317) with delta (0, 0)
Screenshot: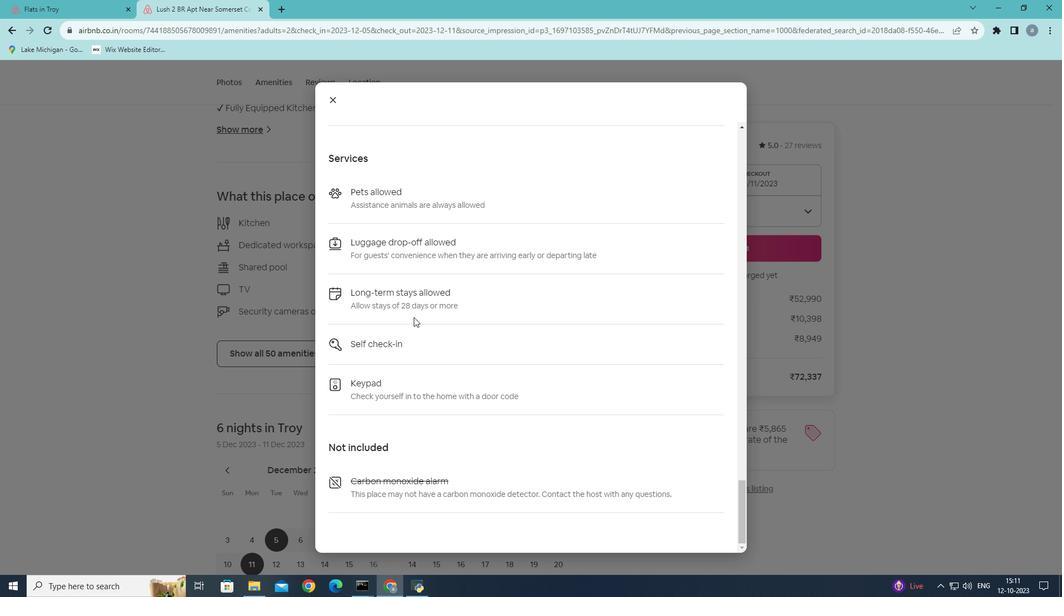
Action: Mouse moved to (413, 321)
Screenshot: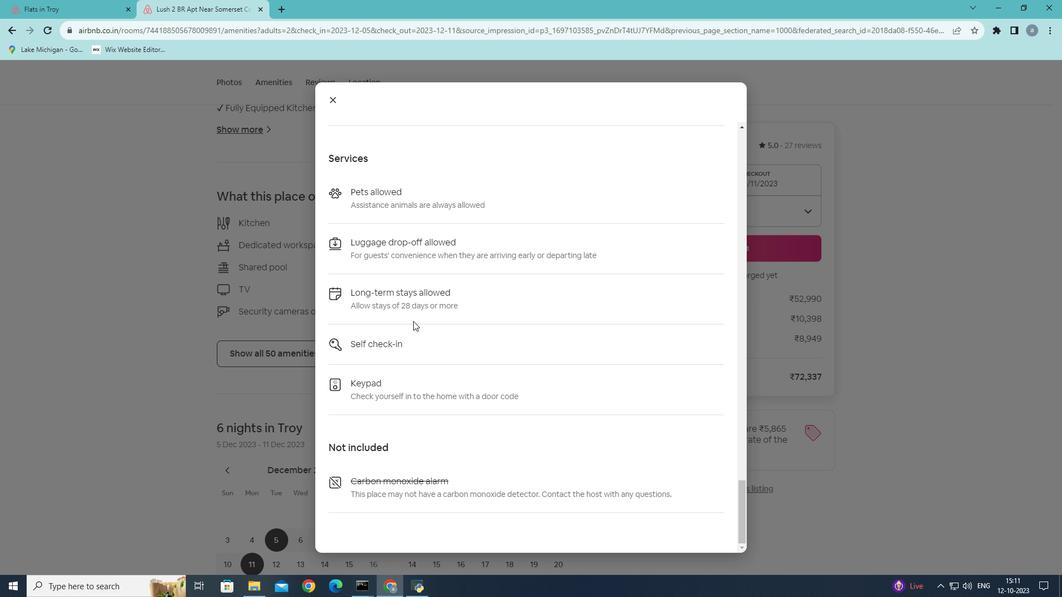 
Action: Mouse scrolled (413, 321) with delta (0, 0)
Screenshot: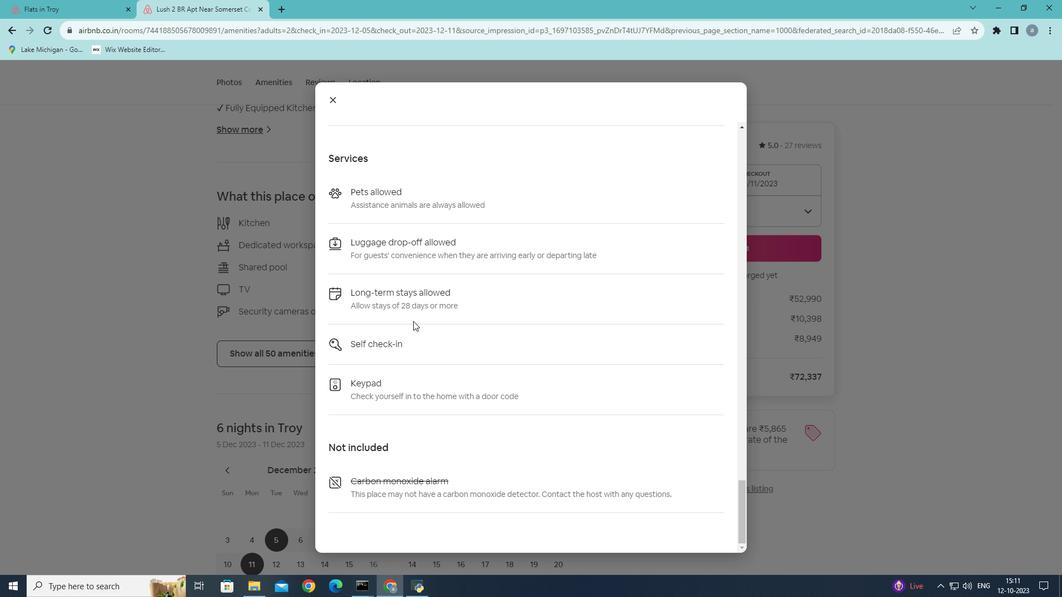 
Action: Mouse scrolled (413, 321) with delta (0, 0)
Screenshot: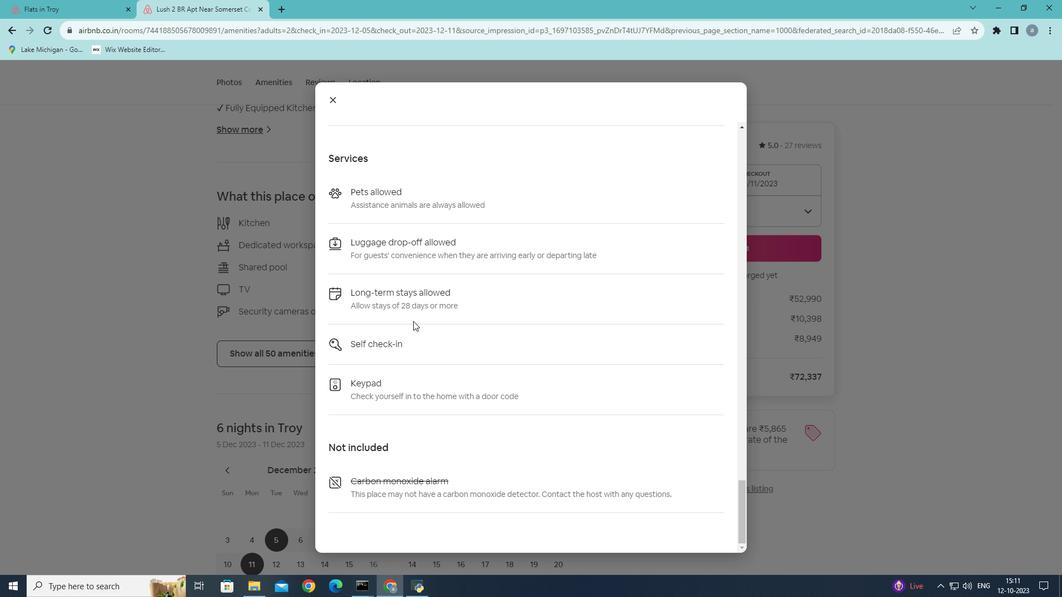 
Action: Mouse scrolled (413, 321) with delta (0, 0)
Screenshot: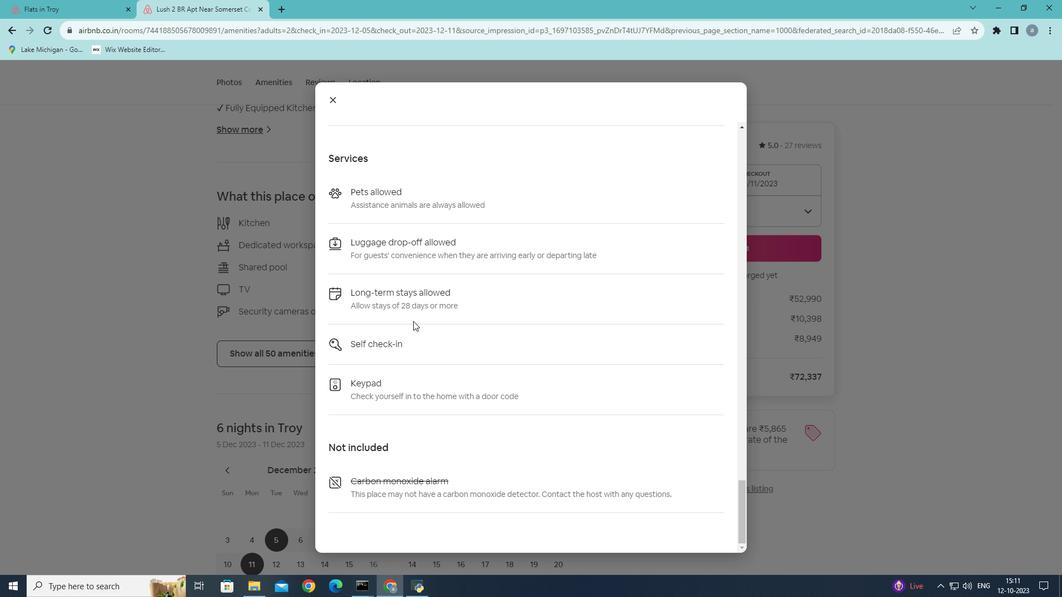 
Action: Mouse moved to (381, 137)
Screenshot: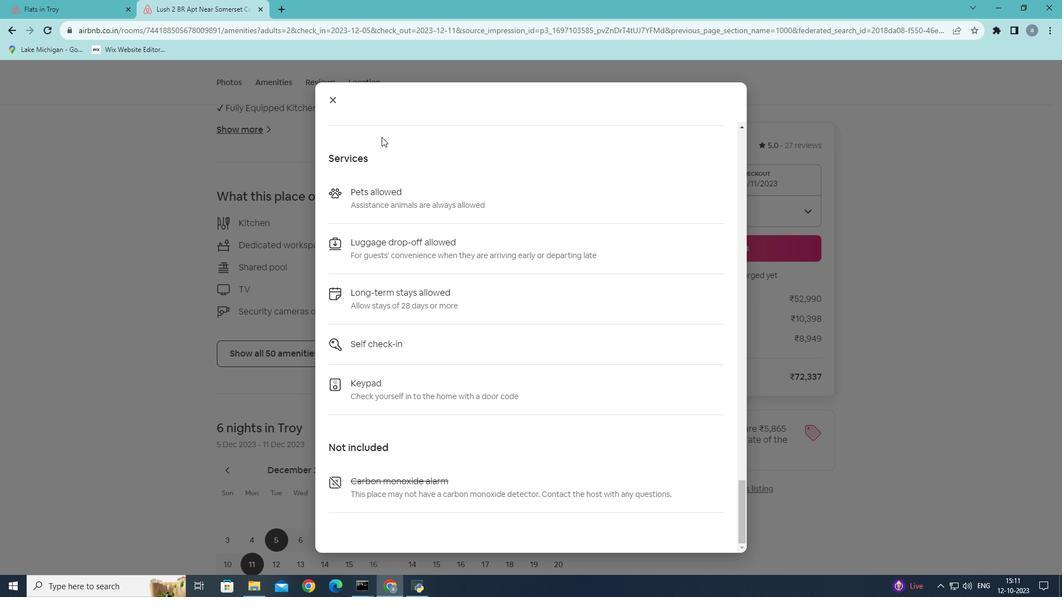 
Action: Mouse scrolled (381, 136) with delta (0, 0)
Screenshot: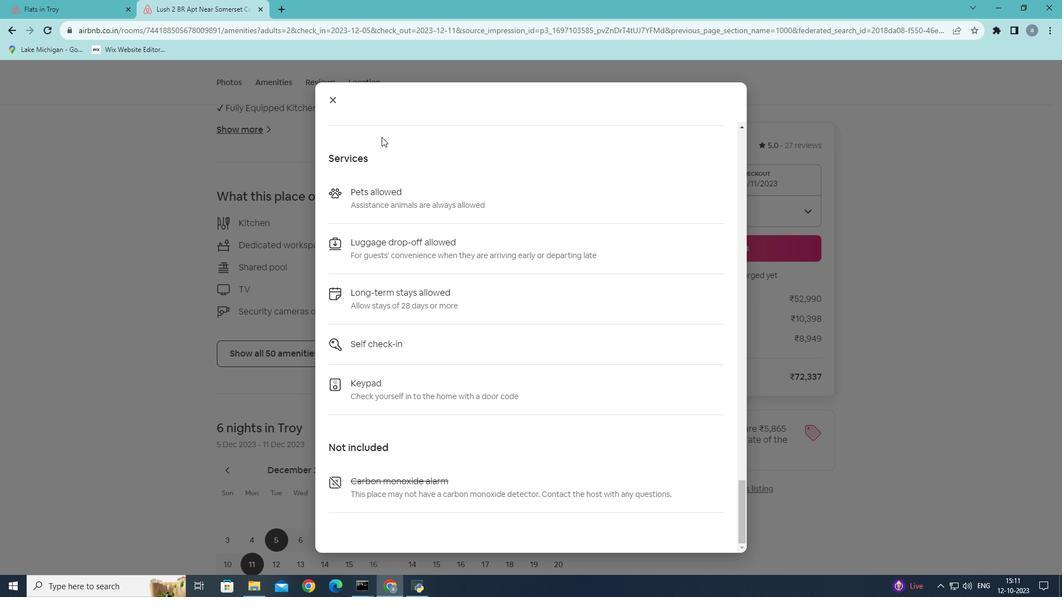 
Action: Mouse scrolled (381, 136) with delta (0, 0)
Screenshot: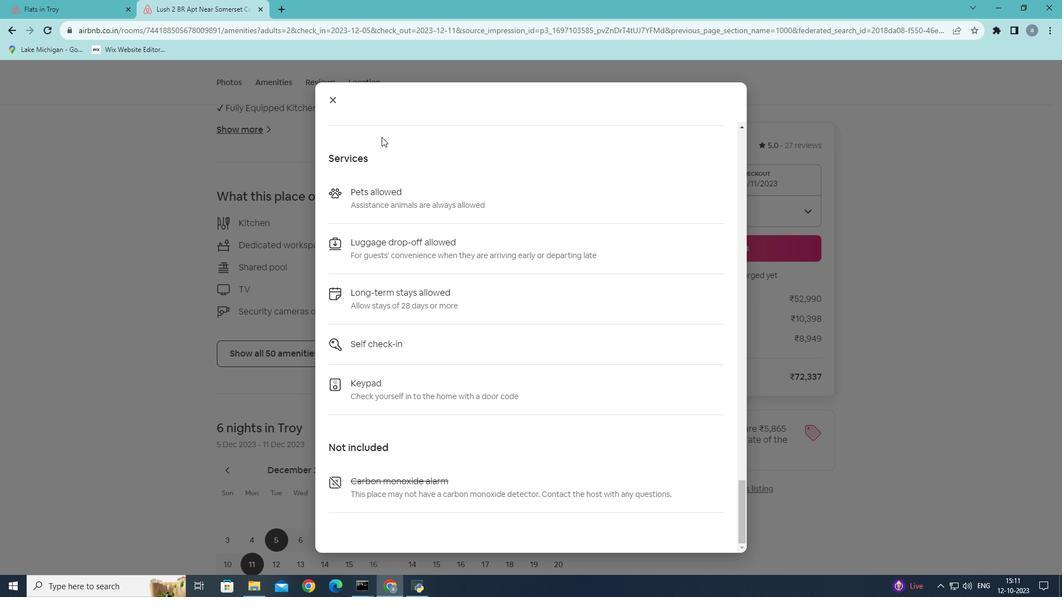 
Action: Mouse moved to (333, 96)
Screenshot: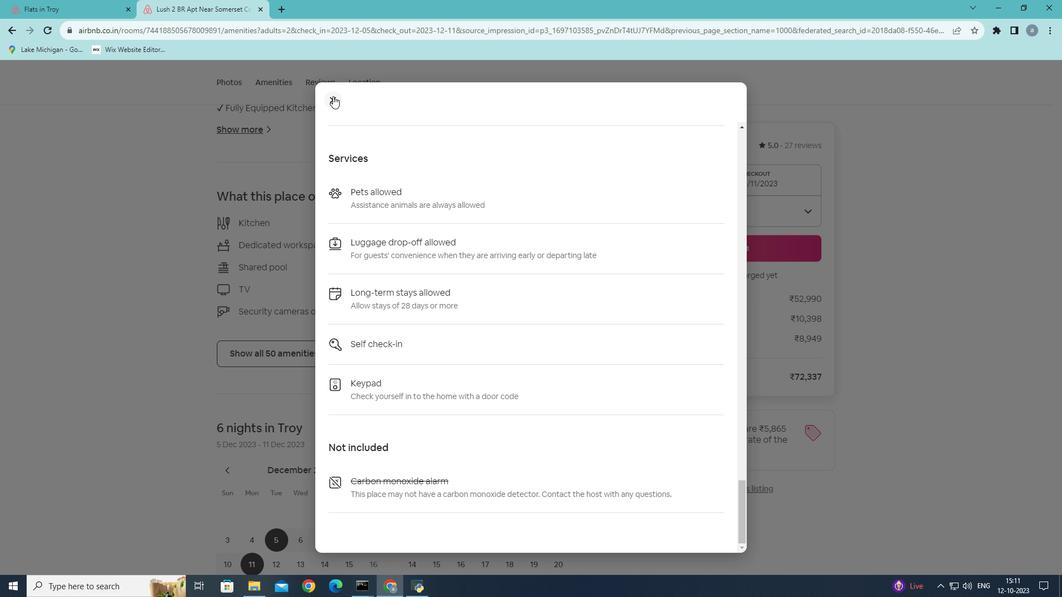 
Action: Mouse pressed left at (333, 96)
Screenshot: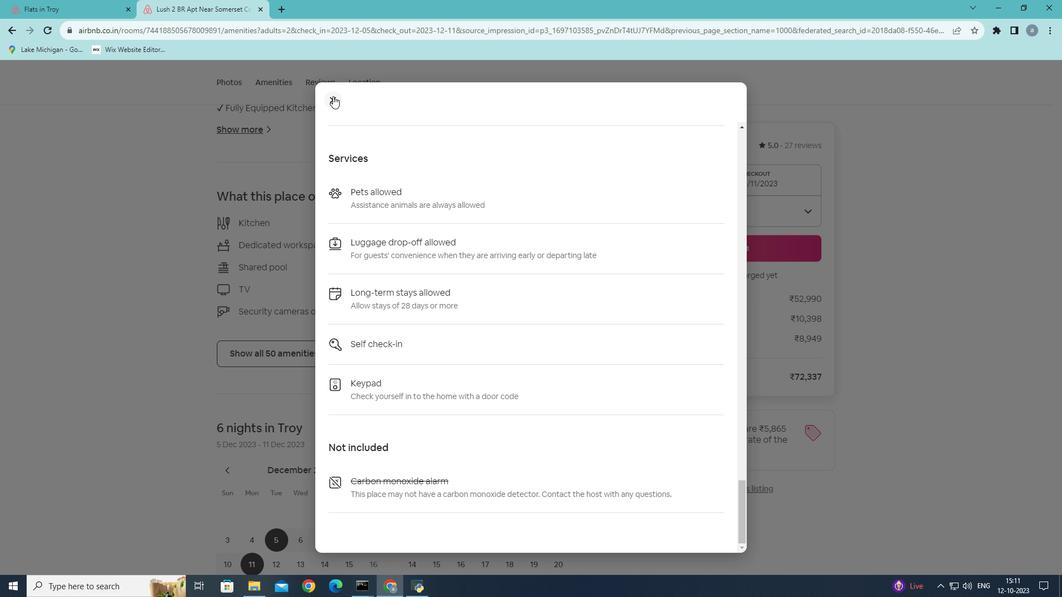 
Action: Mouse moved to (361, 301)
Screenshot: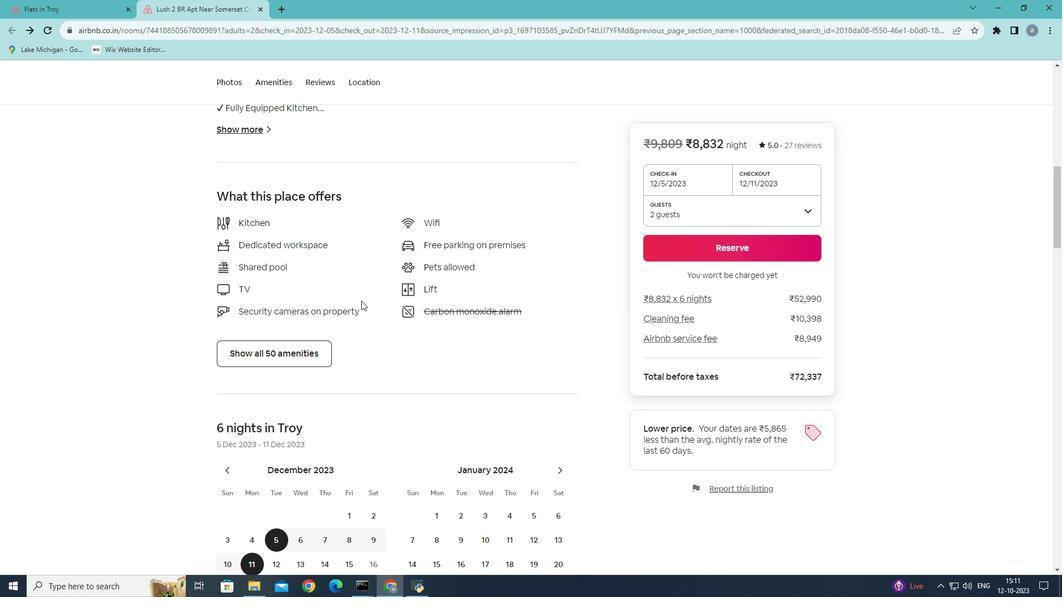 
Action: Mouse scrolled (361, 300) with delta (0, 0)
Screenshot: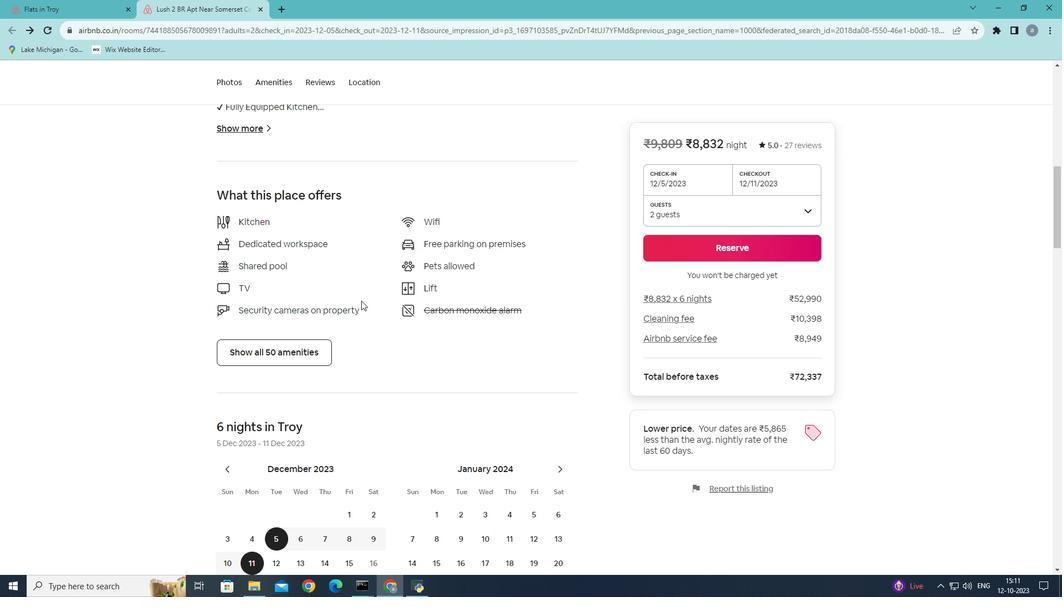 
Action: Mouse scrolled (361, 300) with delta (0, 0)
Screenshot: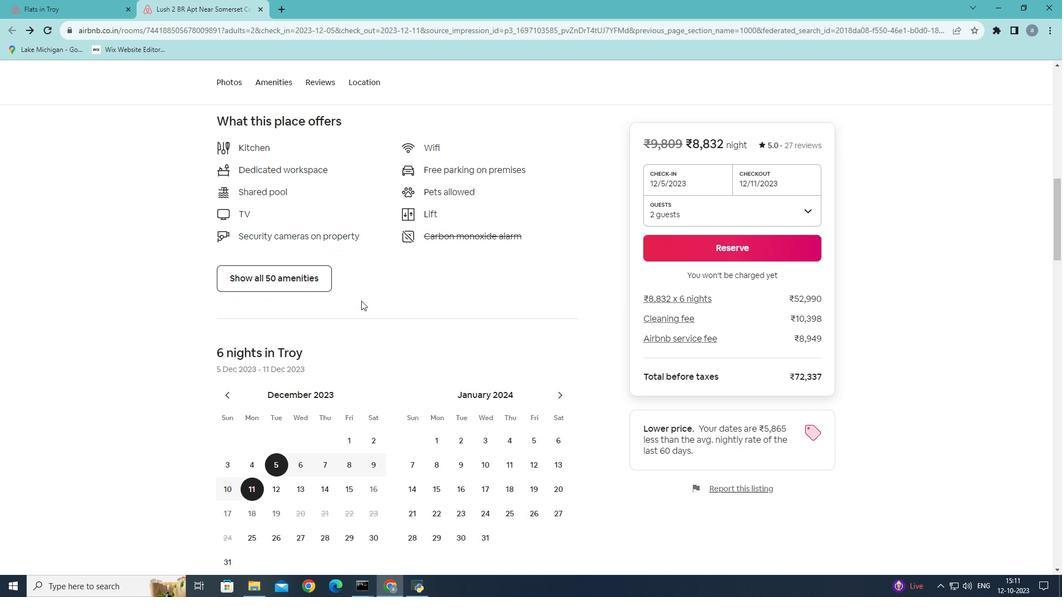 
Action: Mouse scrolled (361, 300) with delta (0, 0)
Screenshot: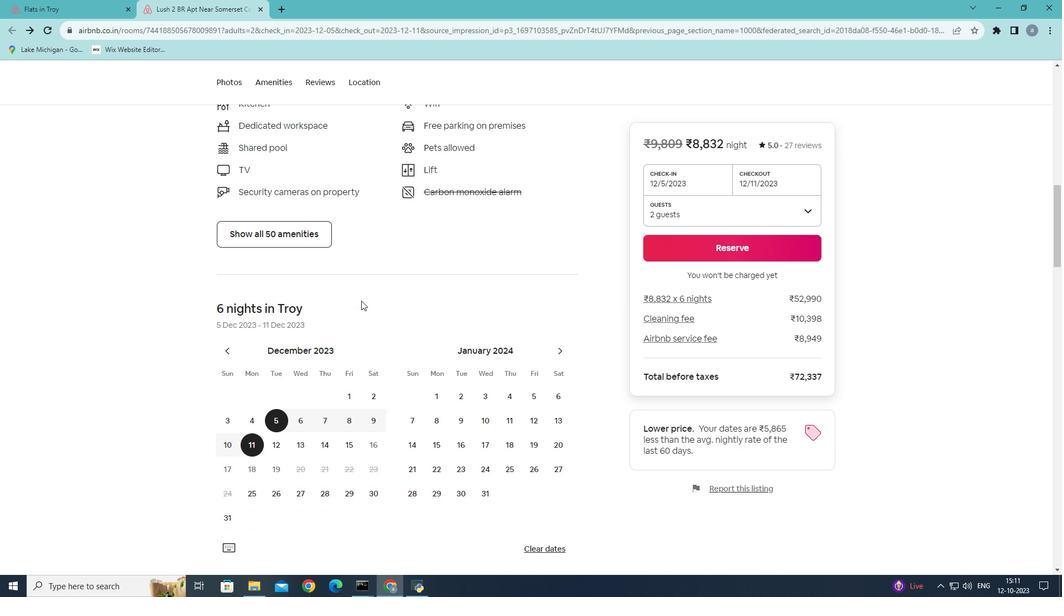 
Action: Mouse scrolled (361, 300) with delta (0, 0)
Screenshot: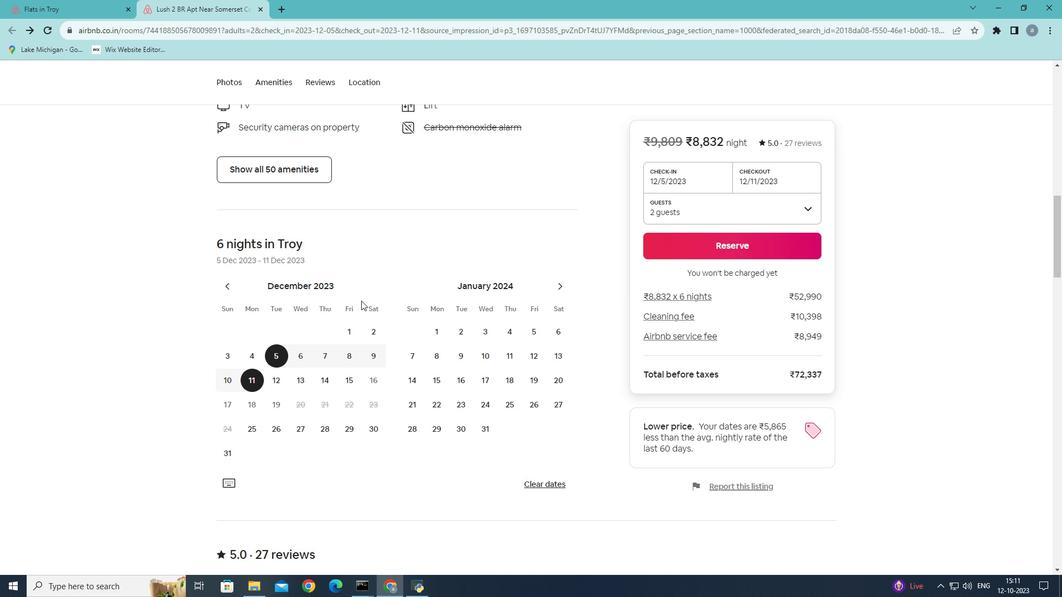 
Action: Mouse scrolled (361, 300) with delta (0, 0)
Screenshot: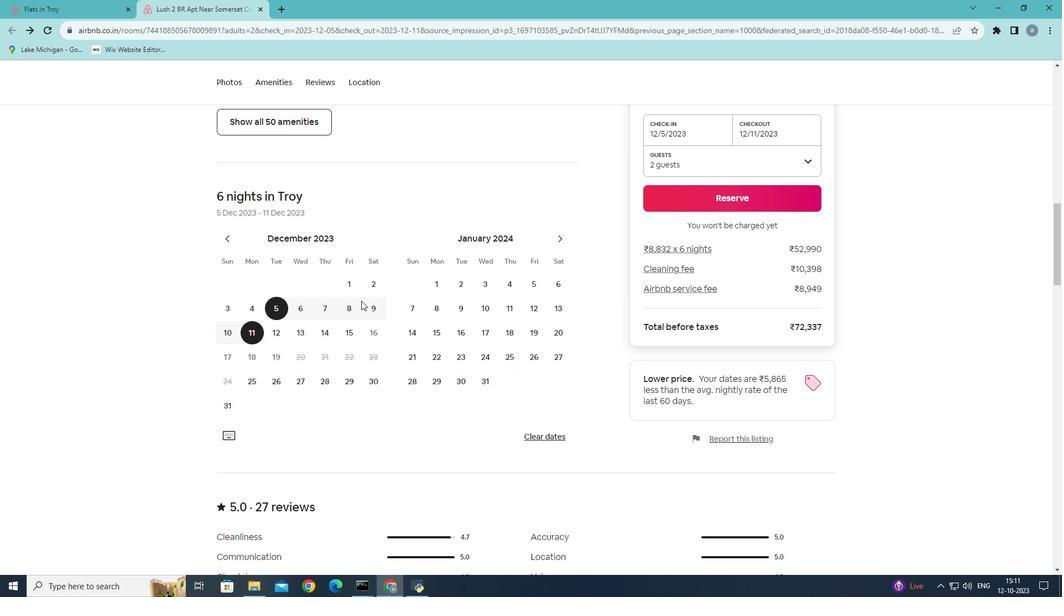 
Action: Mouse scrolled (361, 300) with delta (0, 0)
Screenshot: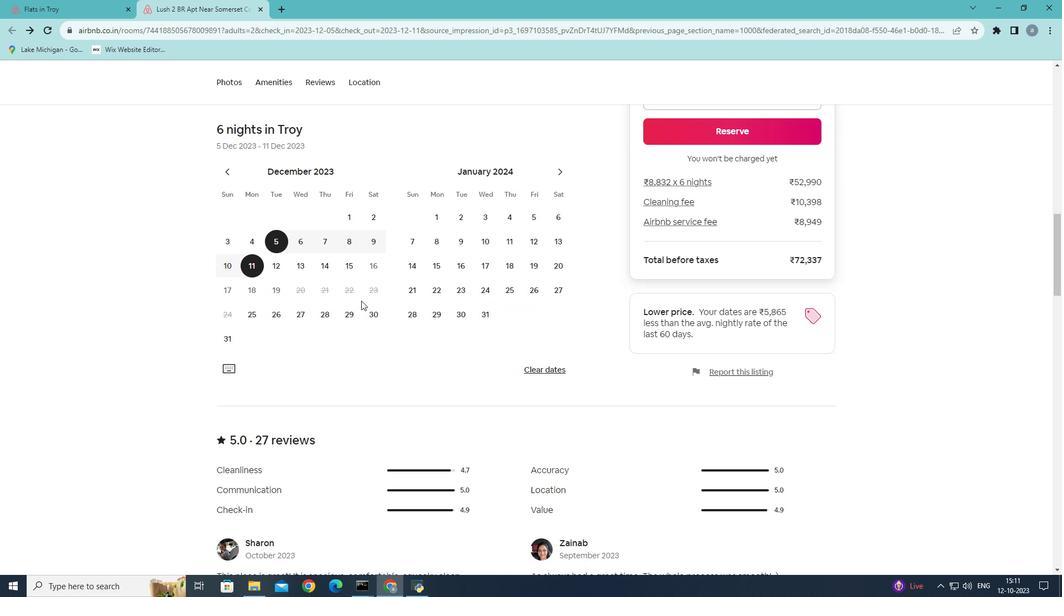 
Action: Mouse scrolled (361, 300) with delta (0, 0)
Screenshot: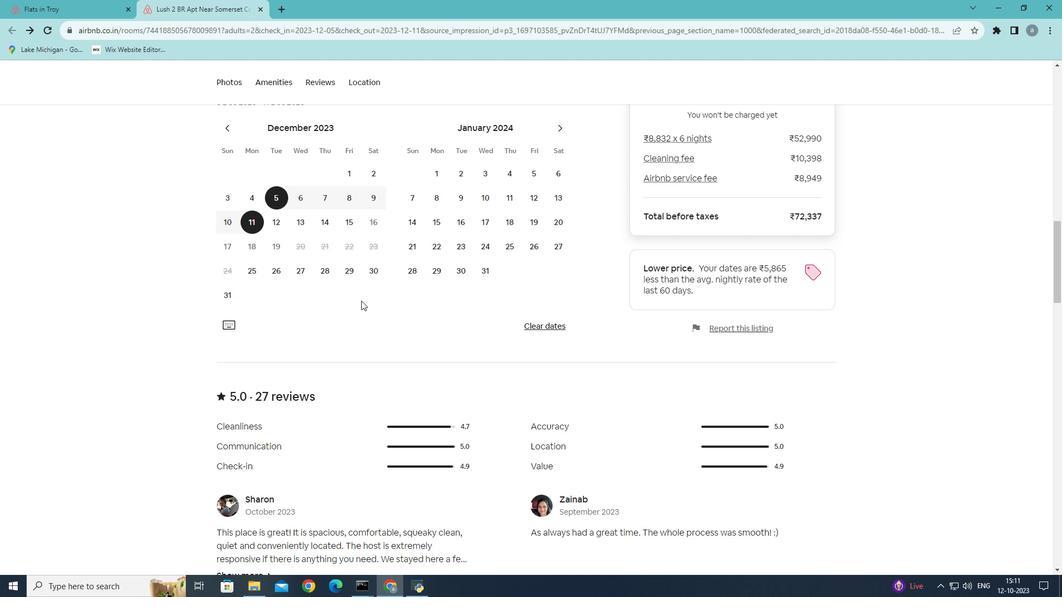 
Action: Mouse scrolled (361, 300) with delta (0, 0)
Screenshot: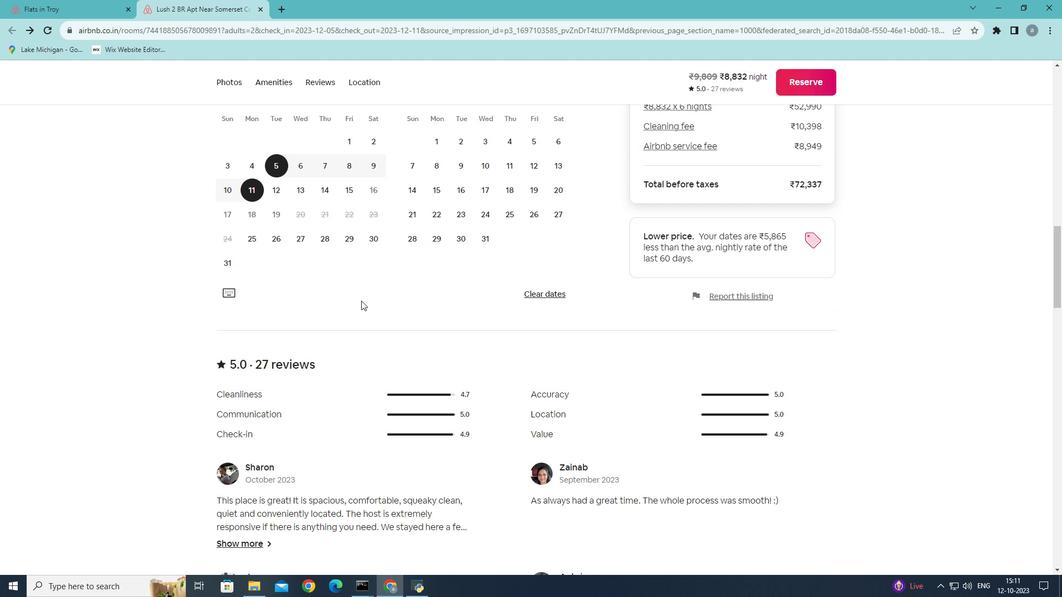 
Action: Mouse scrolled (361, 300) with delta (0, 0)
Screenshot: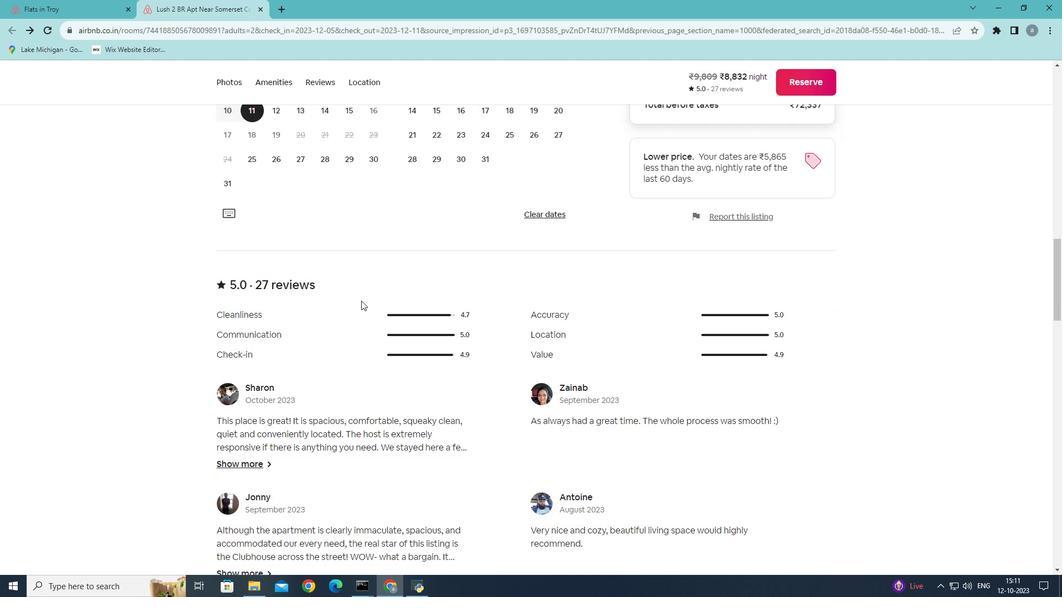 
Action: Mouse scrolled (361, 300) with delta (0, 0)
Screenshot: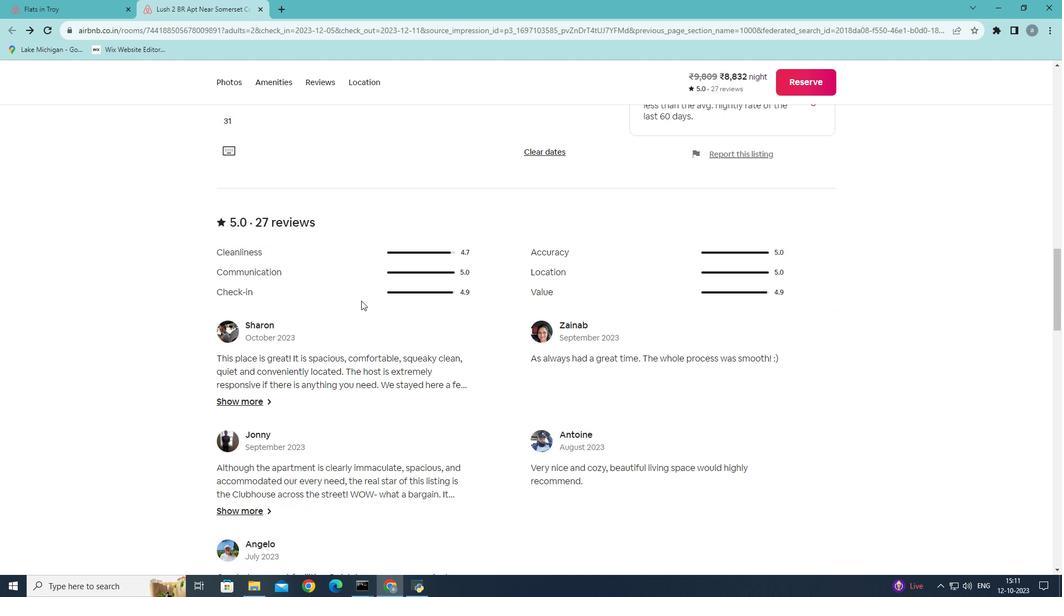 
Action: Mouse scrolled (361, 300) with delta (0, 0)
Screenshot: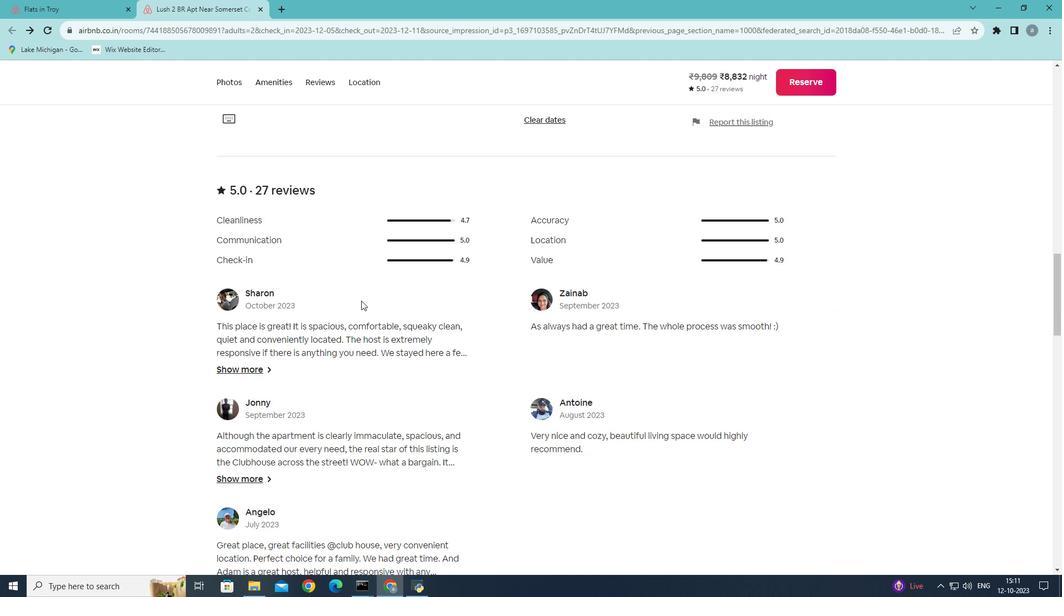 
Action: Mouse scrolled (361, 300) with delta (0, 0)
Screenshot: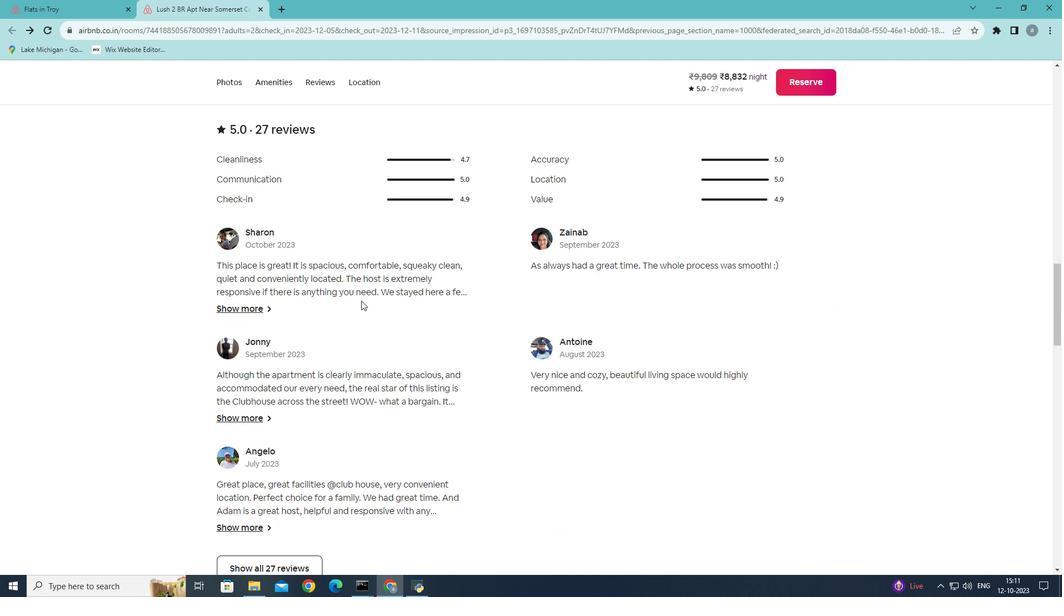 
Action: Mouse scrolled (361, 300) with delta (0, 0)
Screenshot: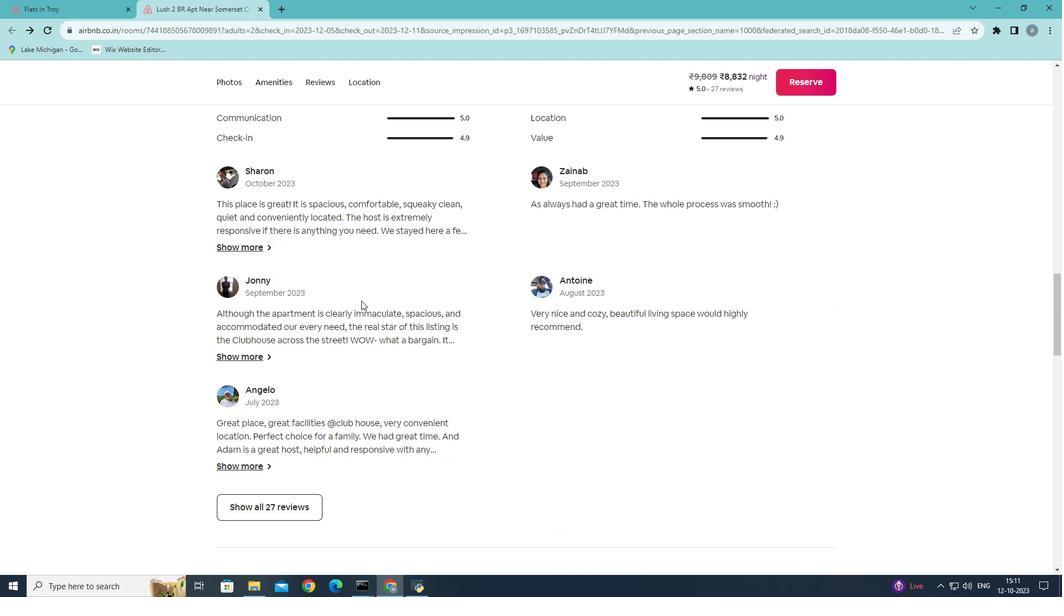 
Action: Mouse moved to (254, 453)
Screenshot: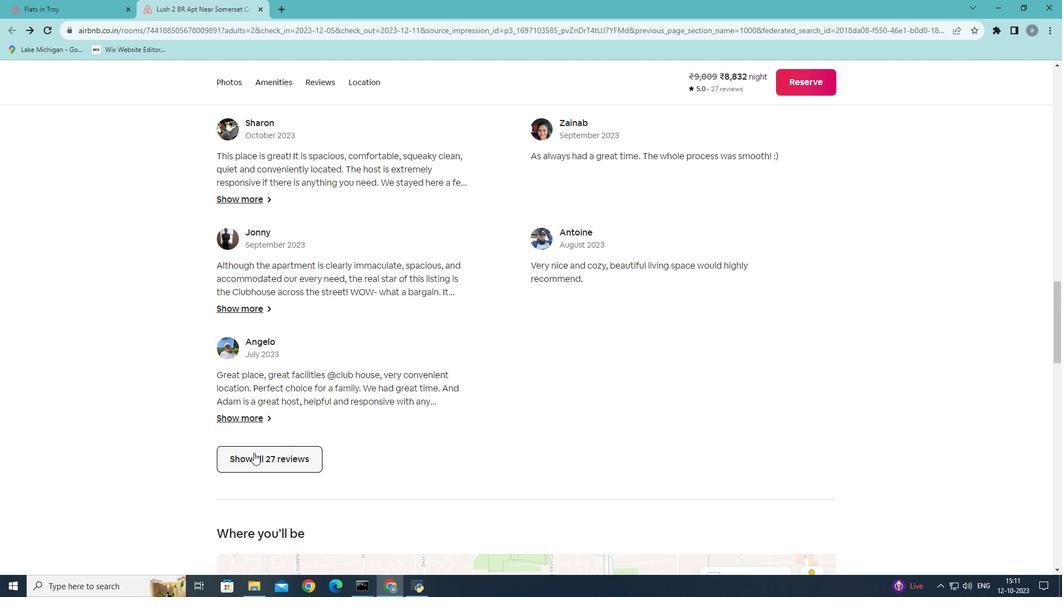 
Action: Mouse pressed left at (254, 453)
Screenshot: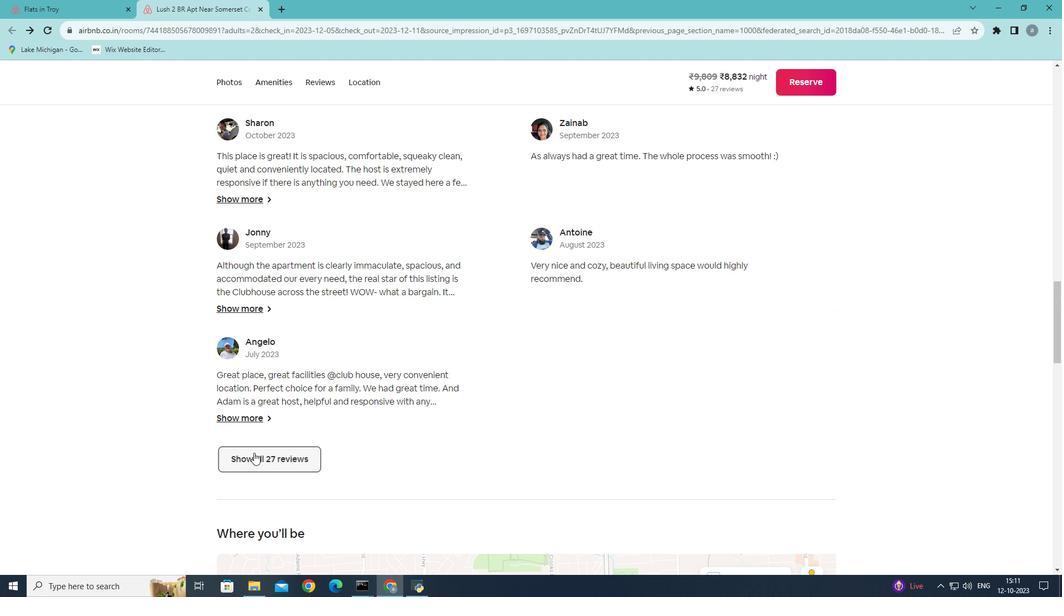 
Action: Mouse moved to (600, 214)
Screenshot: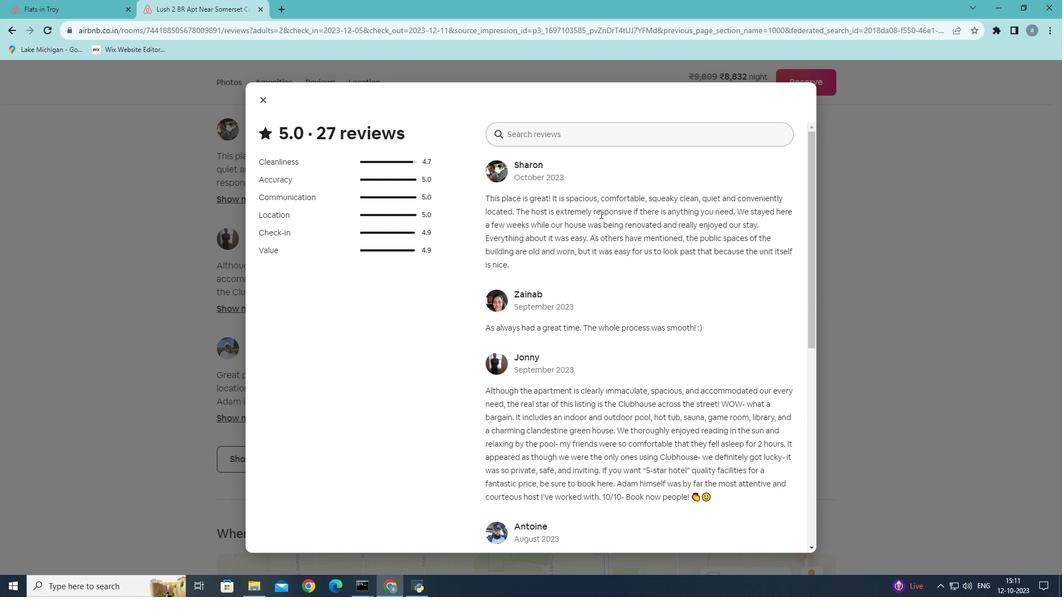 
Action: Mouse scrolled (600, 213) with delta (0, 0)
Screenshot: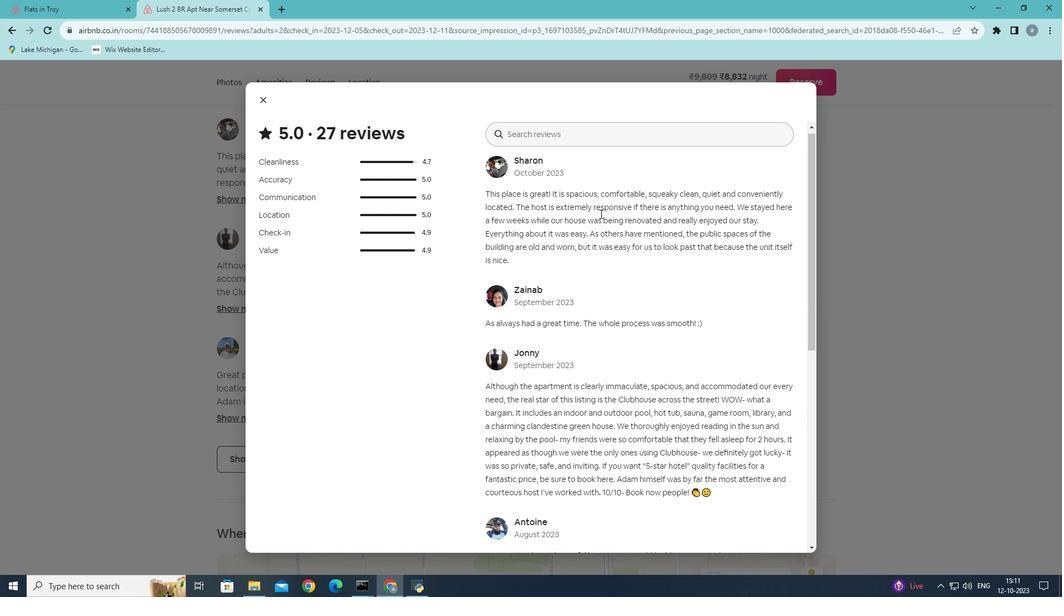 
Action: Mouse scrolled (600, 213) with delta (0, 0)
Screenshot: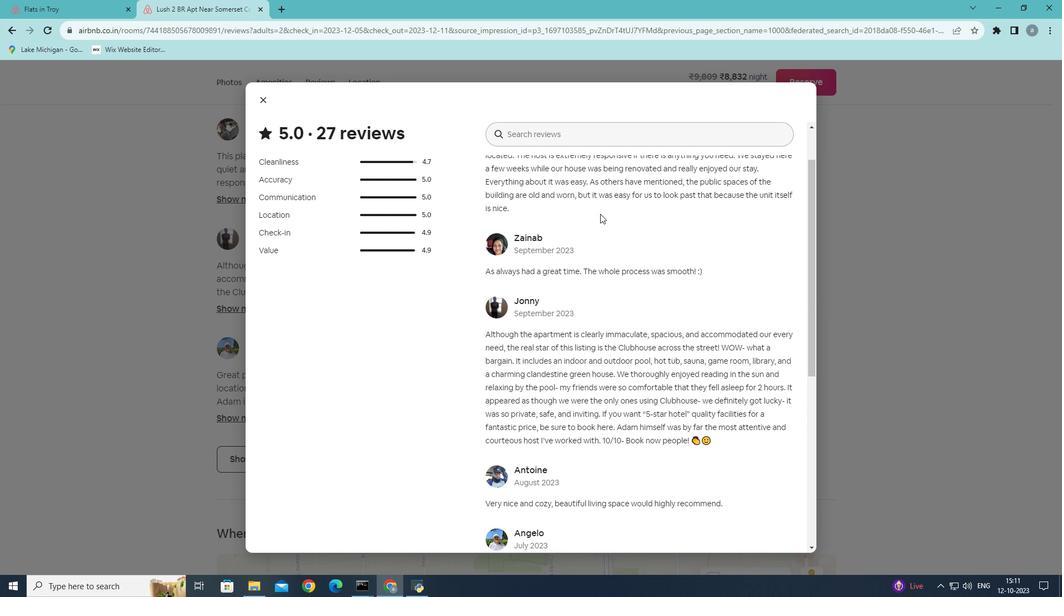 
Action: Mouse moved to (601, 216)
Screenshot: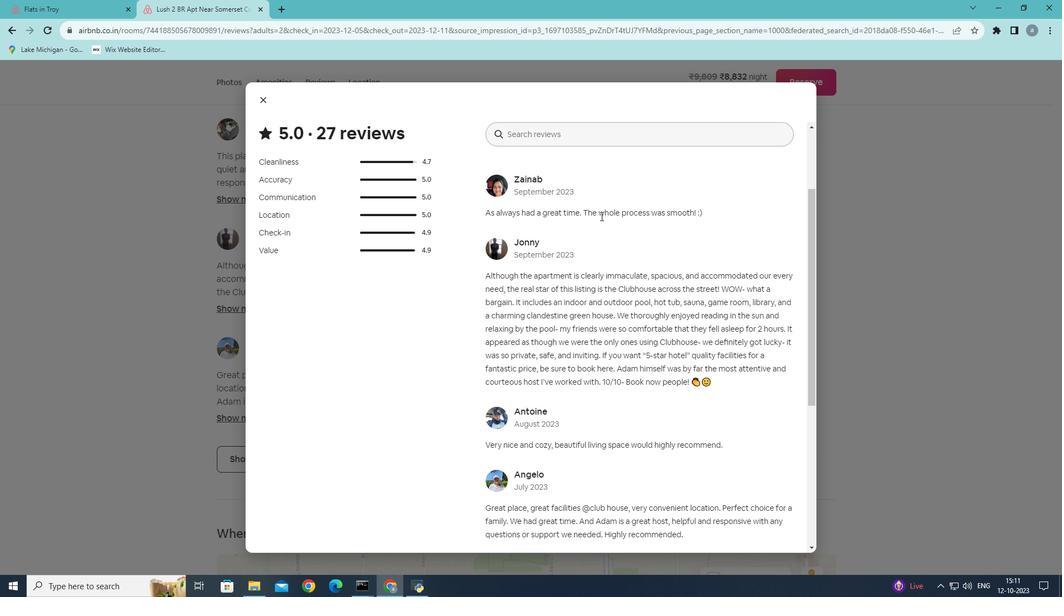 
Action: Mouse scrolled (601, 215) with delta (0, 0)
Screenshot: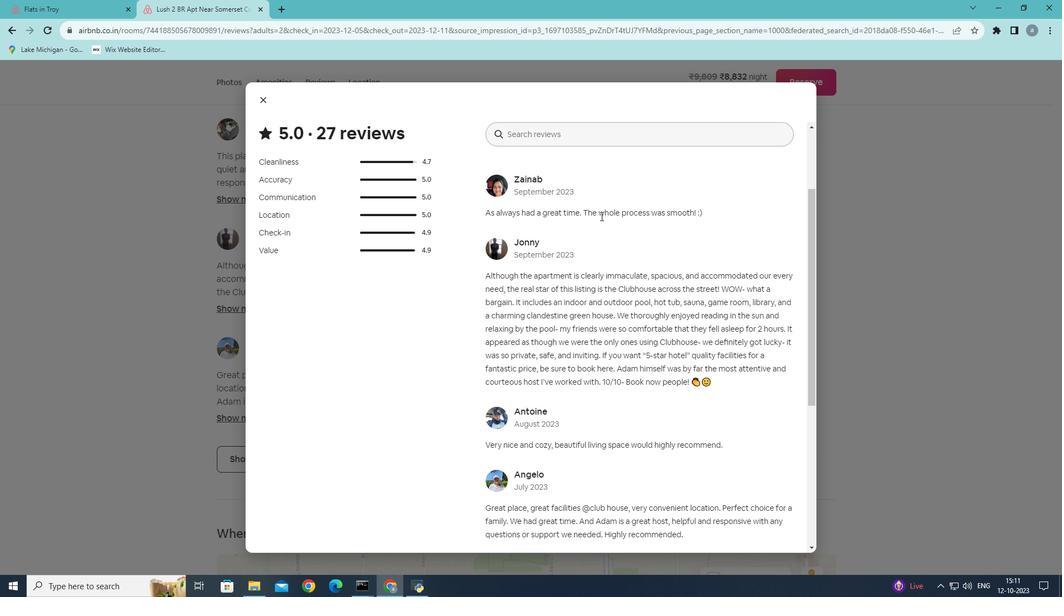 
Action: Mouse scrolled (601, 215) with delta (0, 0)
Screenshot: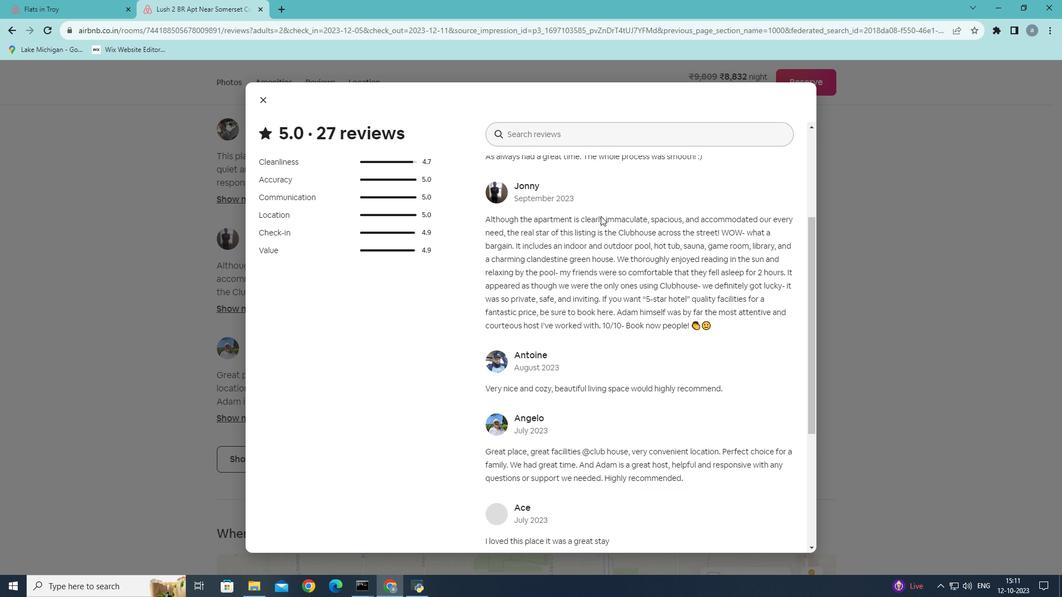 
Action: Mouse scrolled (601, 215) with delta (0, 0)
Screenshot: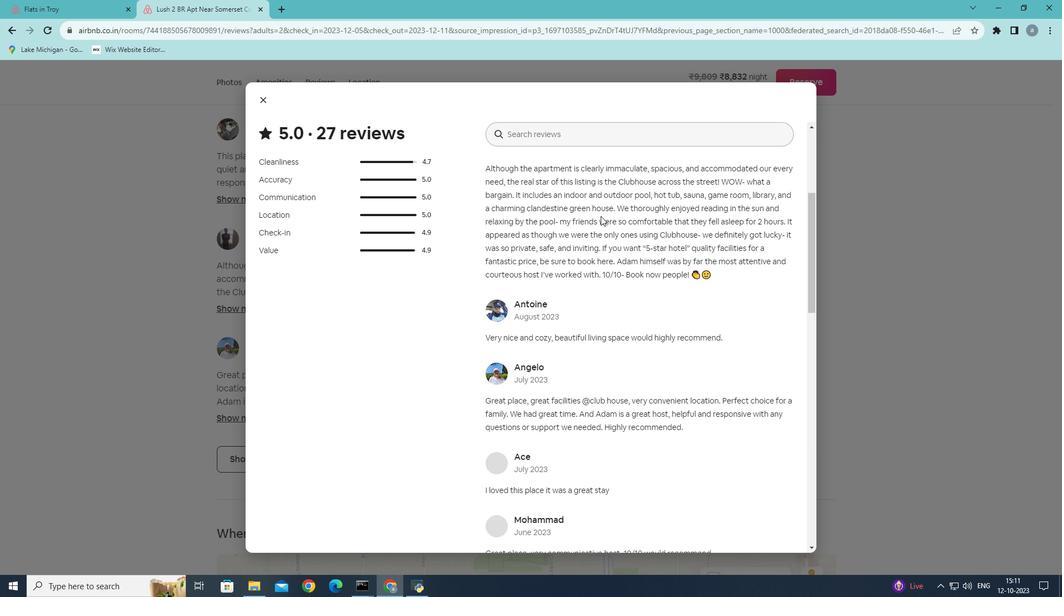
Action: Mouse moved to (601, 217)
Screenshot: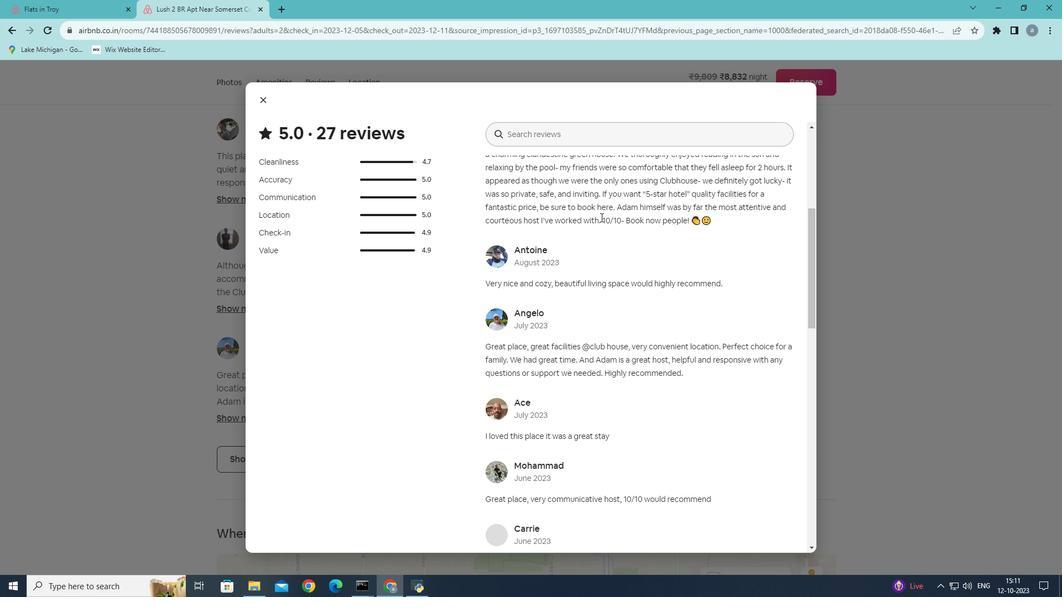 
Action: Mouse scrolled (601, 217) with delta (0, 0)
Screenshot: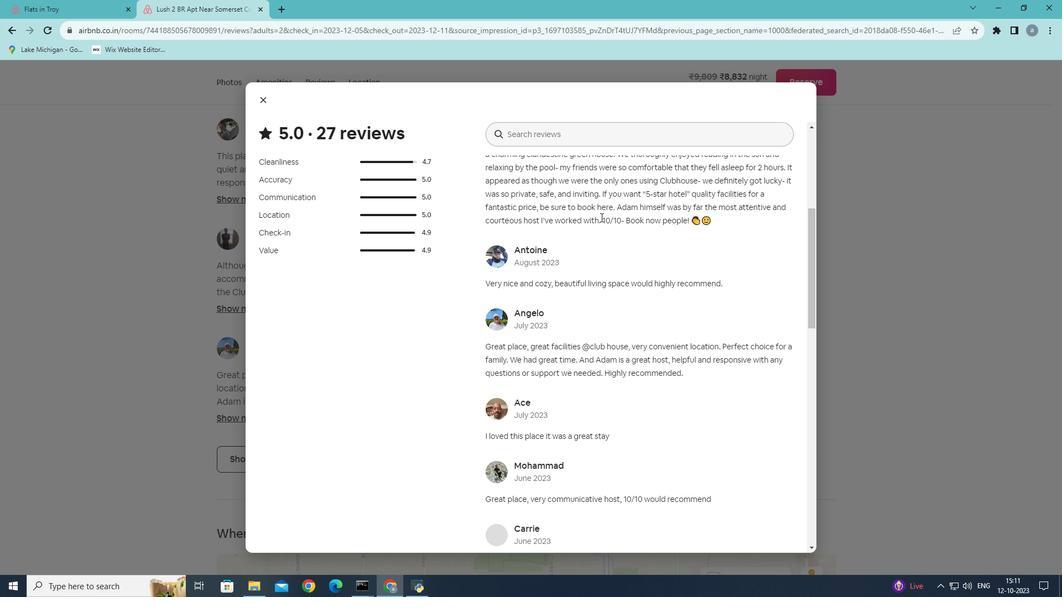 
Action: Mouse scrolled (601, 217) with delta (0, 0)
